 Task: Research Airbnb accommodation in VÃ¤rnamo, Sweden from 4th December, 2023 to 8th December, 2023 for 1 adult.1  bedroom having 1 bed and 1 bathroom. Booking option can be shelf check-in. Look for 4 properties as per requirement.
Action: Mouse moved to (600, 125)
Screenshot: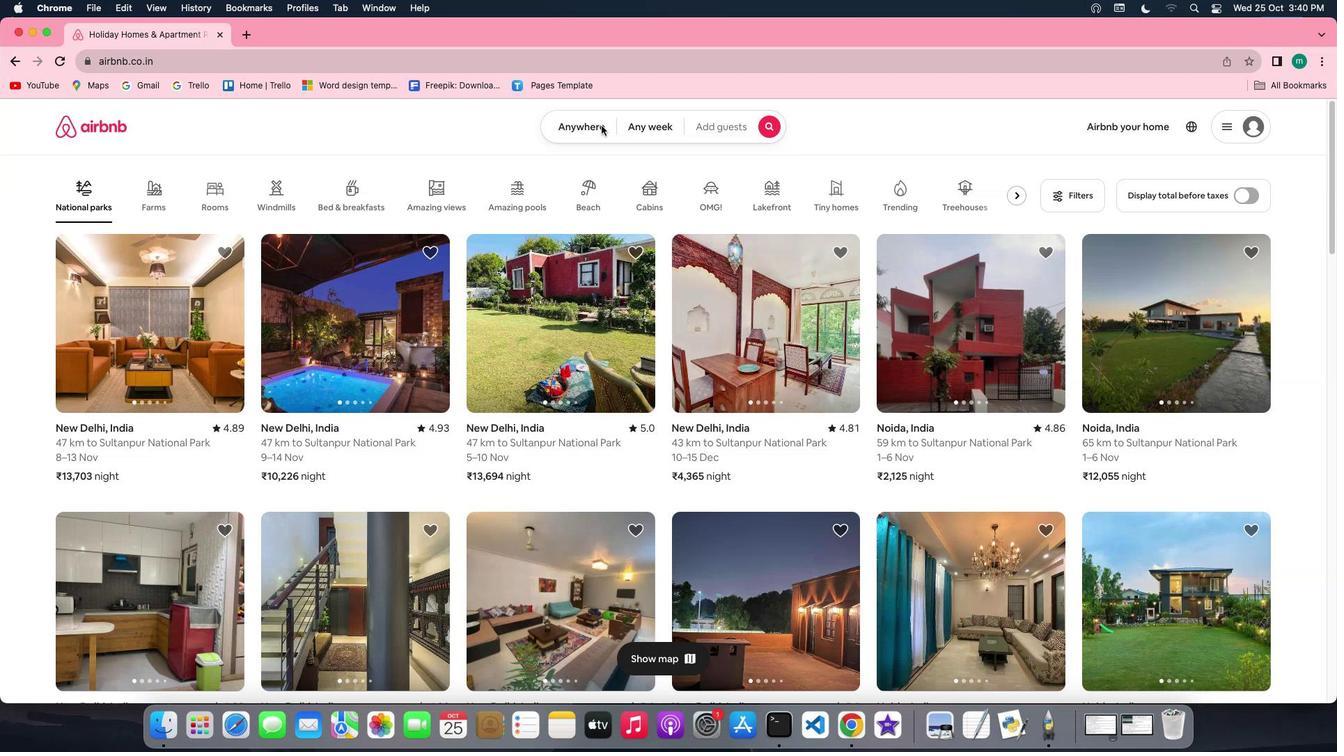 
Action: Mouse pressed left at (600, 125)
Screenshot: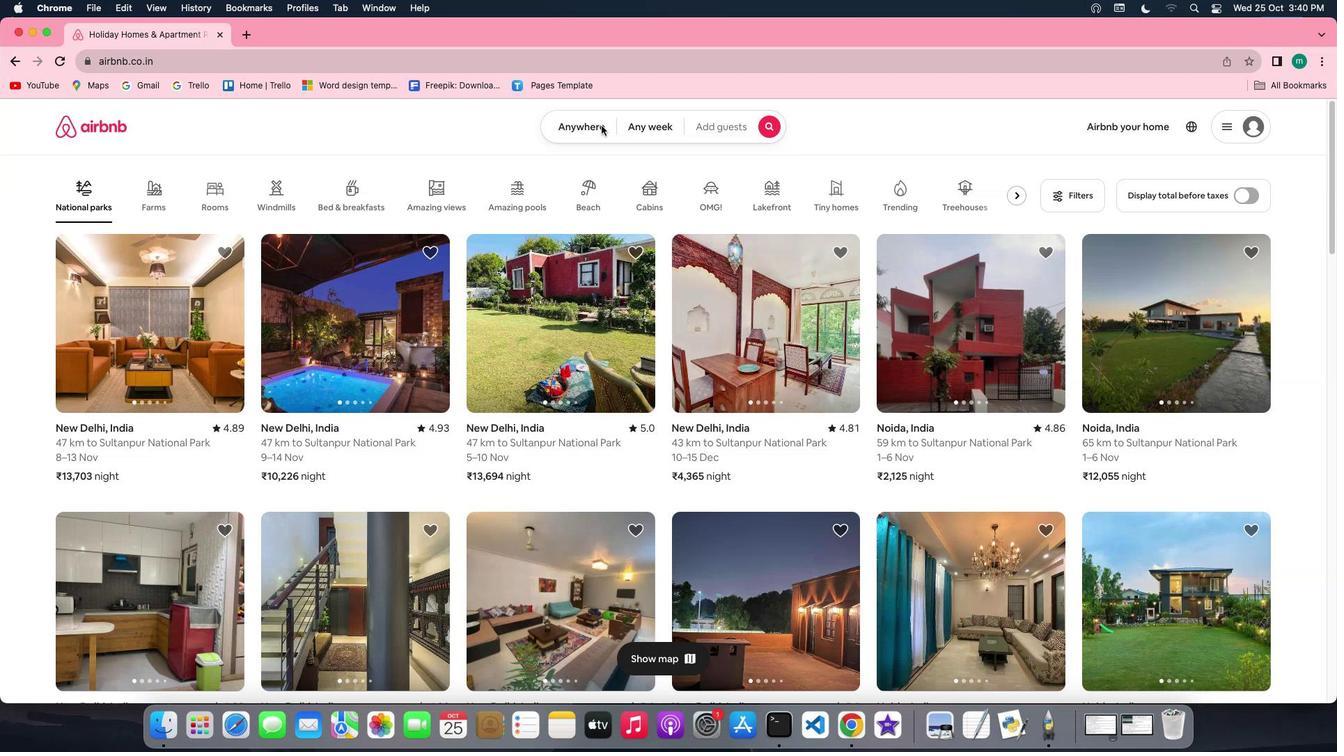 
Action: Mouse pressed left at (600, 125)
Screenshot: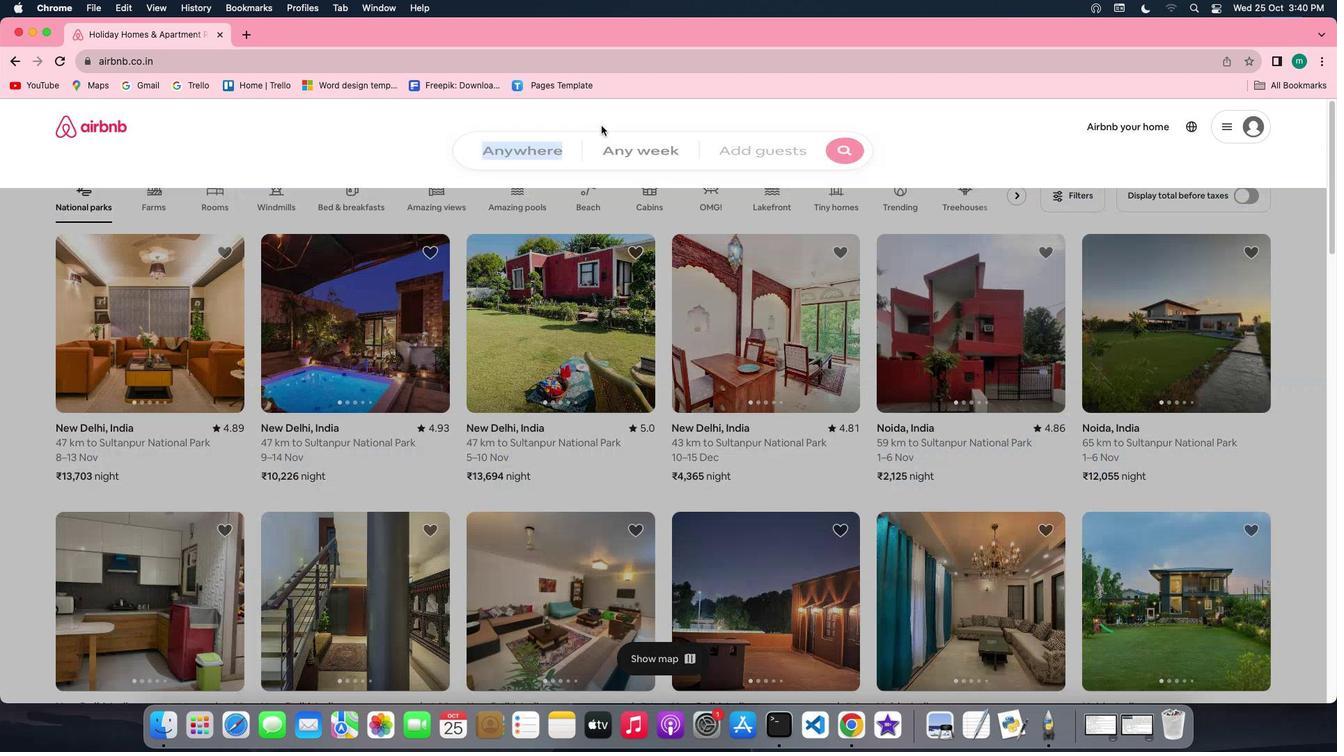 
Action: Mouse moved to (502, 176)
Screenshot: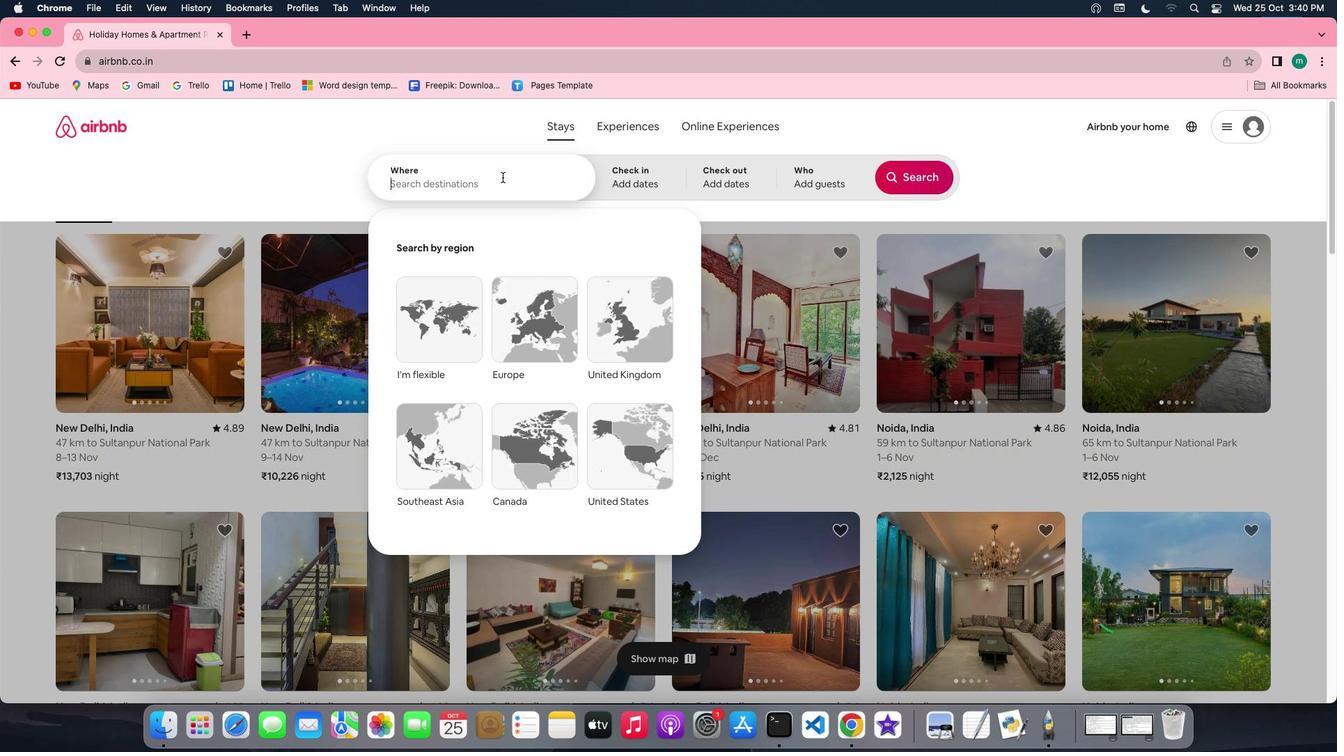 
Action: Key pressed Key.shift'V''a''r''n''a''m''o'','Key.spaceKey.shift's''w''e''d''e''n'
Screenshot: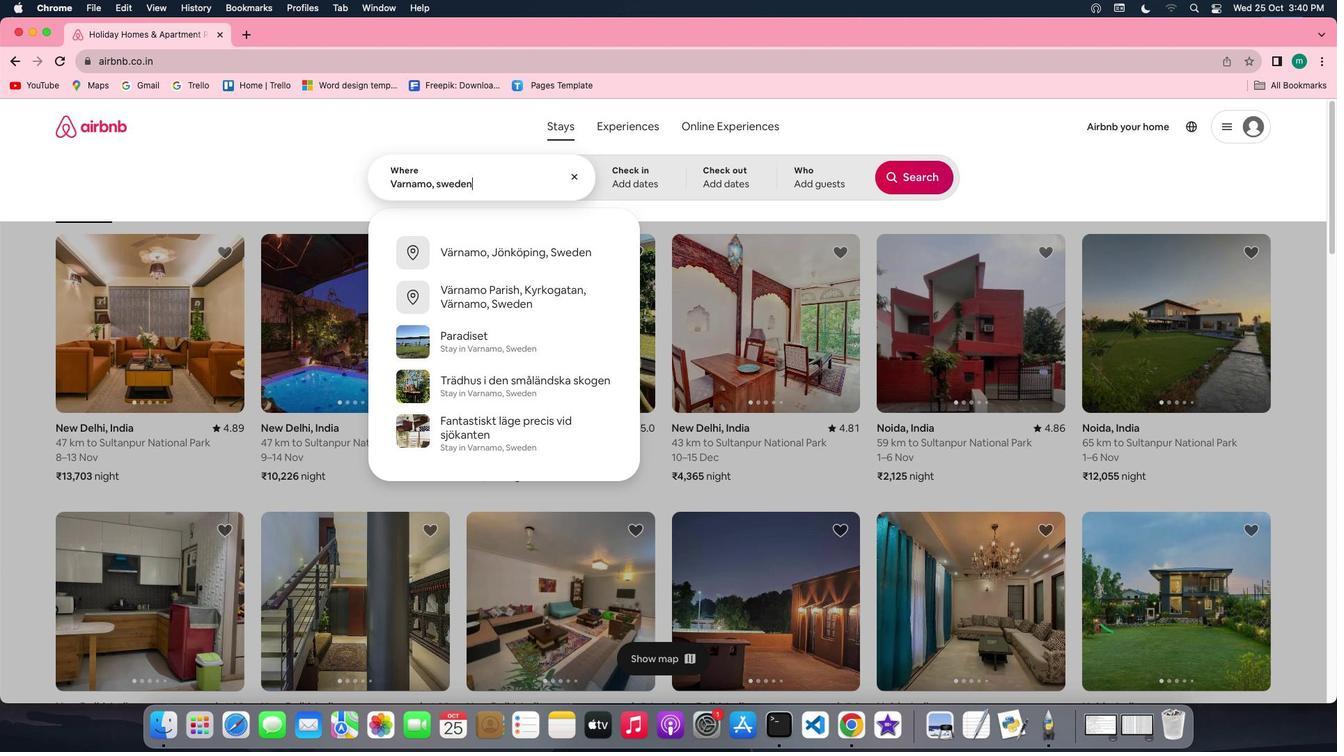 
Action: Mouse moved to (641, 178)
Screenshot: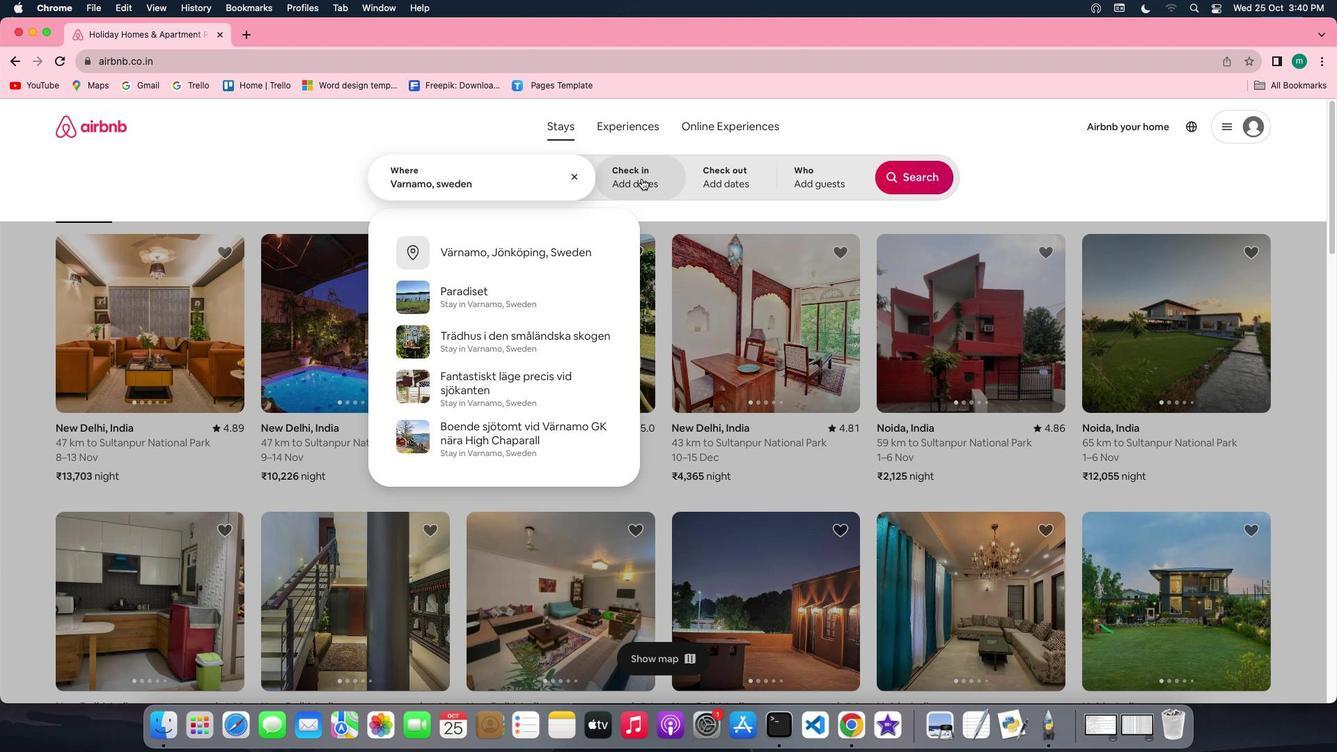 
Action: Mouse pressed left at (641, 178)
Screenshot: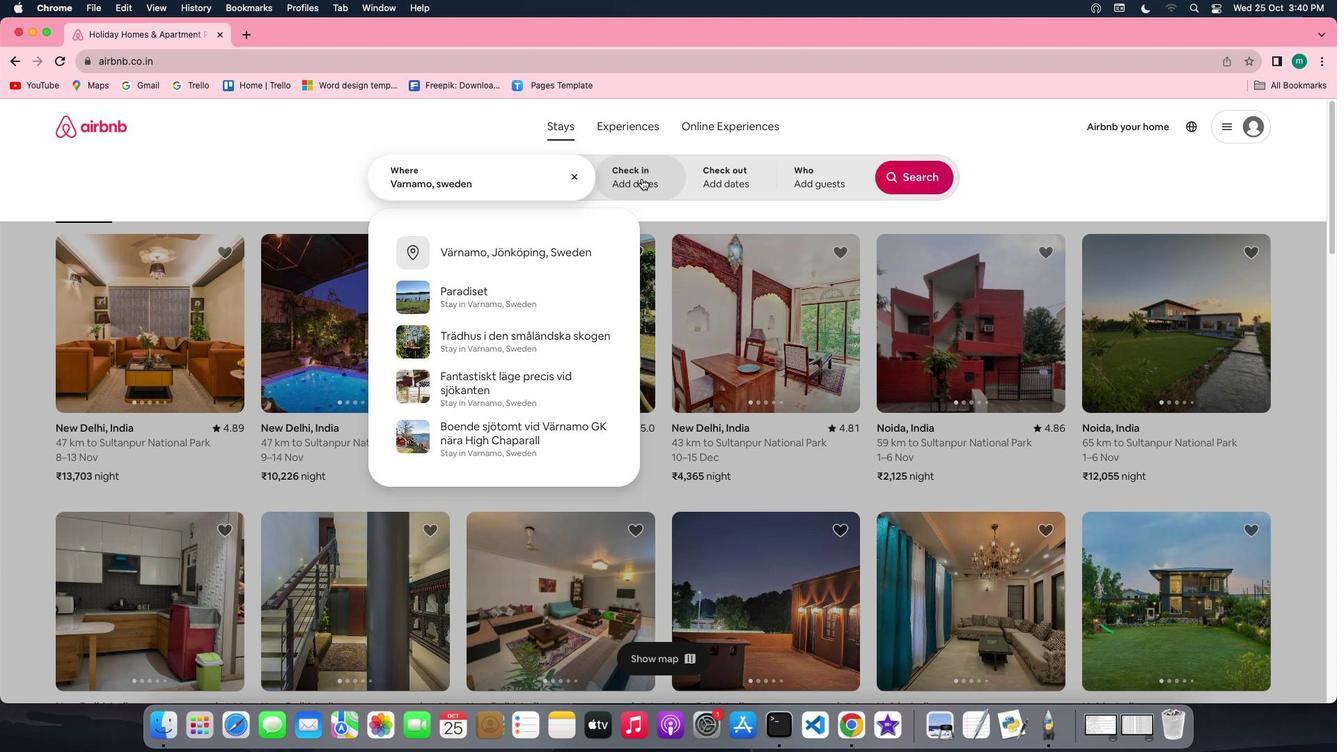 
Action: Mouse moved to (912, 297)
Screenshot: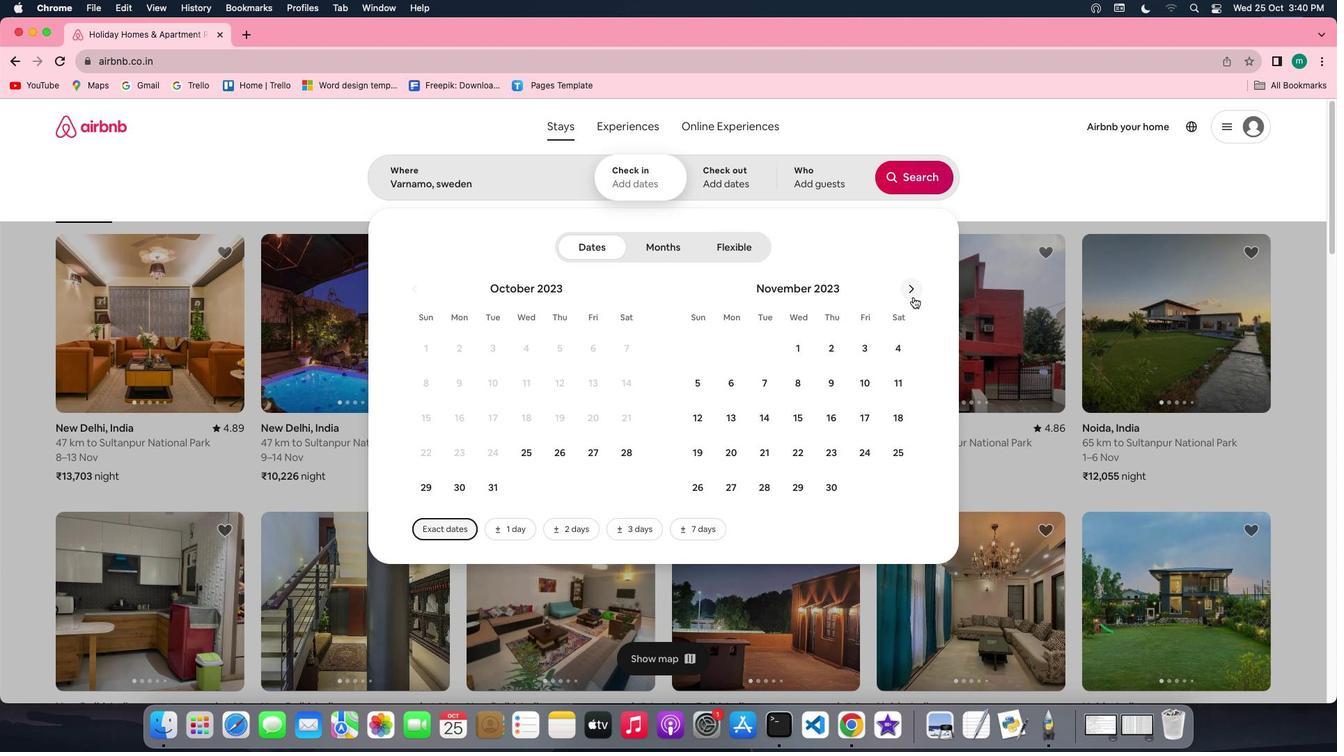 
Action: Mouse pressed left at (912, 297)
Screenshot: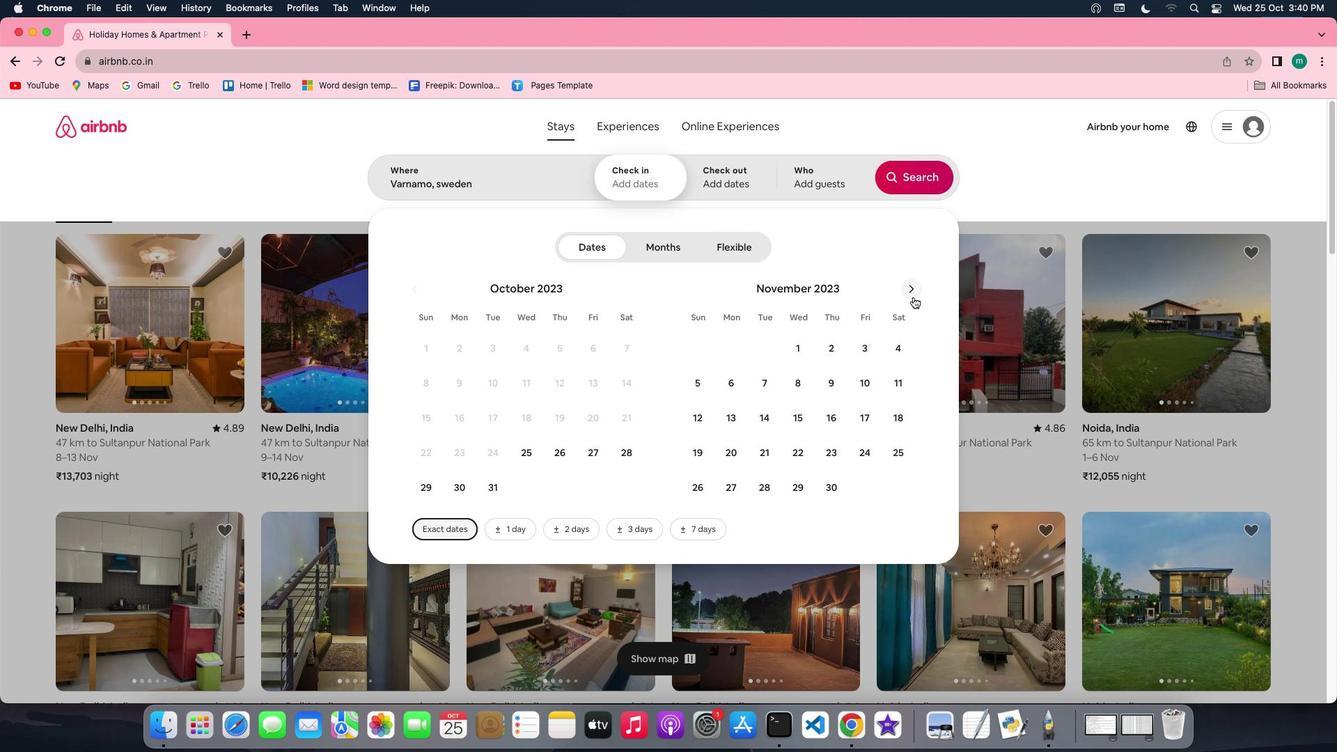 
Action: Mouse moved to (740, 393)
Screenshot: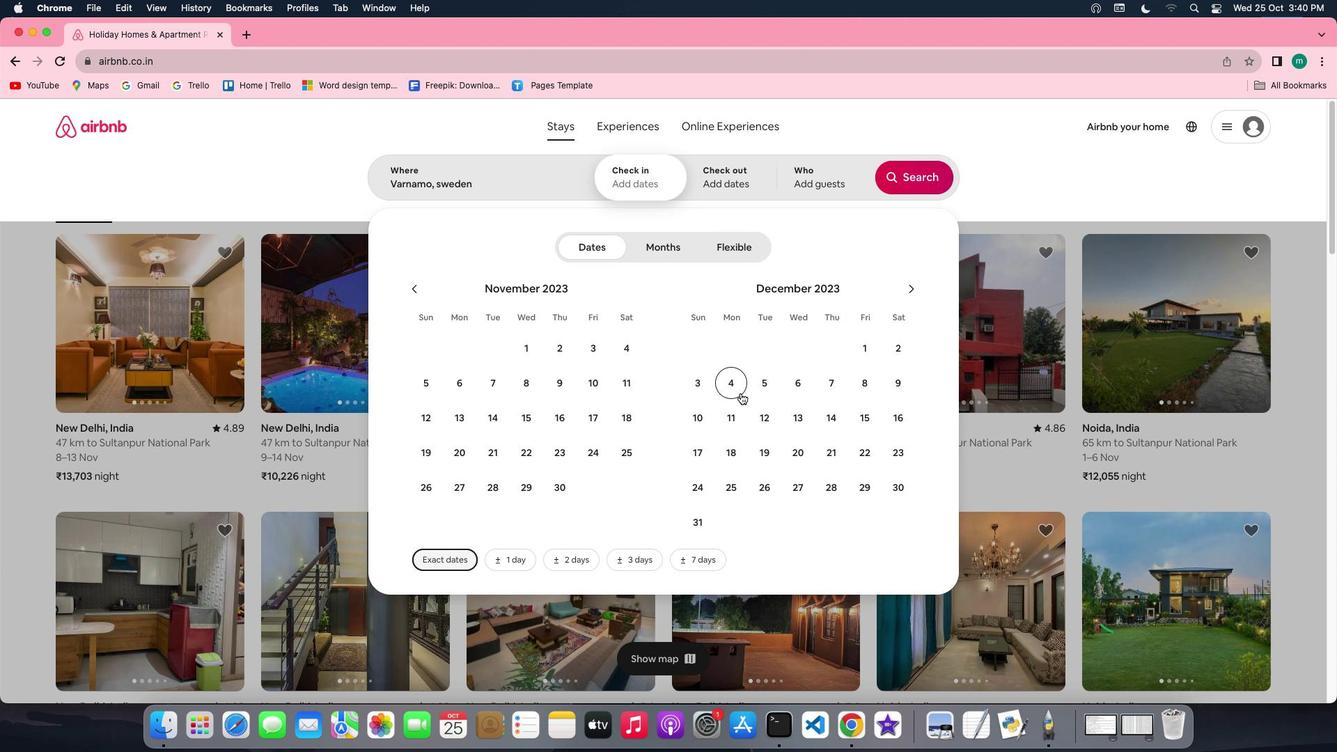 
Action: Mouse pressed left at (740, 393)
Screenshot: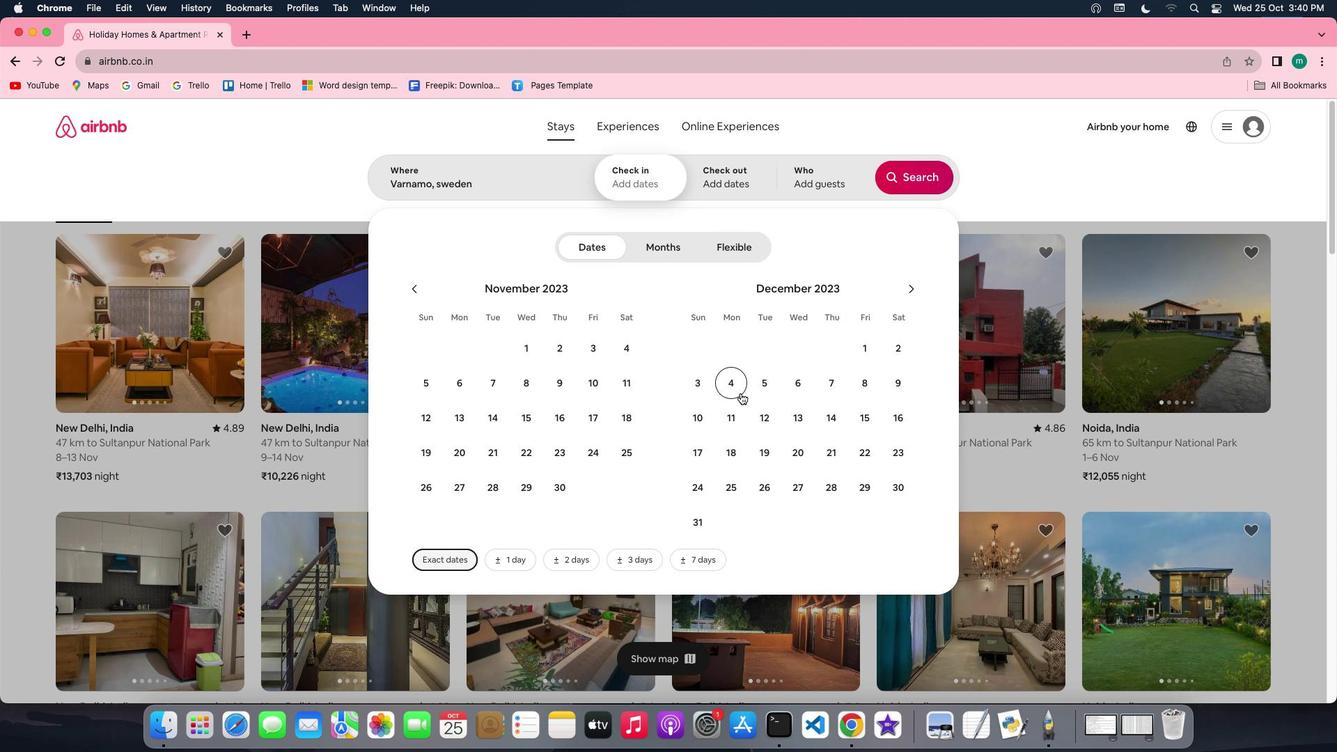 
Action: Mouse moved to (864, 381)
Screenshot: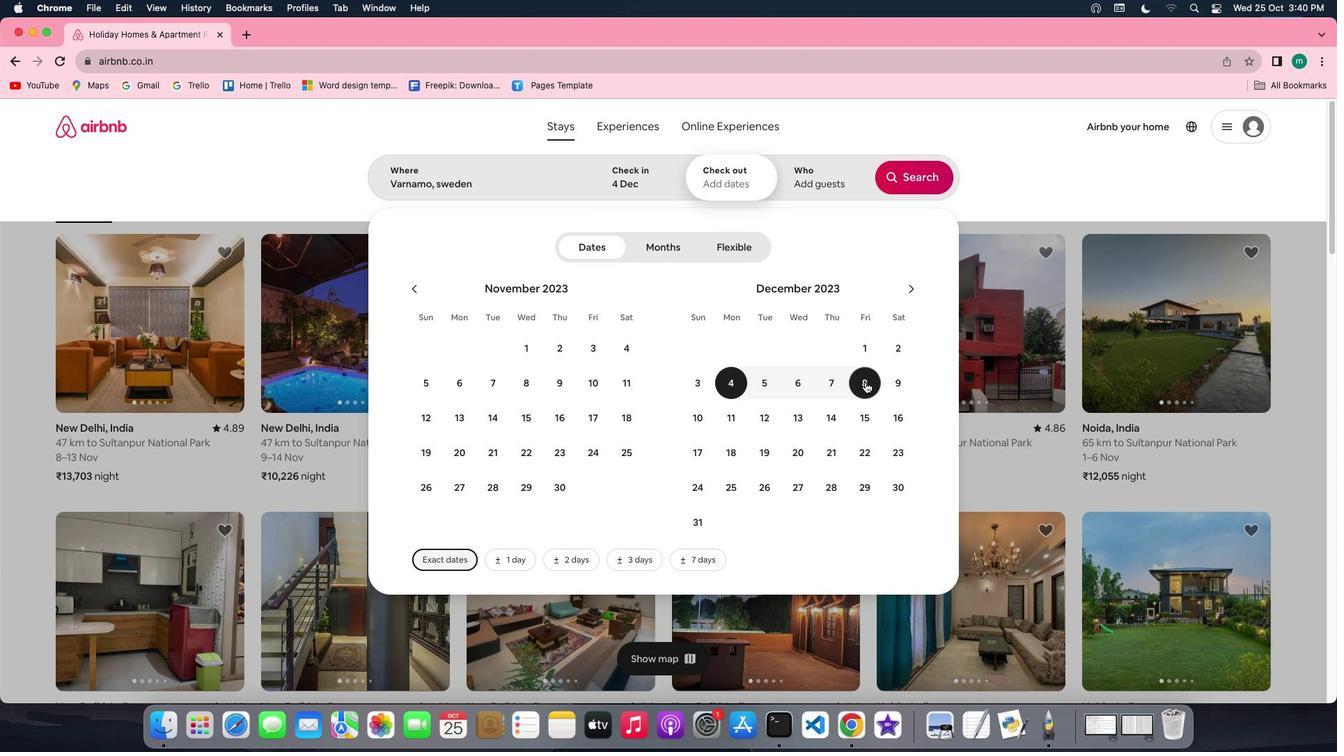 
Action: Mouse pressed left at (864, 381)
Screenshot: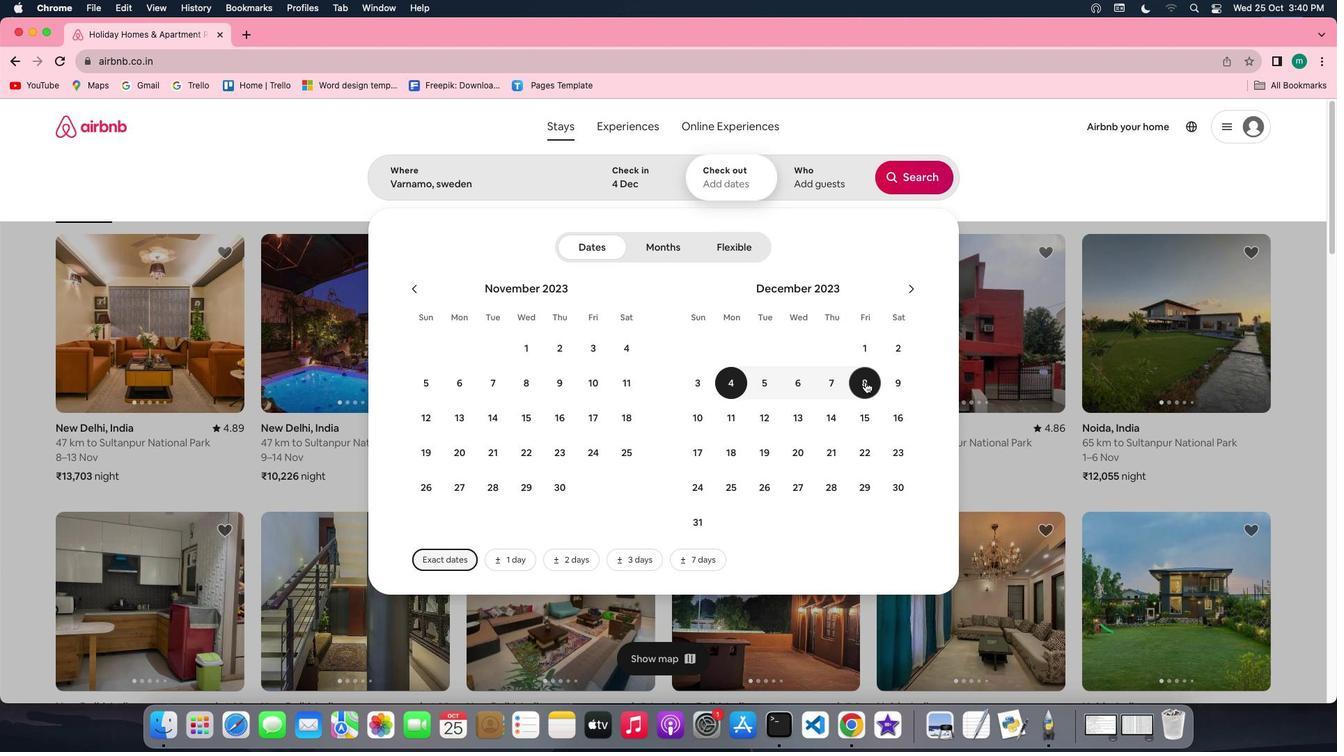 
Action: Mouse moved to (795, 179)
Screenshot: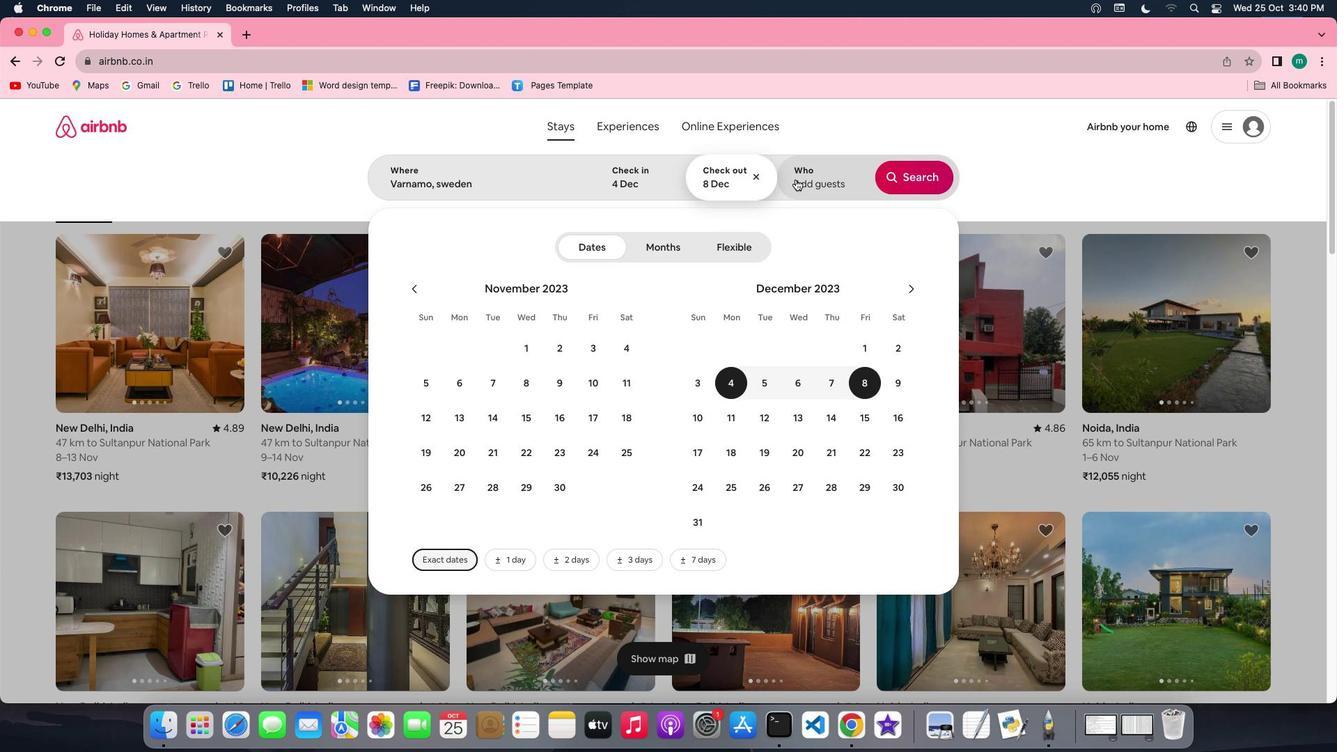 
Action: Mouse pressed left at (795, 179)
Screenshot: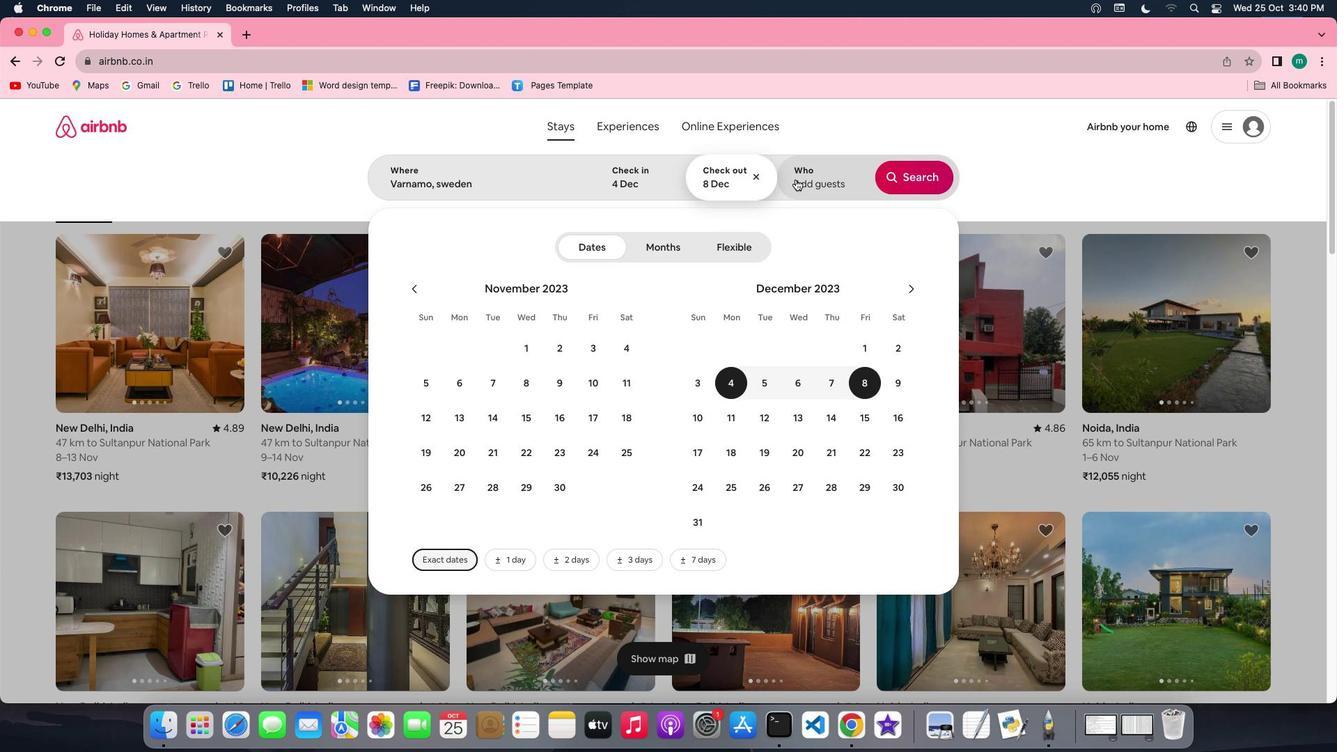 
Action: Mouse moved to (917, 251)
Screenshot: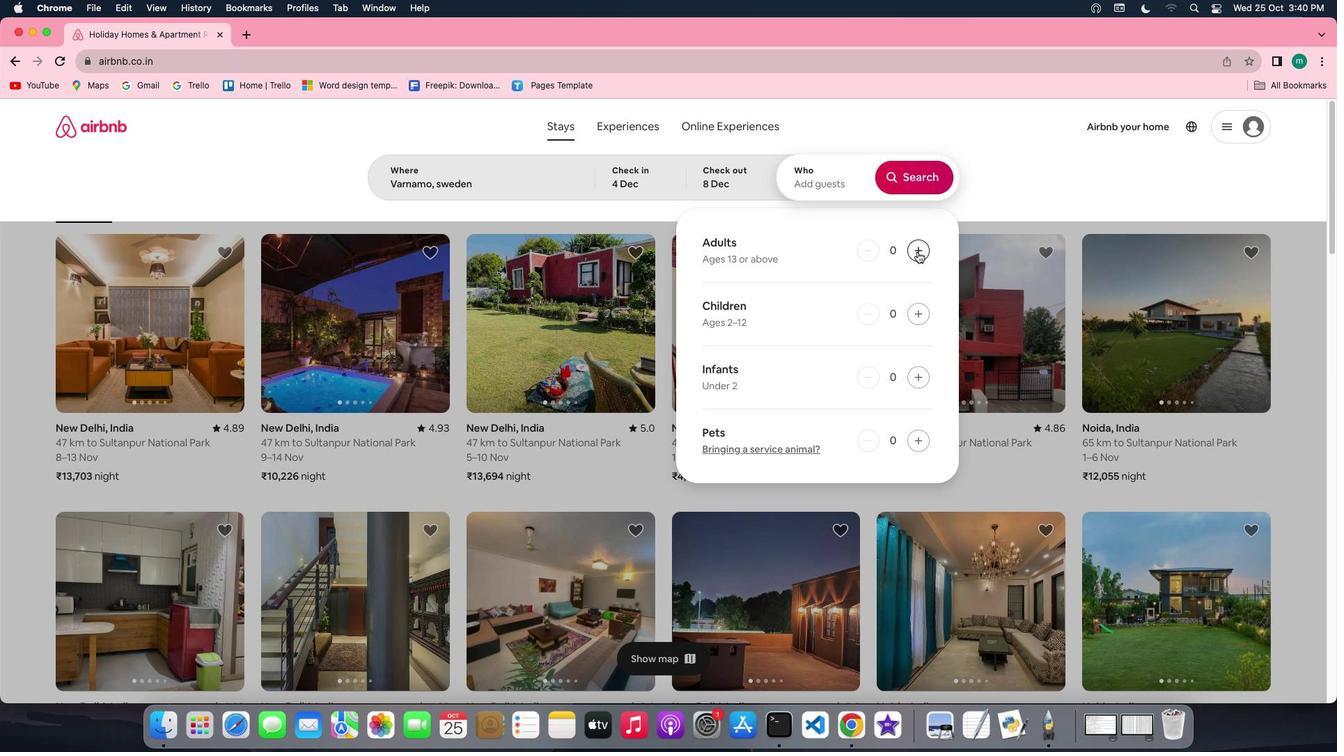 
Action: Mouse pressed left at (917, 251)
Screenshot: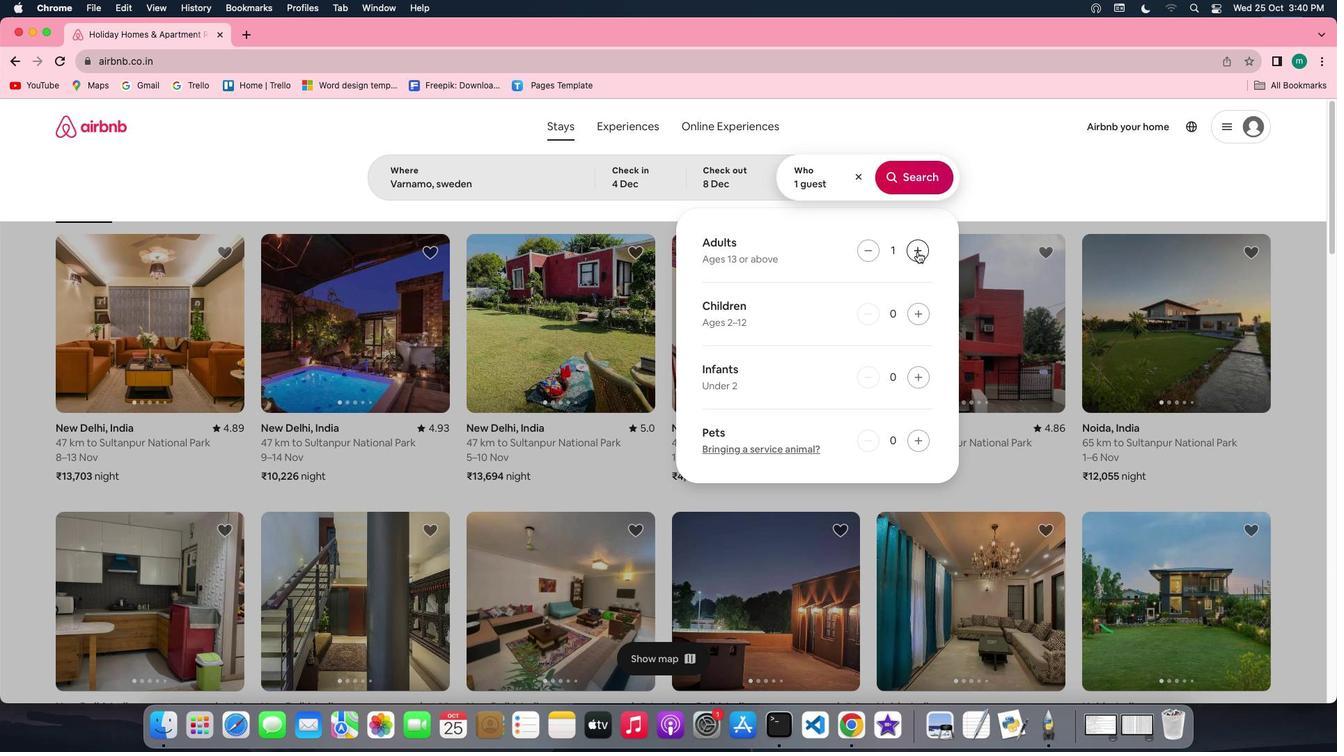 
Action: Mouse moved to (910, 181)
Screenshot: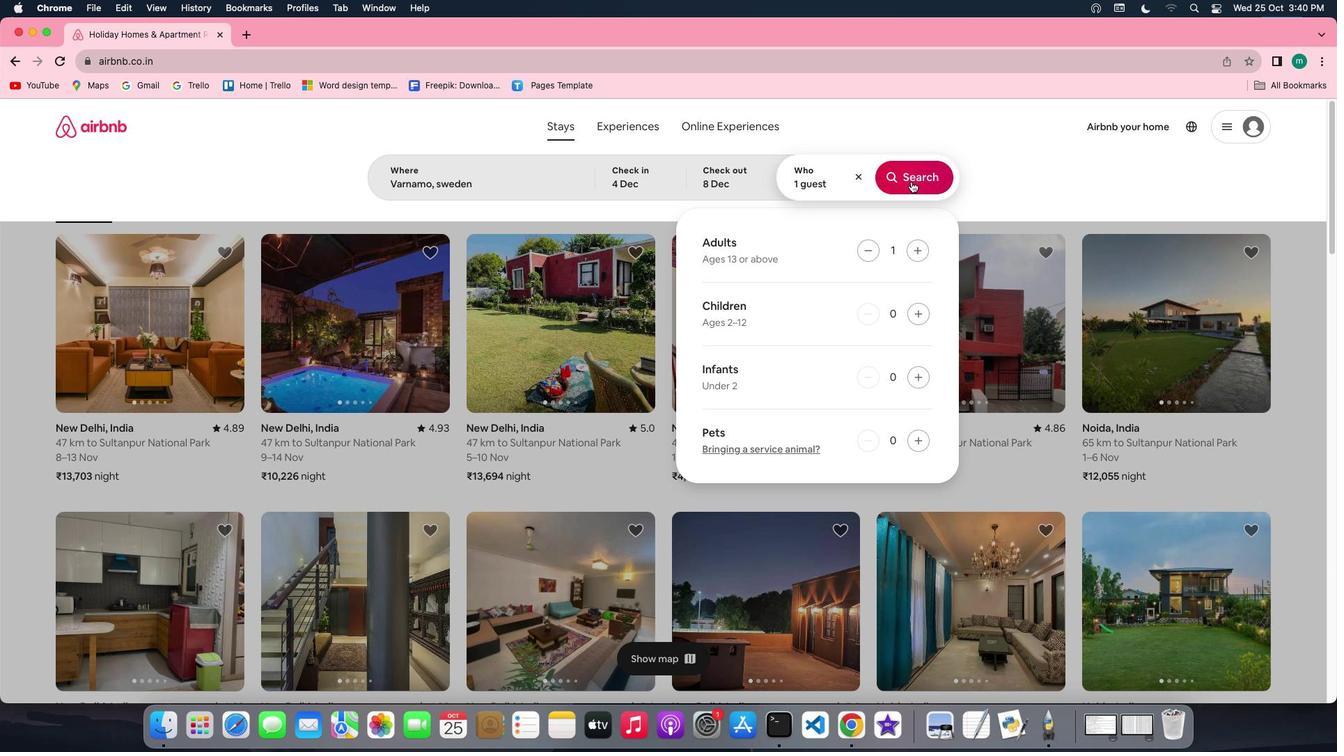 
Action: Mouse pressed left at (910, 181)
Screenshot: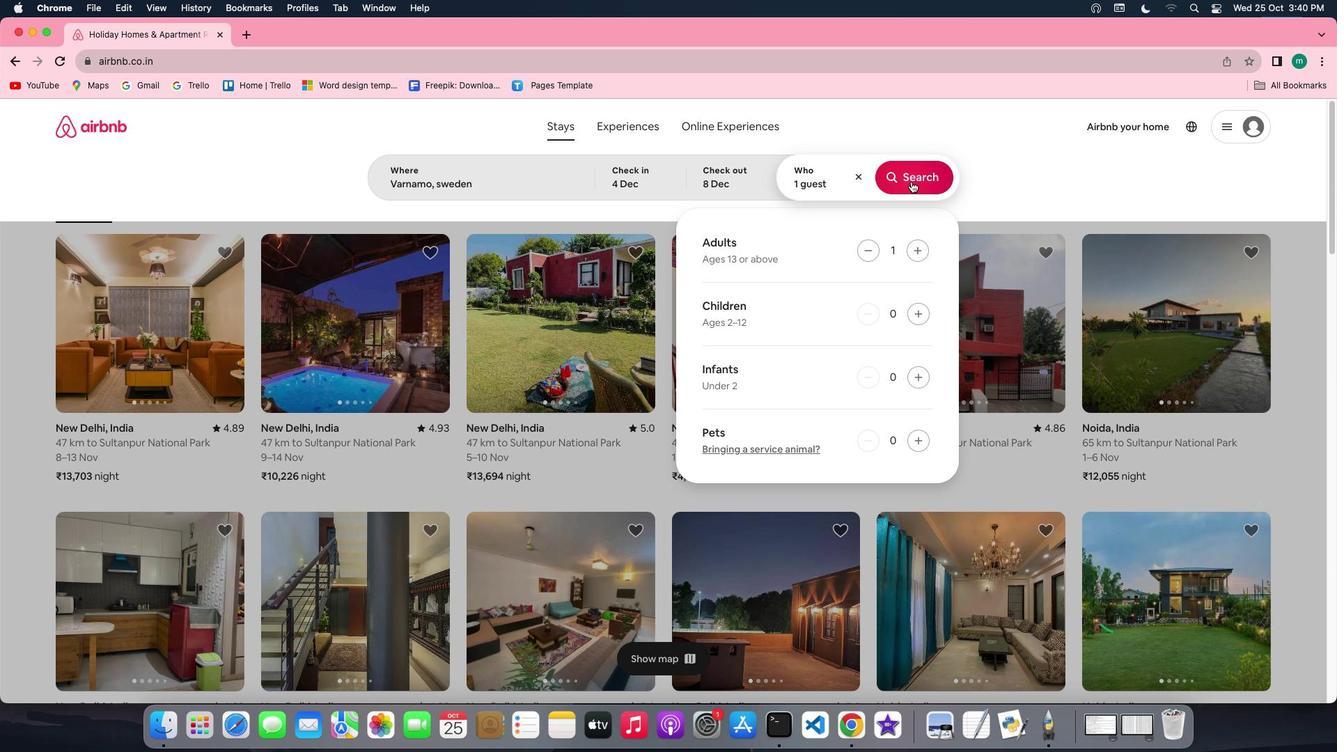 
Action: Mouse moved to (1121, 178)
Screenshot: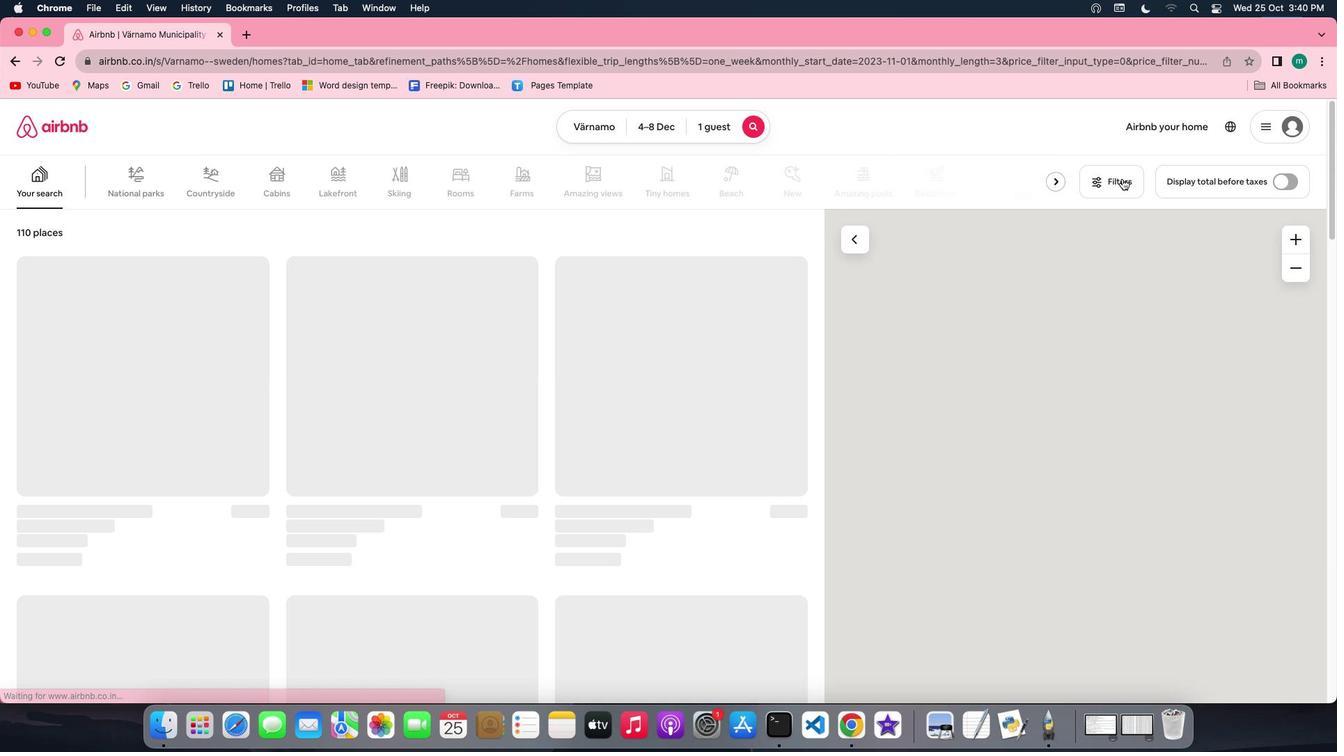 
Action: Mouse pressed left at (1121, 178)
Screenshot: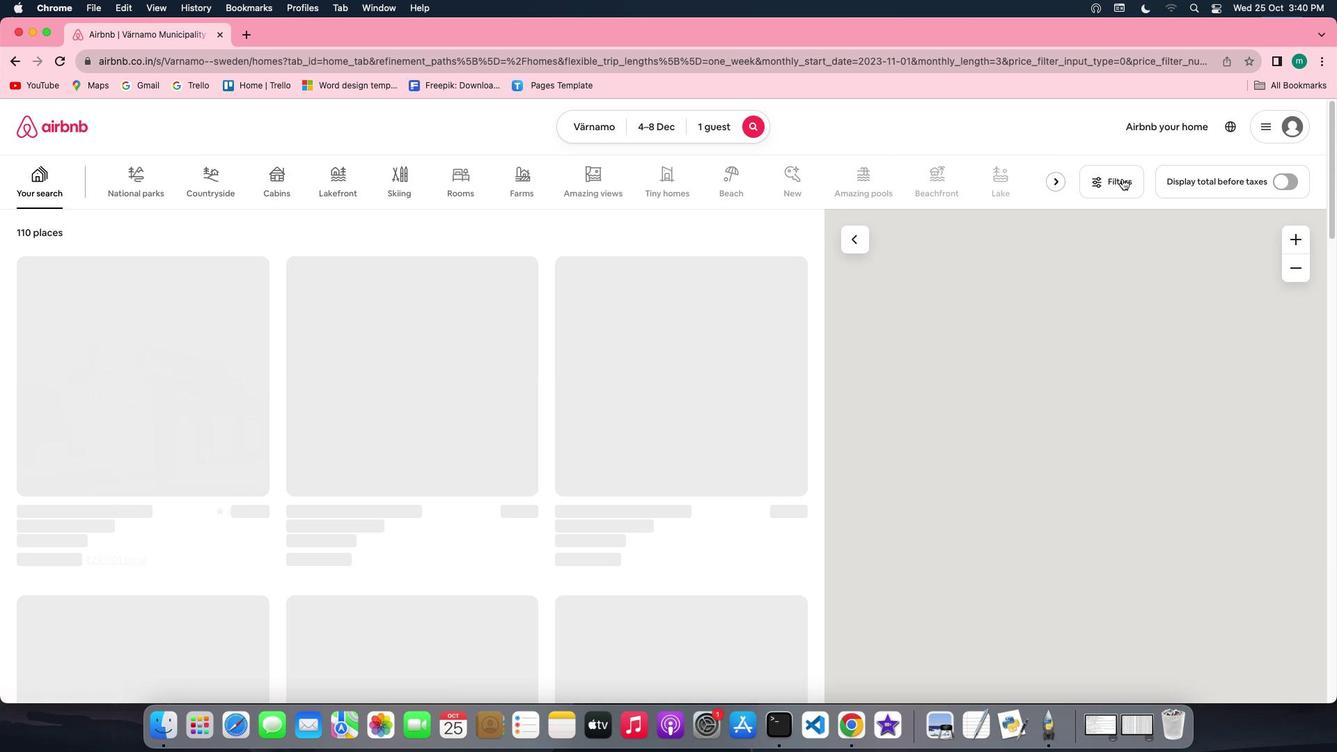 
Action: Mouse moved to (606, 391)
Screenshot: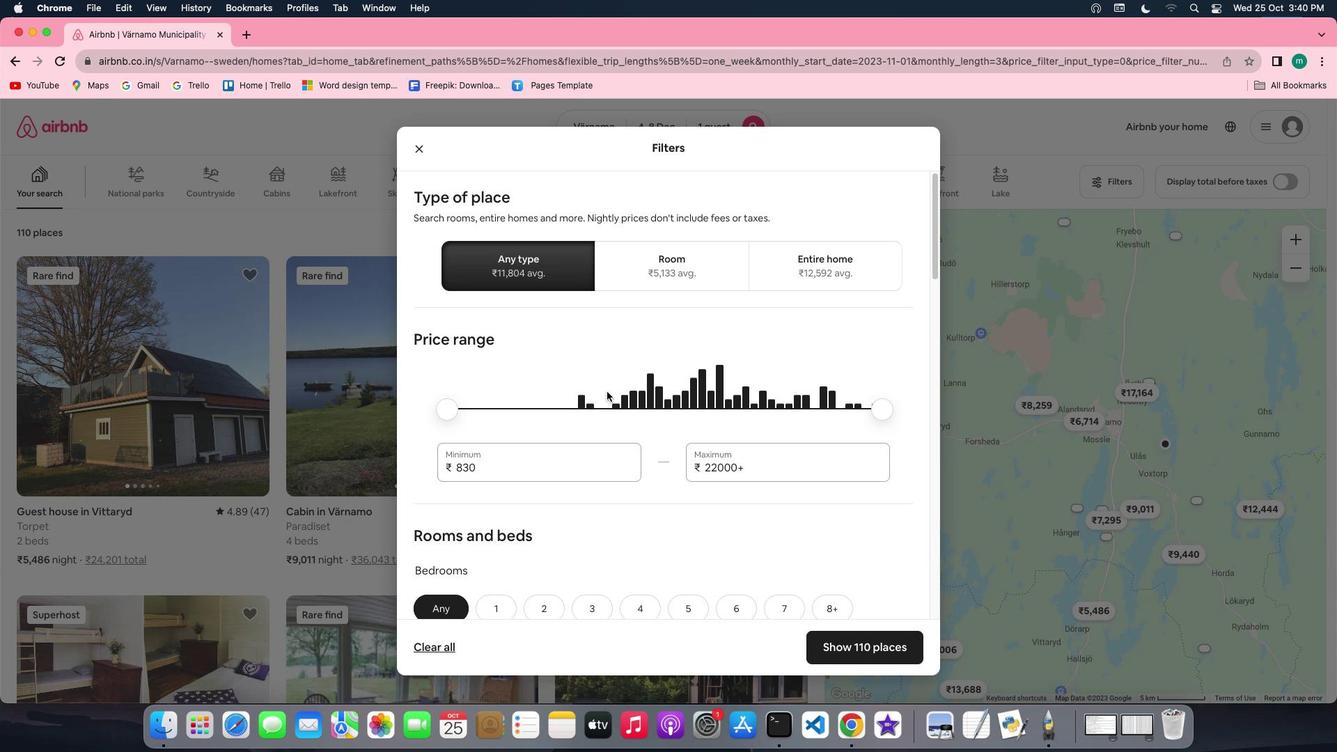 
Action: Mouse scrolled (606, 391) with delta (0, 0)
Screenshot: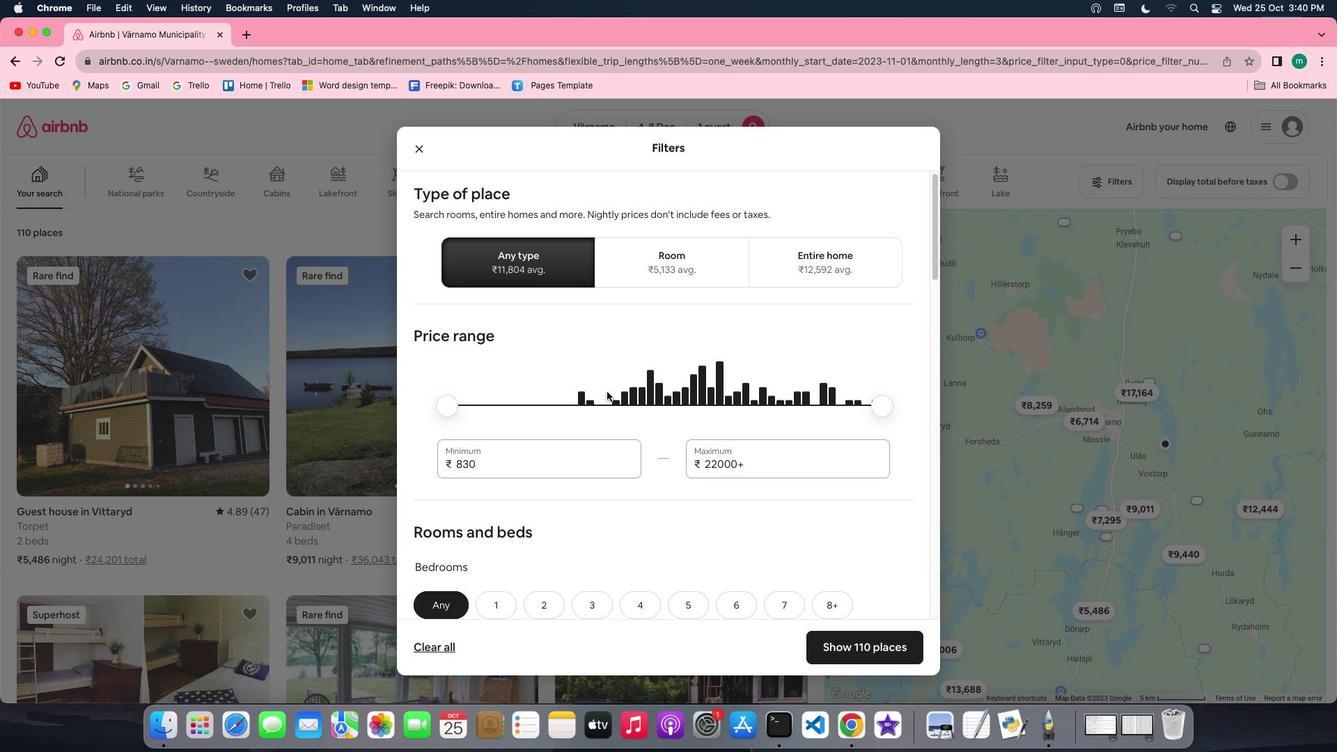 
Action: Mouse scrolled (606, 391) with delta (0, 0)
Screenshot: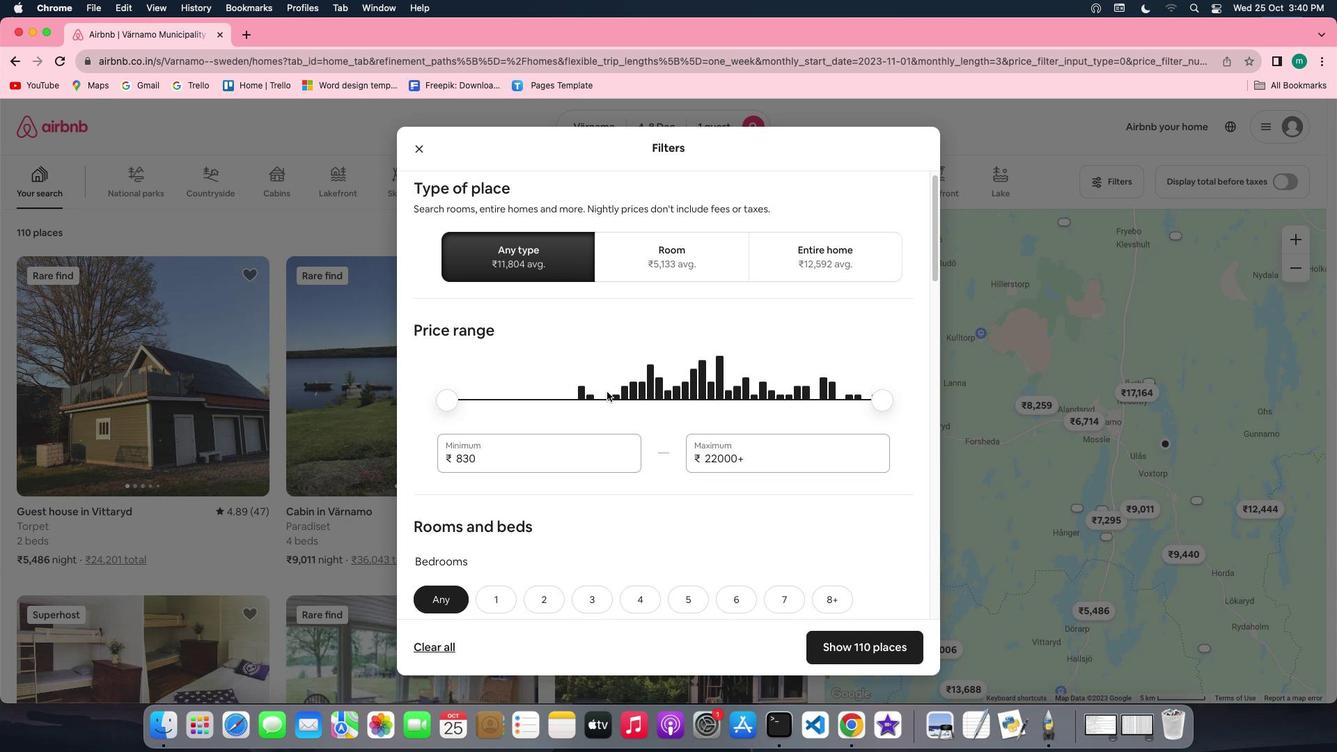 
Action: Mouse scrolled (606, 391) with delta (0, 0)
Screenshot: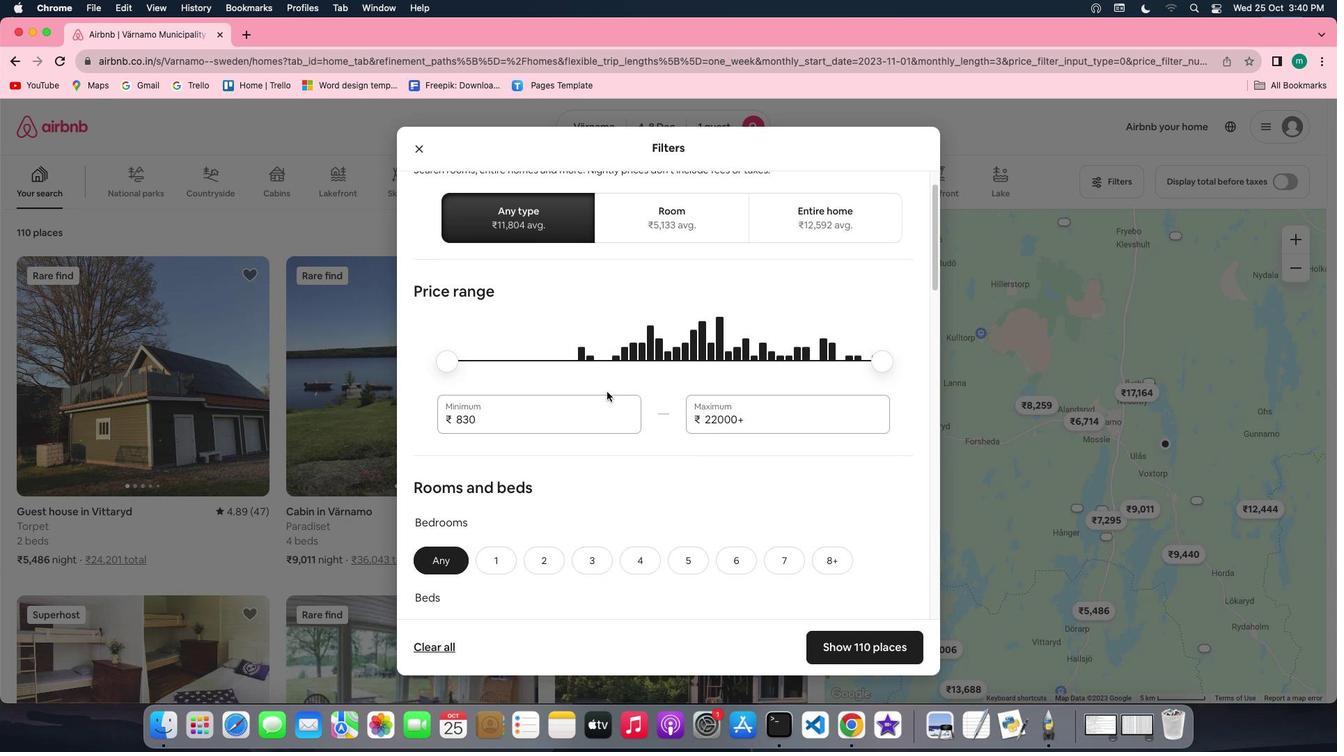 
Action: Mouse scrolled (606, 391) with delta (0, -1)
Screenshot: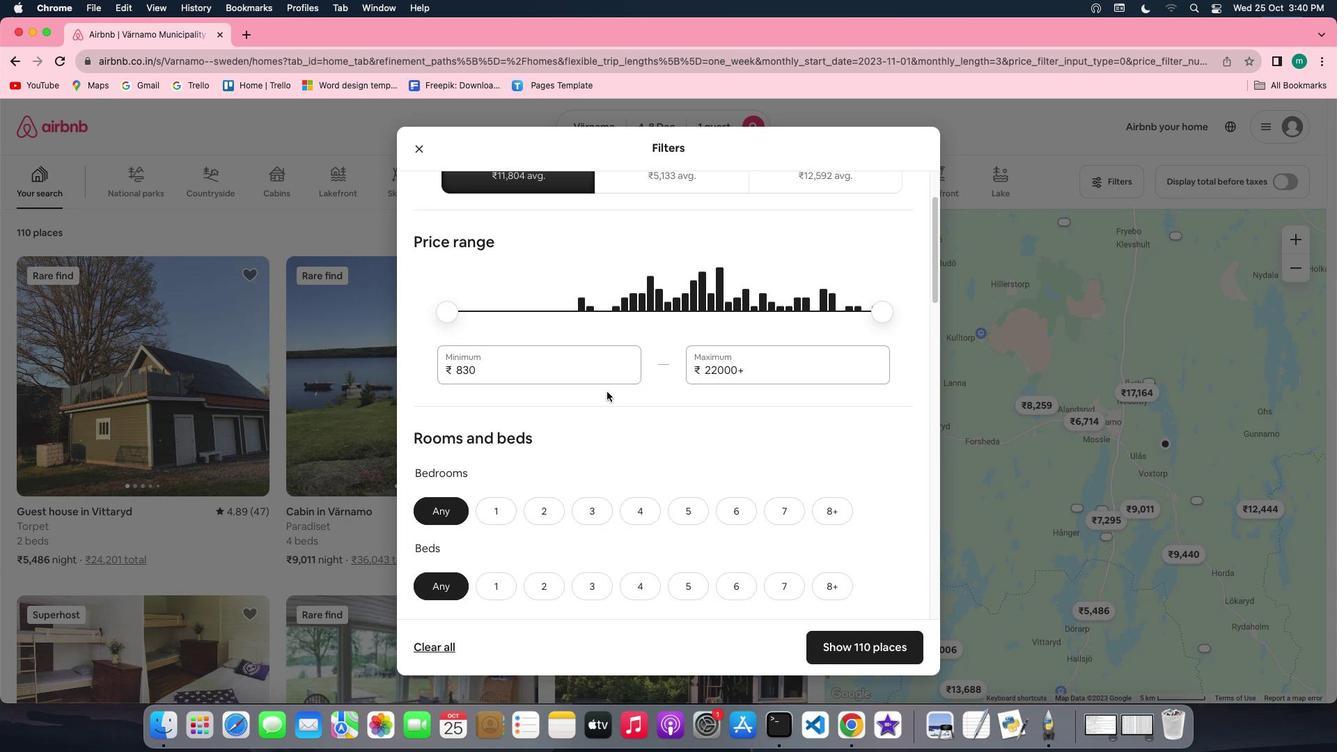 
Action: Mouse scrolled (606, 391) with delta (0, 0)
Screenshot: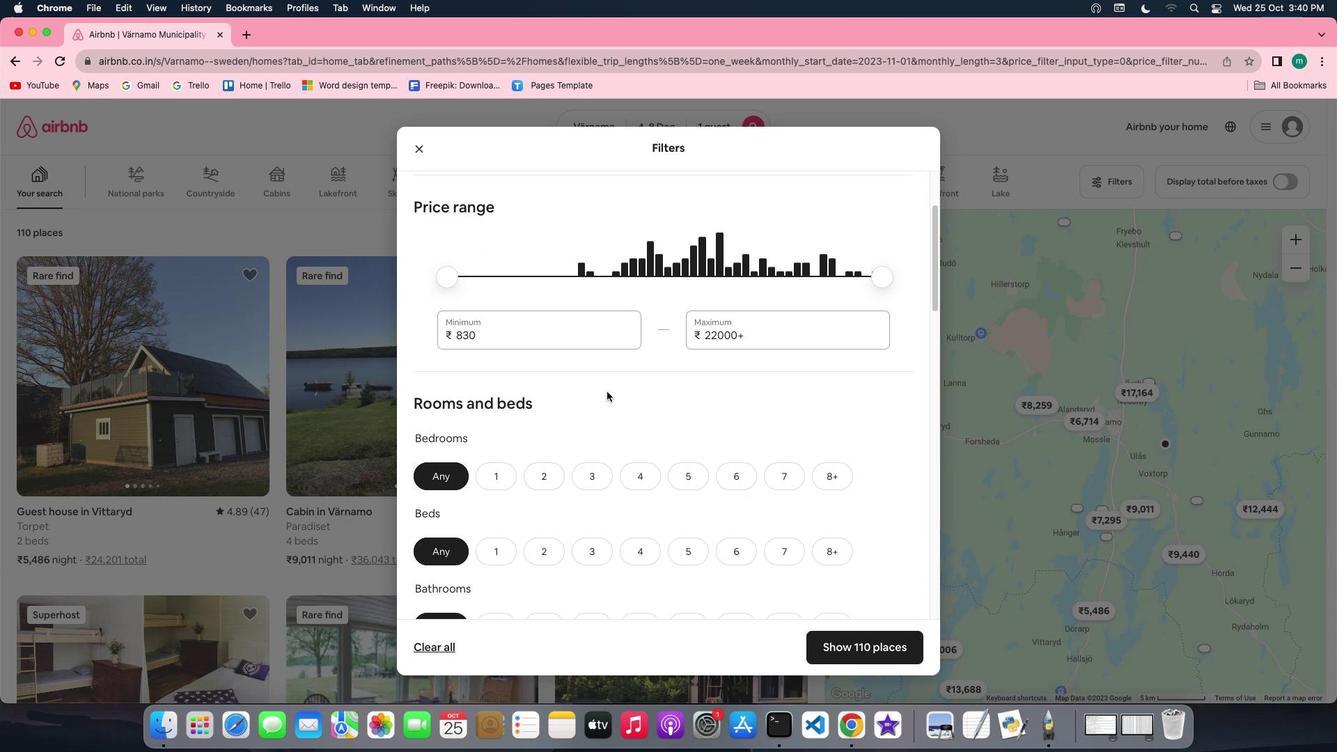 
Action: Mouse scrolled (606, 391) with delta (0, 0)
Screenshot: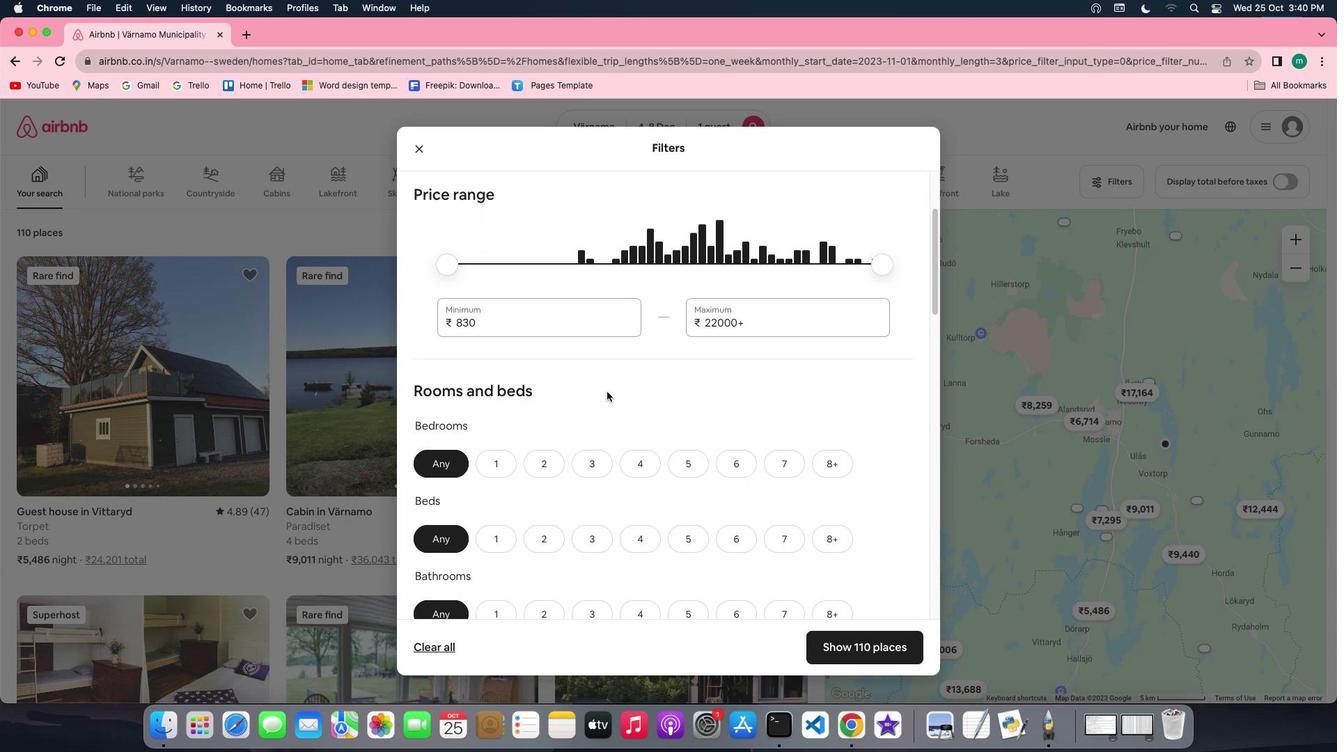 
Action: Mouse scrolled (606, 391) with delta (0, 0)
Screenshot: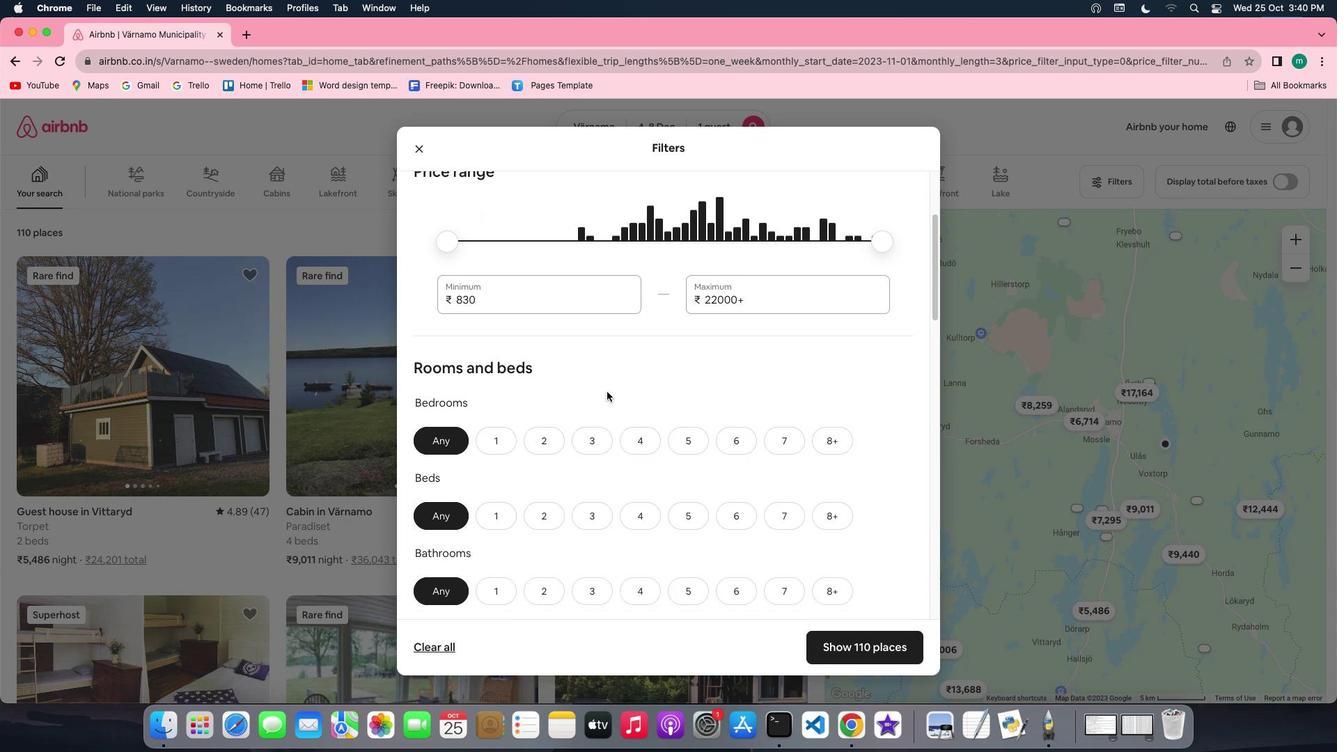 
Action: Mouse scrolled (606, 391) with delta (0, 0)
Screenshot: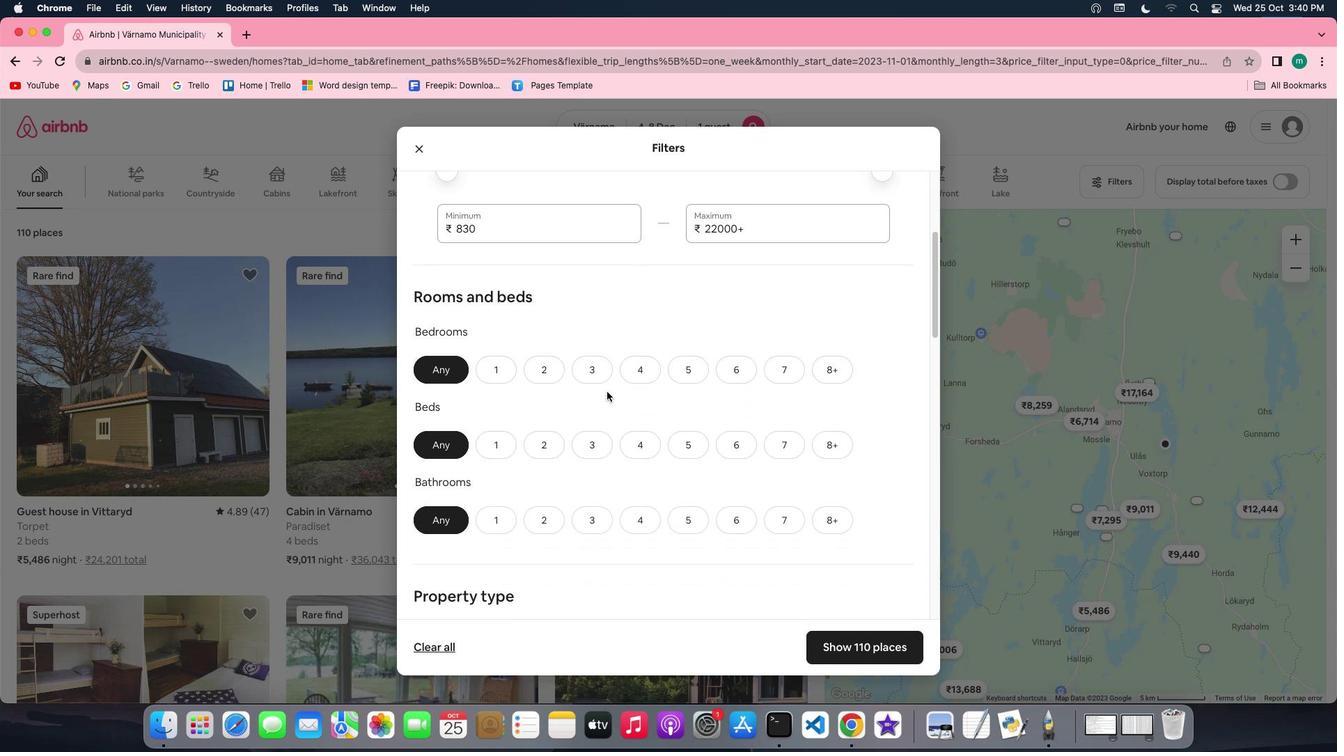 
Action: Mouse moved to (496, 348)
Screenshot: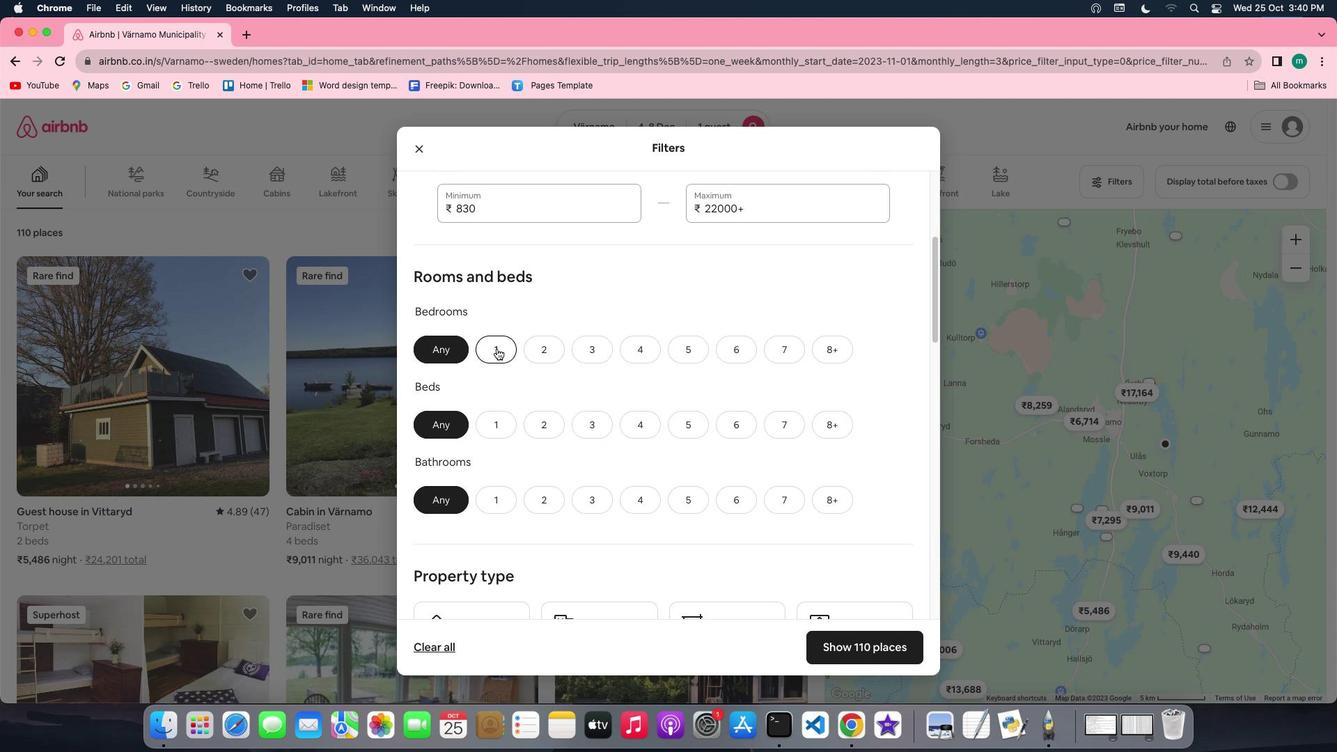 
Action: Mouse pressed left at (496, 348)
Screenshot: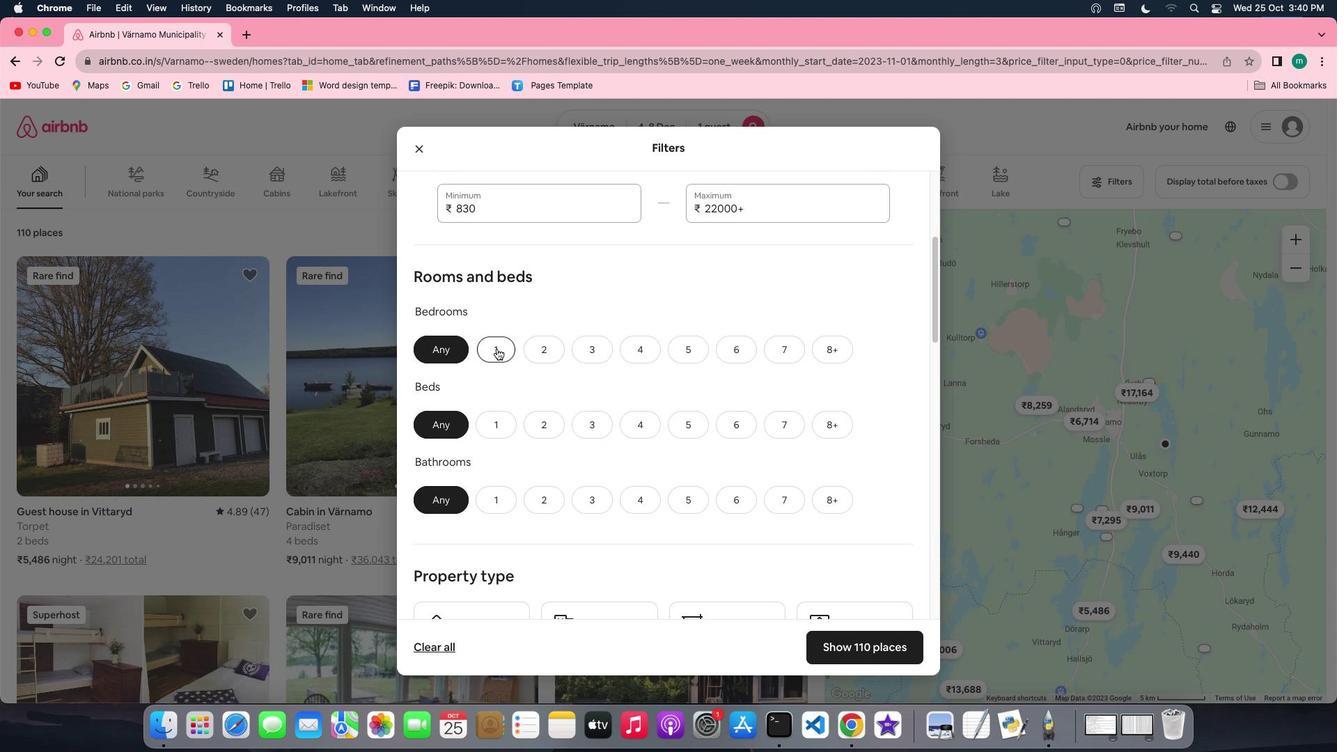 
Action: Mouse moved to (495, 430)
Screenshot: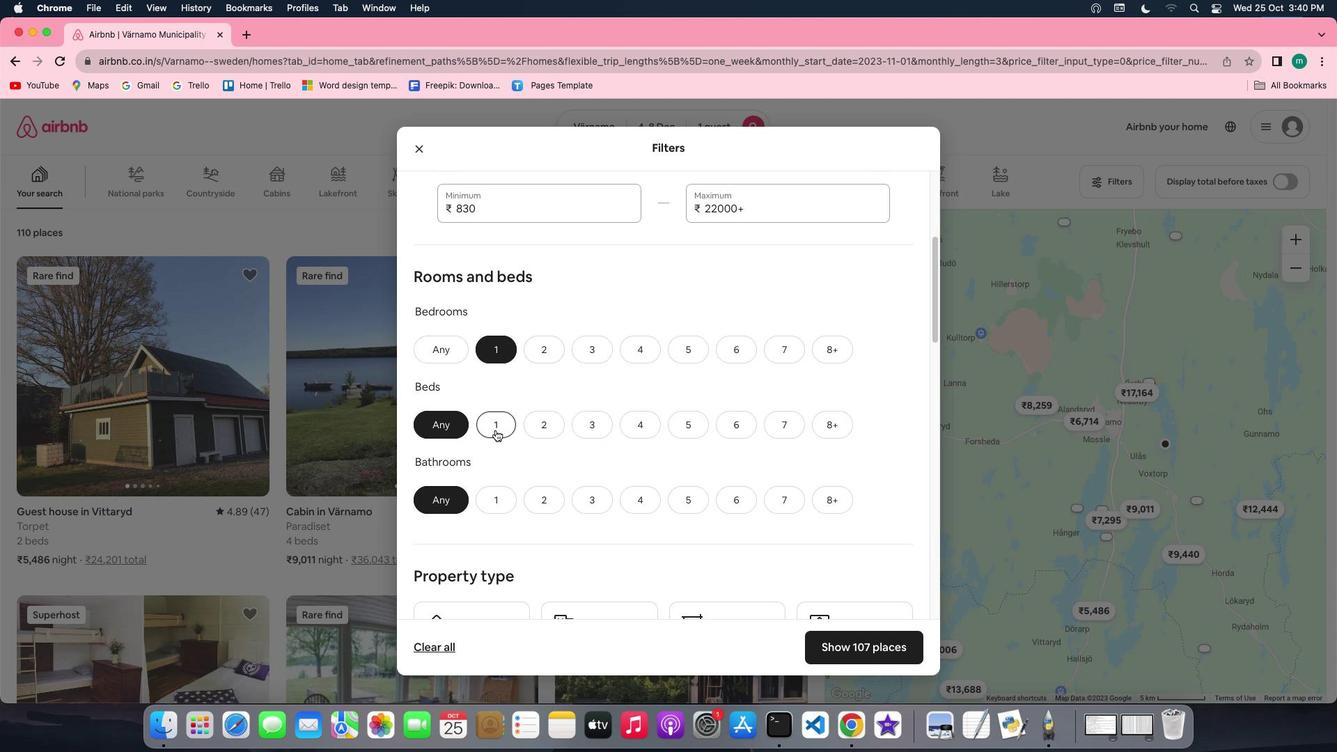 
Action: Mouse pressed left at (495, 430)
Screenshot: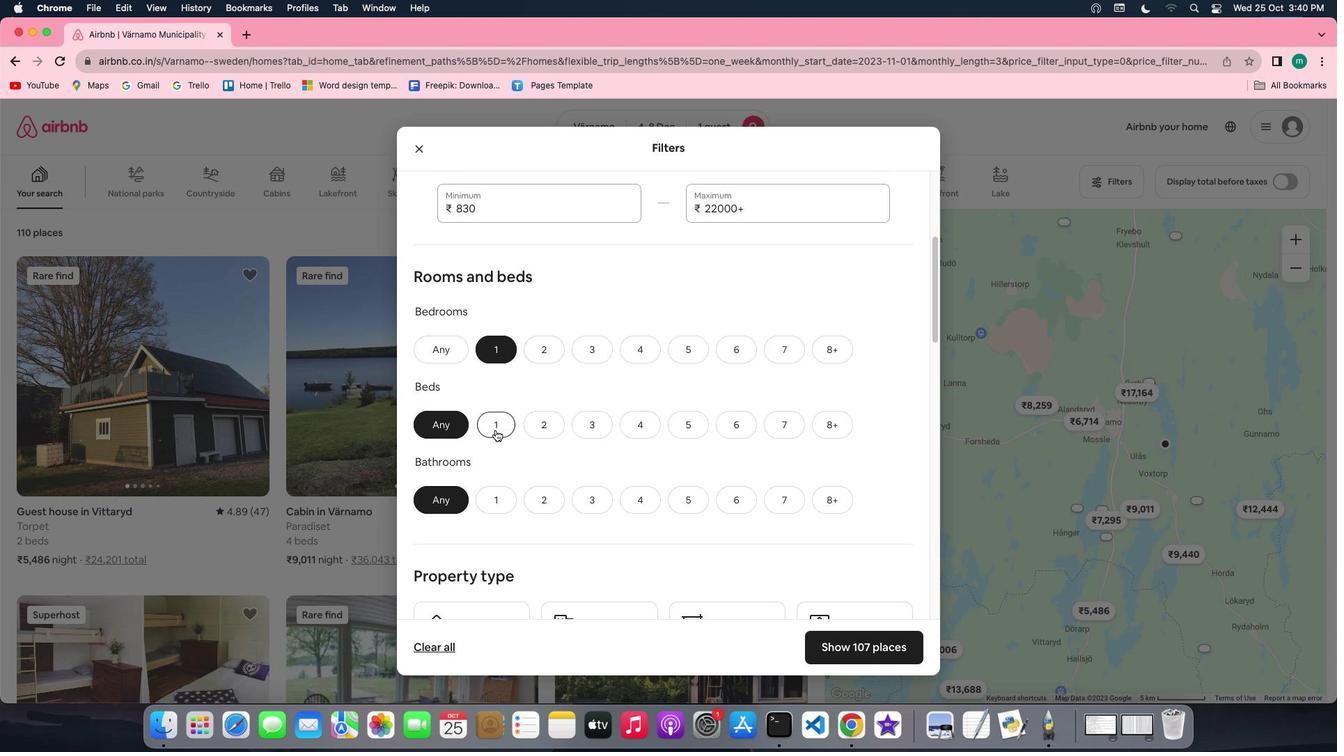 
Action: Mouse moved to (486, 492)
Screenshot: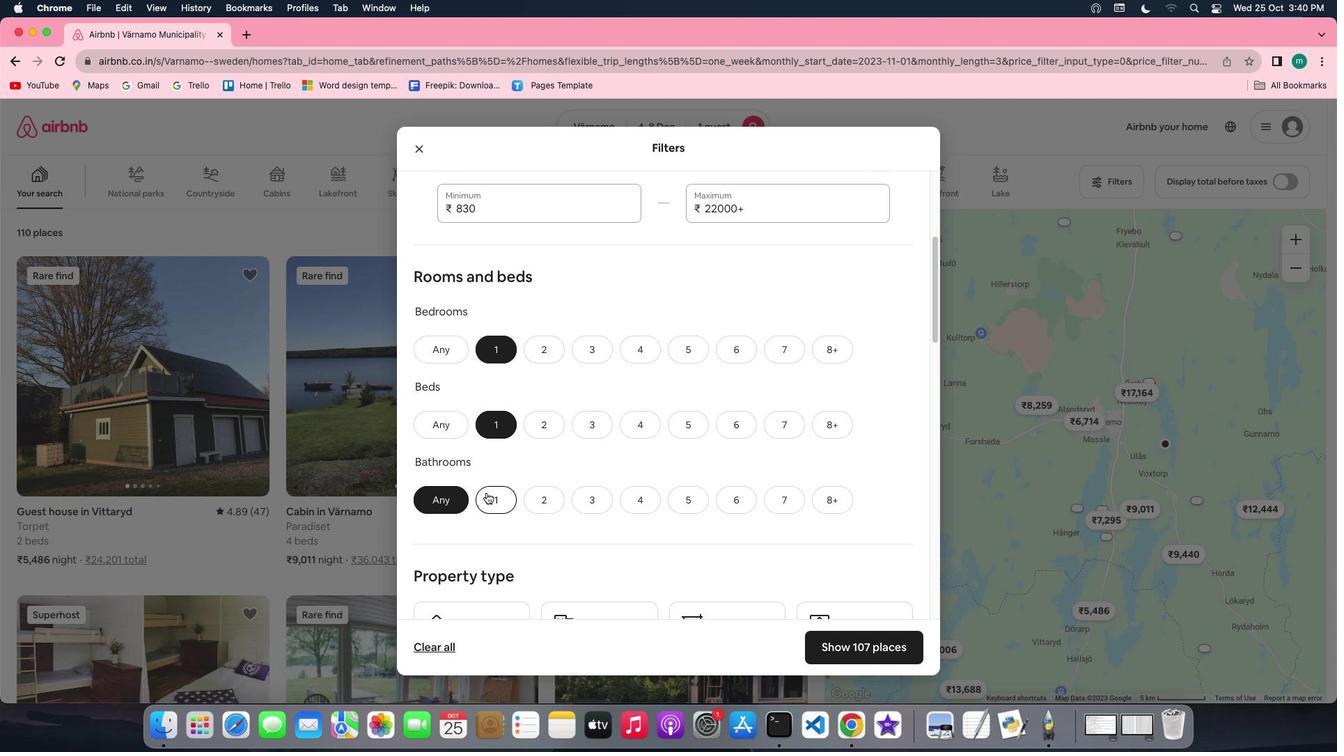 
Action: Mouse pressed left at (486, 492)
Screenshot: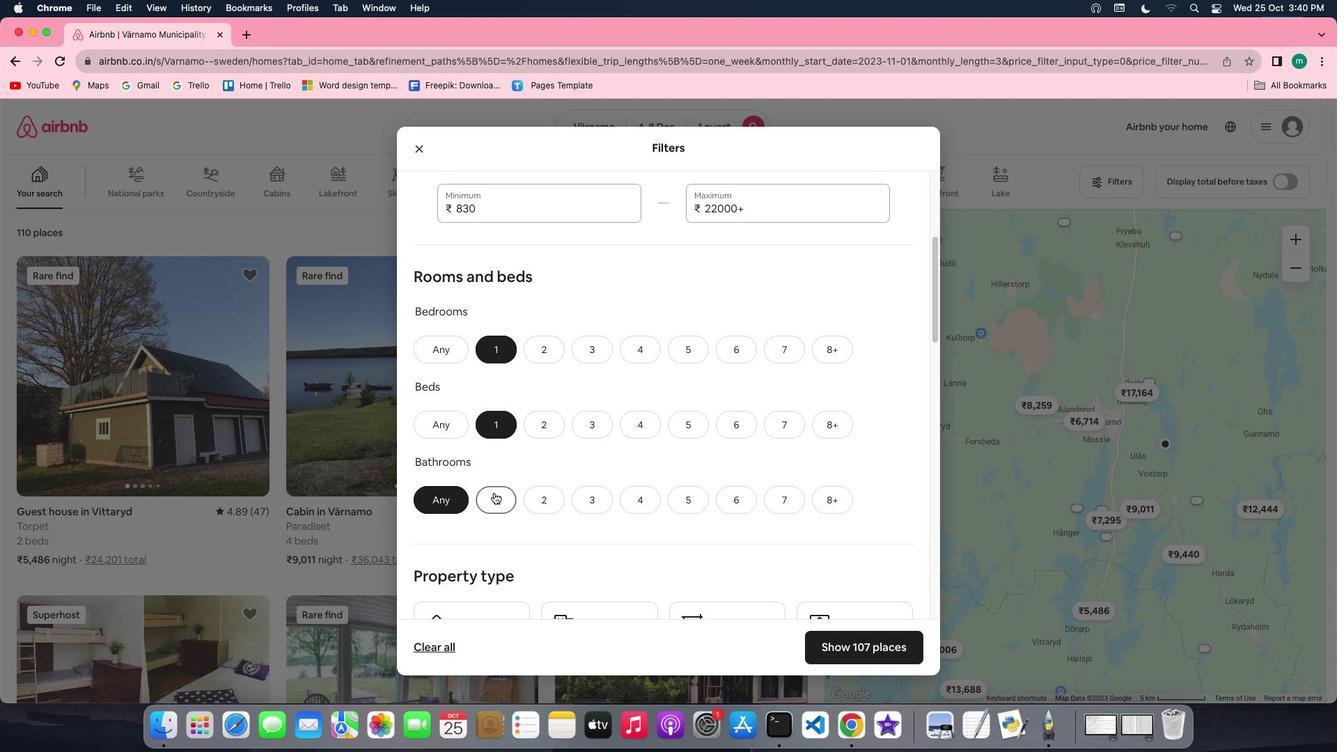 
Action: Mouse moved to (730, 496)
Screenshot: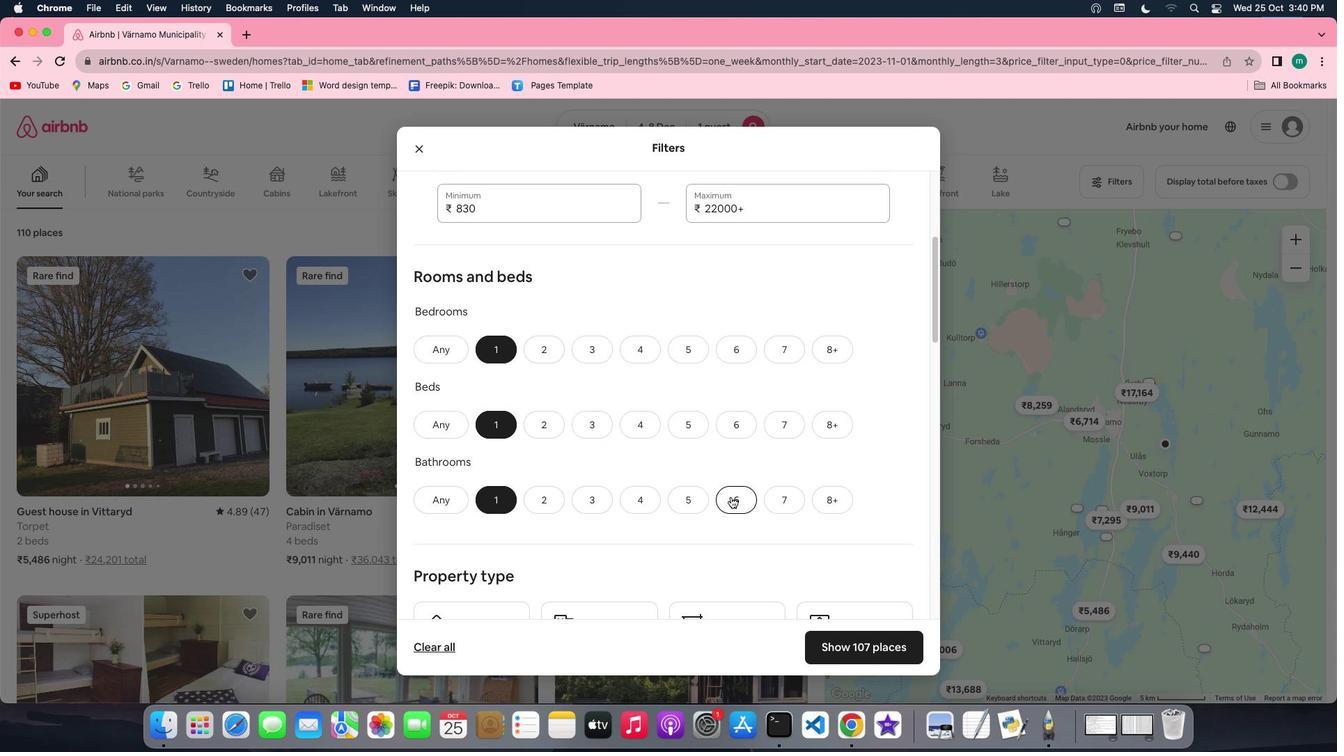 
Action: Mouse scrolled (730, 496) with delta (0, 0)
Screenshot: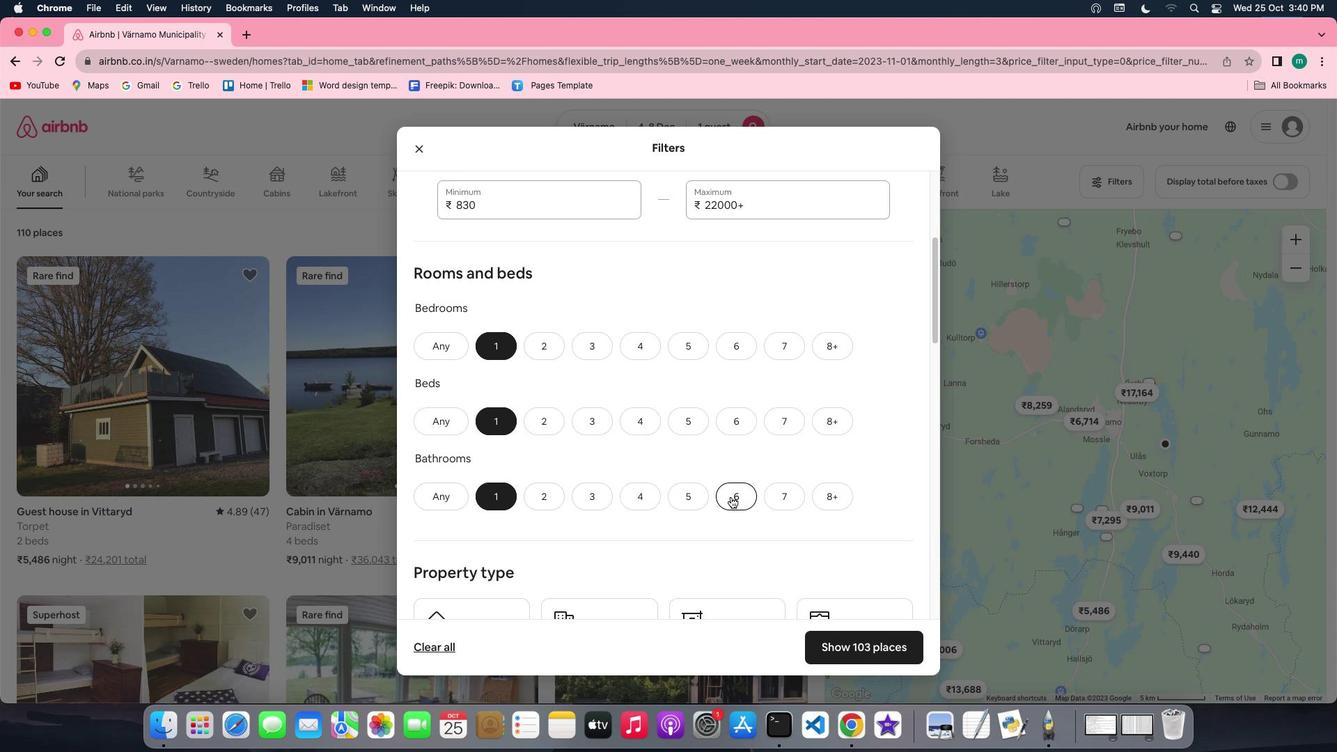 
Action: Mouse scrolled (730, 496) with delta (0, 0)
Screenshot: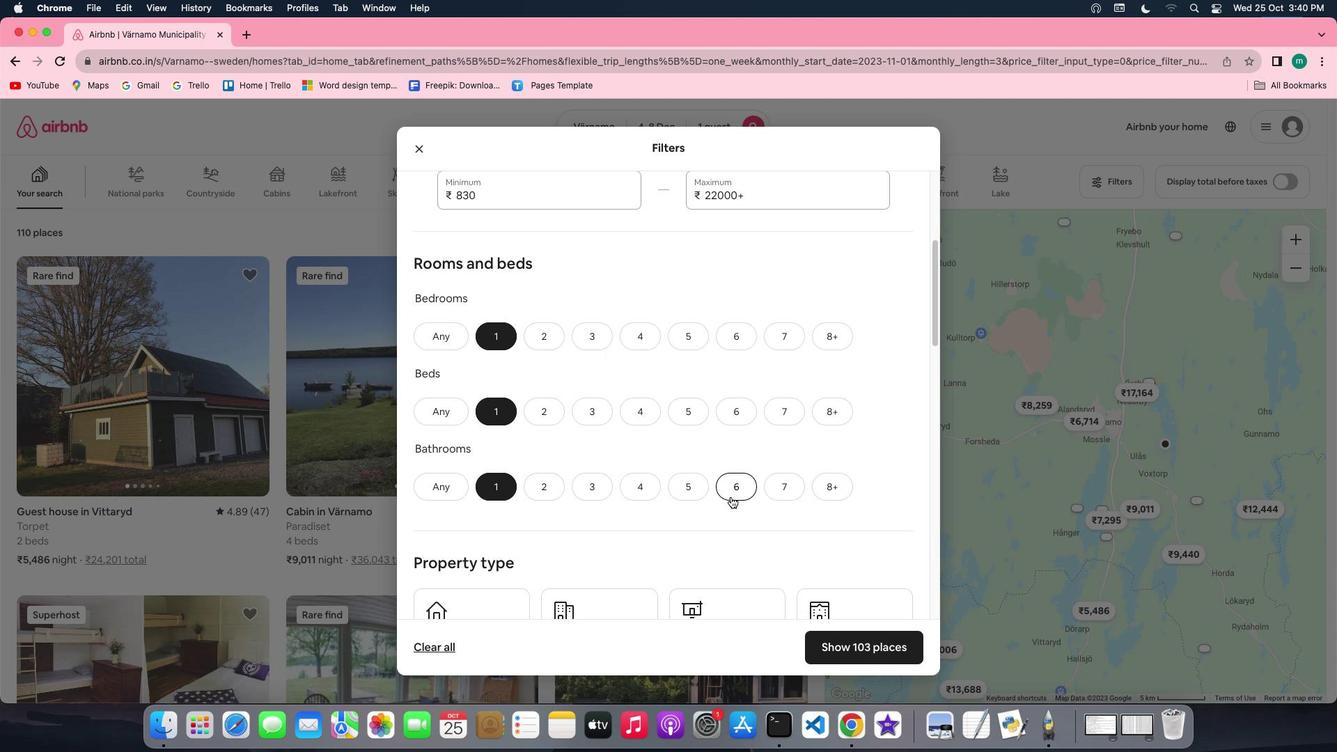 
Action: Mouse scrolled (730, 496) with delta (0, 0)
Screenshot: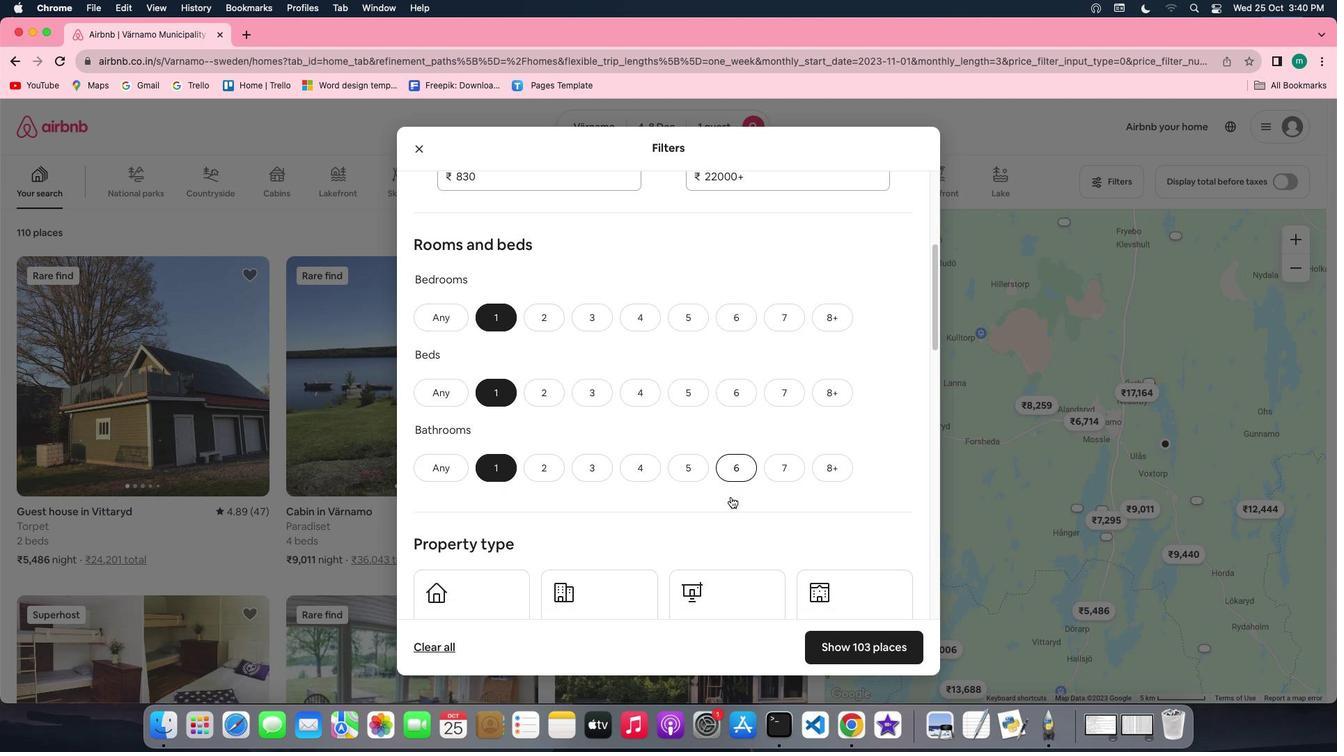 
Action: Mouse scrolled (730, 496) with delta (0, 0)
Screenshot: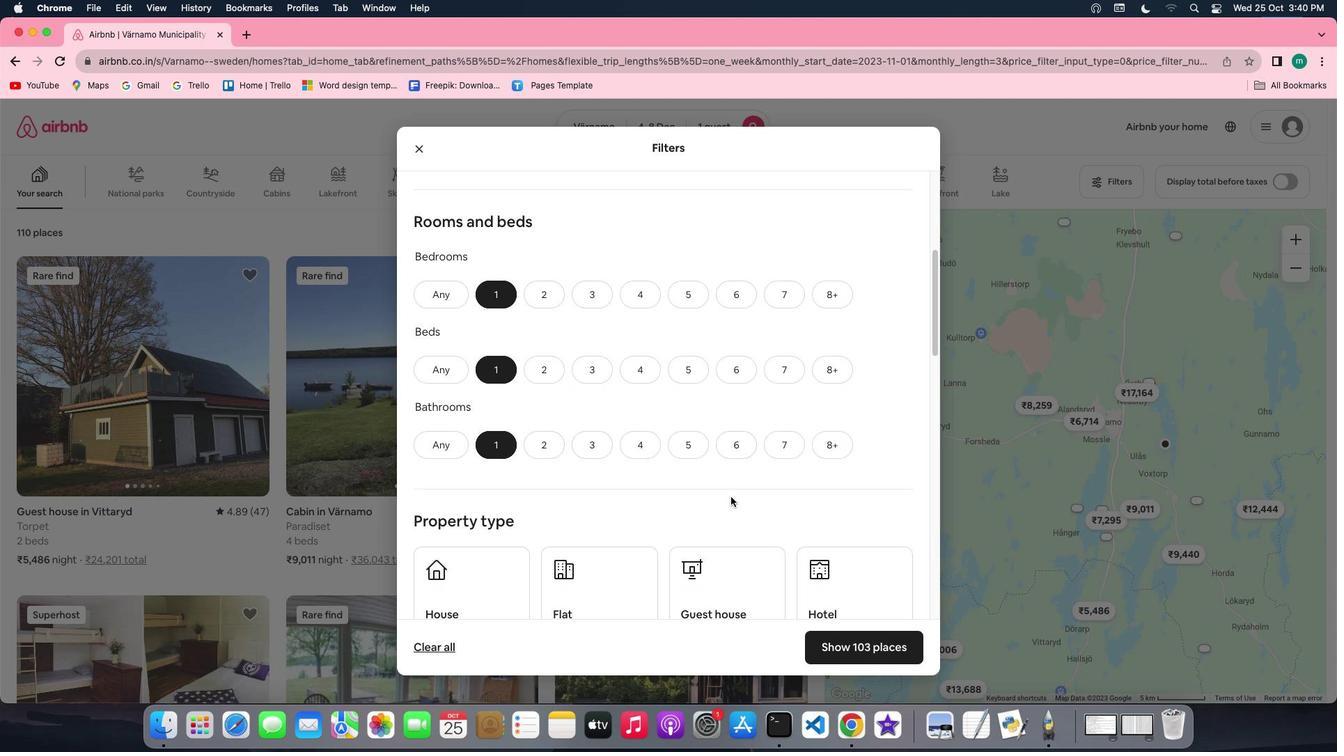 
Action: Mouse scrolled (730, 496) with delta (0, 0)
Screenshot: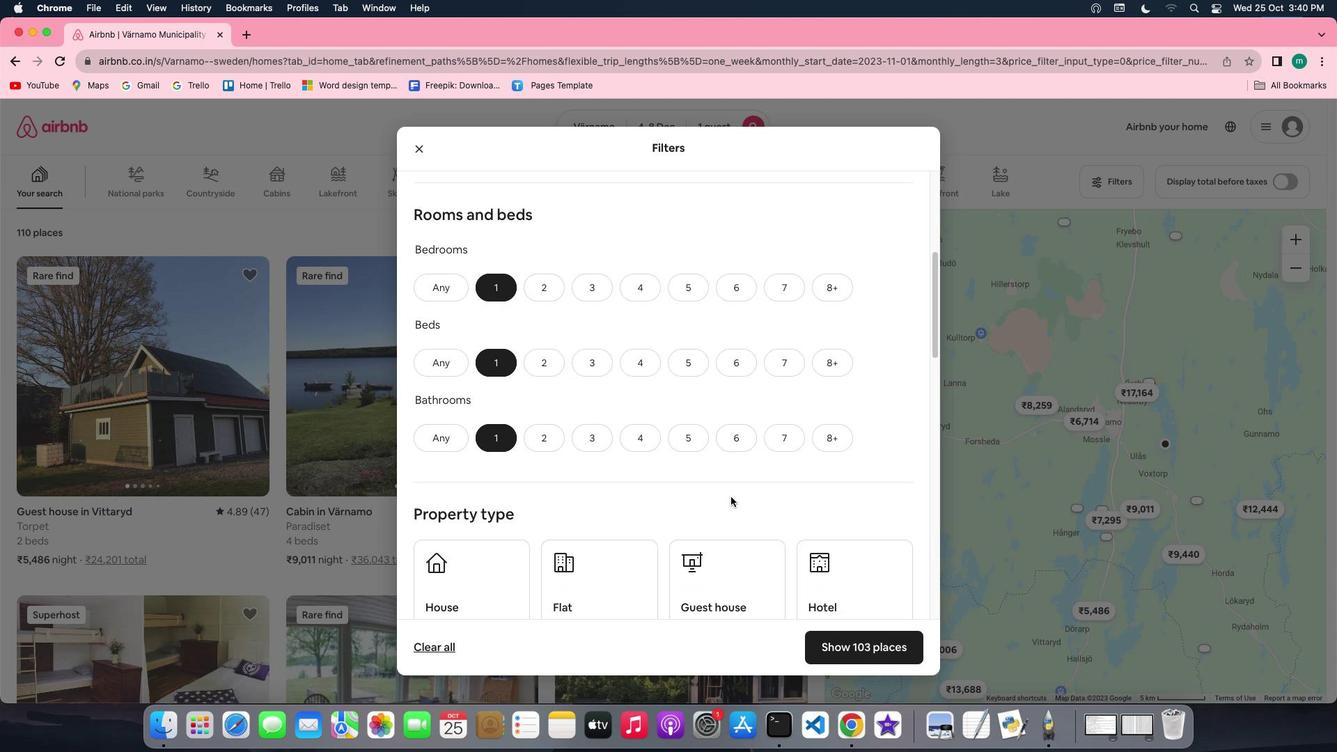 
Action: Mouse scrolled (730, 496) with delta (0, 0)
Screenshot: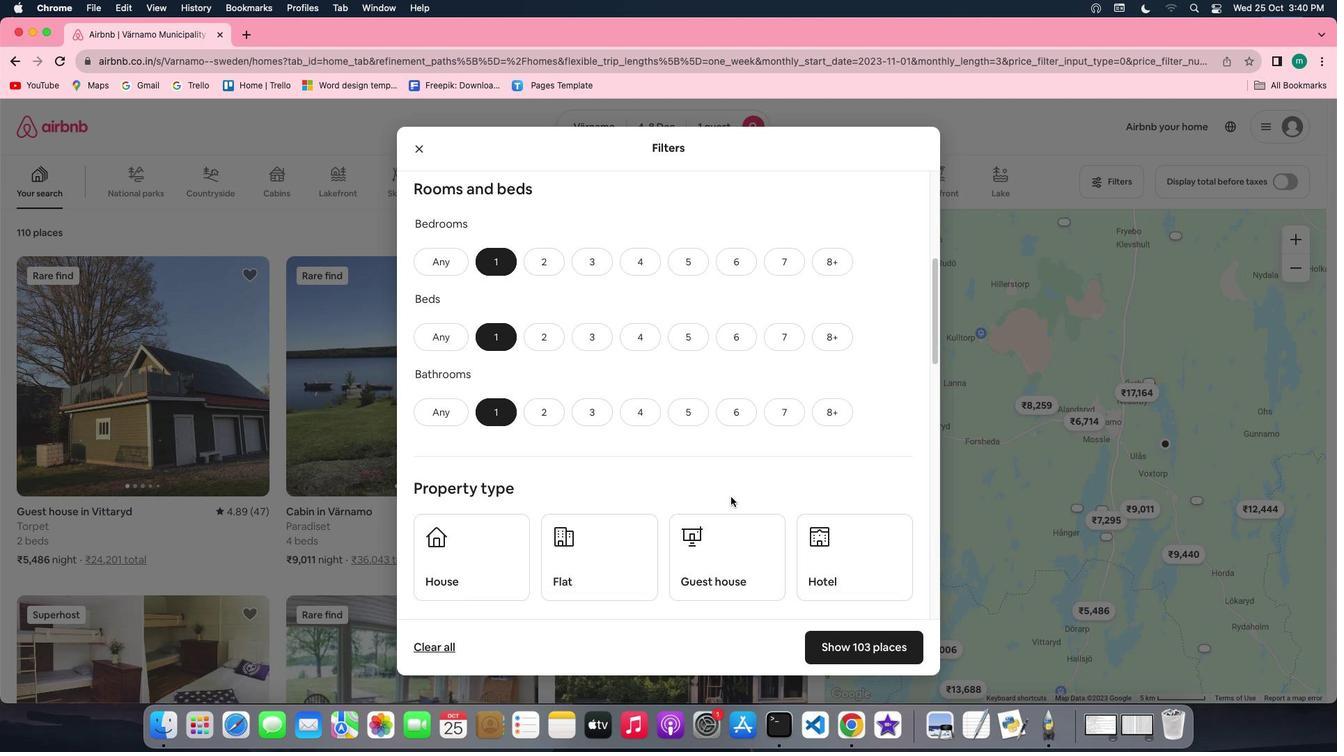 
Action: Mouse scrolled (730, 496) with delta (0, 0)
Screenshot: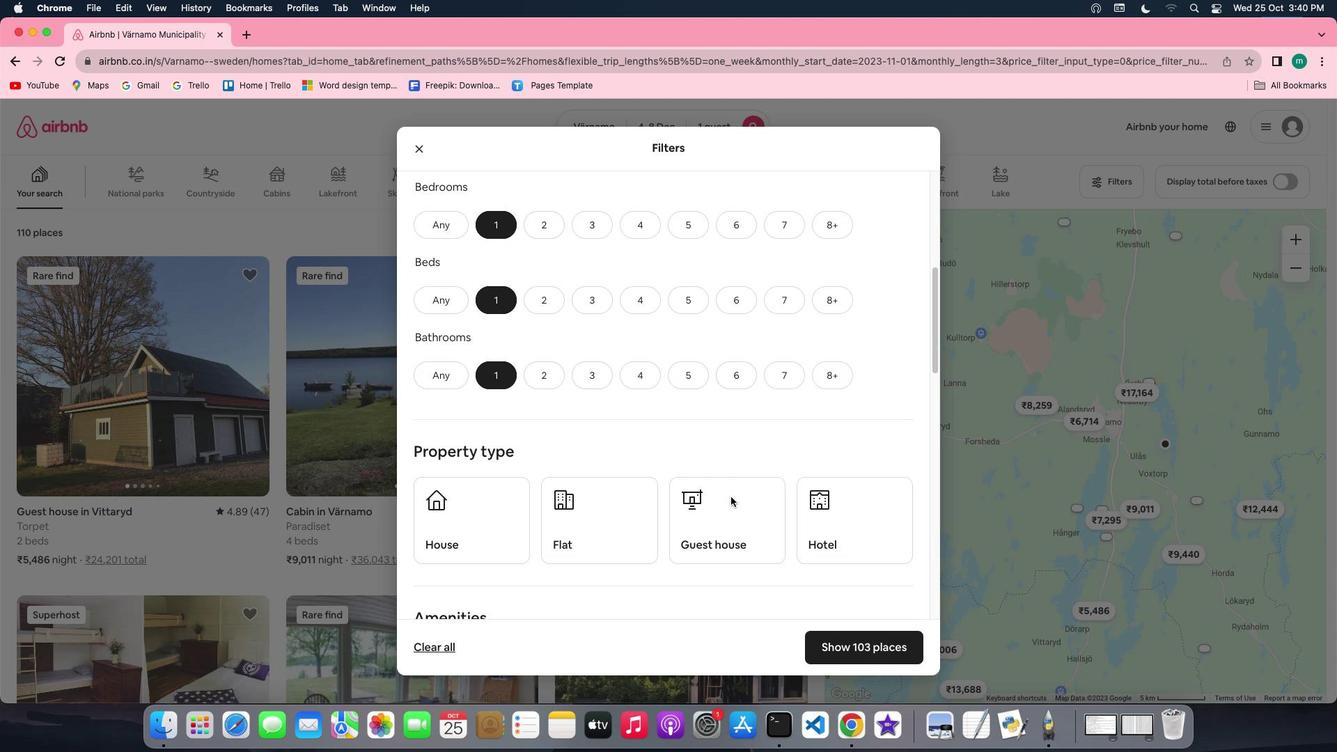 
Action: Mouse scrolled (730, 496) with delta (0, 0)
Screenshot: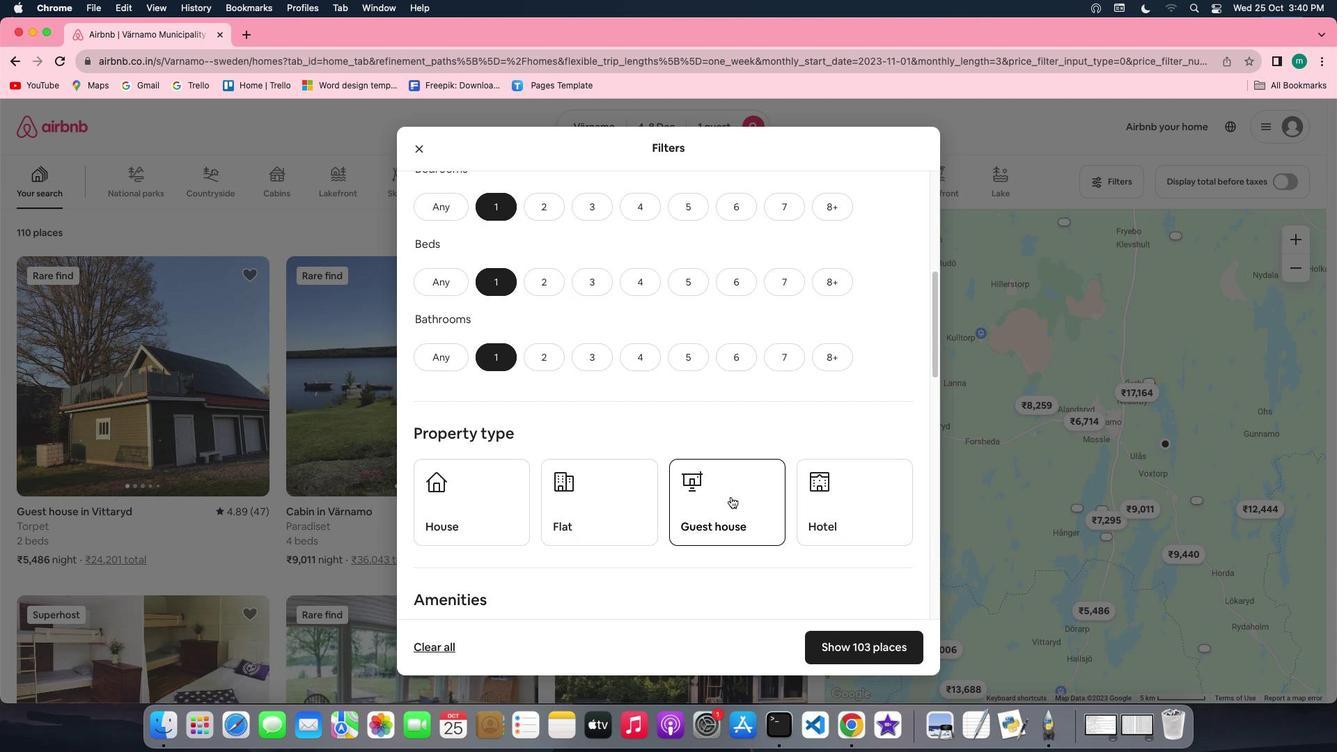 
Action: Mouse scrolled (730, 496) with delta (0, 0)
Screenshot: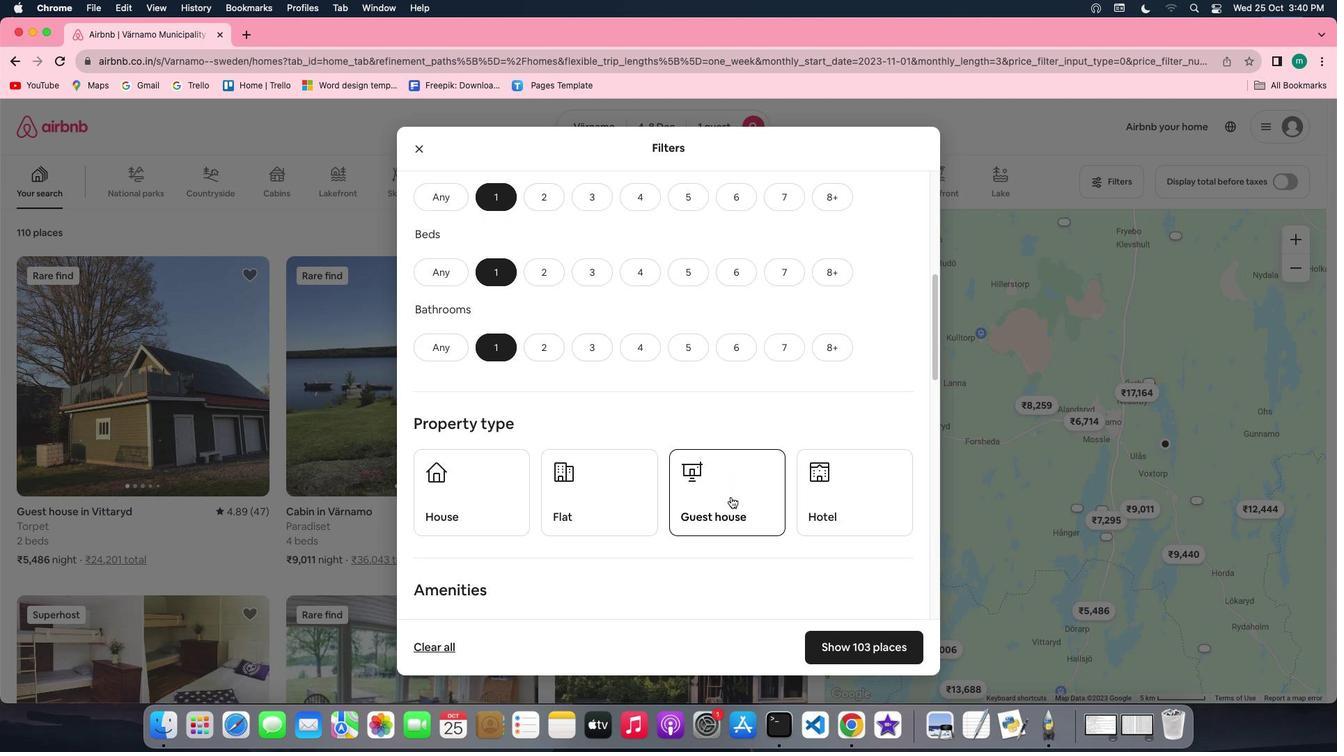 
Action: Mouse scrolled (730, 496) with delta (0, 0)
Screenshot: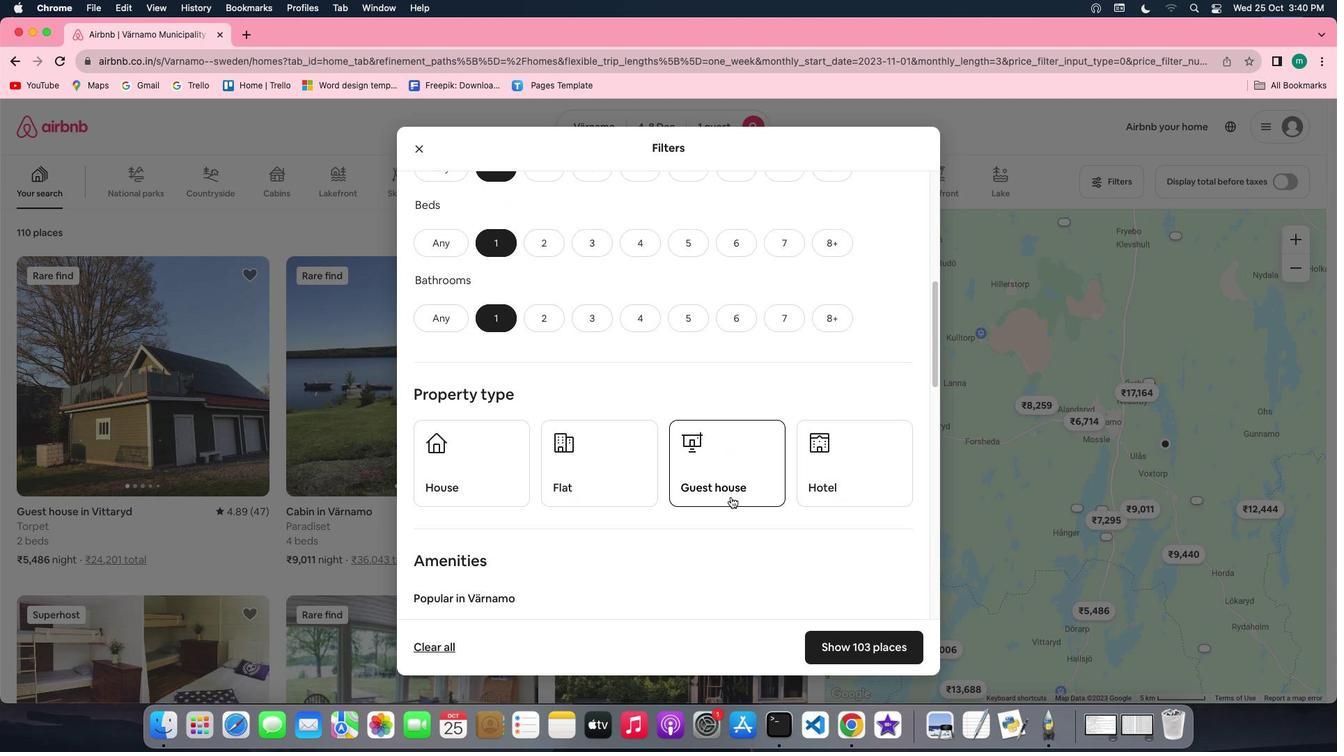 
Action: Mouse scrolled (730, 496) with delta (0, 0)
Screenshot: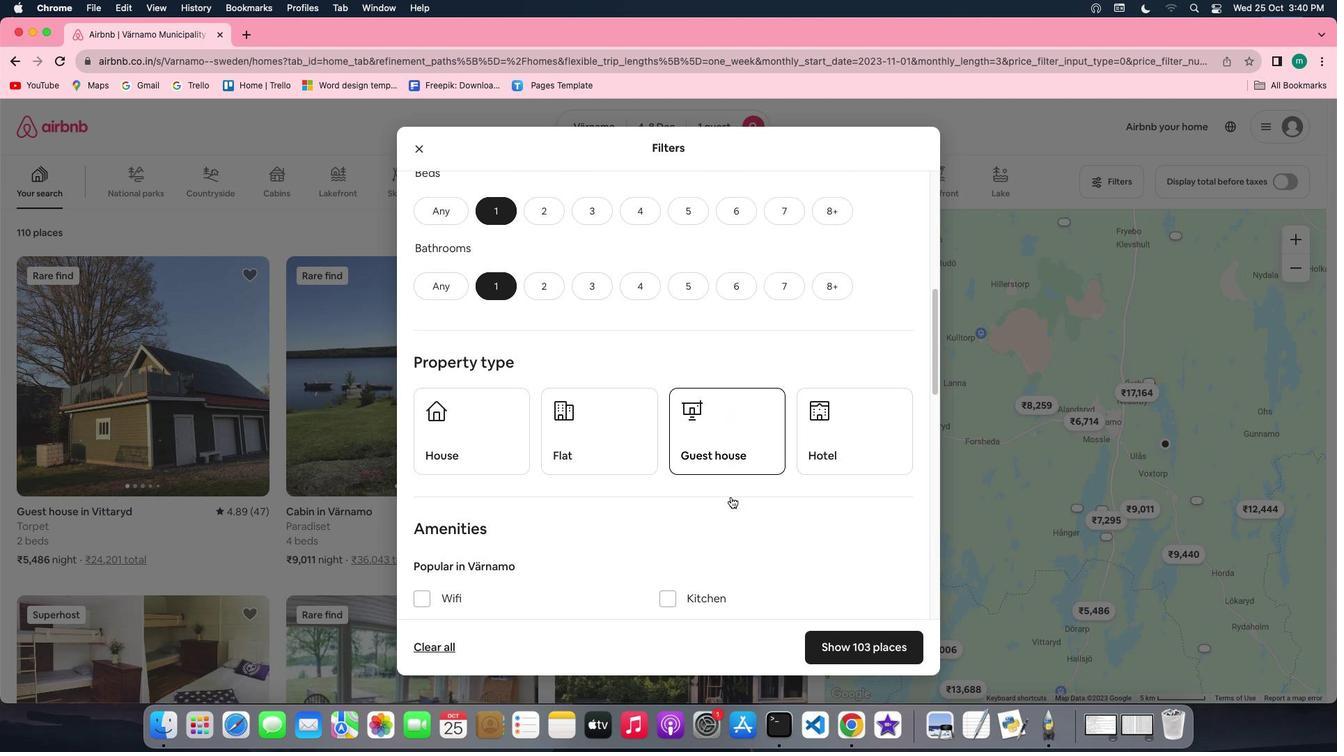 
Action: Mouse scrolled (730, 496) with delta (0, 0)
Screenshot: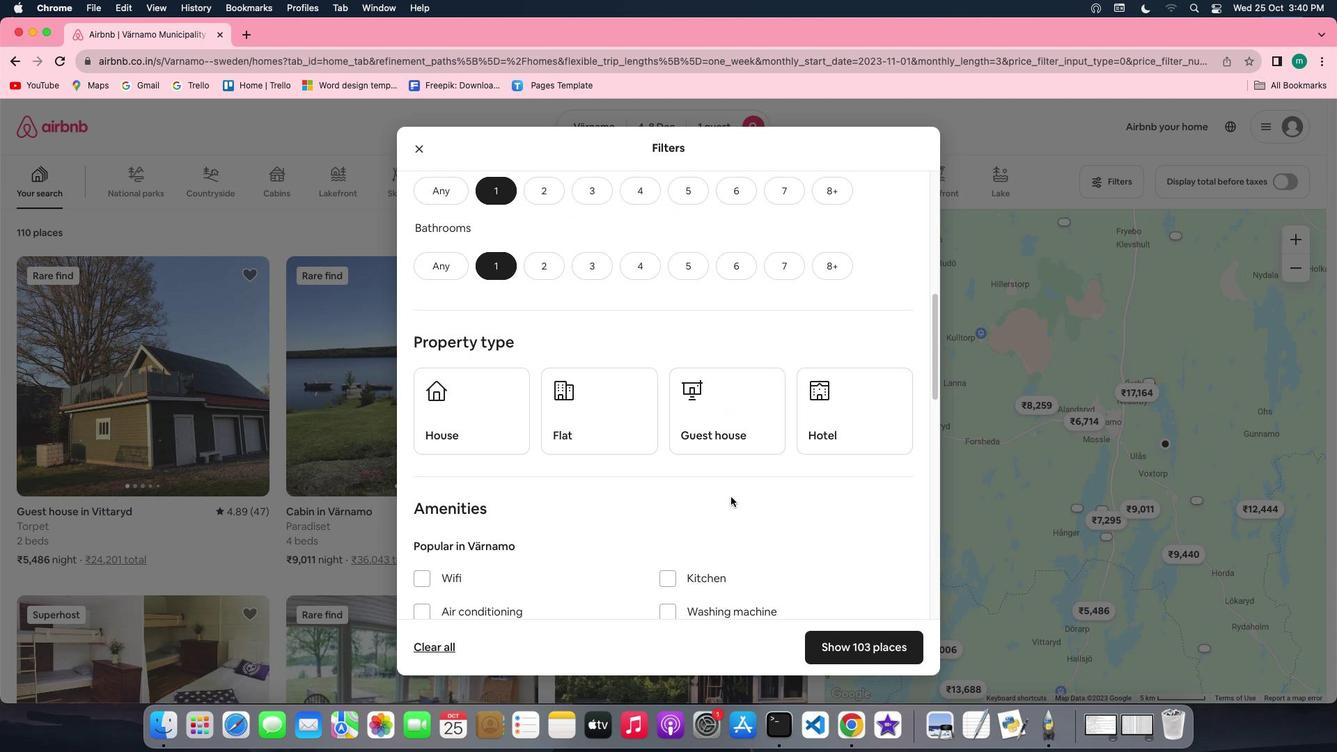 
Action: Mouse scrolled (730, 496) with delta (0, 0)
Screenshot: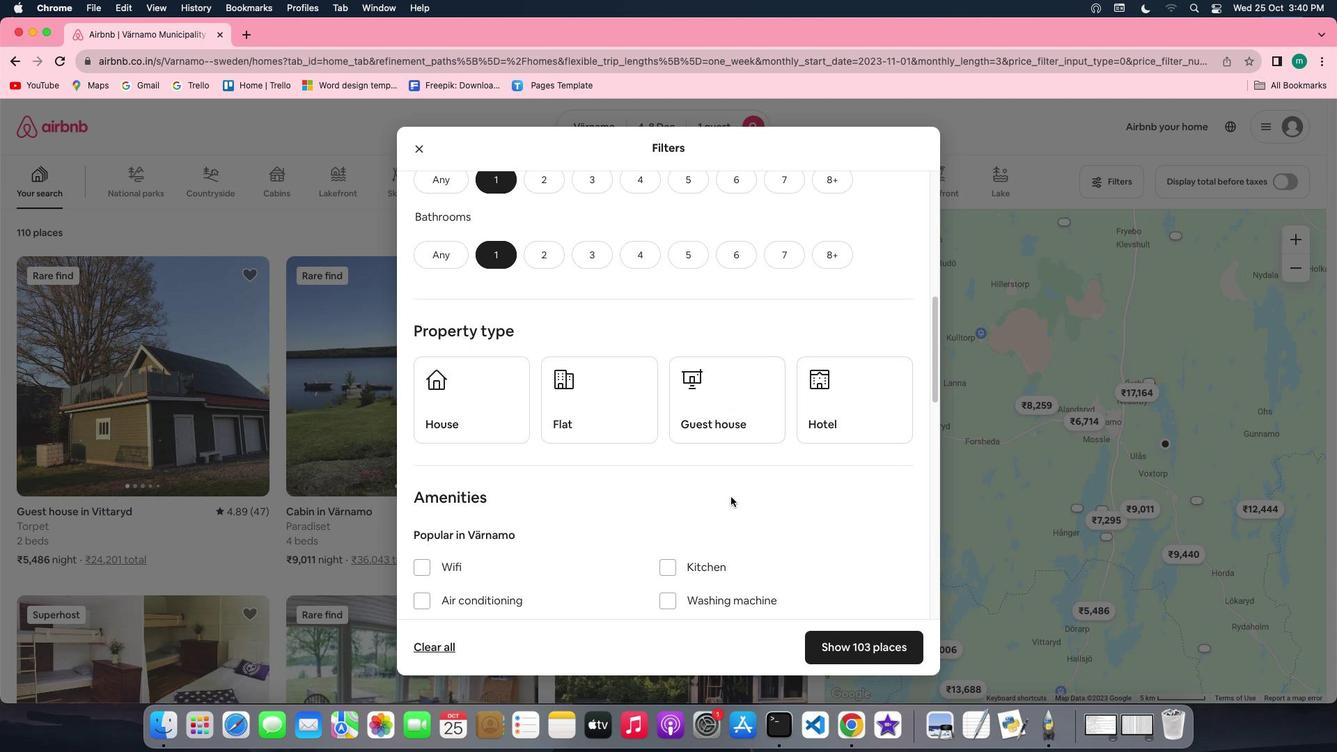 
Action: Mouse scrolled (730, 496) with delta (0, 0)
Screenshot: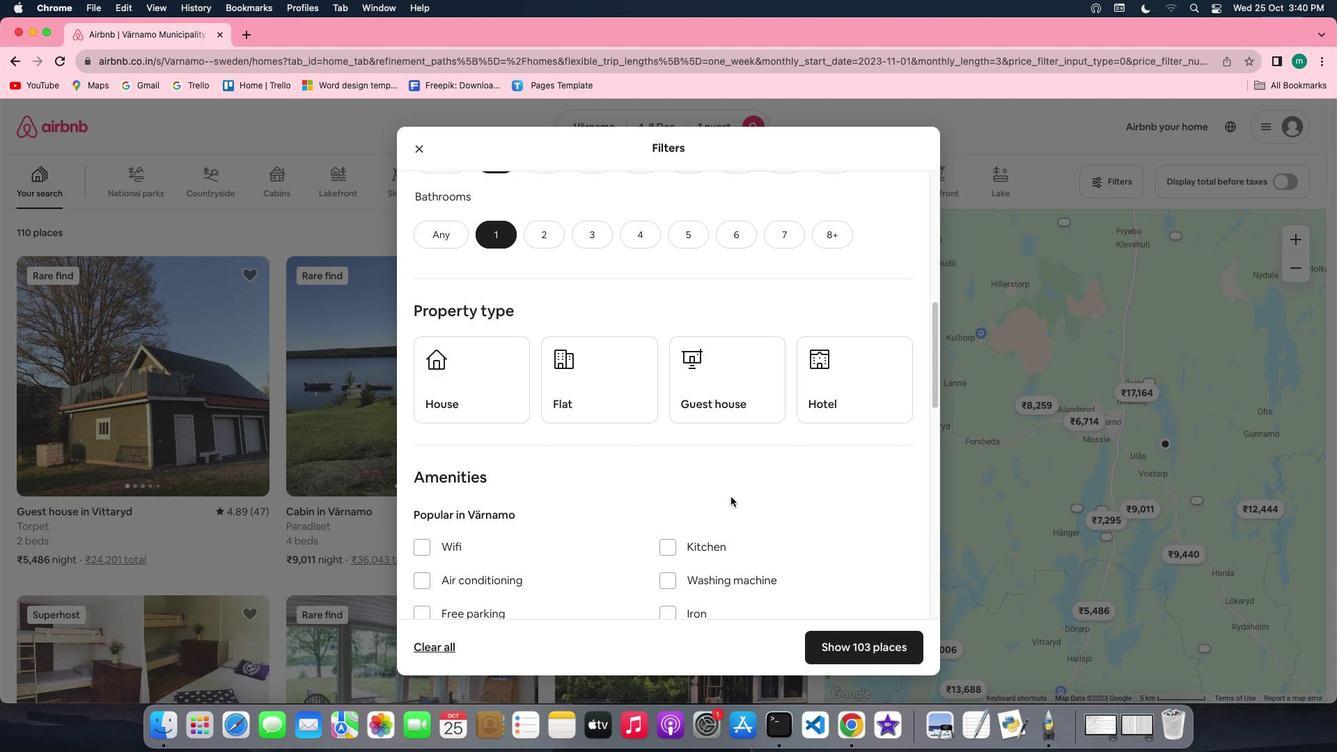 
Action: Mouse scrolled (730, 496) with delta (0, 0)
Screenshot: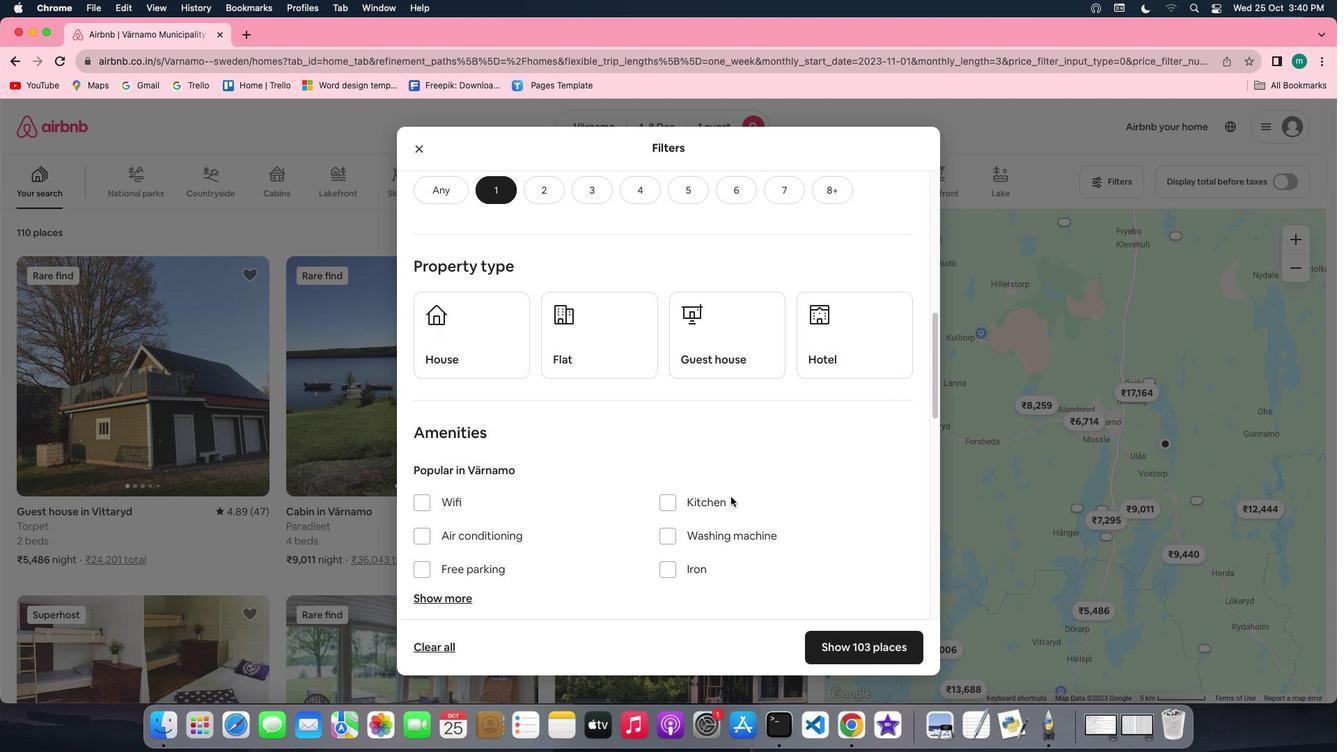 
Action: Mouse scrolled (730, 496) with delta (0, 0)
Screenshot: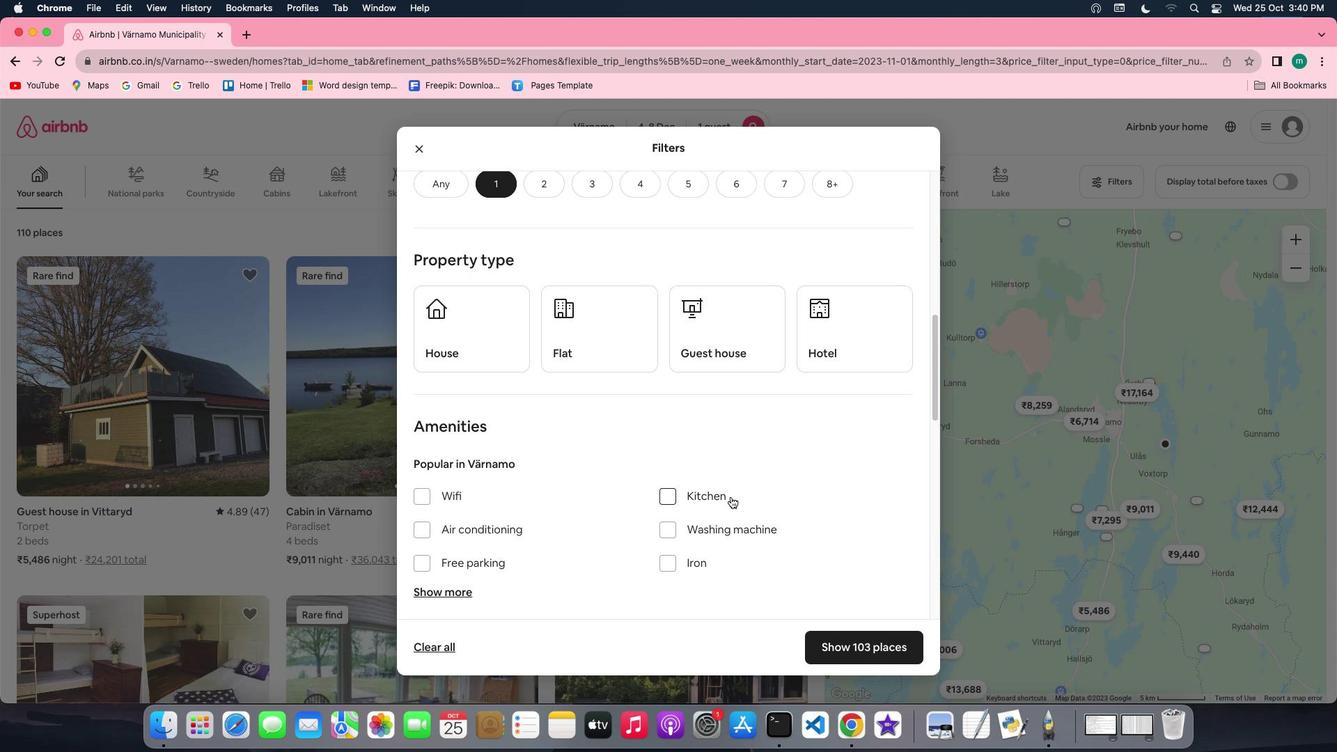 
Action: Mouse scrolled (730, 496) with delta (0, 0)
Screenshot: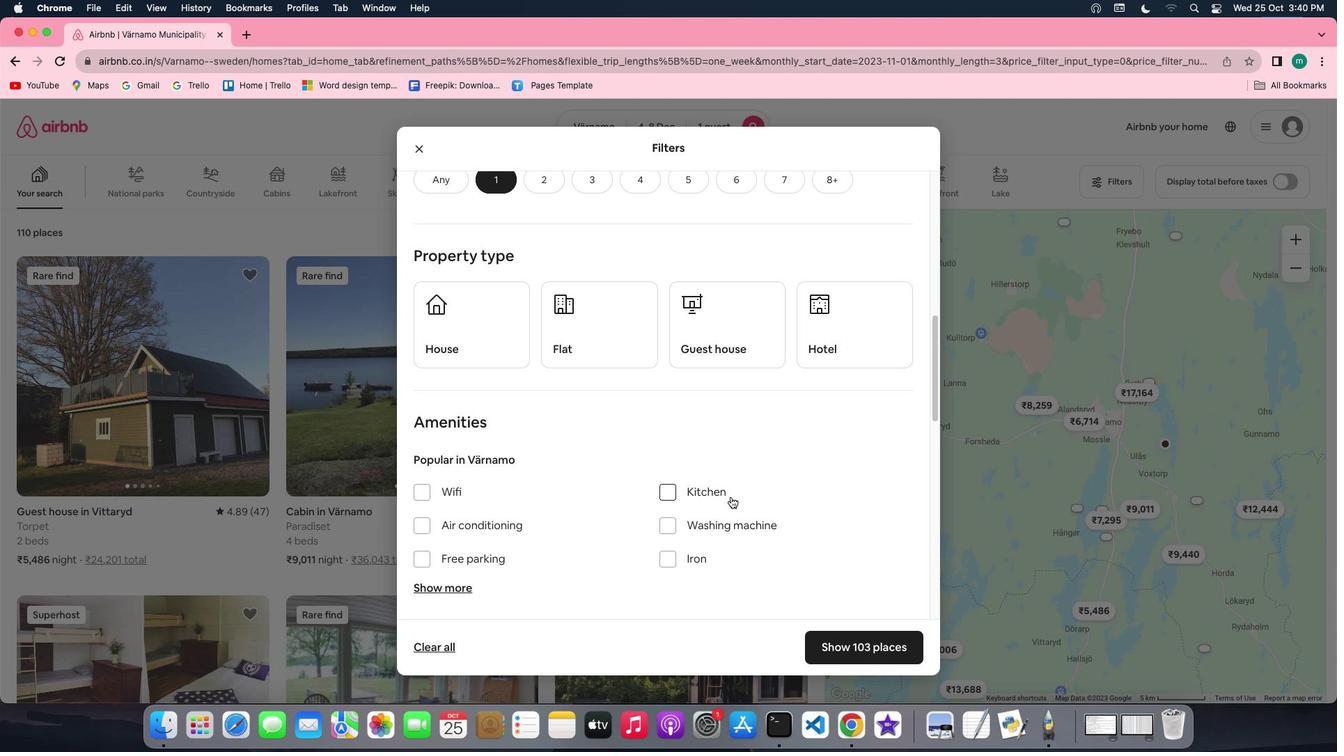 
Action: Mouse scrolled (730, 496) with delta (0, 0)
Screenshot: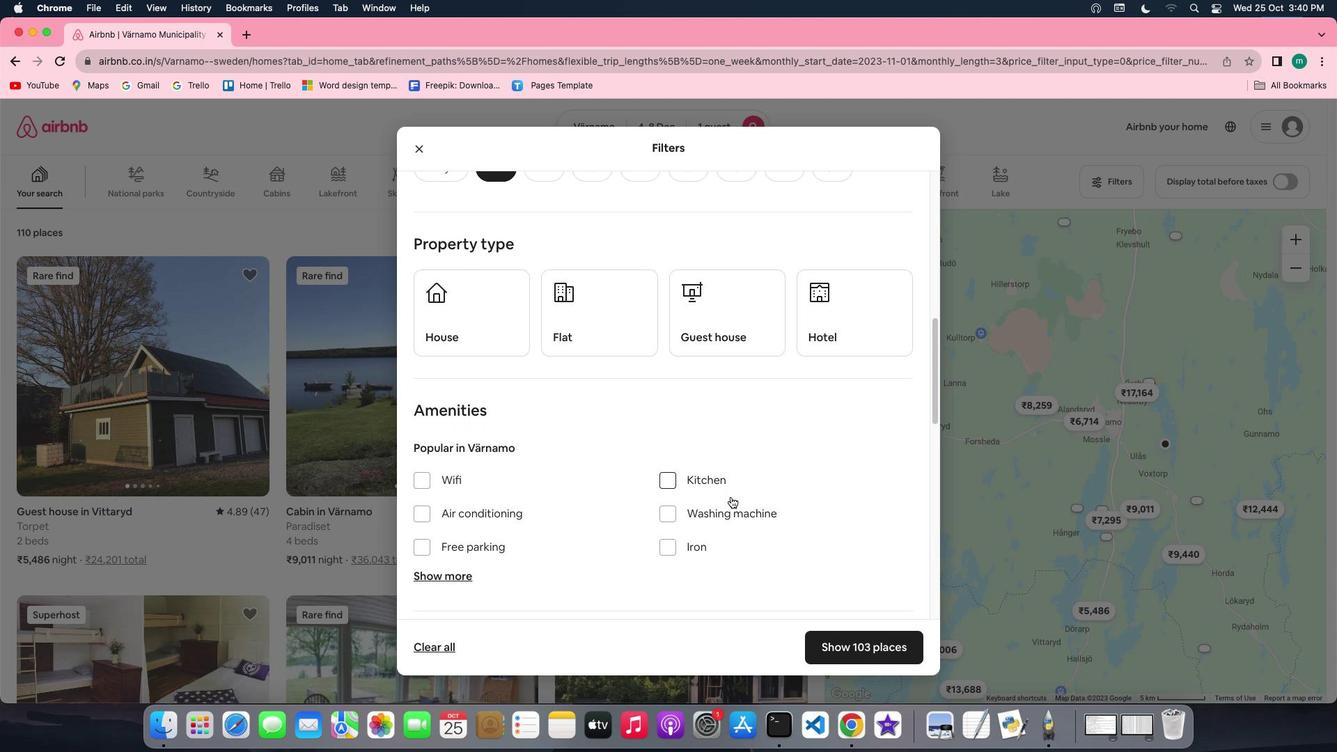 
Action: Mouse scrolled (730, 496) with delta (0, 0)
Screenshot: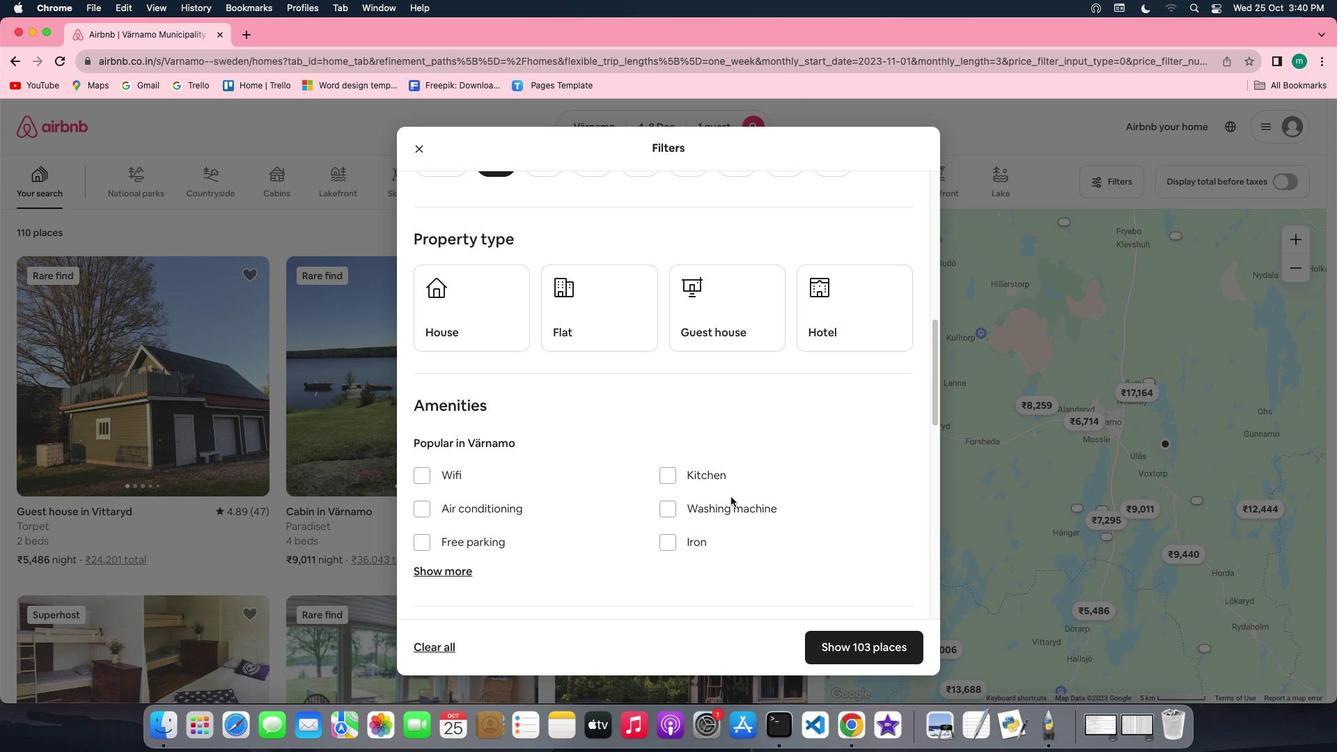 
Action: Mouse scrolled (730, 496) with delta (0, 0)
Screenshot: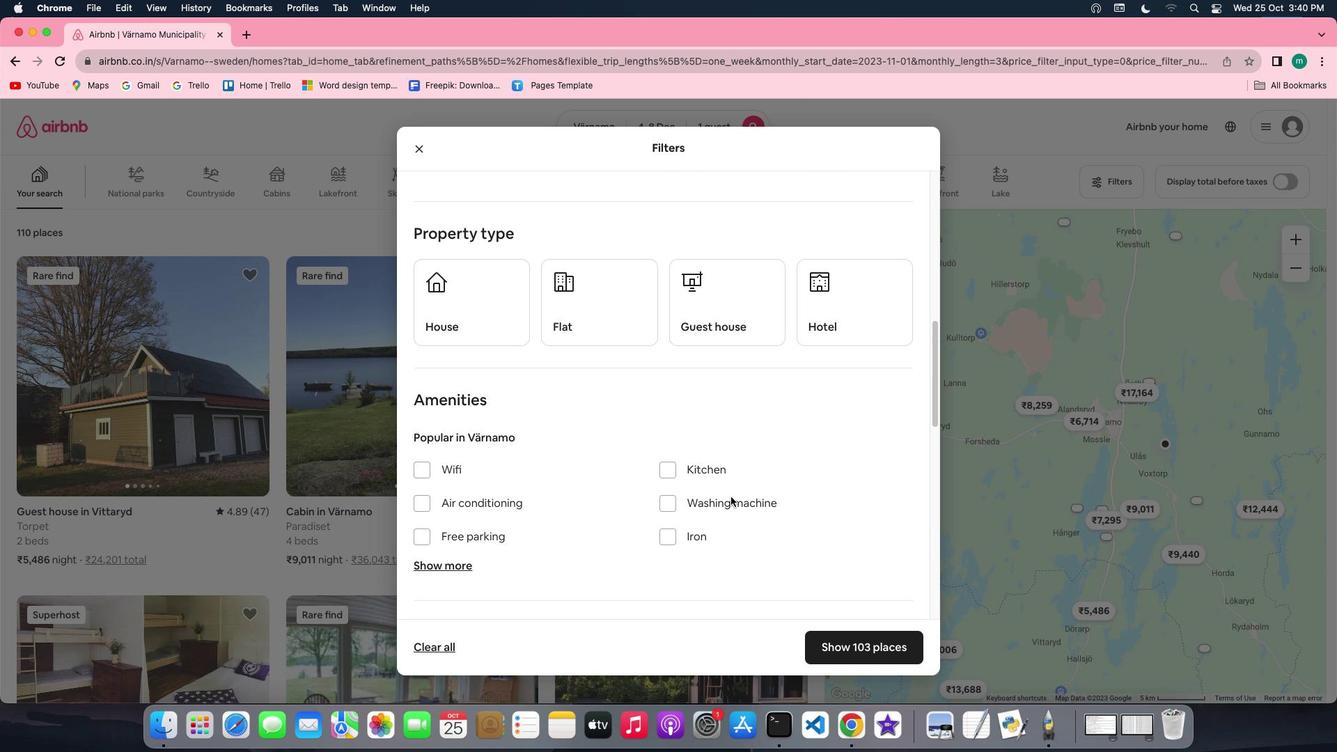
Action: Mouse scrolled (730, 496) with delta (0, 0)
Screenshot: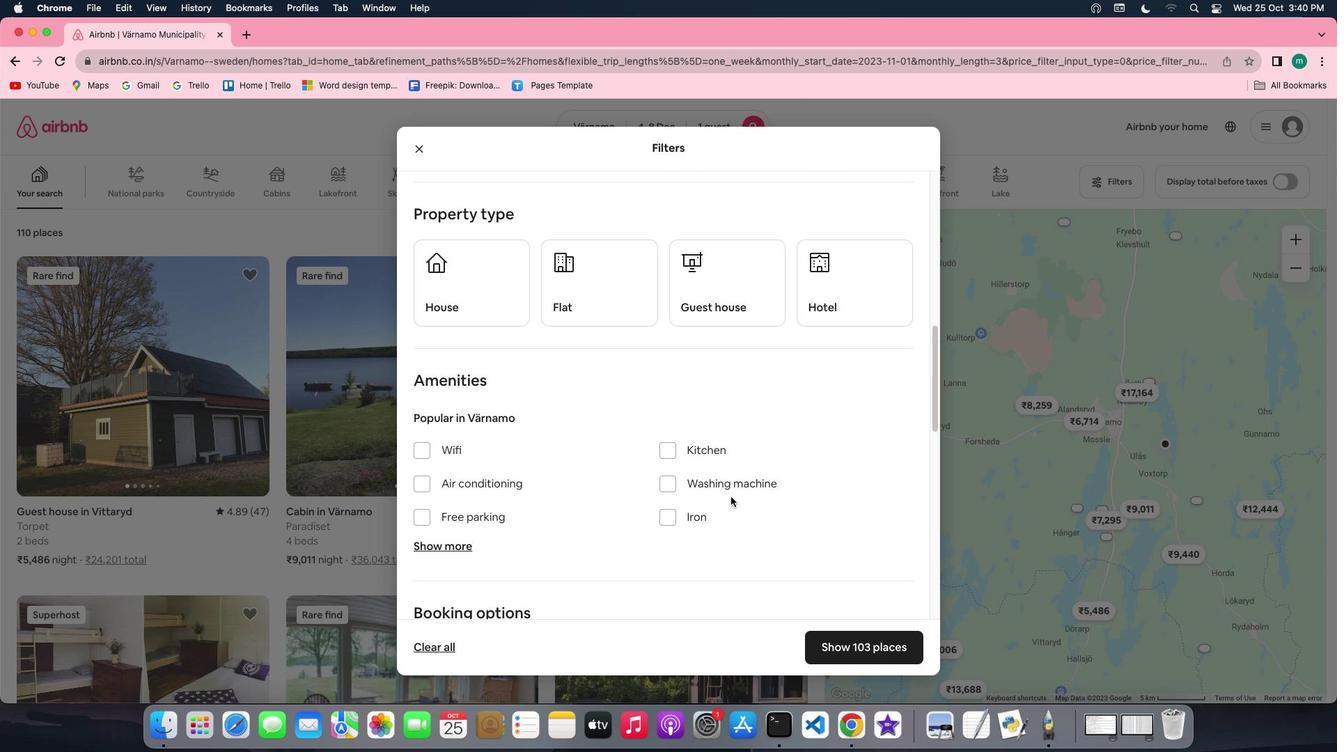 
Action: Mouse scrolled (730, 496) with delta (0, 0)
Screenshot: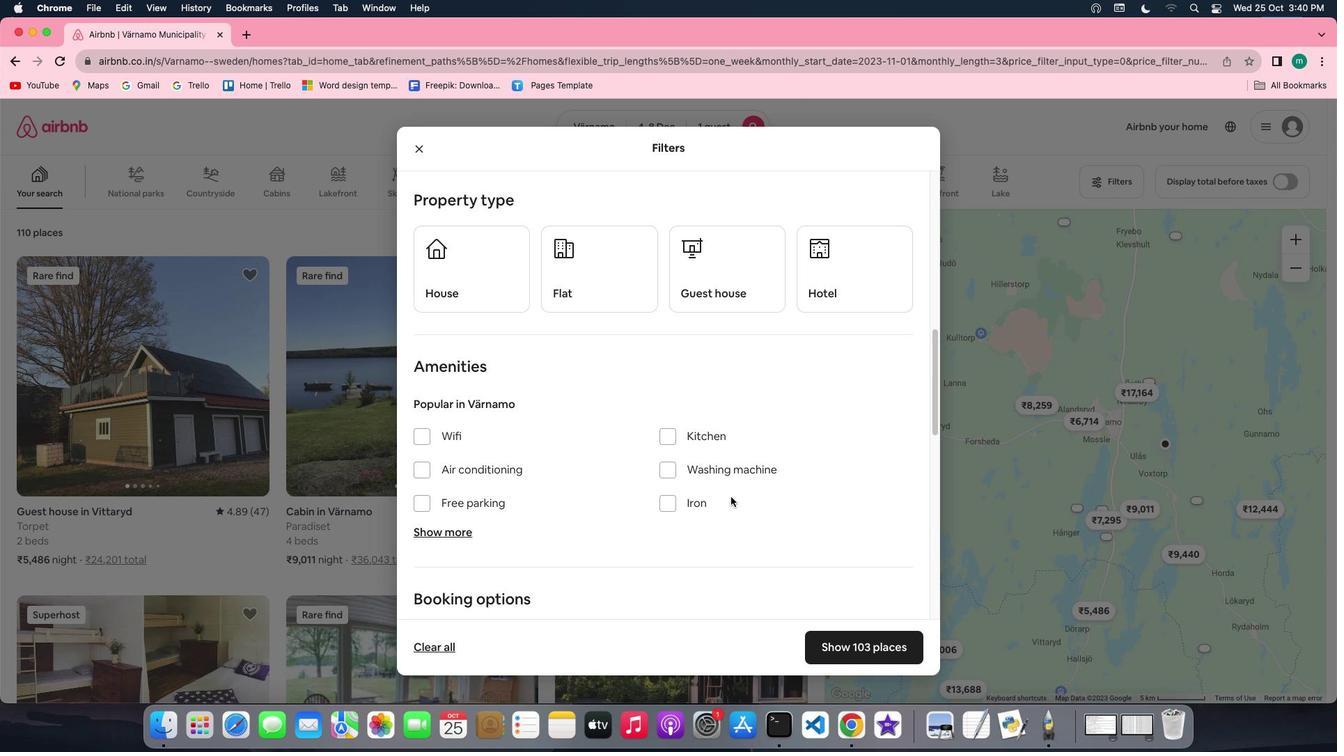 
Action: Mouse scrolled (730, 496) with delta (0, 0)
Screenshot: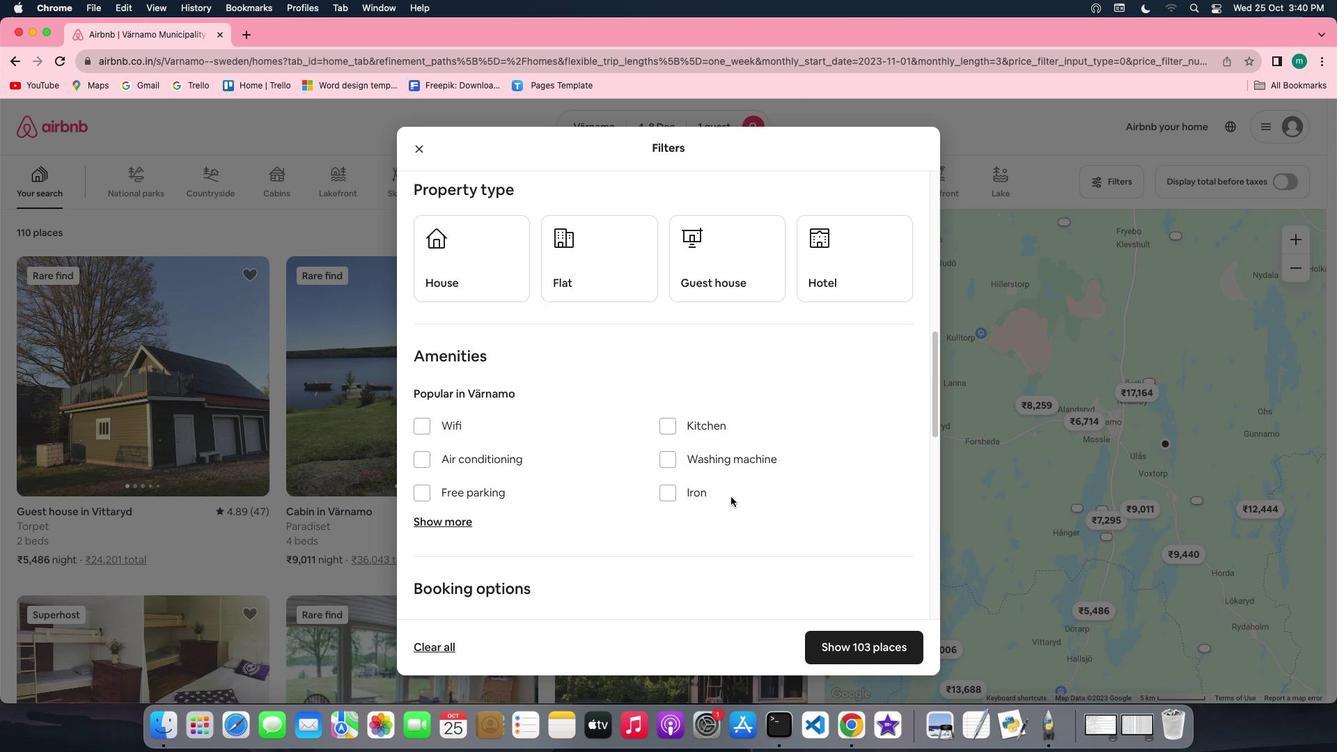 
Action: Mouse scrolled (730, 496) with delta (0, 0)
Screenshot: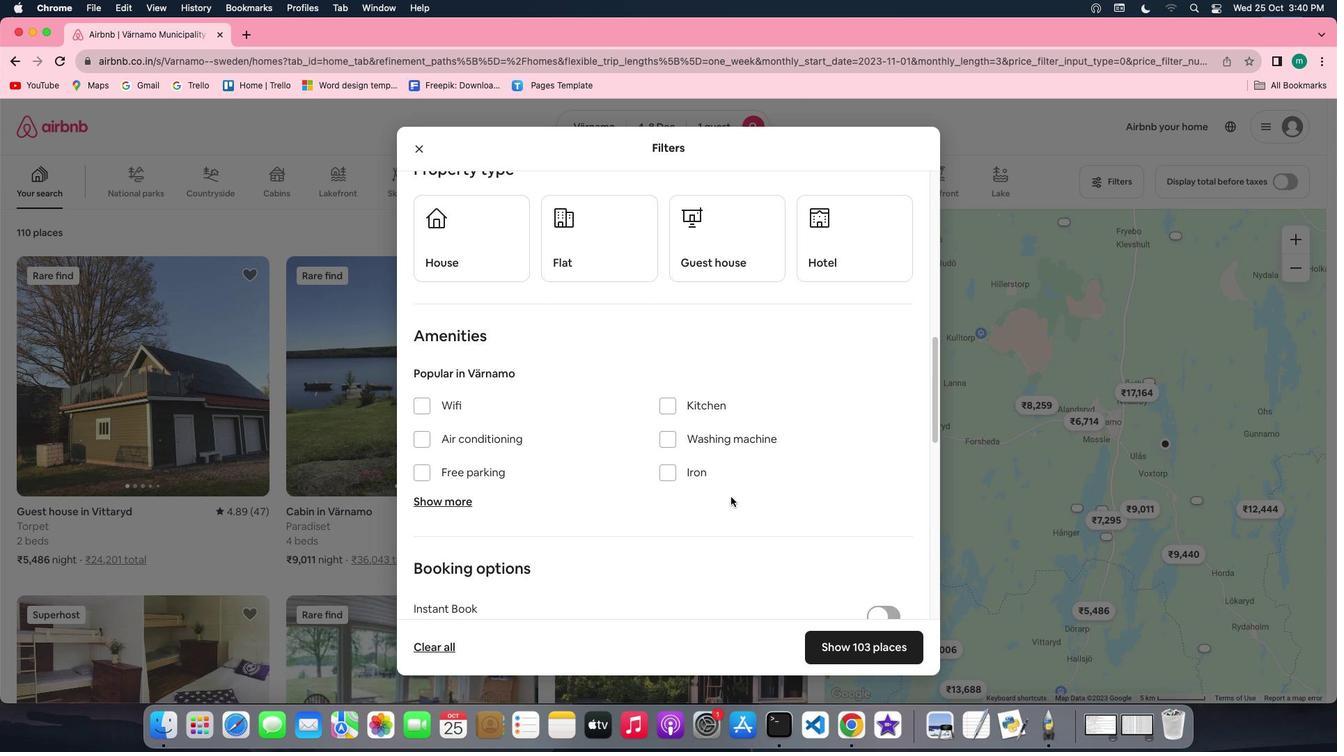 
Action: Mouse scrolled (730, 496) with delta (0, 0)
Screenshot: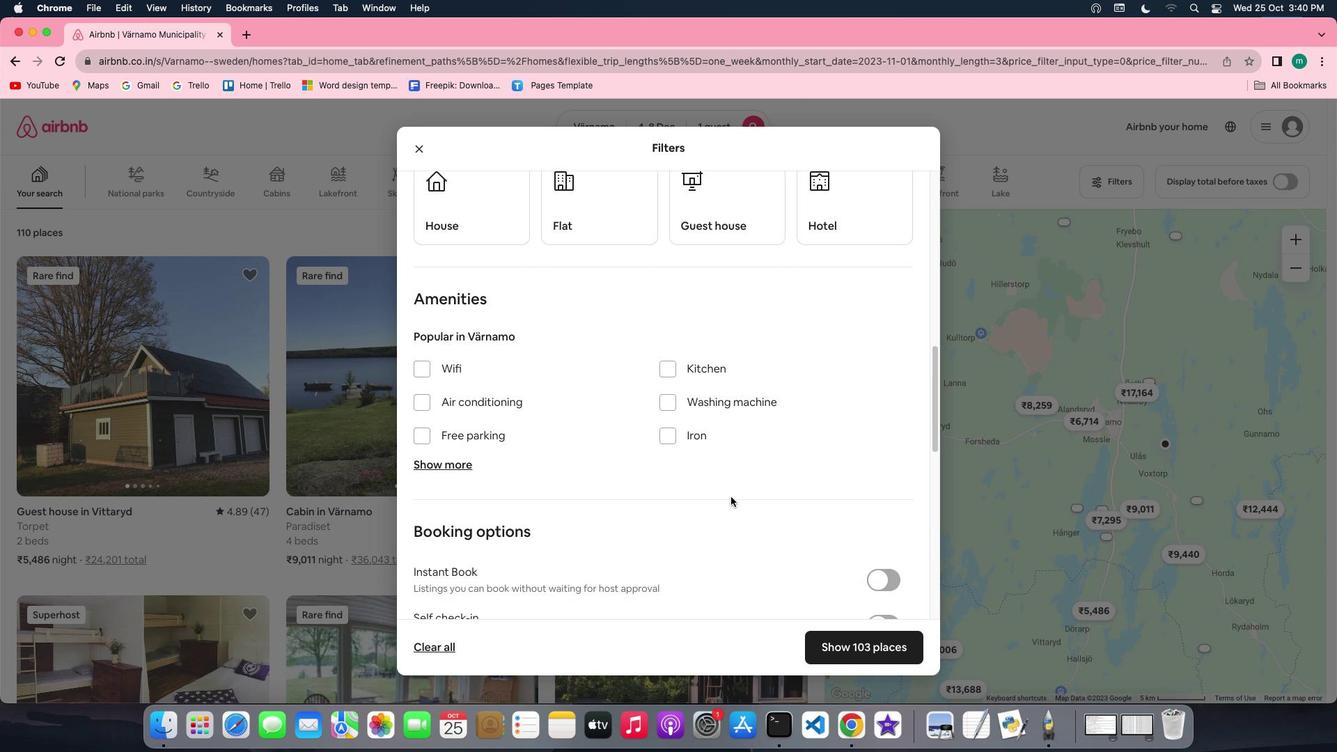 
Action: Mouse scrolled (730, 496) with delta (0, 0)
Screenshot: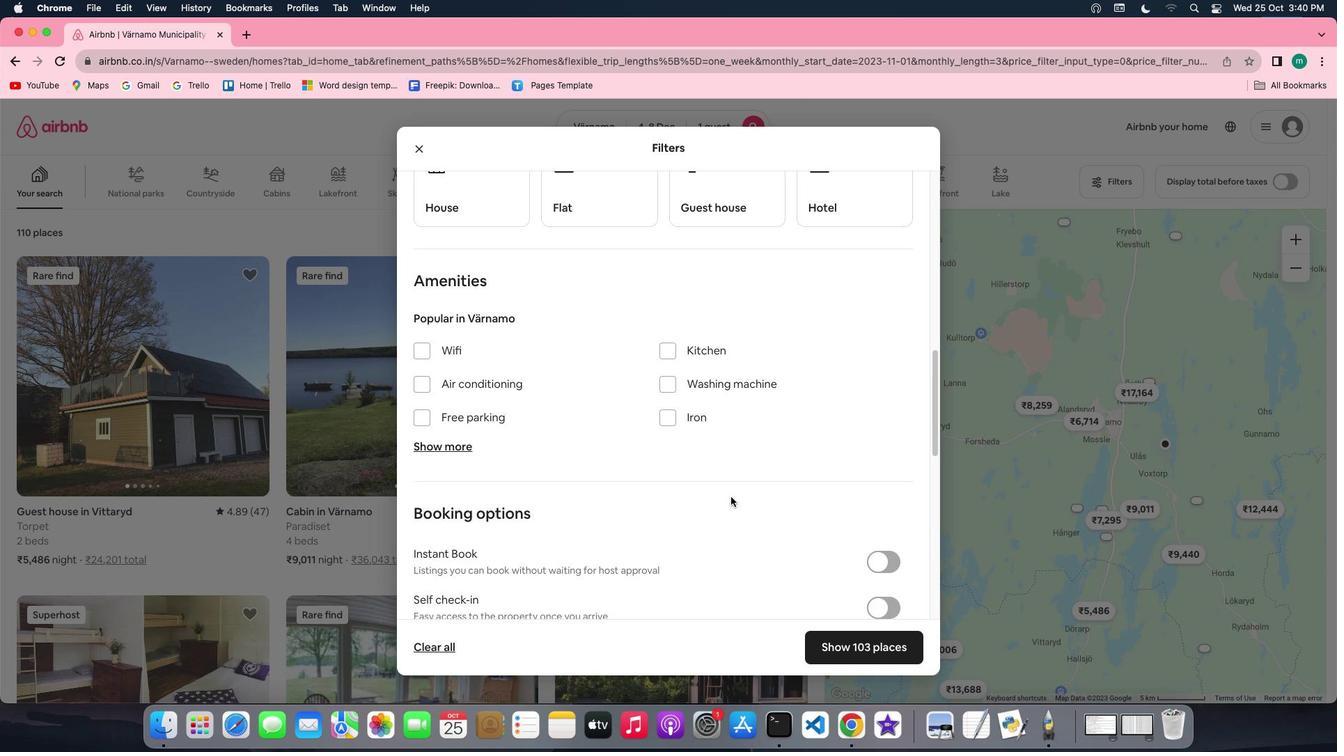 
Action: Mouse scrolled (730, 496) with delta (0, 0)
Screenshot: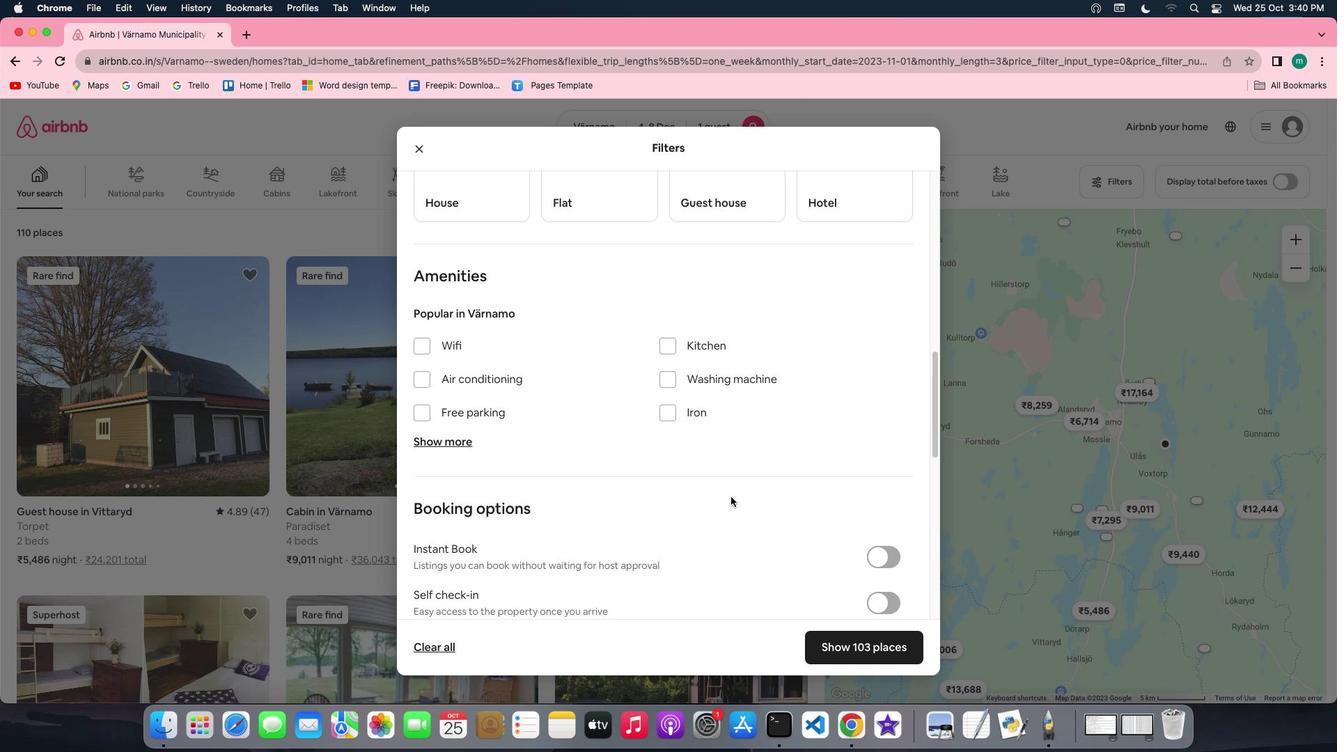 
Action: Mouse scrolled (730, 496) with delta (0, -1)
Screenshot: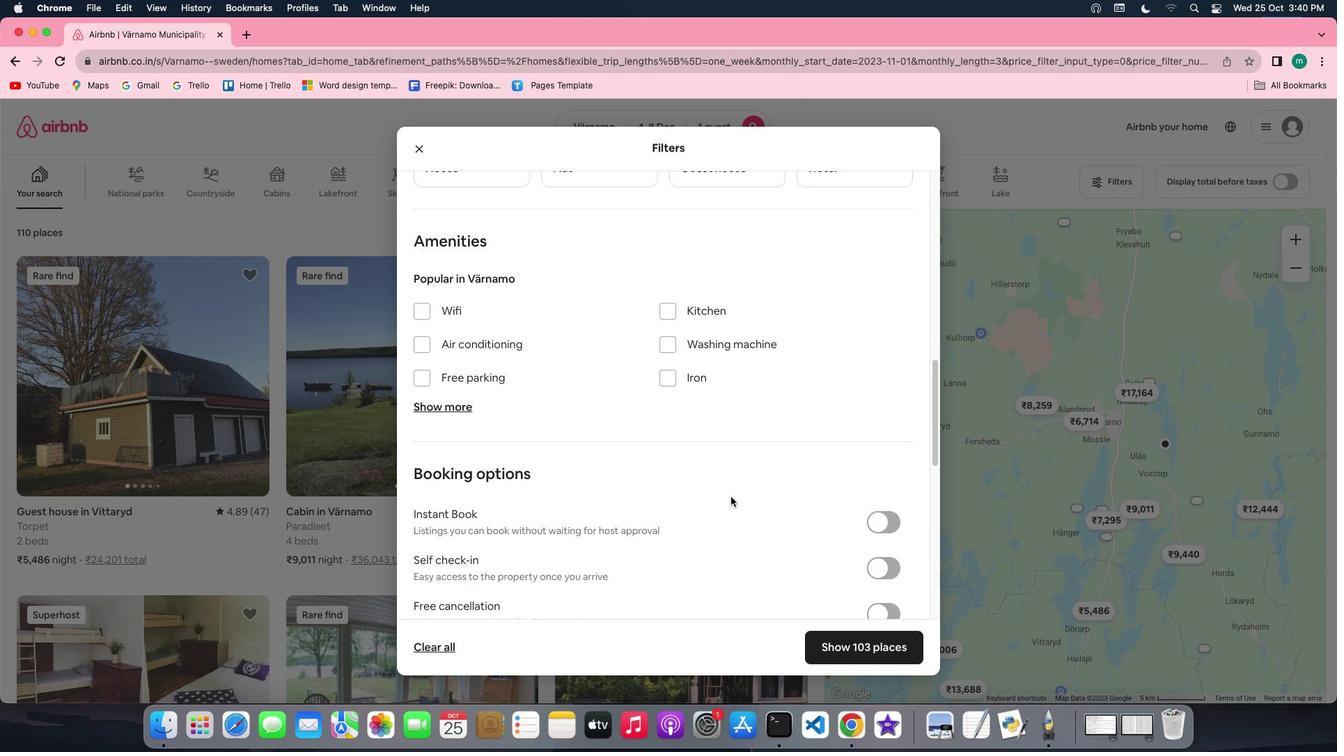 
Action: Mouse scrolled (730, 496) with delta (0, 0)
Screenshot: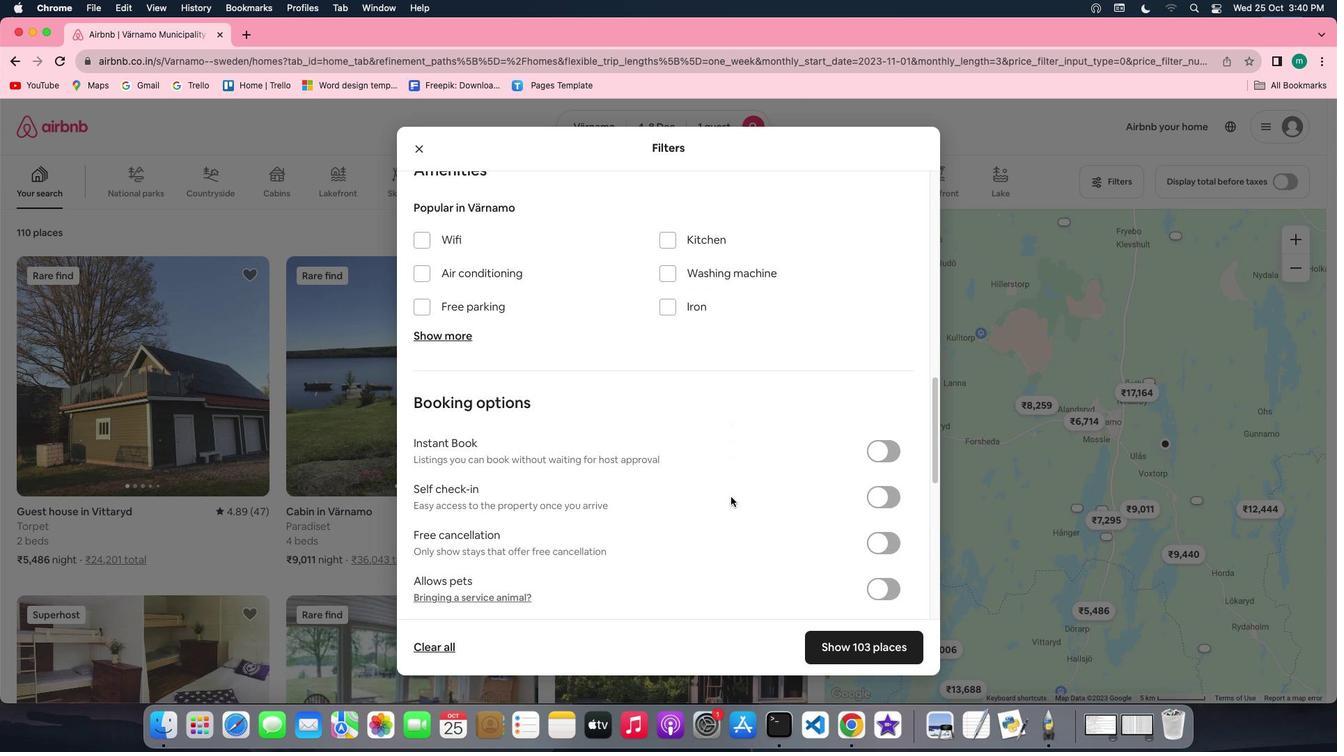
Action: Mouse moved to (873, 485)
Screenshot: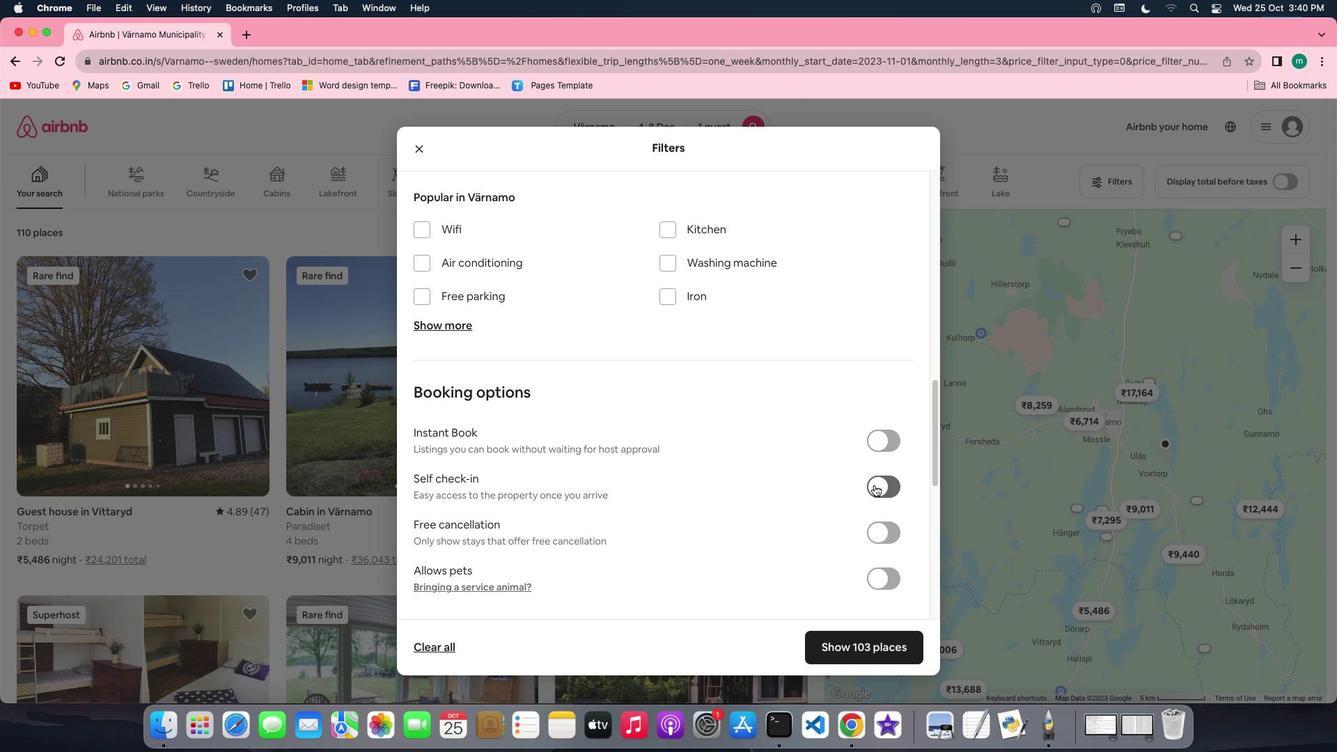 
Action: Mouse pressed left at (873, 485)
Screenshot: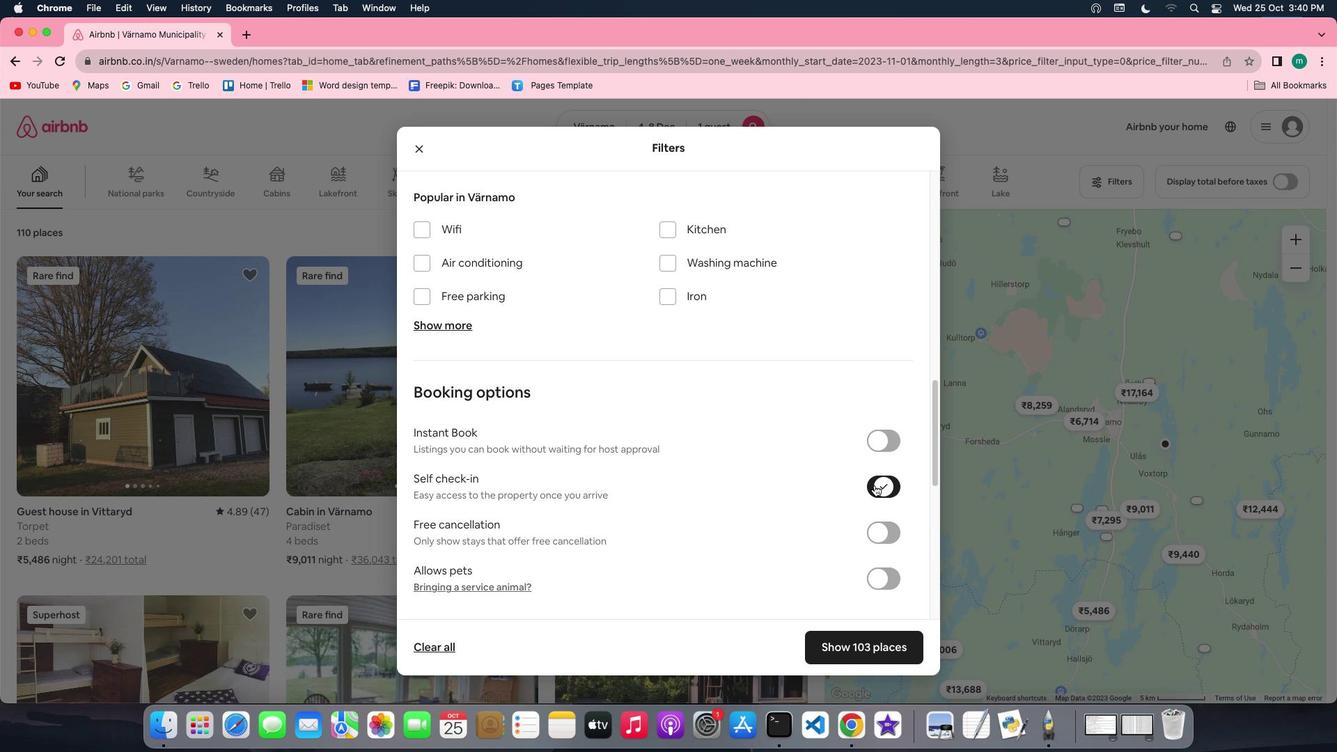 
Action: Mouse moved to (823, 541)
Screenshot: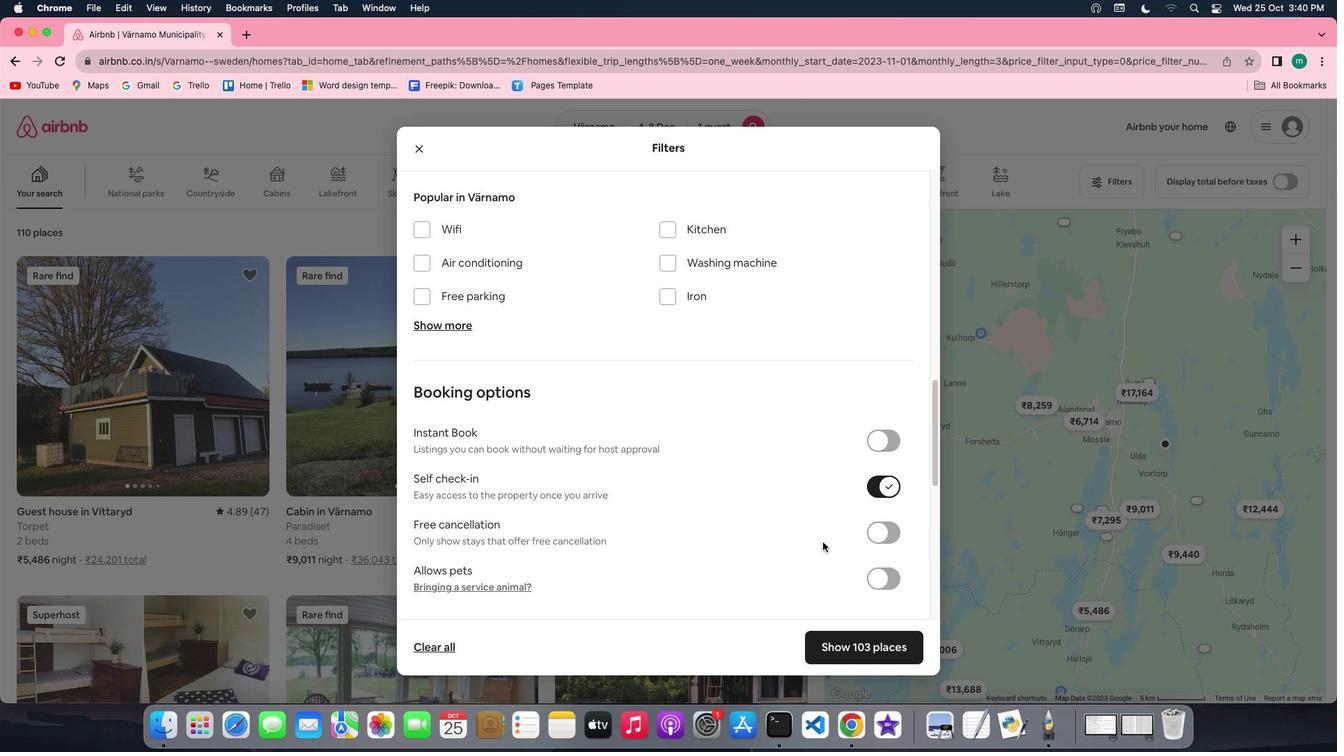 
Action: Mouse scrolled (823, 541) with delta (0, 0)
Screenshot: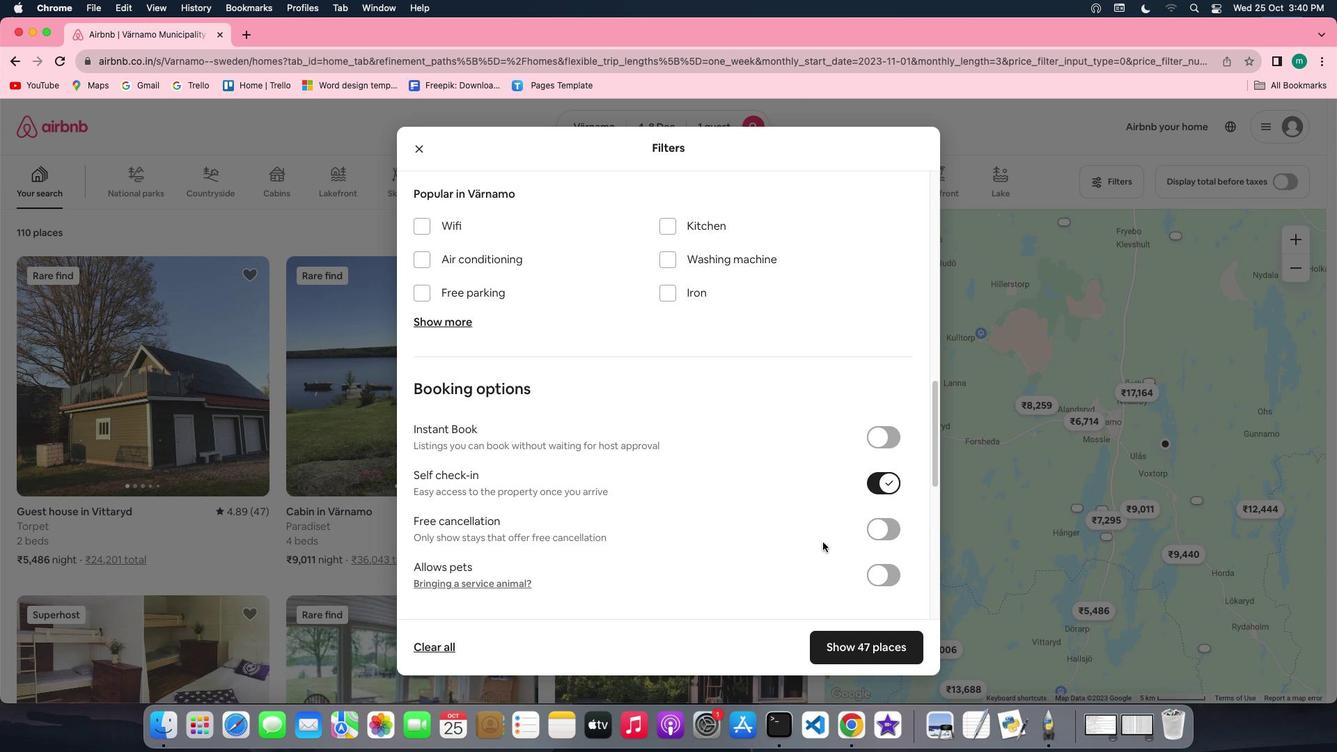 
Action: Mouse scrolled (823, 541) with delta (0, 0)
Screenshot: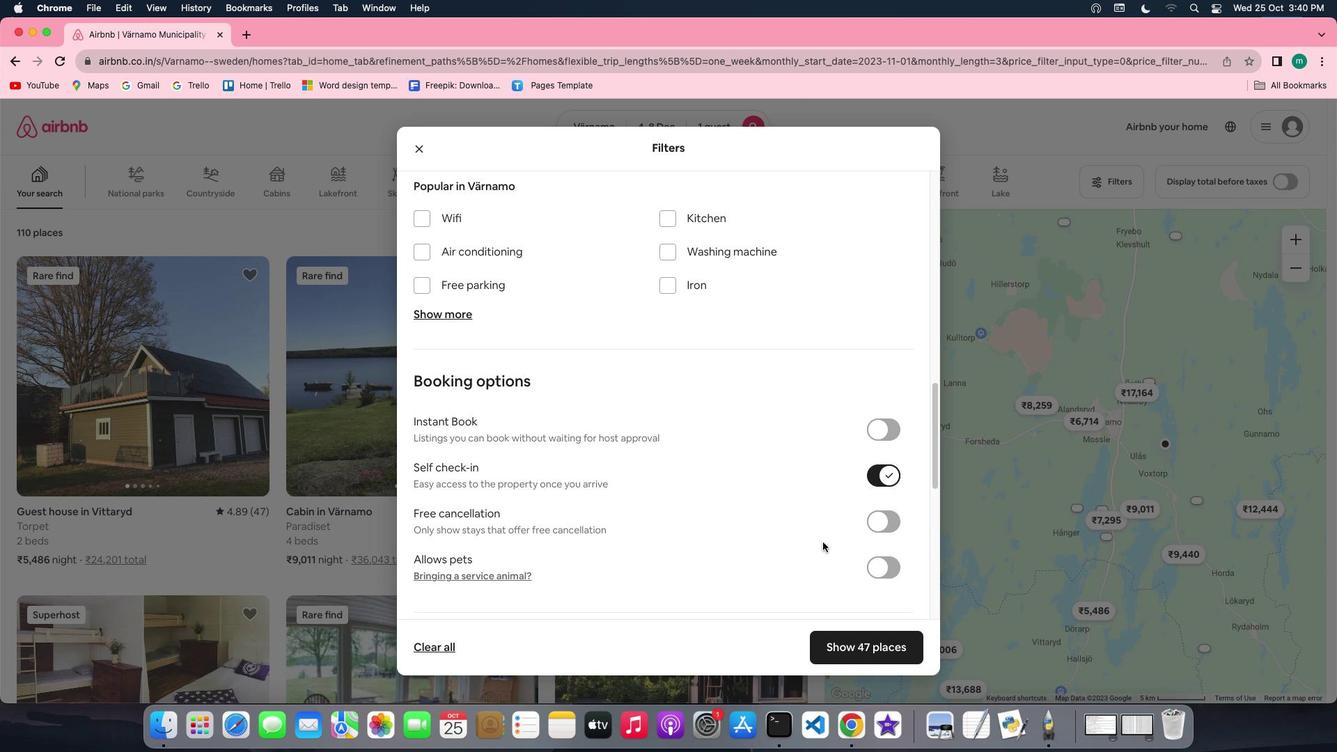 
Action: Mouse scrolled (823, 541) with delta (0, 0)
Screenshot: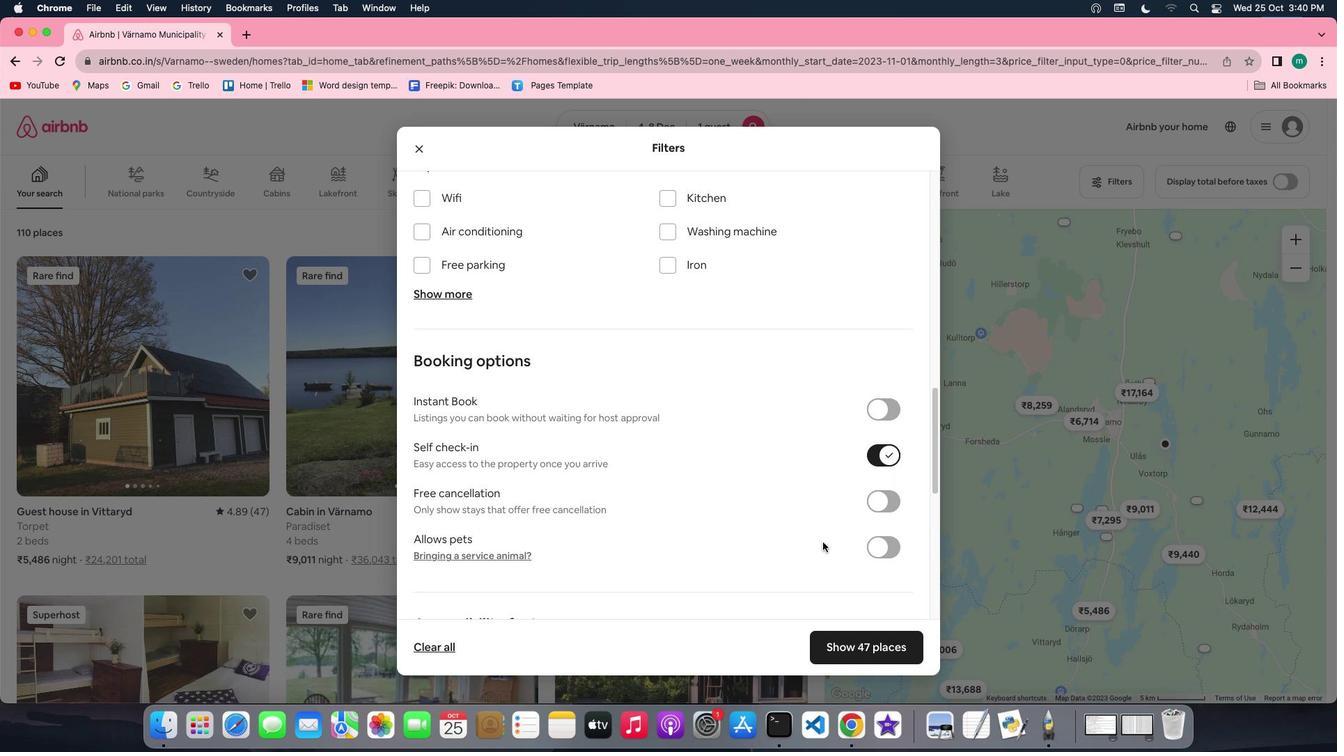 
Action: Mouse scrolled (823, 541) with delta (0, 0)
Screenshot: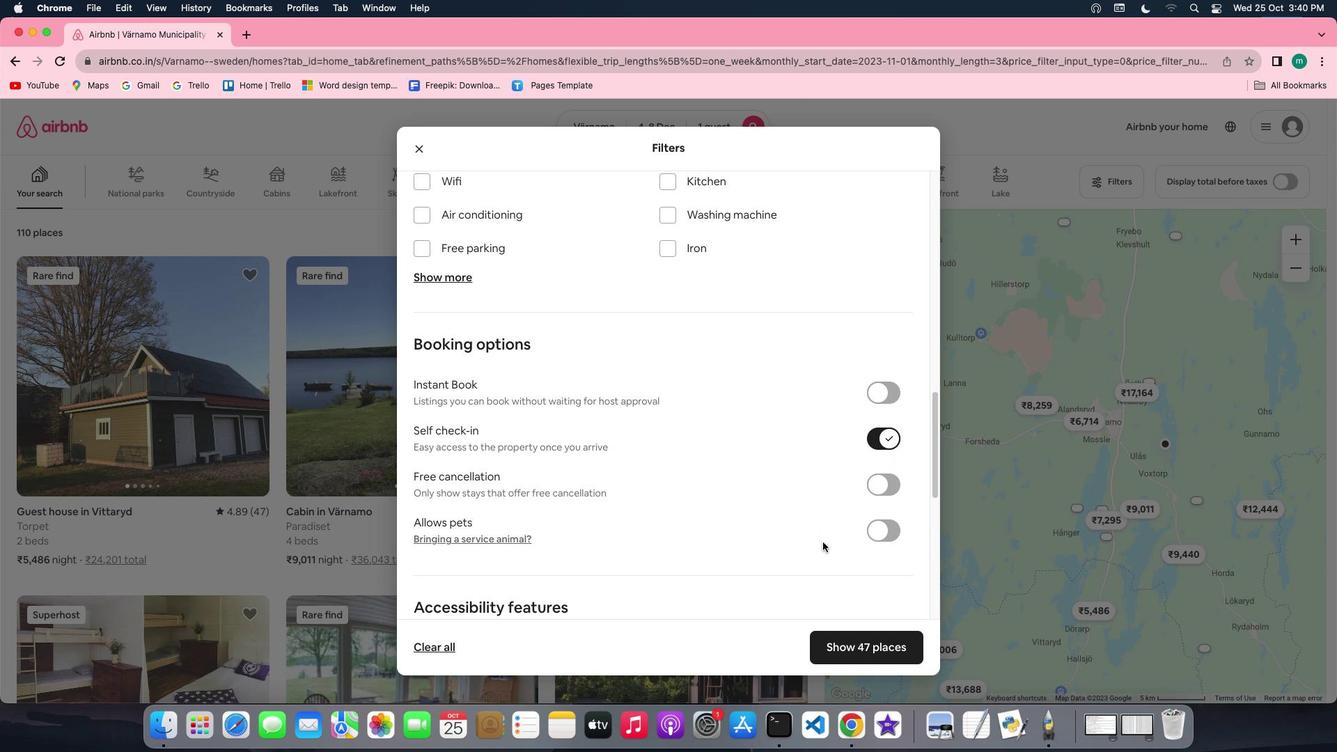 
Action: Mouse scrolled (823, 541) with delta (0, 0)
Screenshot: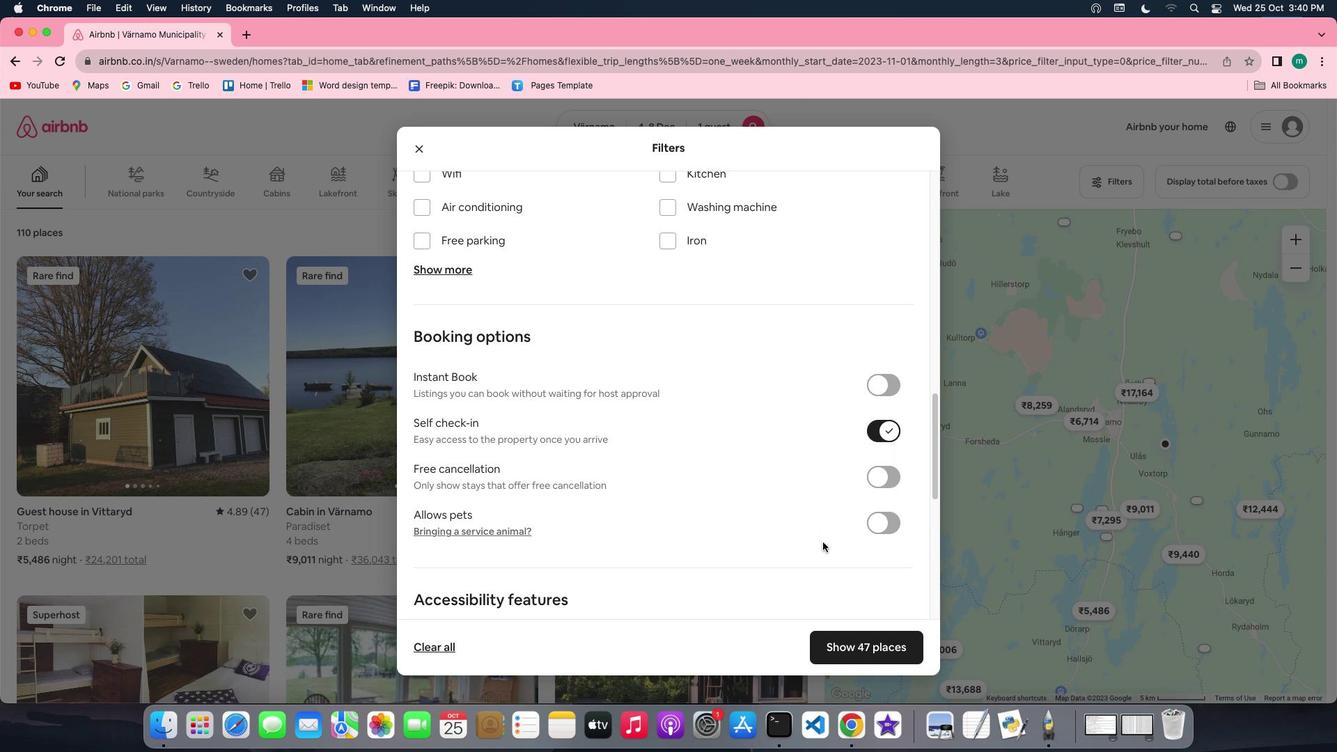 
Action: Mouse scrolled (823, 541) with delta (0, 0)
Screenshot: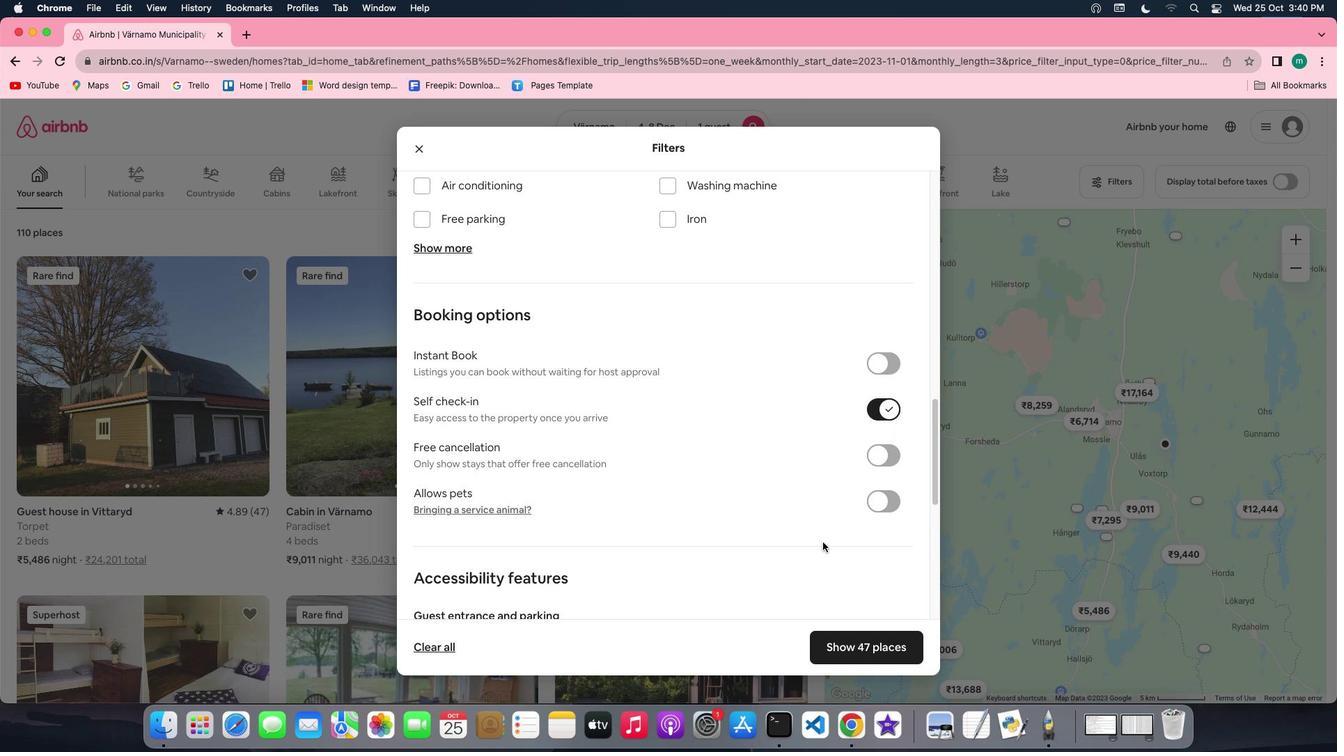 
Action: Mouse scrolled (823, 541) with delta (0, -1)
Screenshot: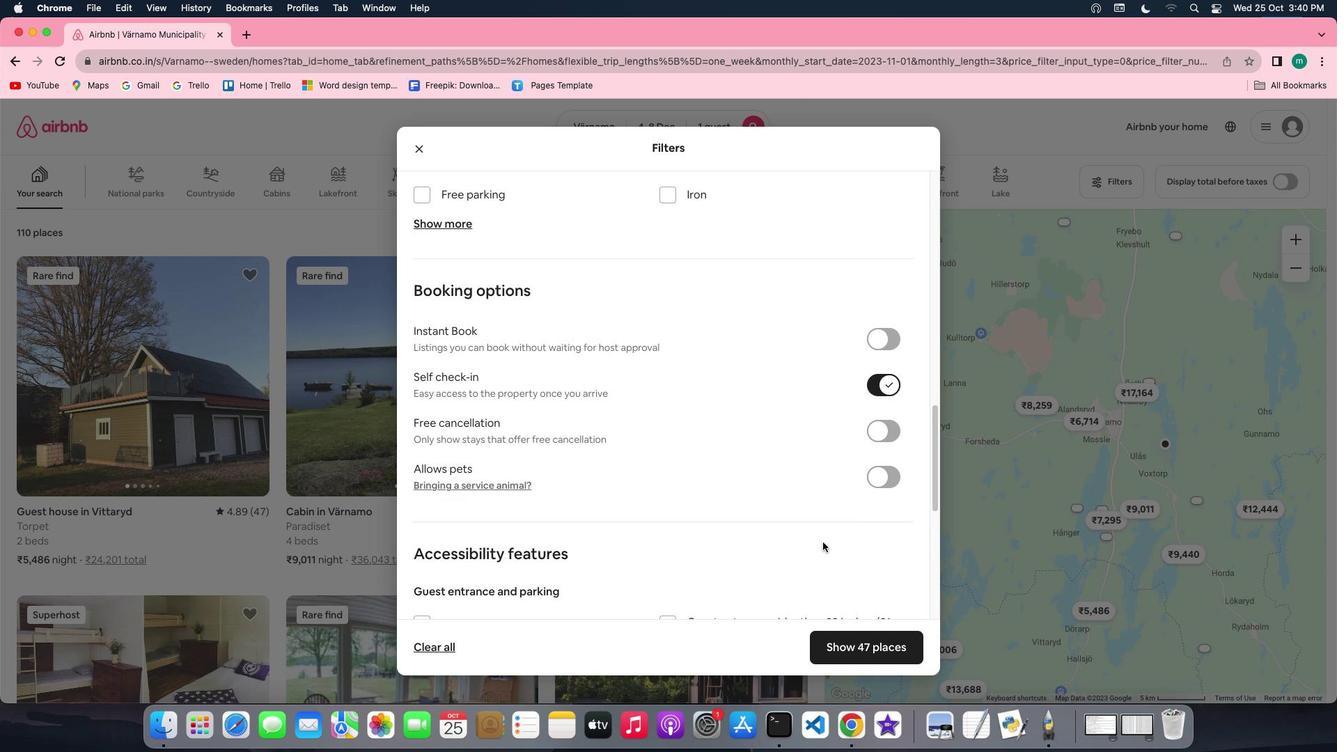 
Action: Mouse scrolled (823, 541) with delta (0, -2)
Screenshot: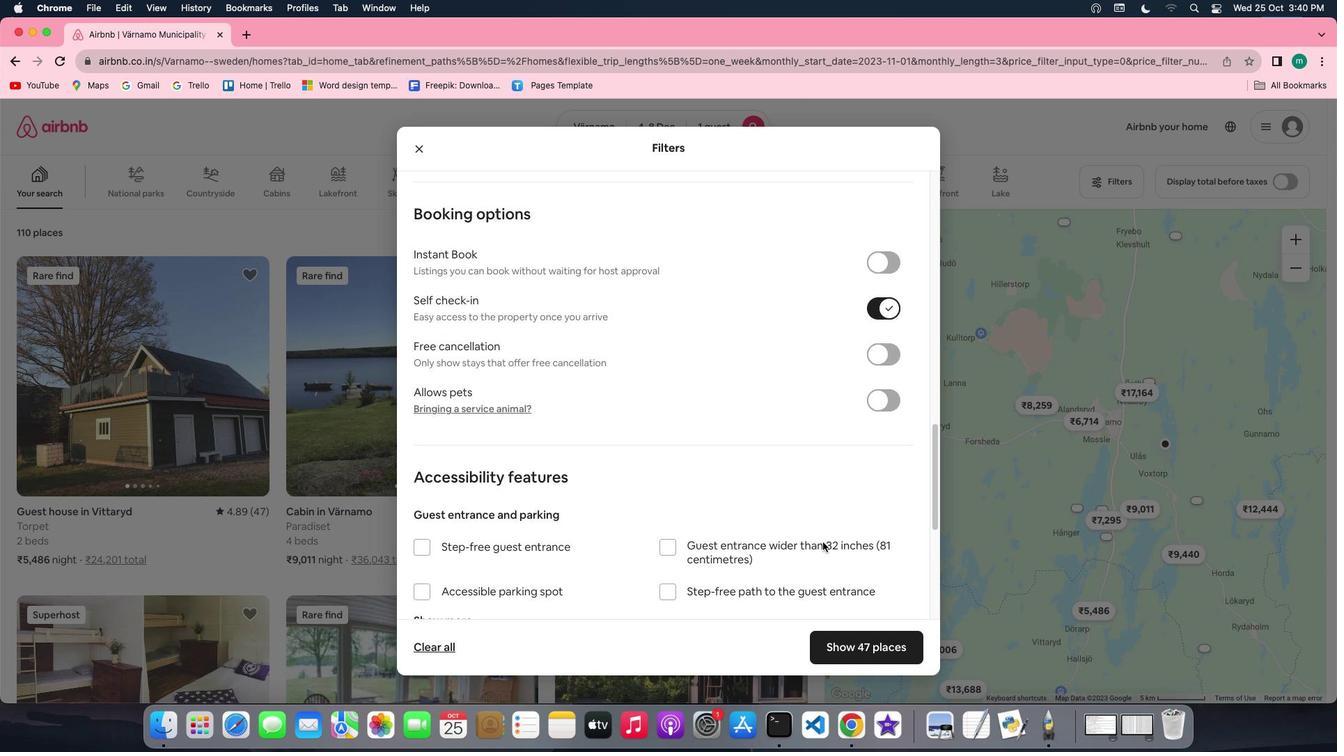 
Action: Mouse scrolled (823, 541) with delta (0, -2)
Screenshot: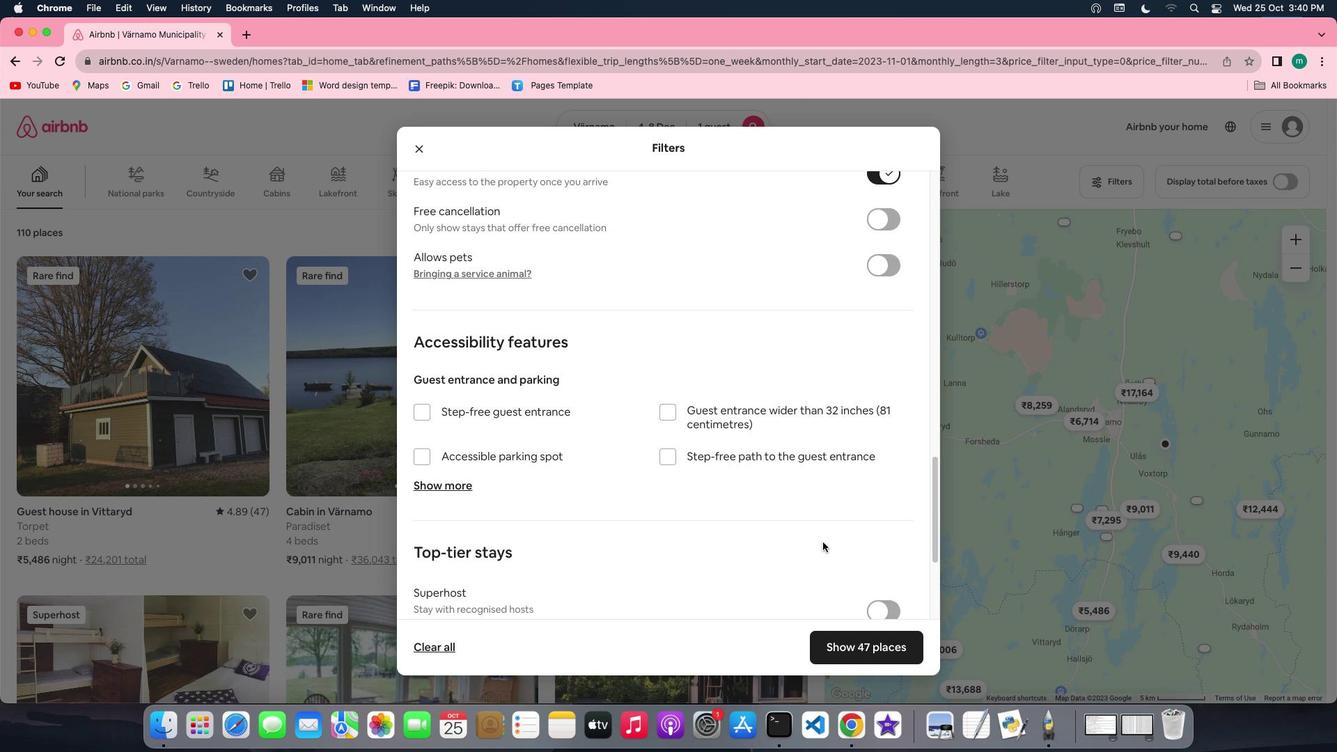 
Action: Mouse scrolled (823, 541) with delta (0, 0)
Screenshot: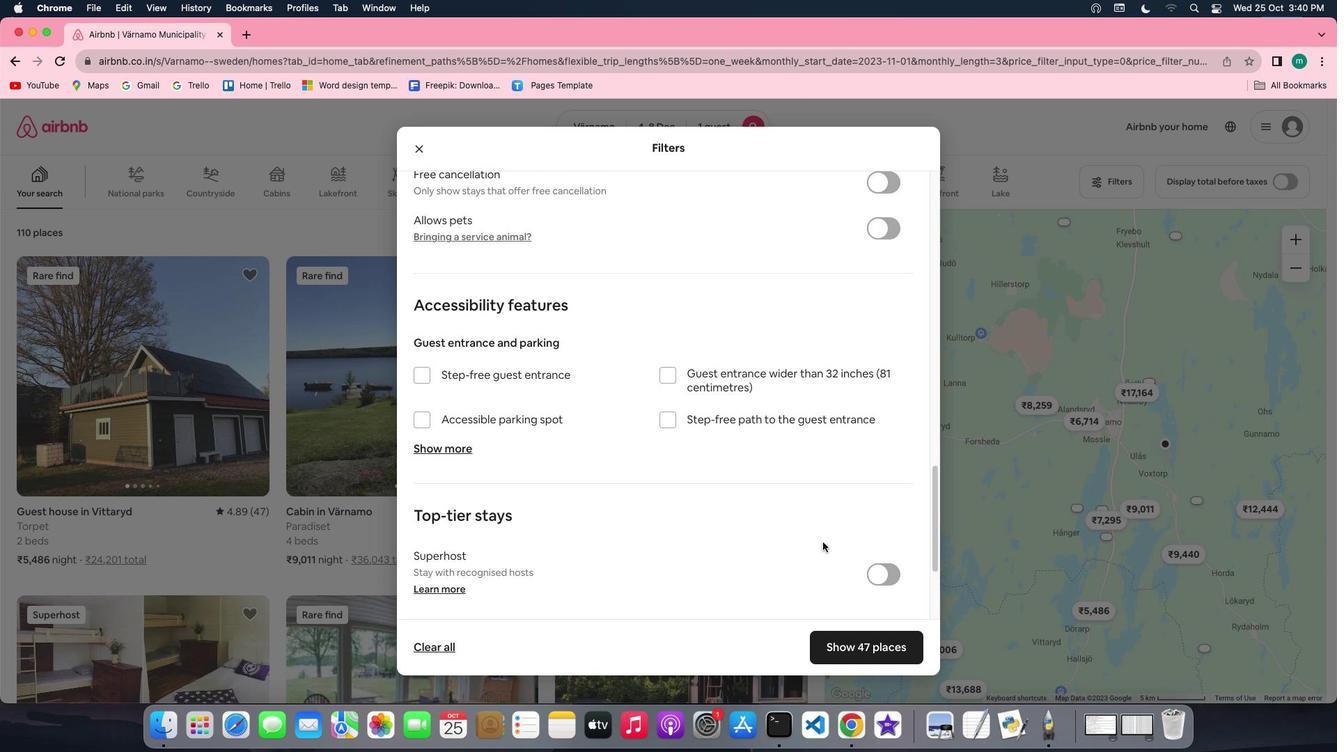 
Action: Mouse scrolled (823, 541) with delta (0, 0)
Screenshot: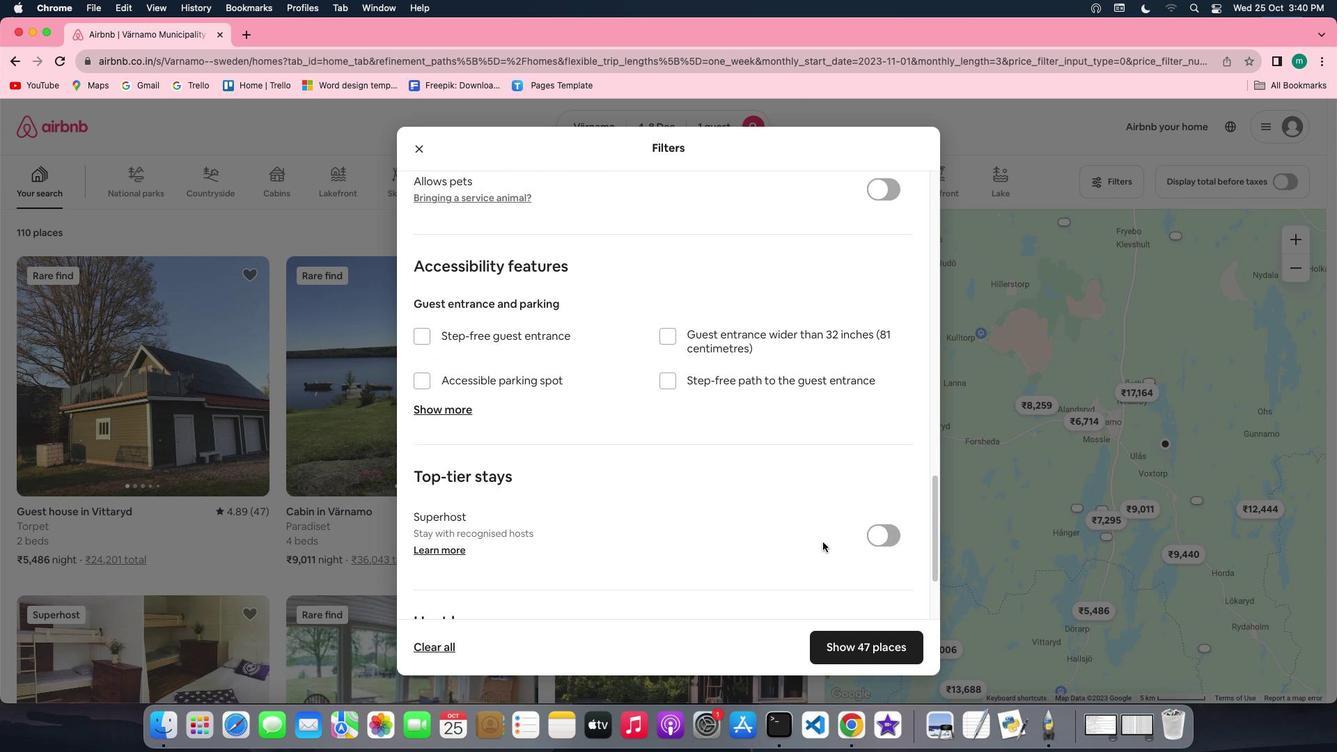 
Action: Mouse scrolled (823, 541) with delta (0, -2)
Screenshot: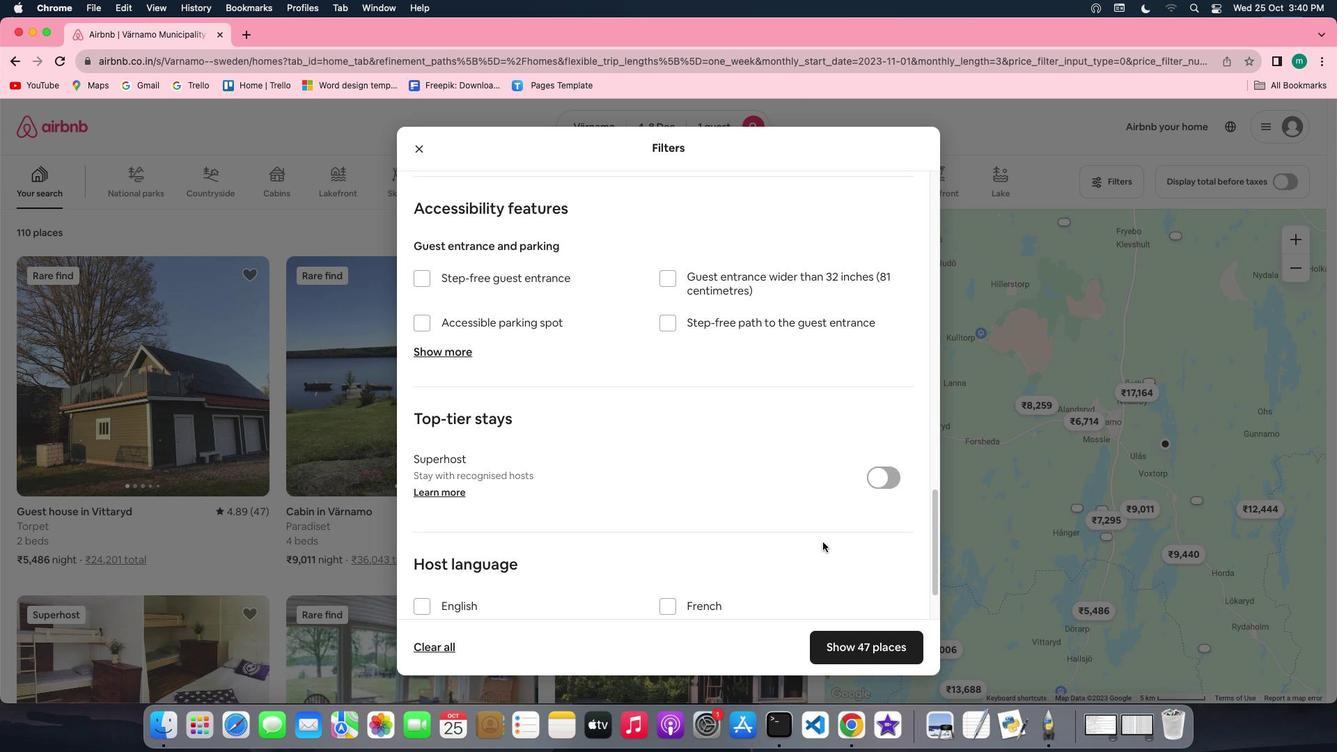 
Action: Mouse scrolled (823, 541) with delta (0, -2)
Screenshot: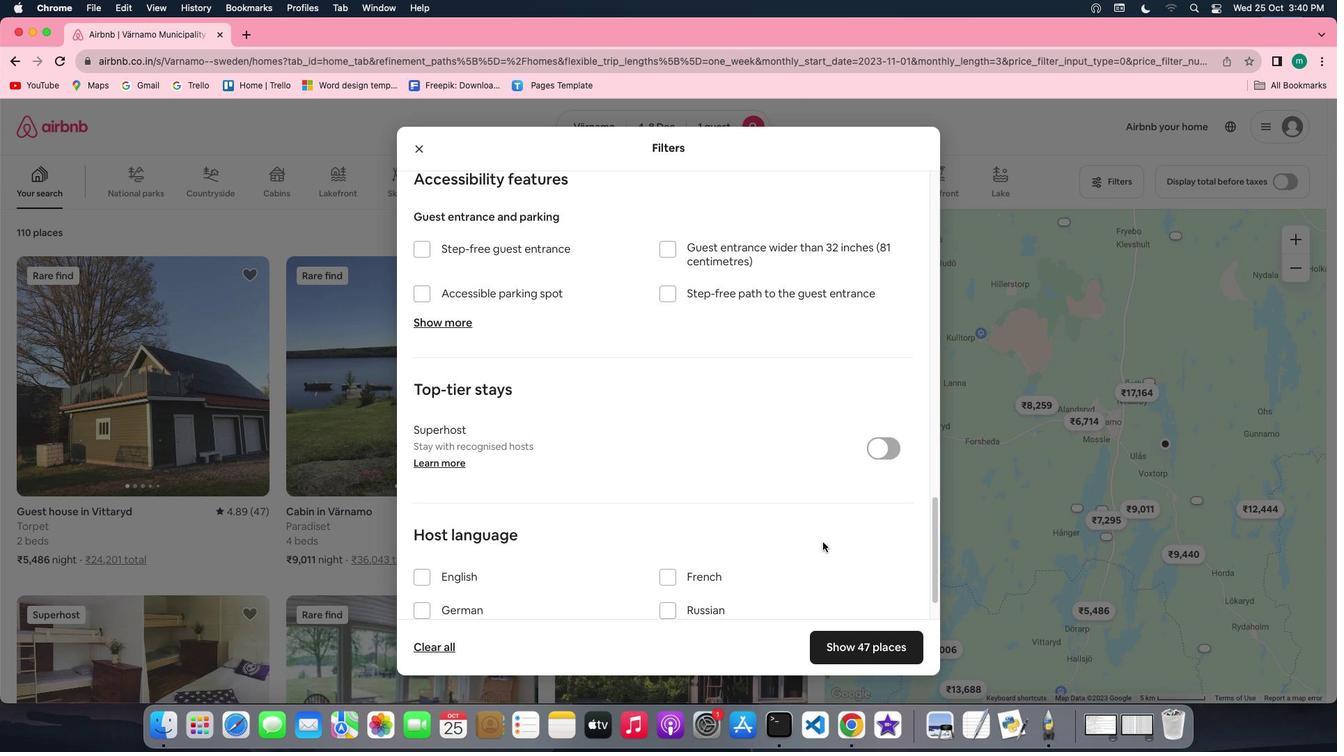 
Action: Mouse scrolled (823, 541) with delta (0, -3)
Screenshot: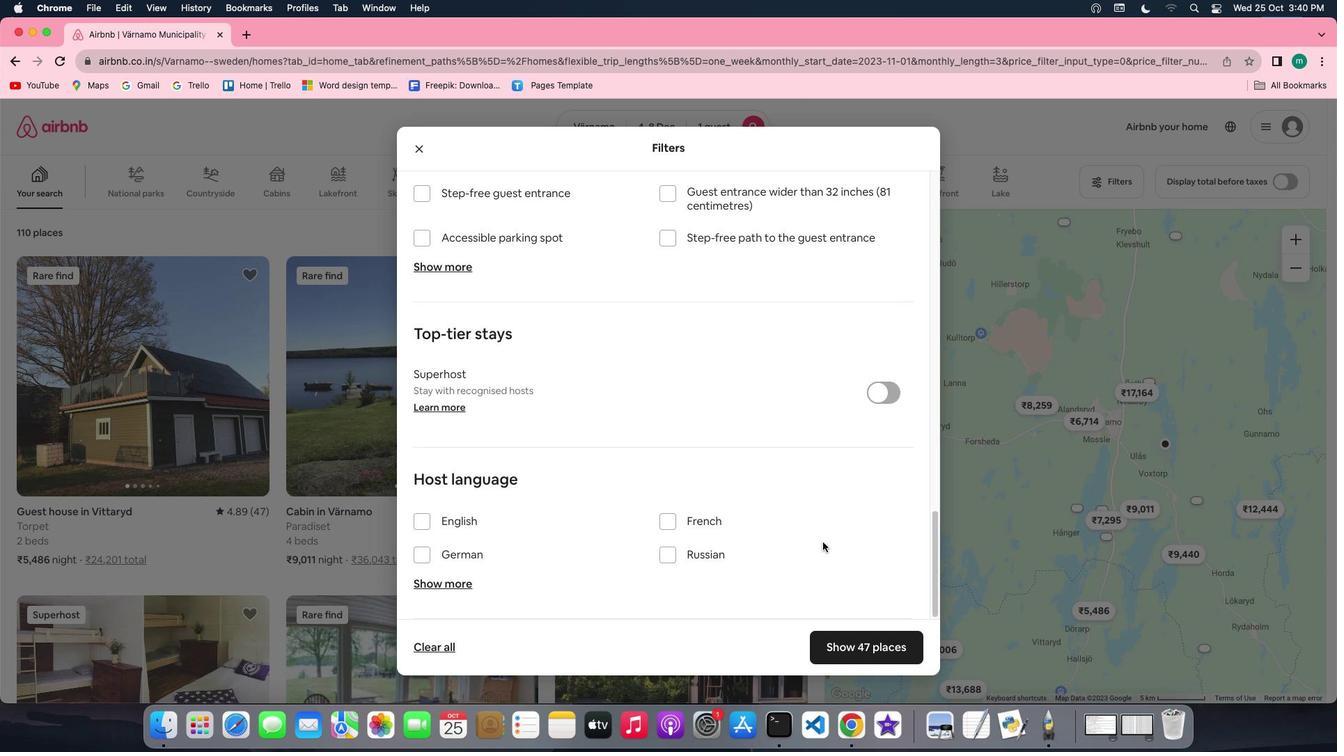 
Action: Mouse scrolled (823, 541) with delta (0, 0)
Screenshot: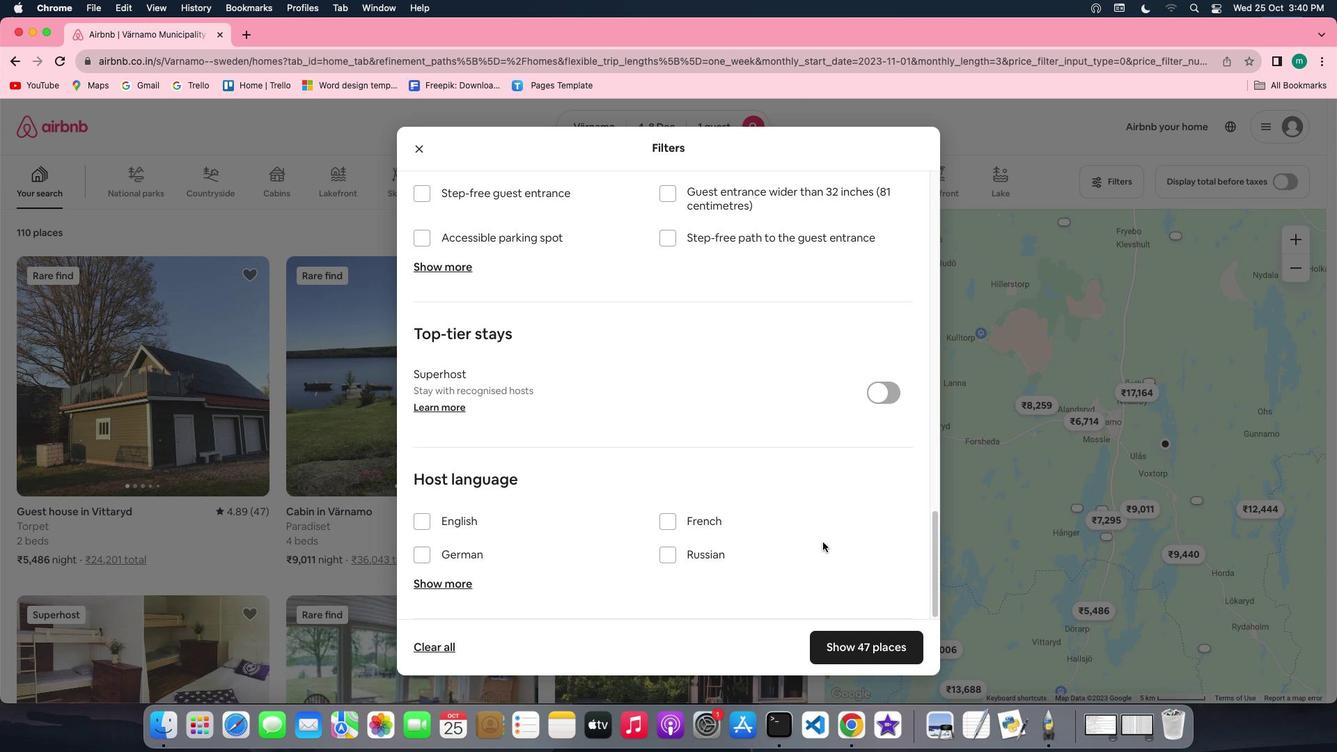 
Action: Mouse scrolled (823, 541) with delta (0, 0)
Screenshot: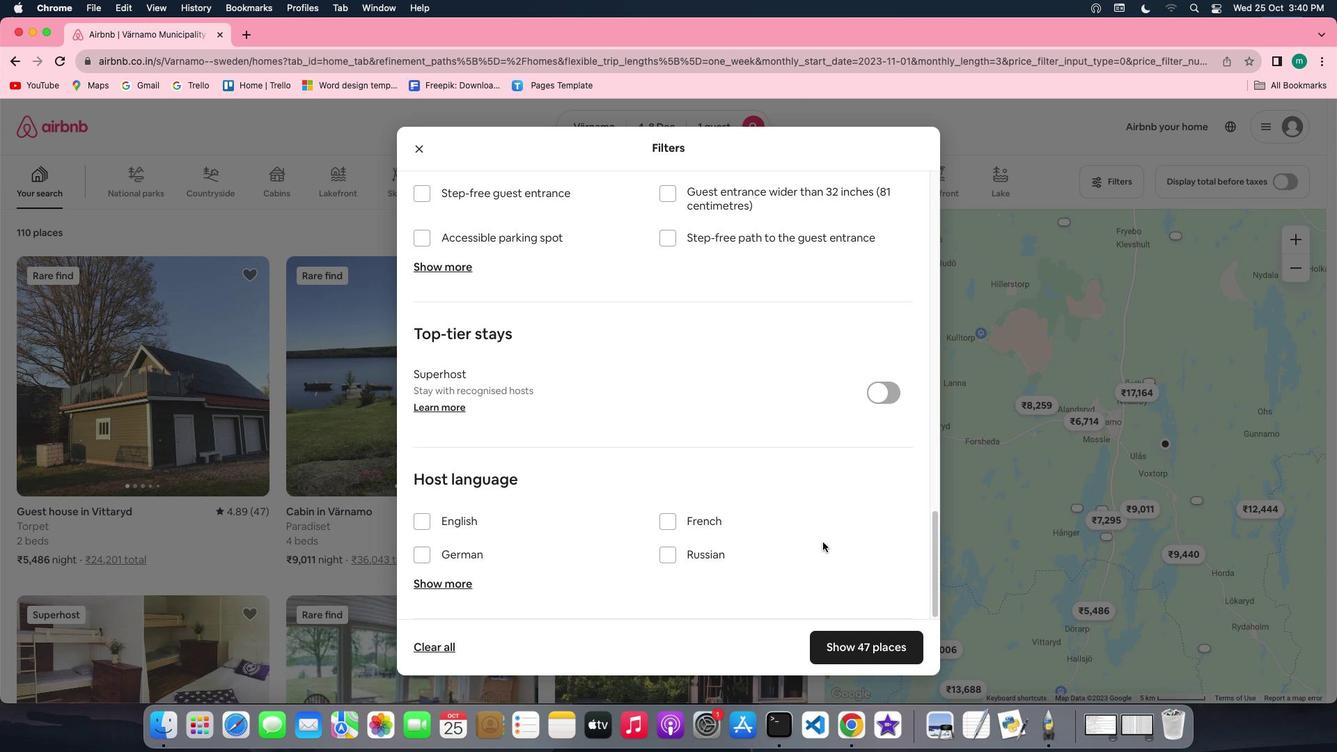 
Action: Mouse scrolled (823, 541) with delta (0, -2)
Screenshot: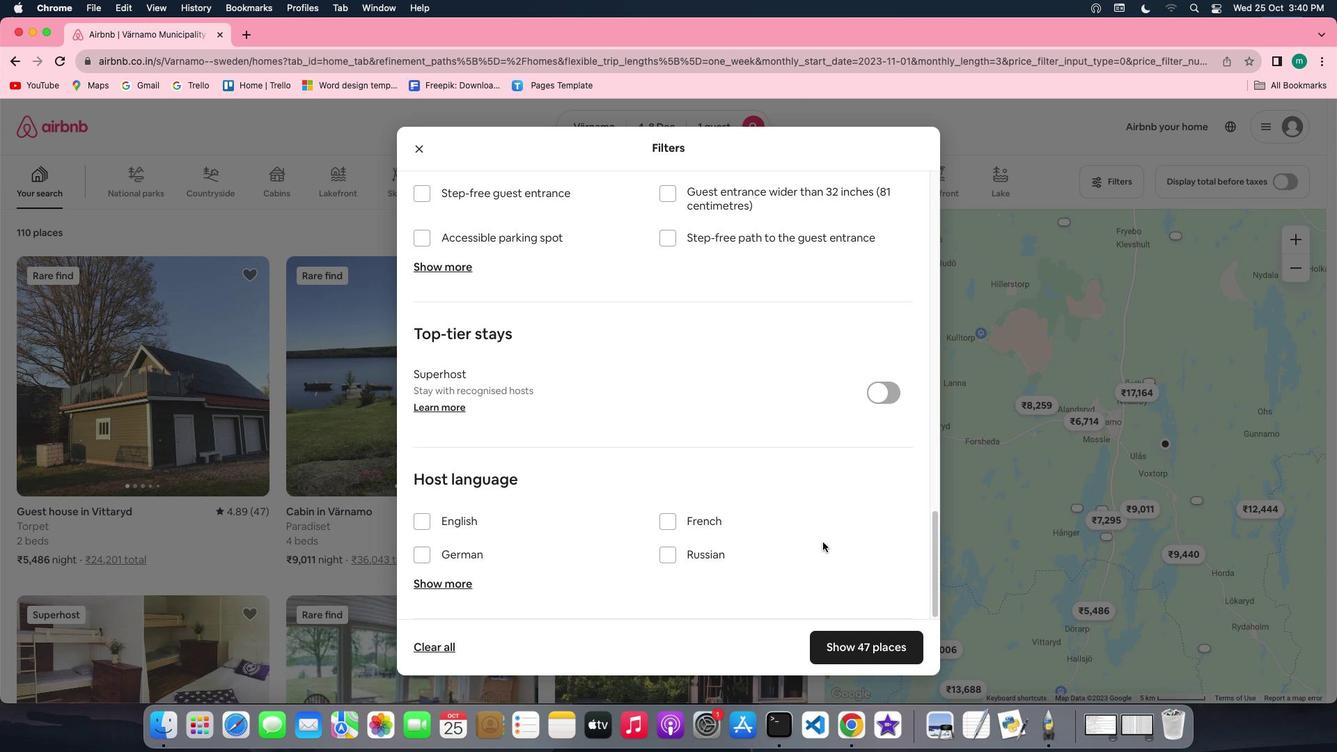 
Action: Mouse scrolled (823, 541) with delta (0, -3)
Screenshot: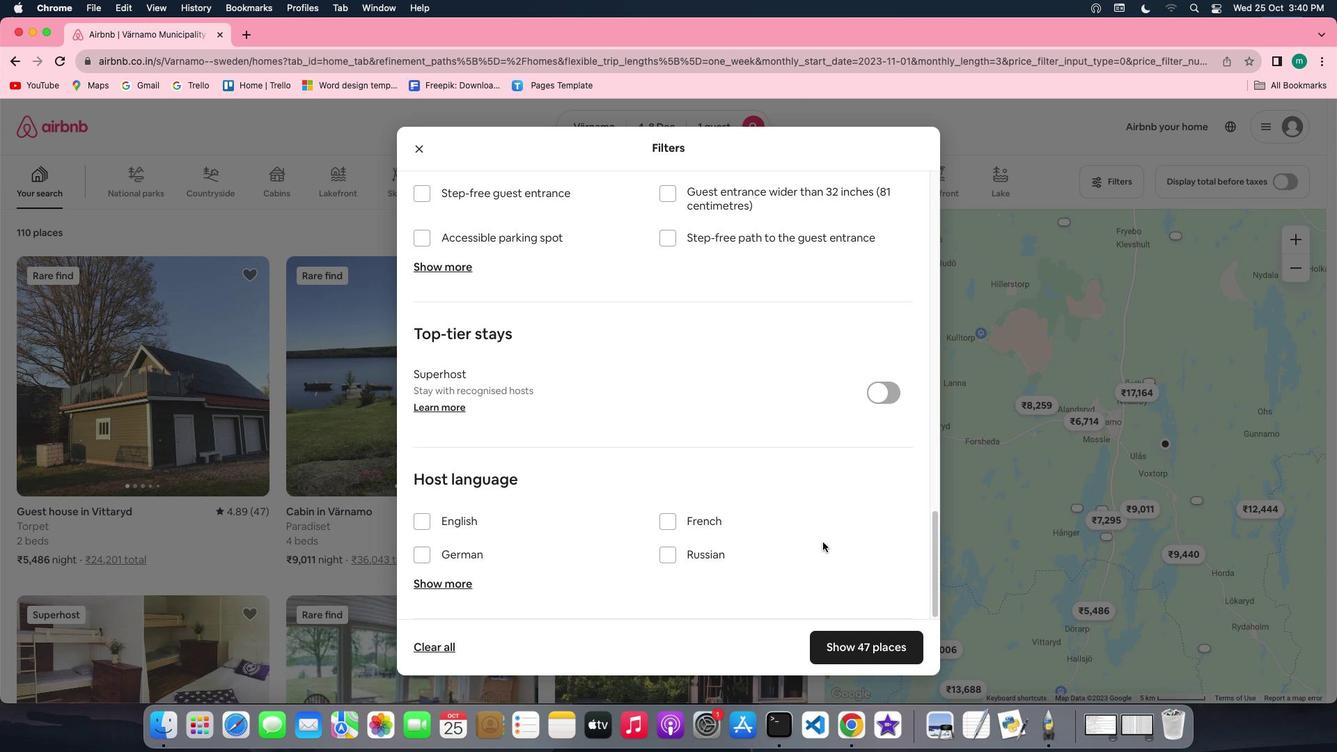 
Action: Mouse scrolled (823, 541) with delta (0, -3)
Screenshot: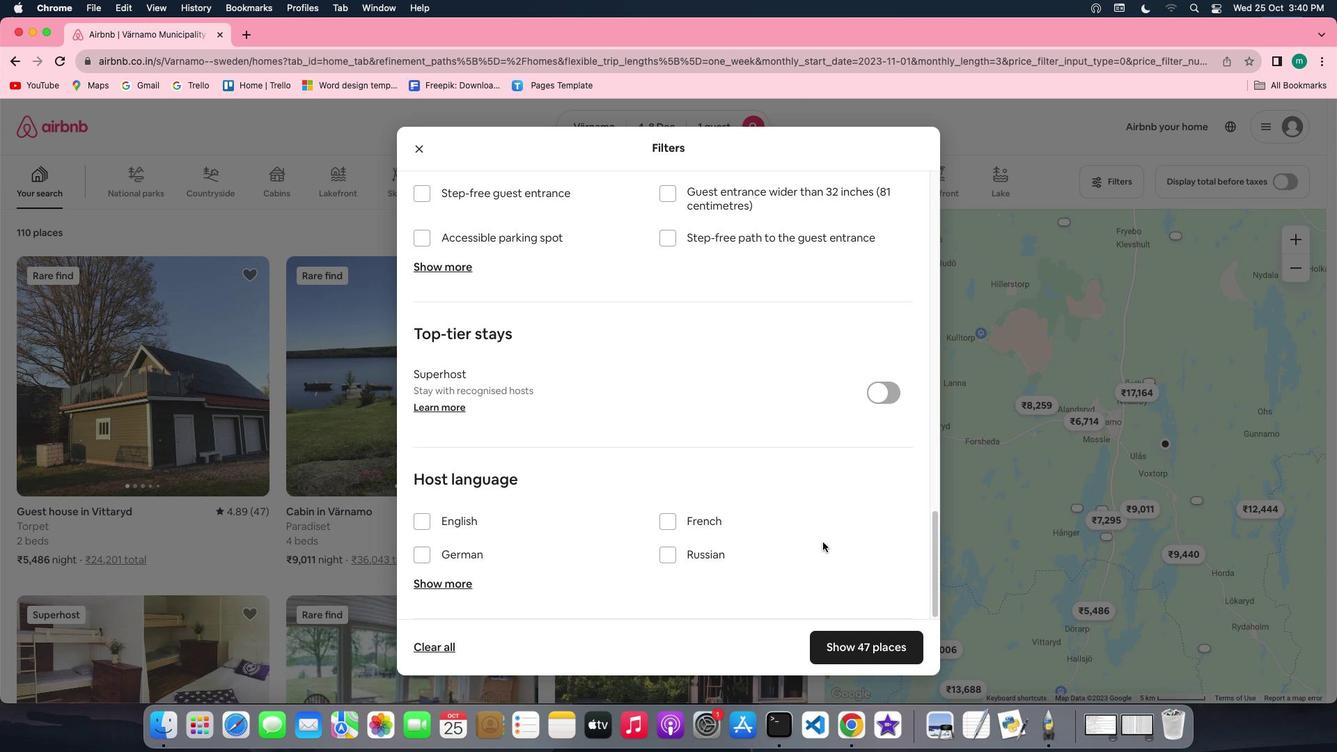 
Action: Mouse moved to (885, 639)
Screenshot: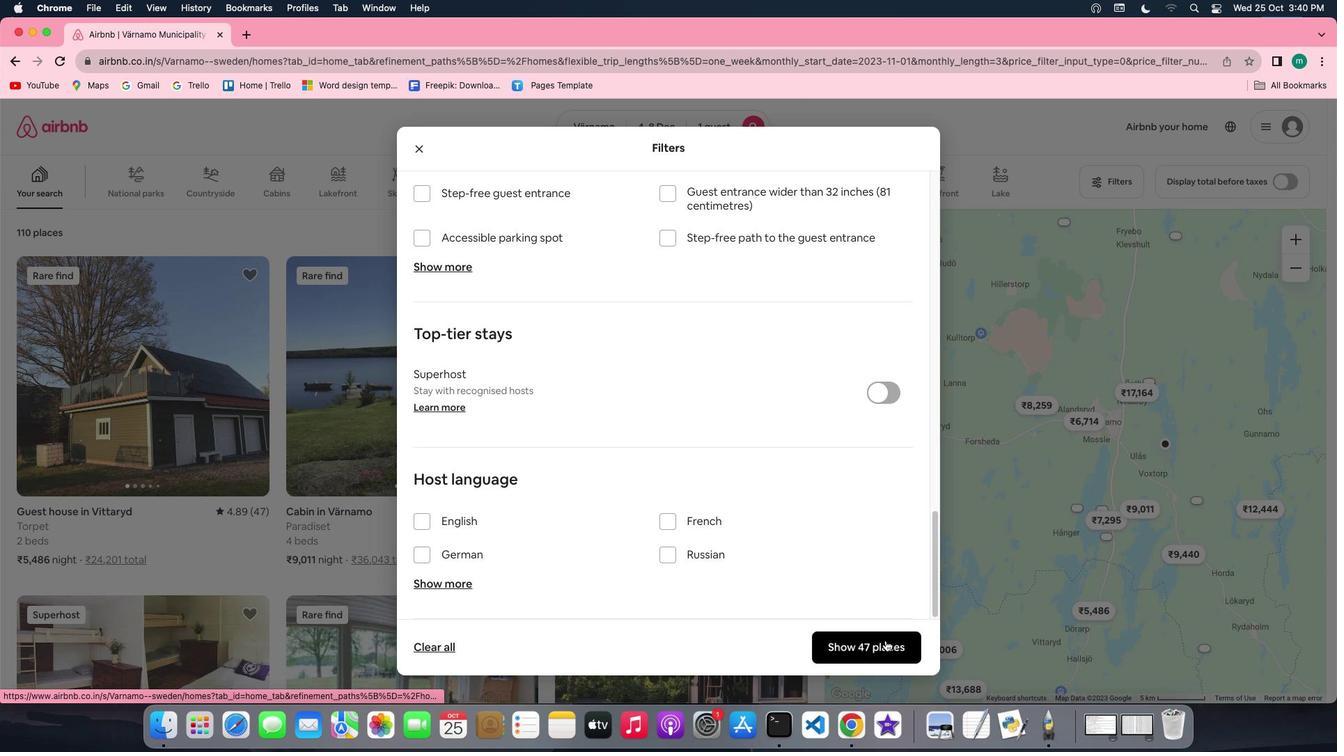 
Action: Mouse pressed left at (885, 639)
Screenshot: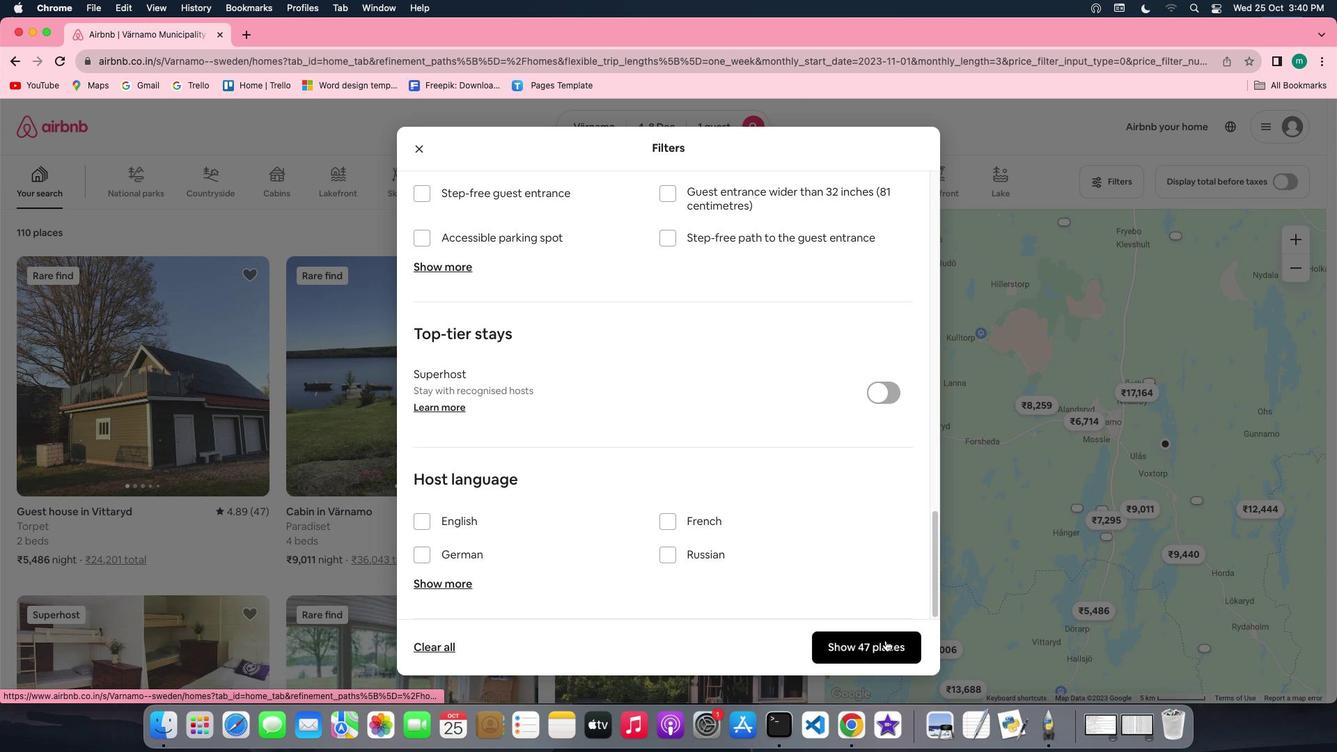 
Action: Mouse moved to (66, 452)
Screenshot: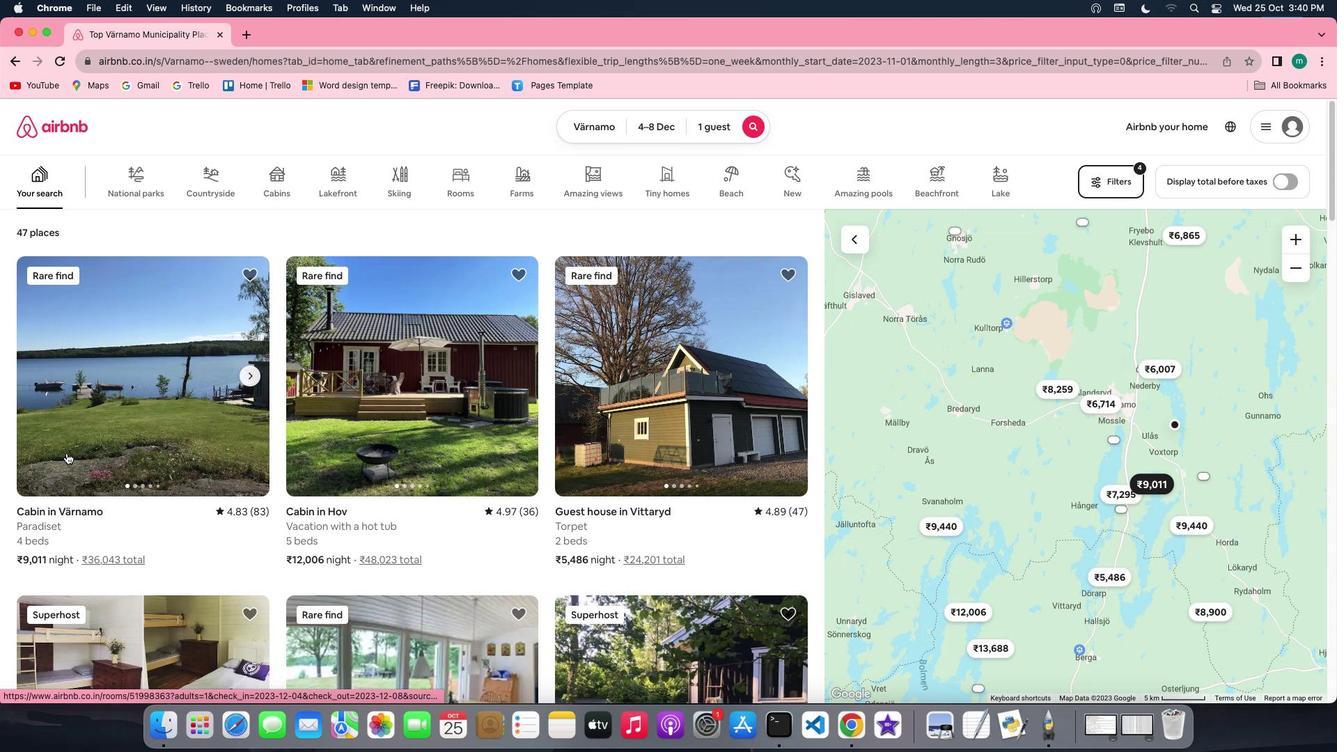 
Action: Mouse pressed left at (66, 452)
Screenshot: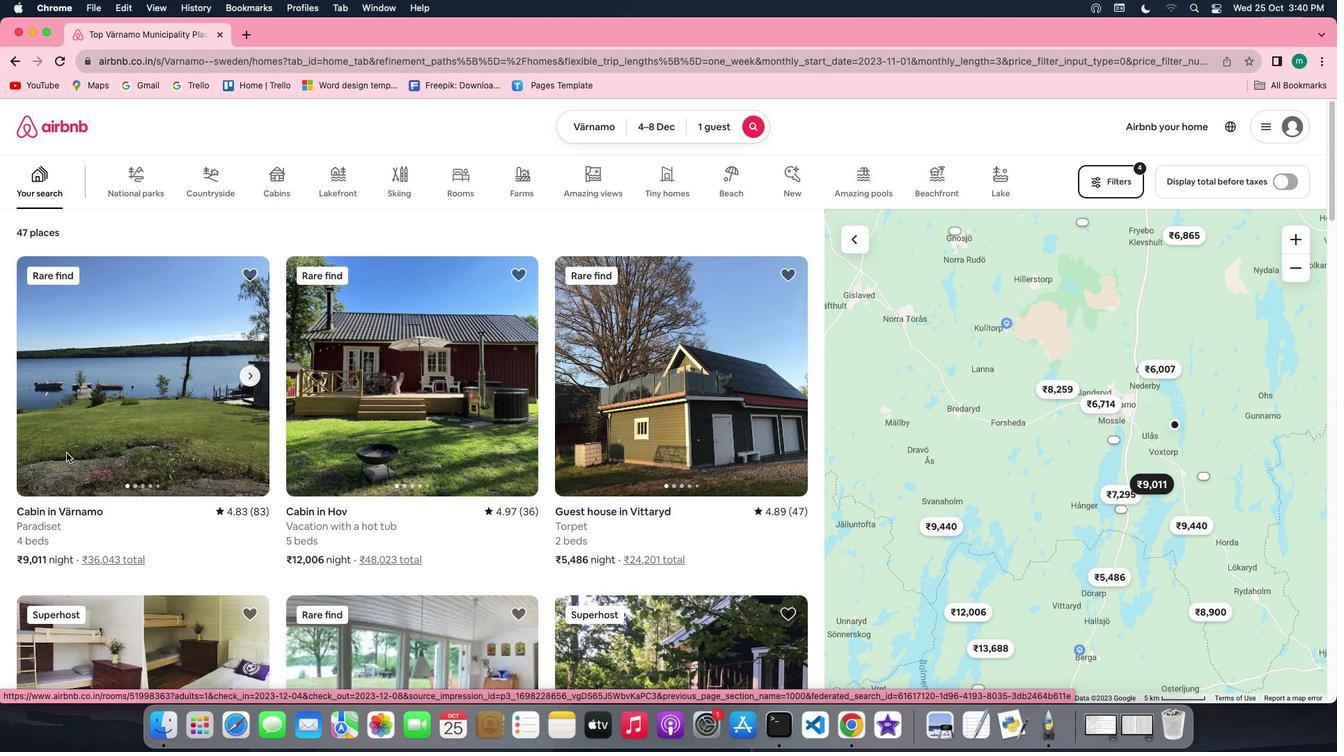 
Action: Mouse moved to (1004, 520)
Screenshot: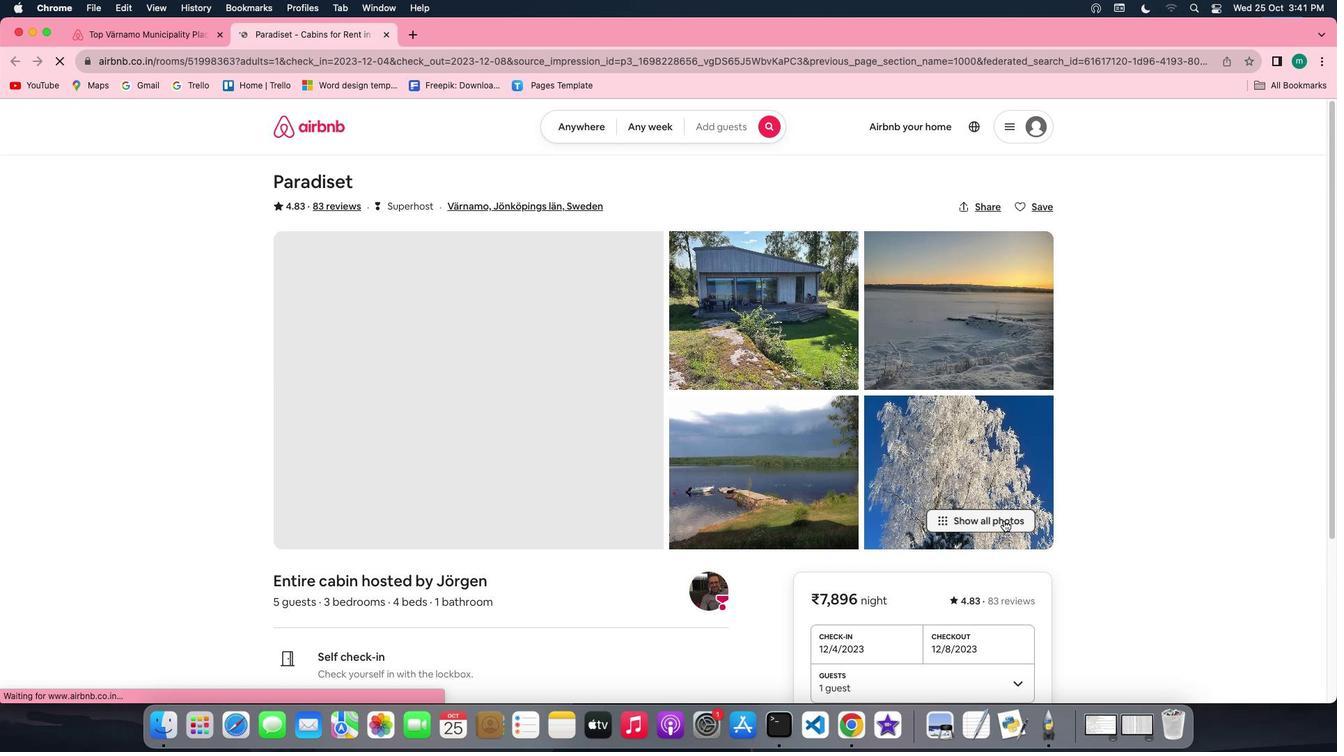 
Action: Mouse pressed left at (1004, 520)
Screenshot: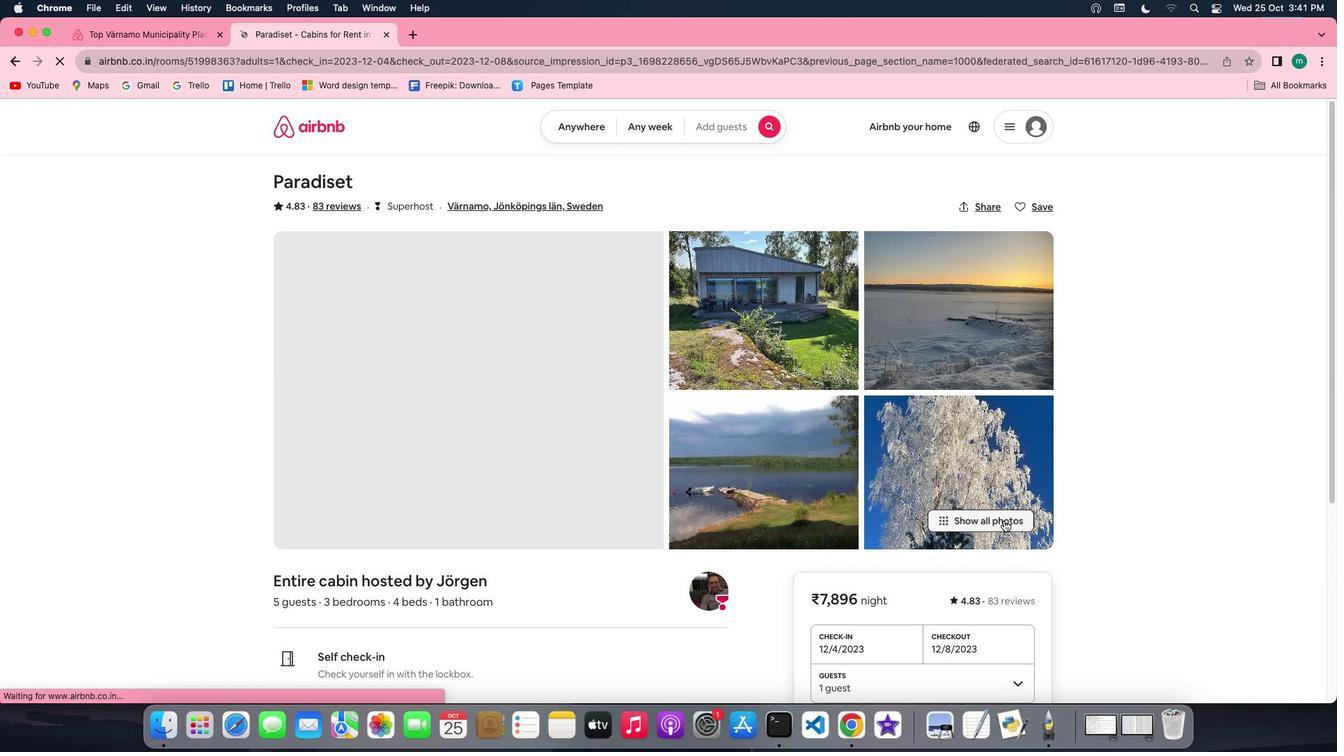 
Action: Mouse moved to (720, 546)
Screenshot: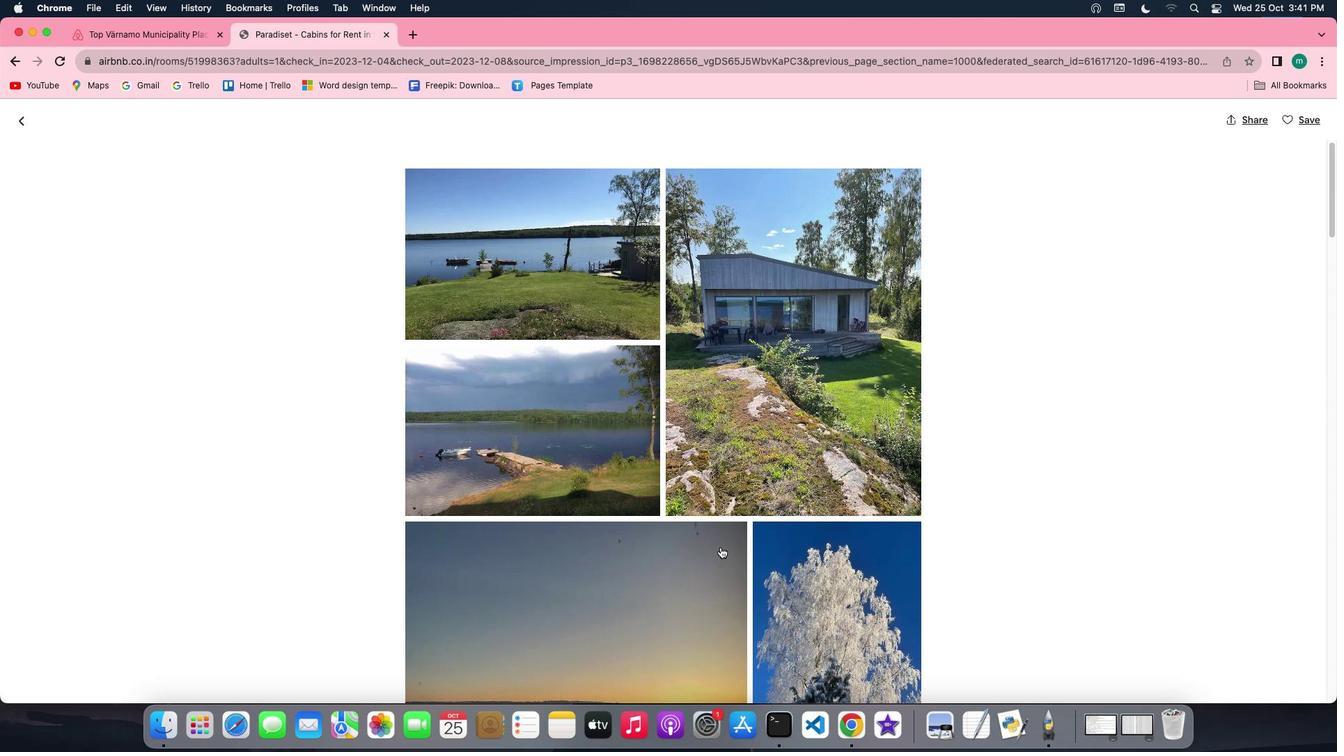 
Action: Mouse scrolled (720, 546) with delta (0, 0)
Screenshot: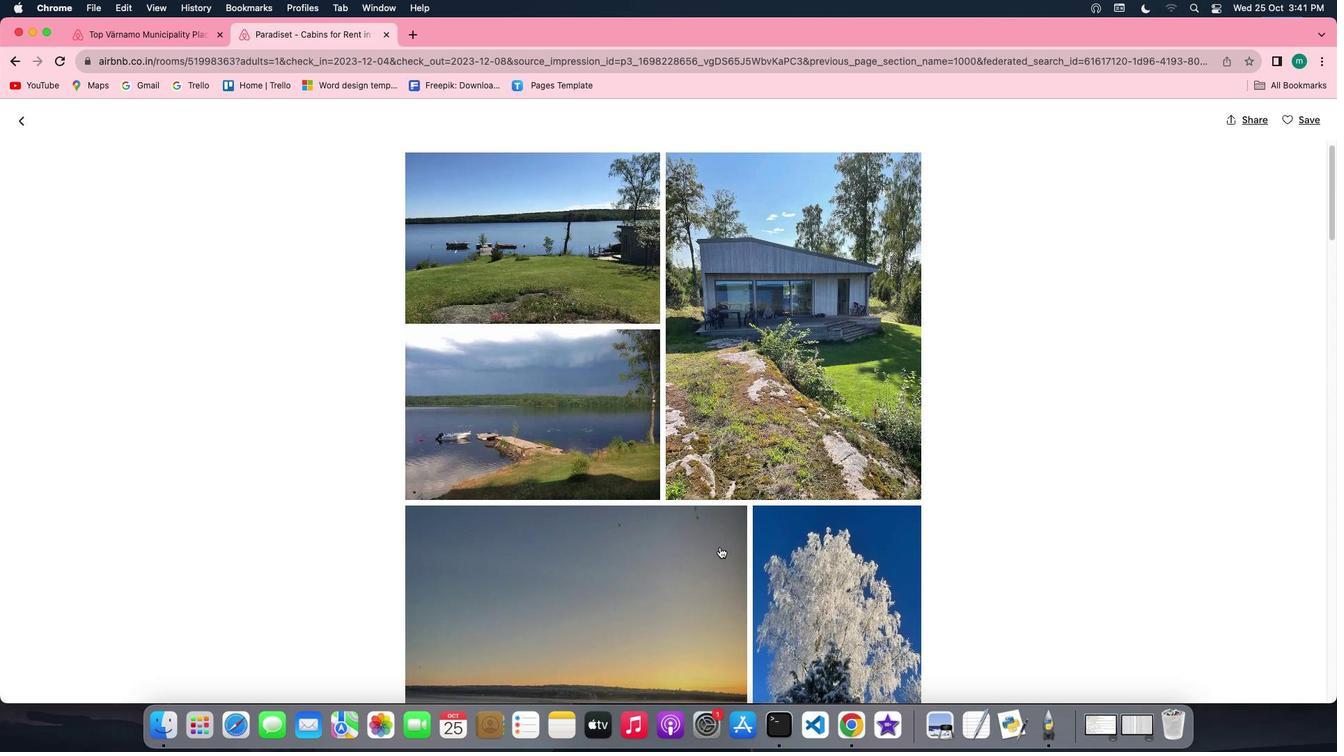
Action: Mouse moved to (720, 547)
Screenshot: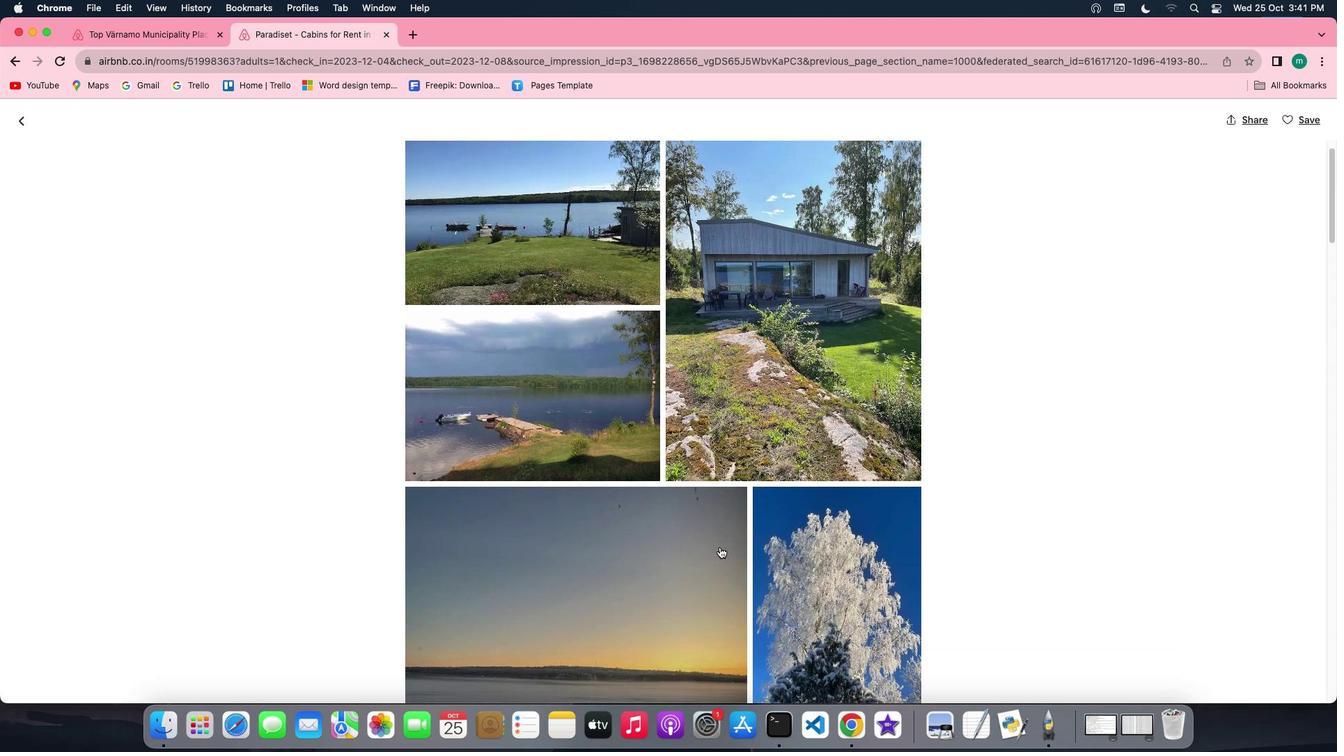 
Action: Mouse scrolled (720, 547) with delta (0, 0)
Screenshot: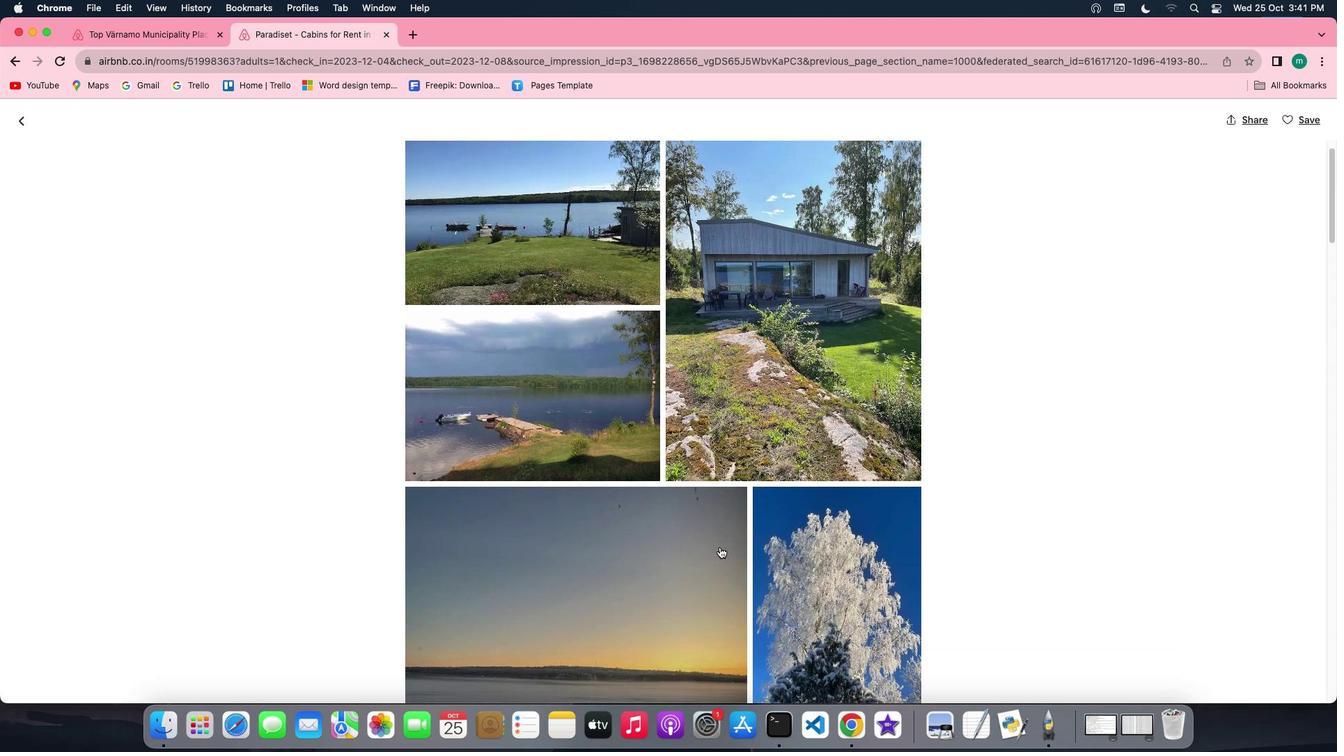 
Action: Mouse scrolled (720, 547) with delta (0, -1)
Screenshot: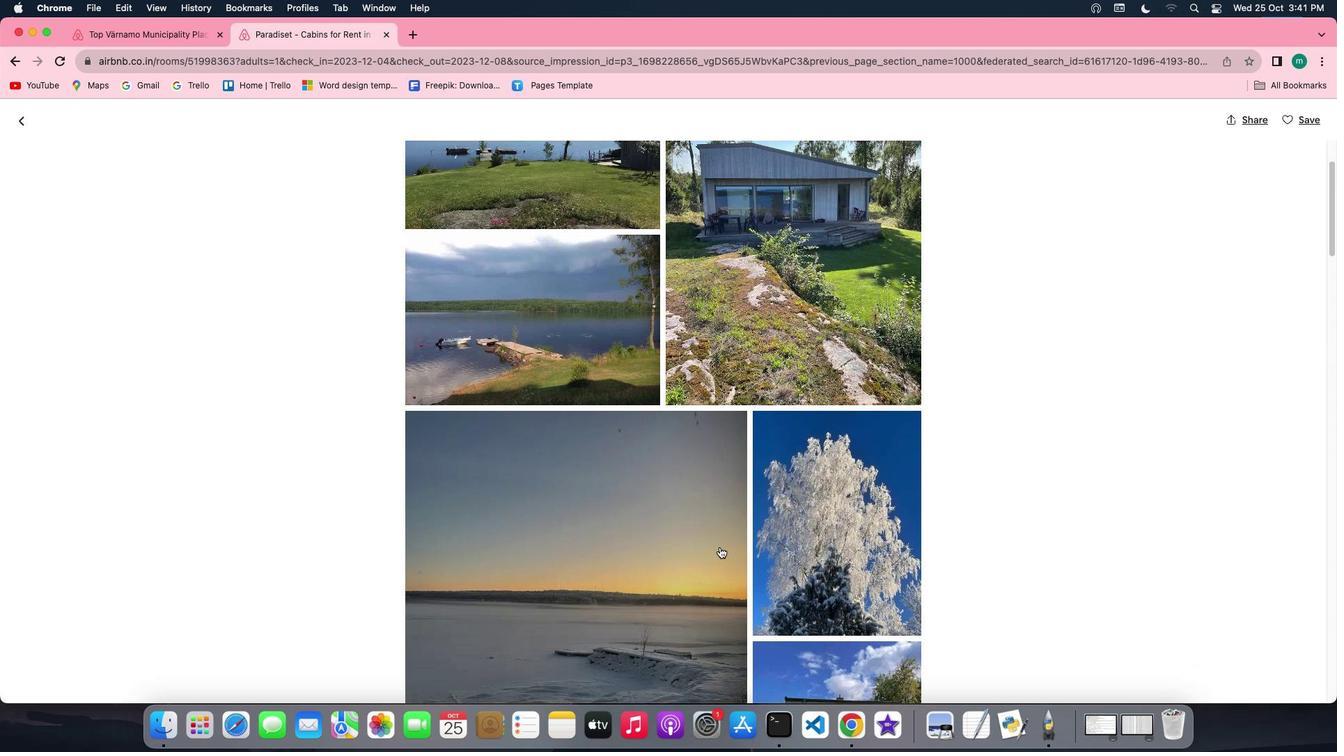 
Action: Mouse scrolled (720, 547) with delta (0, -2)
Screenshot: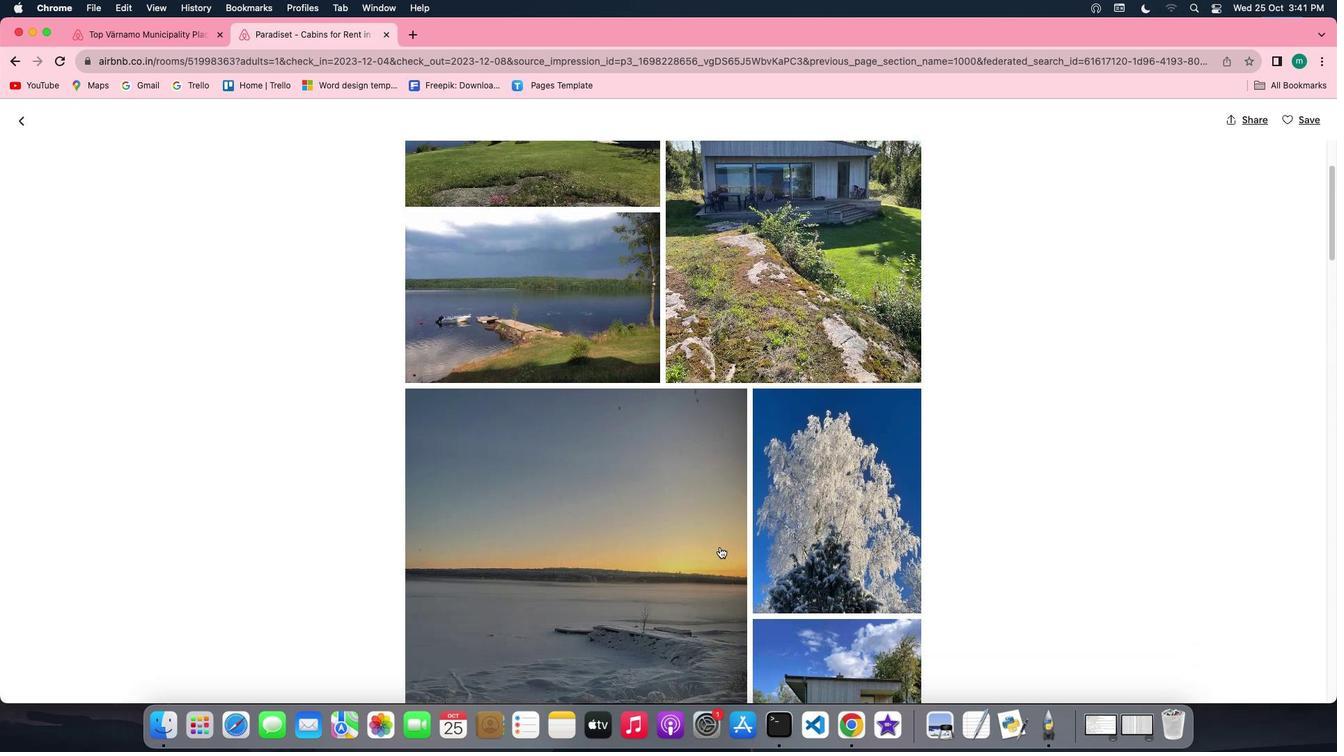 
Action: Mouse scrolled (720, 547) with delta (0, 0)
Screenshot: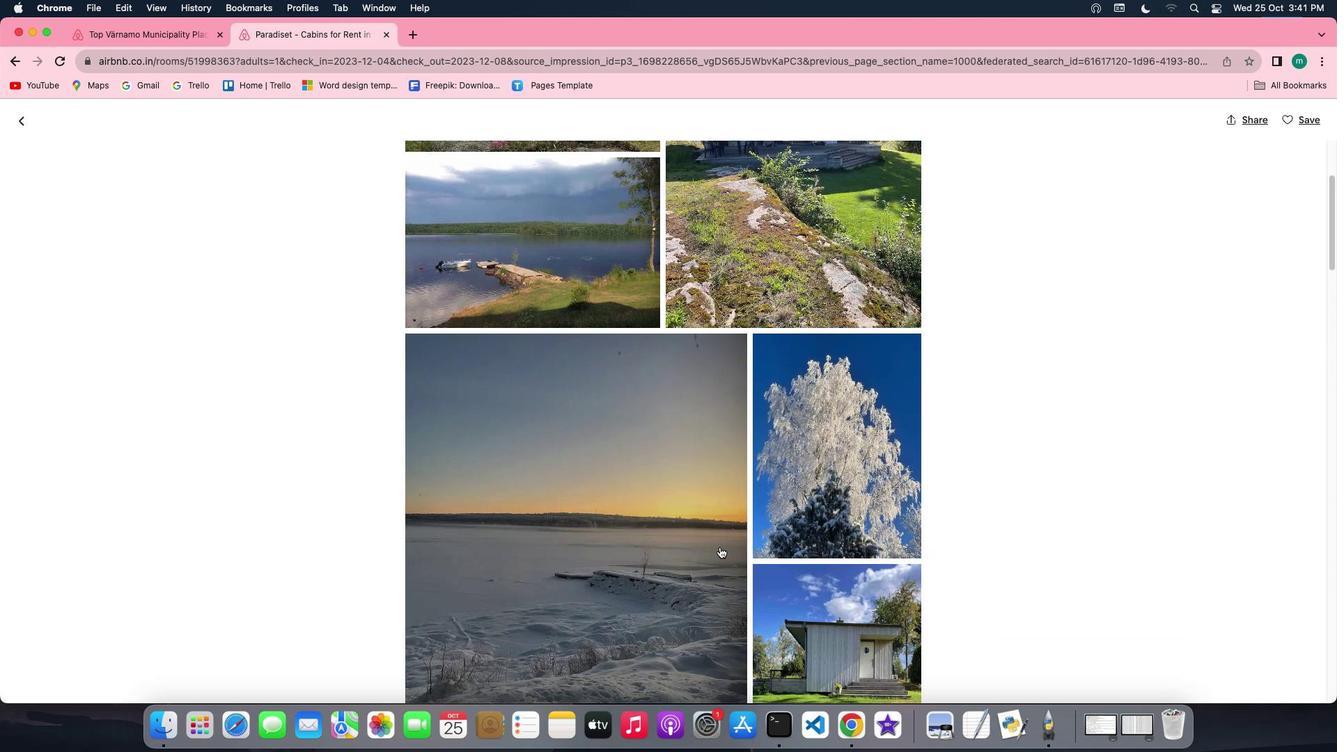 
Action: Mouse scrolled (720, 547) with delta (0, 0)
Screenshot: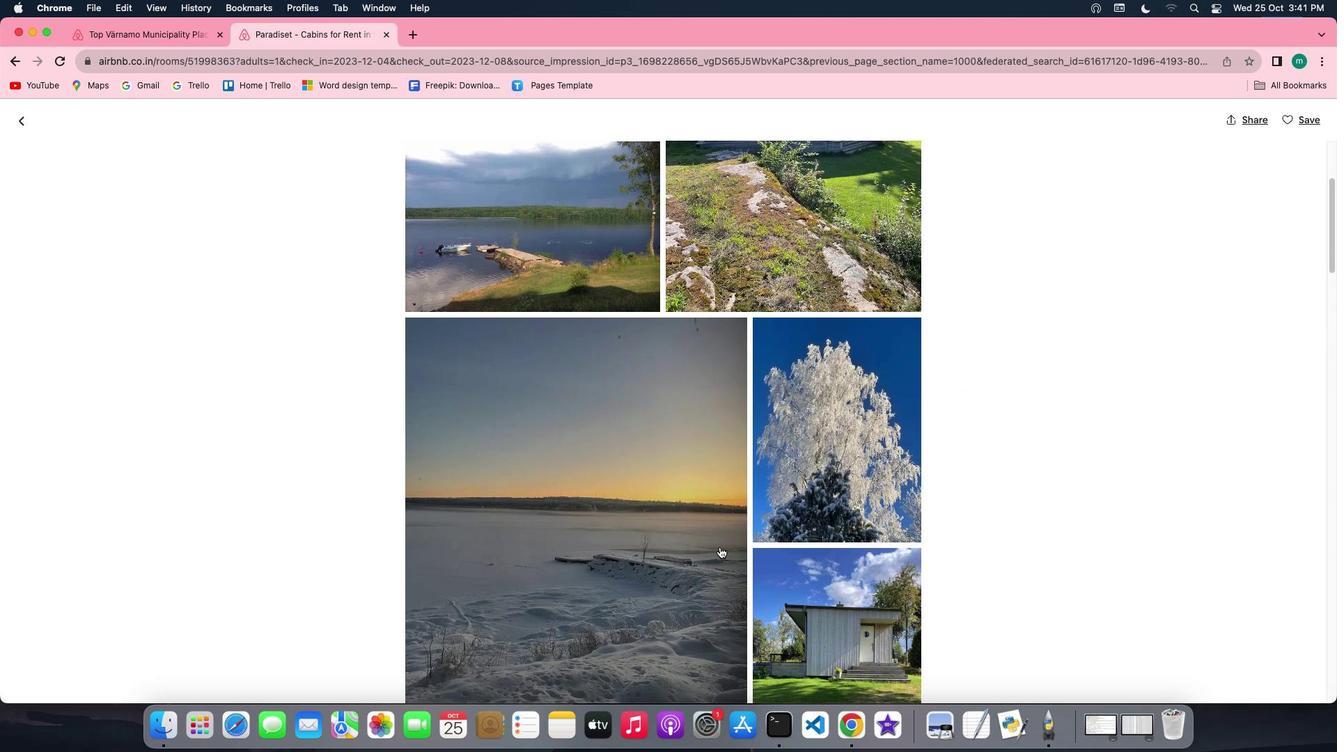 
Action: Mouse scrolled (720, 547) with delta (0, 0)
Screenshot: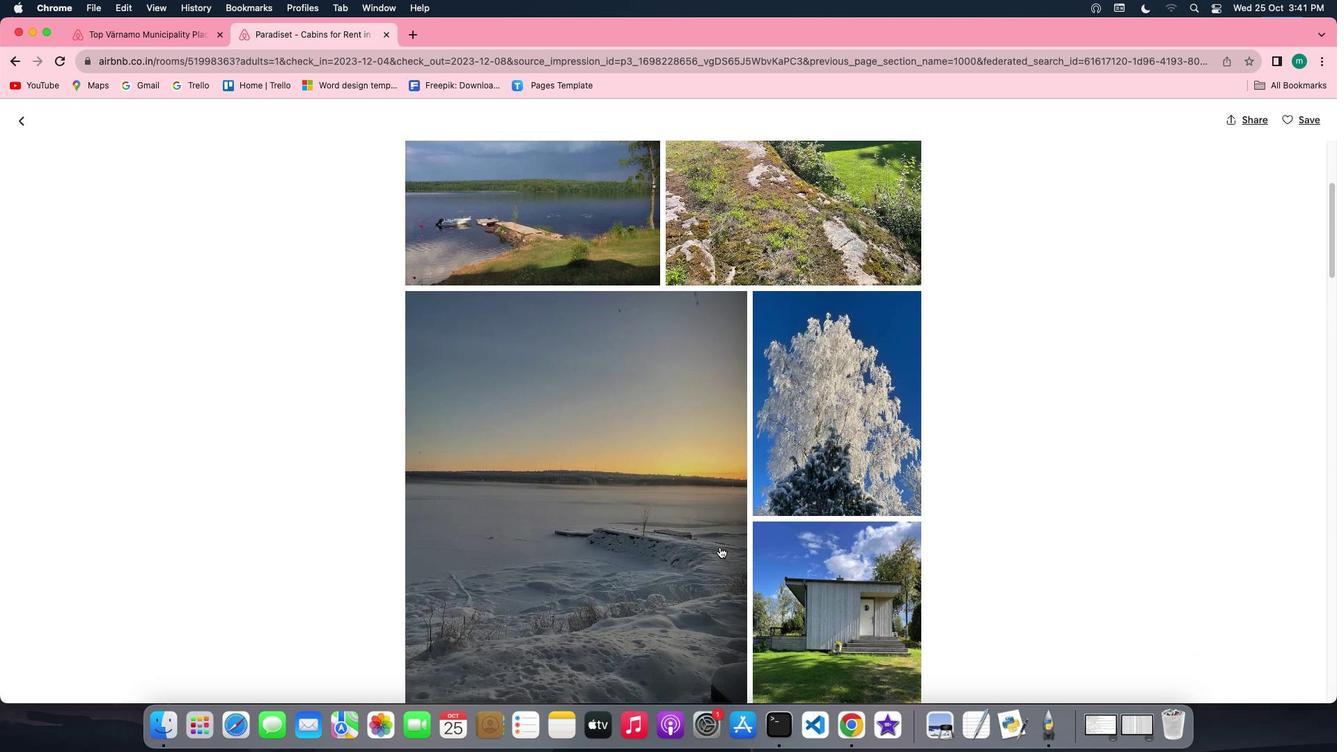 
Action: Mouse scrolled (720, 547) with delta (0, -1)
Screenshot: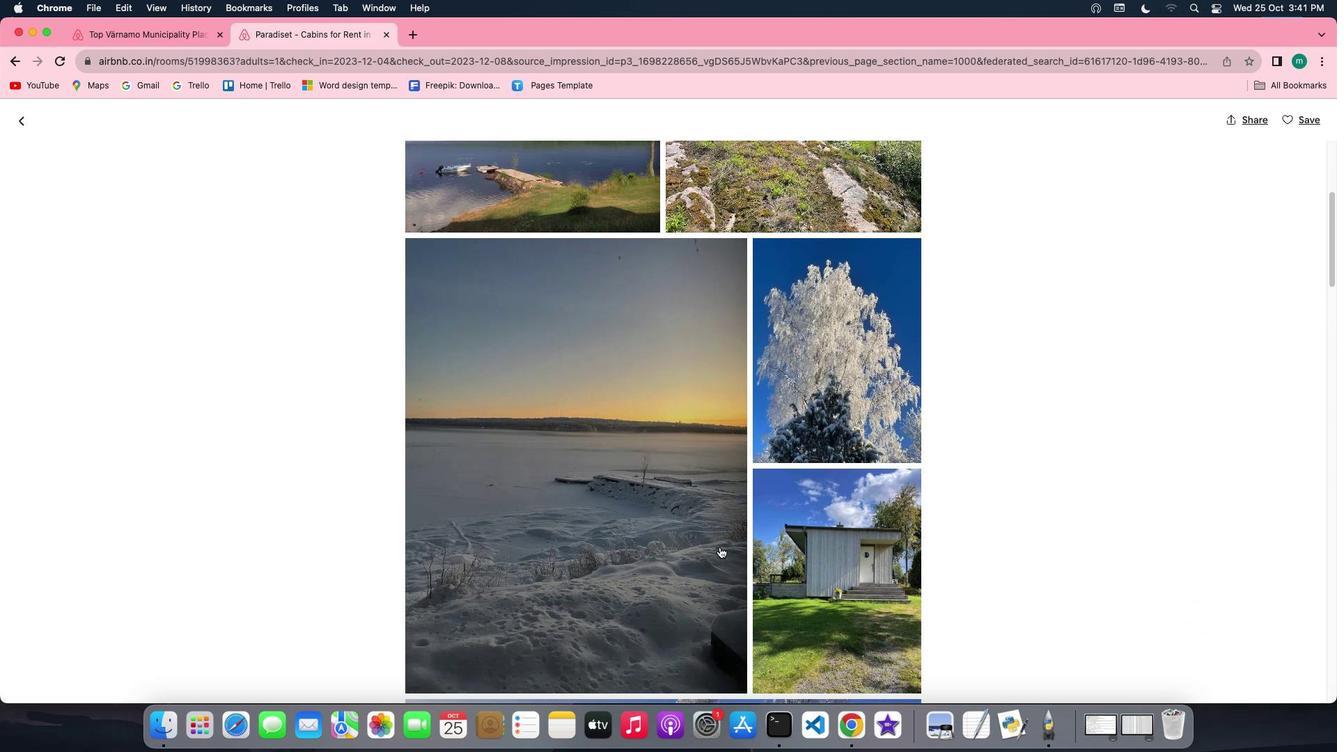 
Action: Mouse scrolled (720, 547) with delta (0, -2)
Screenshot: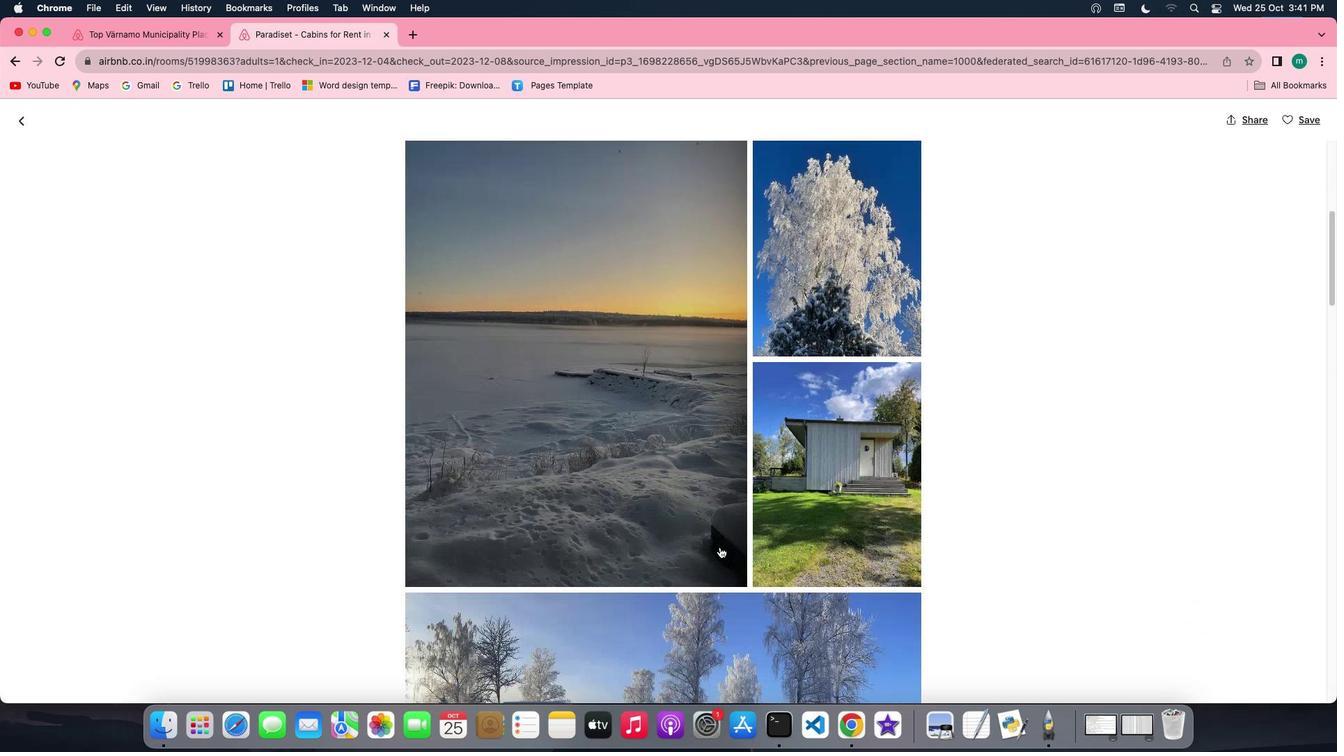 
Action: Mouse scrolled (720, 547) with delta (0, -2)
Screenshot: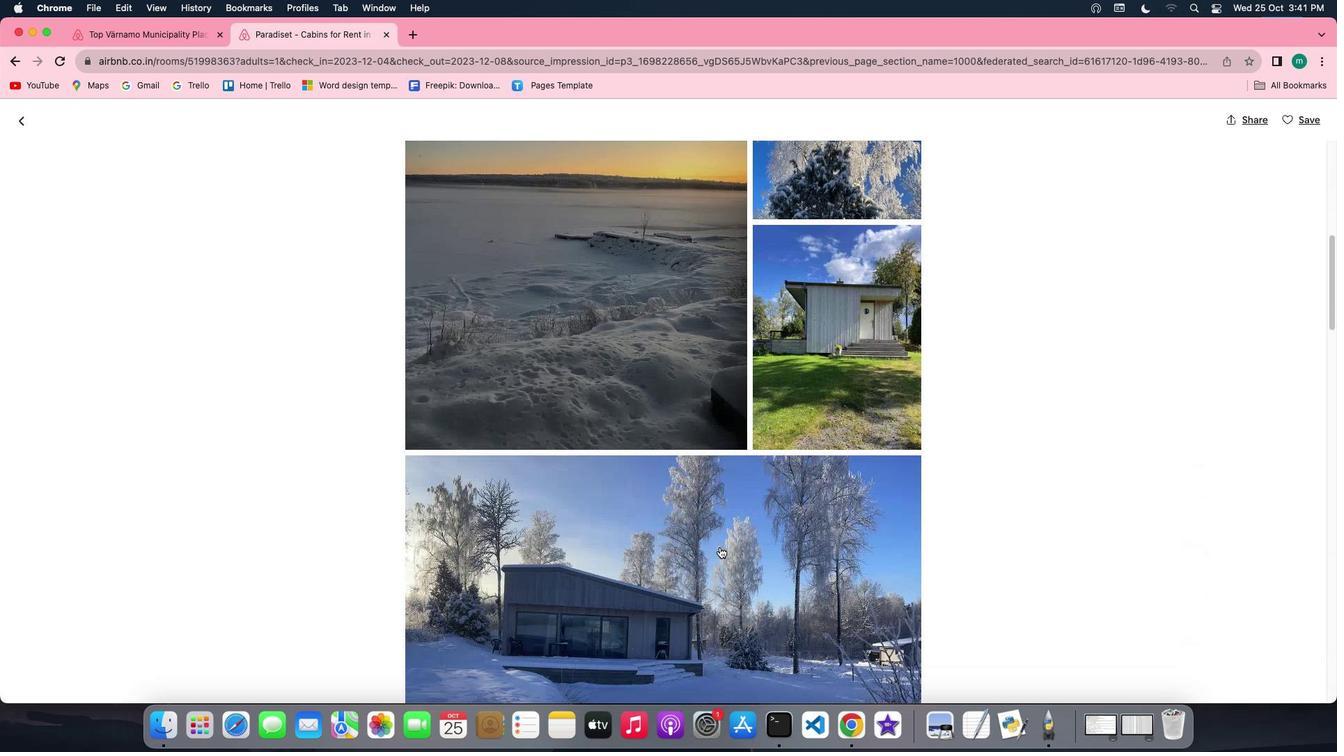 
Action: Mouse scrolled (720, 547) with delta (0, 0)
Screenshot: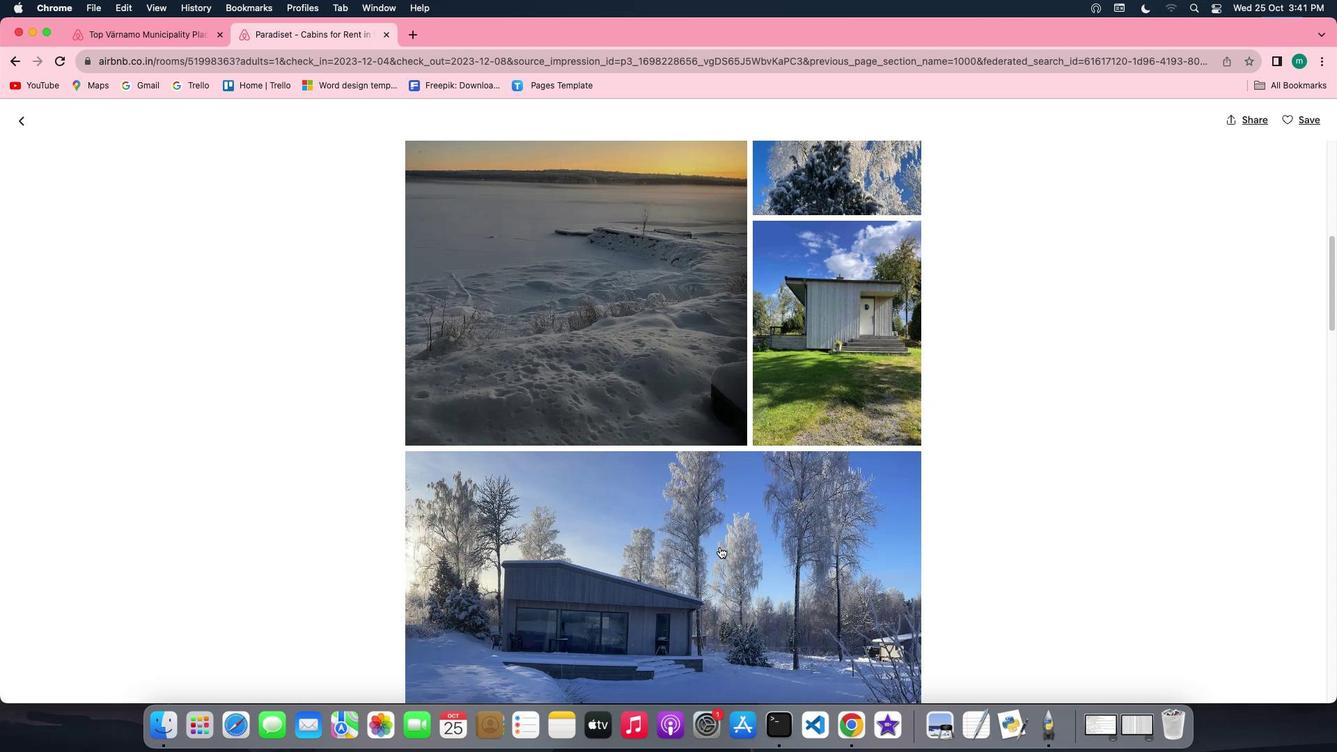 
Action: Mouse scrolled (720, 547) with delta (0, 0)
Screenshot: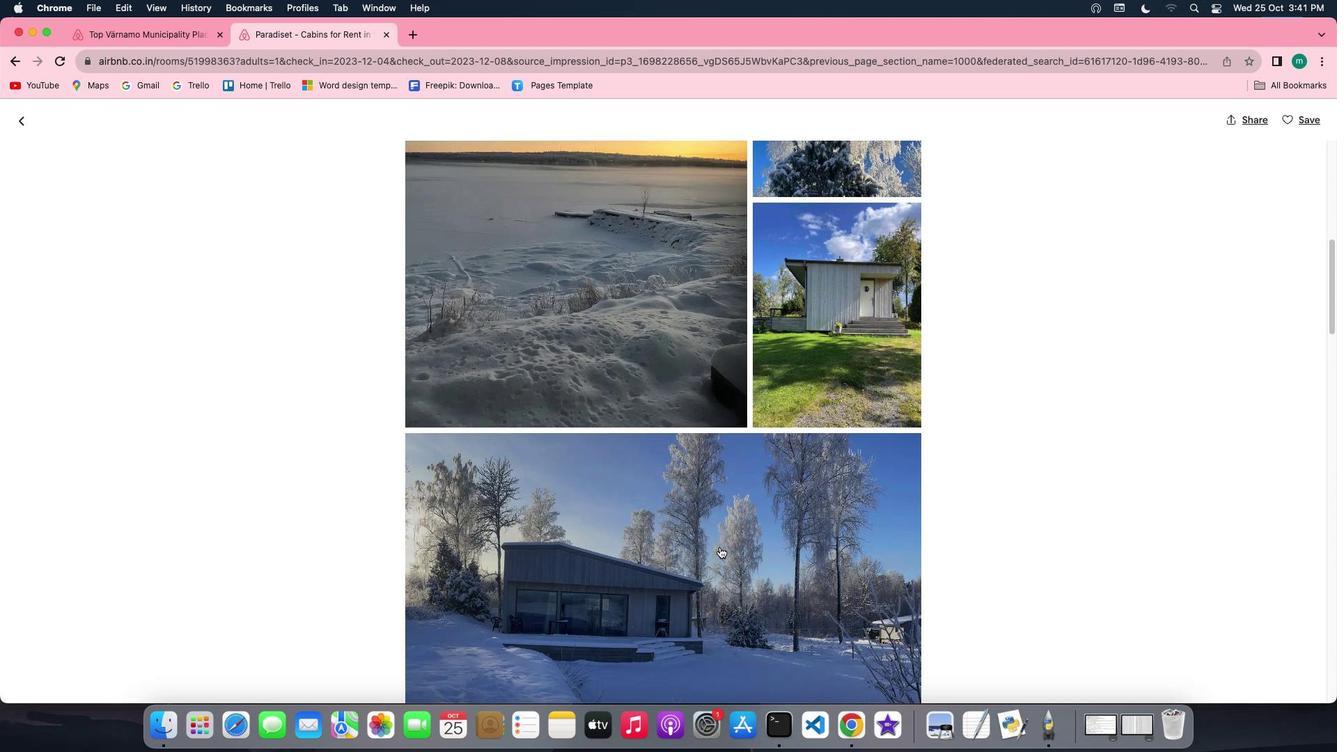 
Action: Mouse scrolled (720, 547) with delta (0, 0)
Screenshot: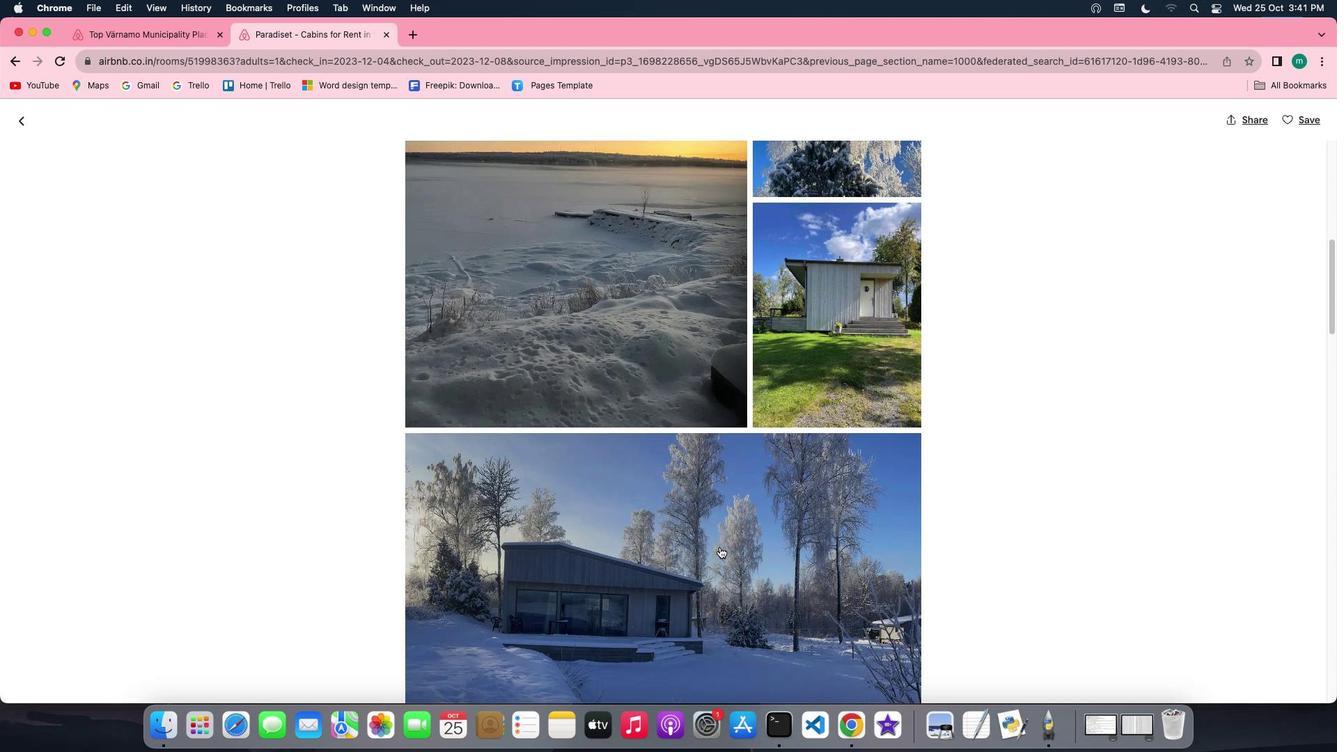 
Action: Mouse scrolled (720, 547) with delta (0, -2)
Screenshot: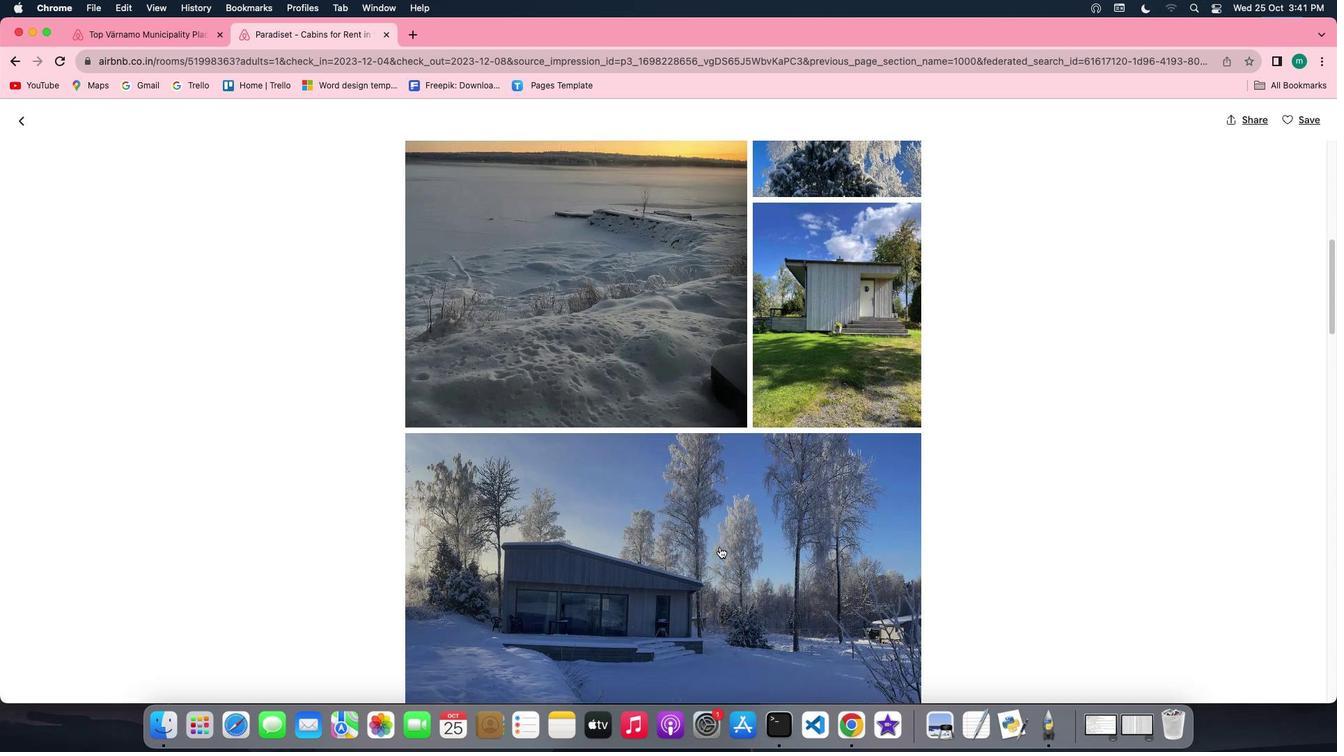
Action: Mouse scrolled (720, 547) with delta (0, -2)
Screenshot: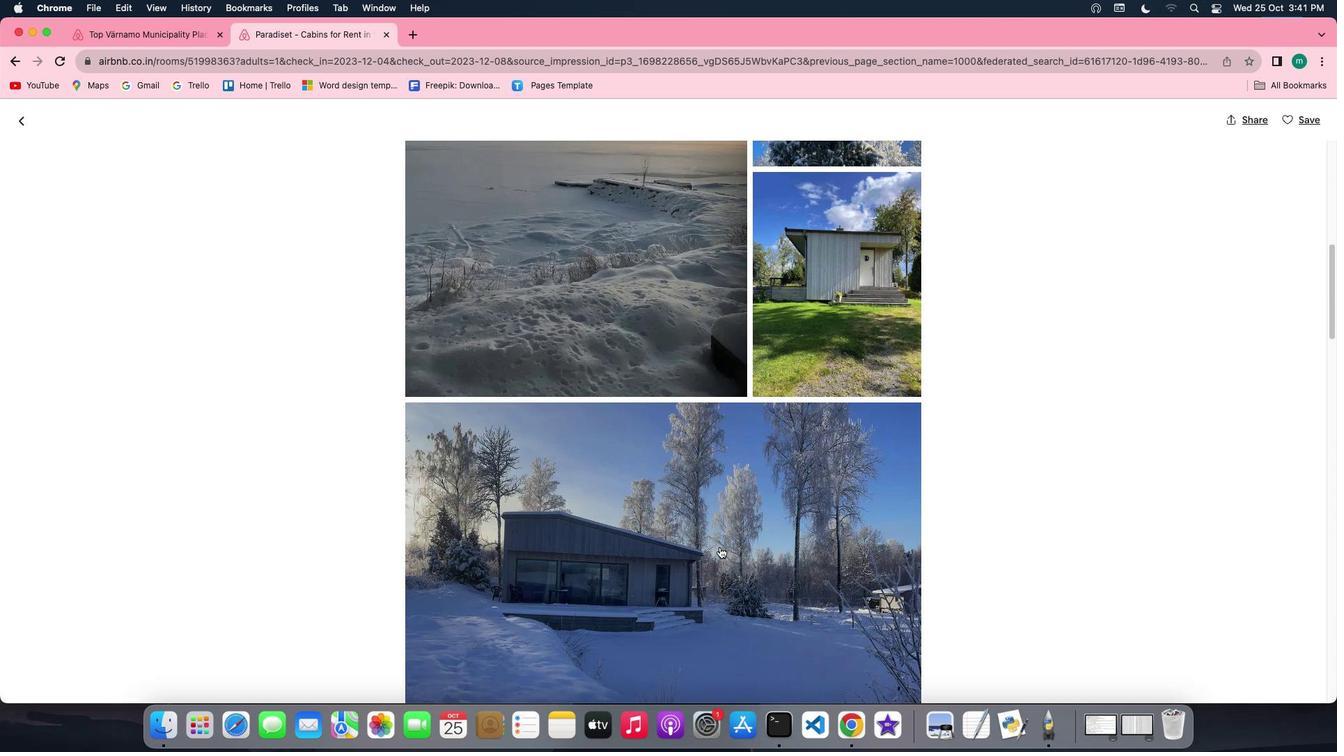 
Action: Mouse scrolled (720, 547) with delta (0, -2)
Screenshot: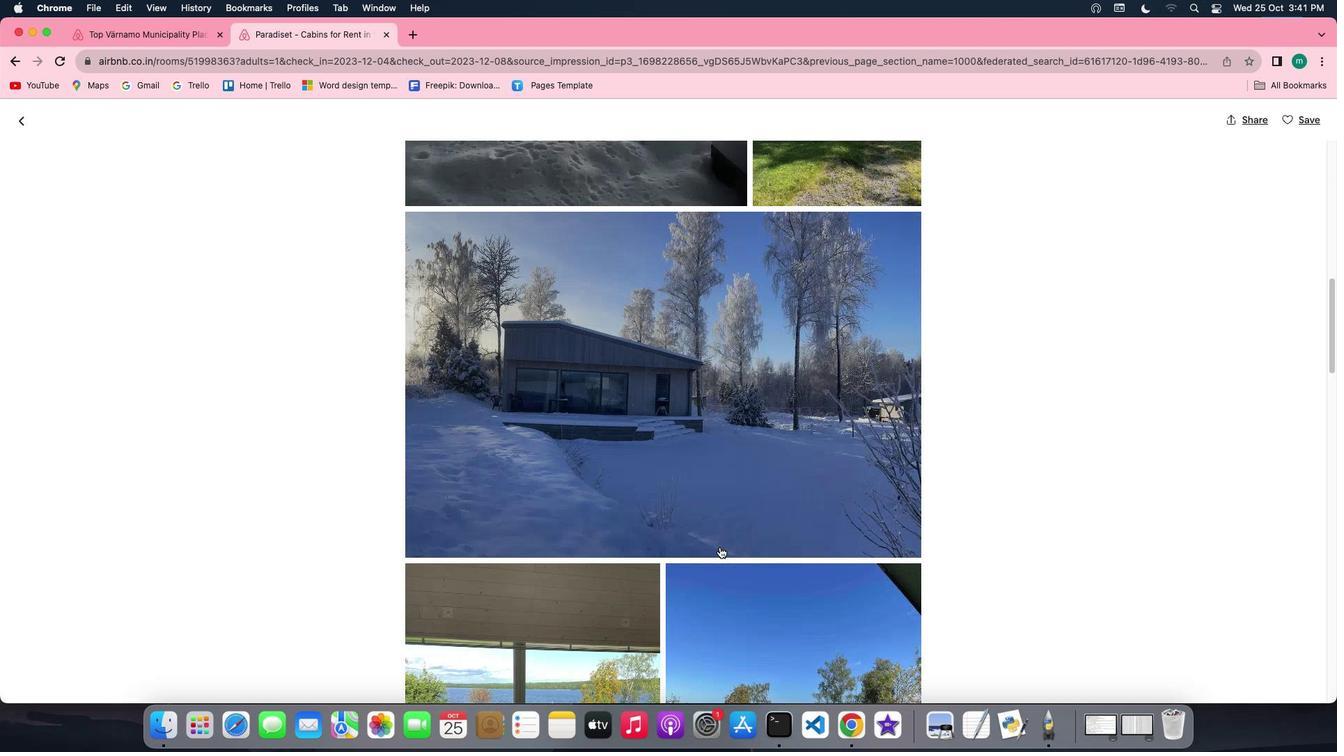 
Action: Mouse scrolled (720, 547) with delta (0, 0)
Screenshot: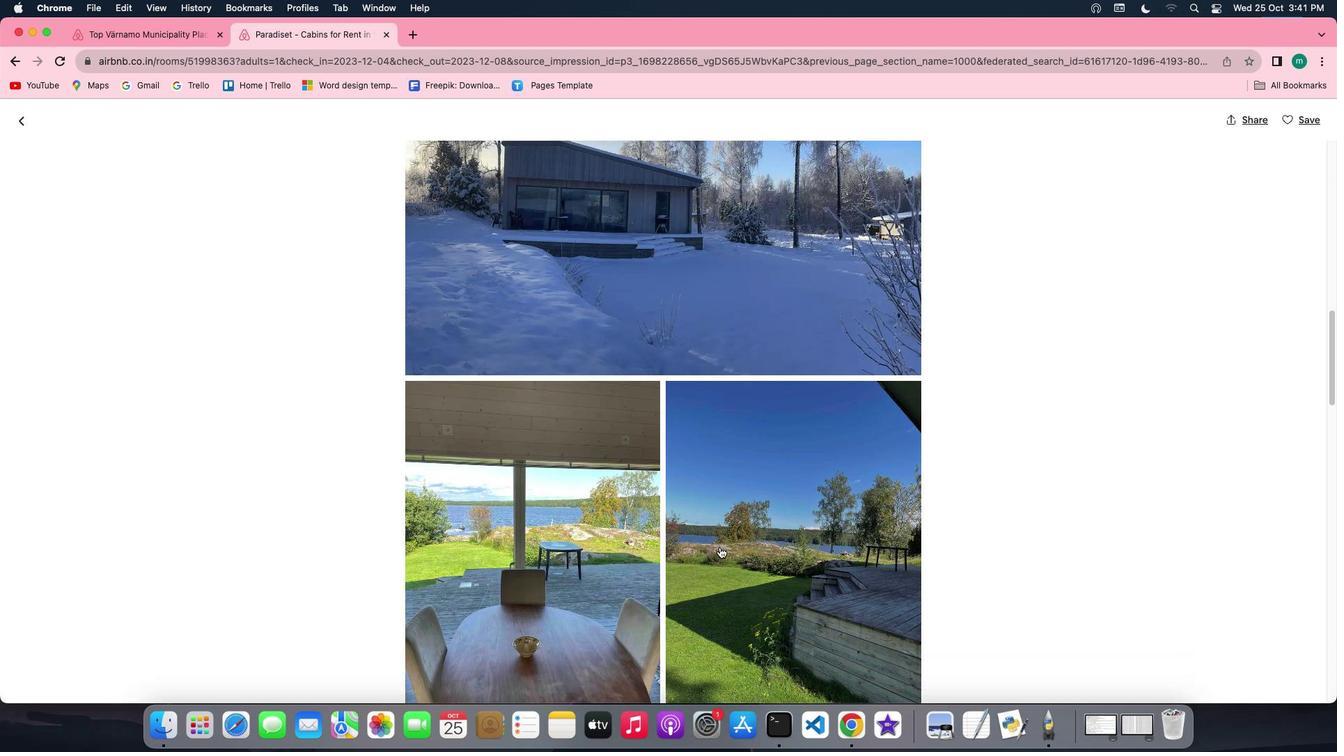 
Action: Mouse scrolled (720, 547) with delta (0, 0)
Screenshot: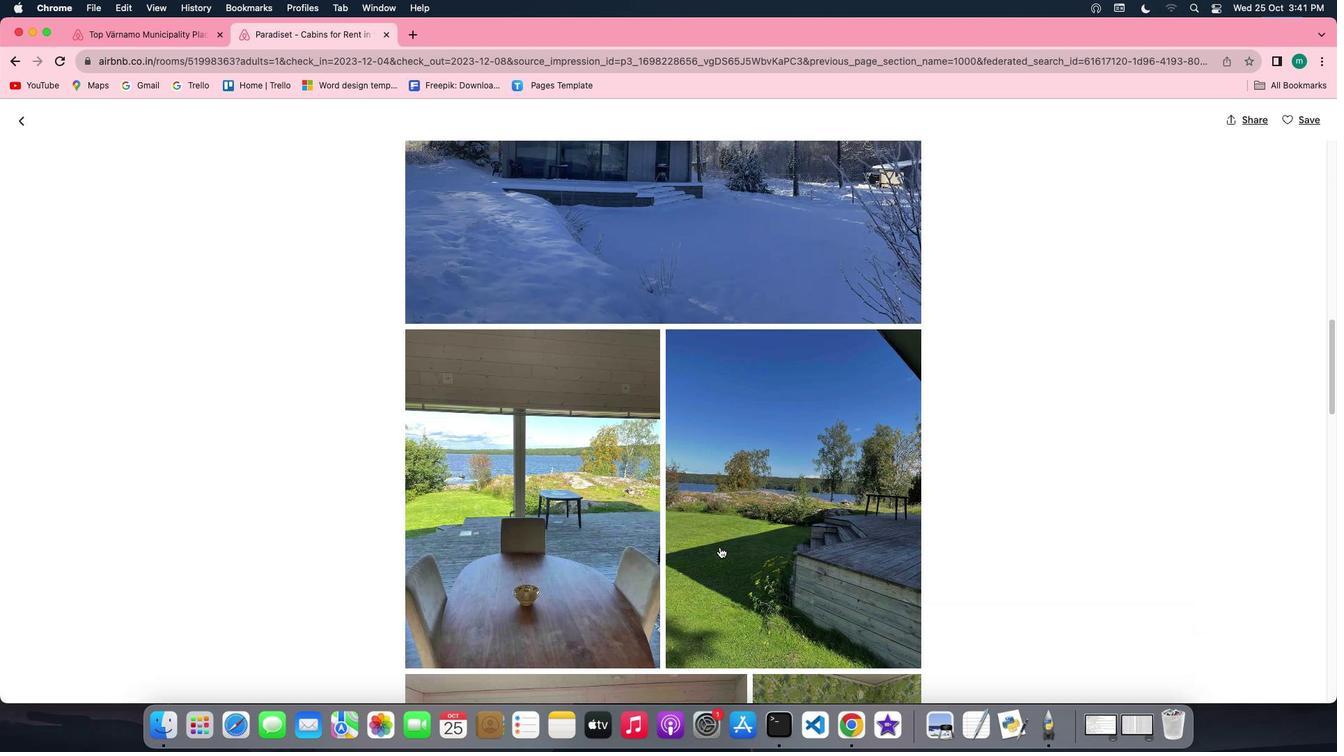 
Action: Mouse scrolled (720, 547) with delta (0, -2)
Screenshot: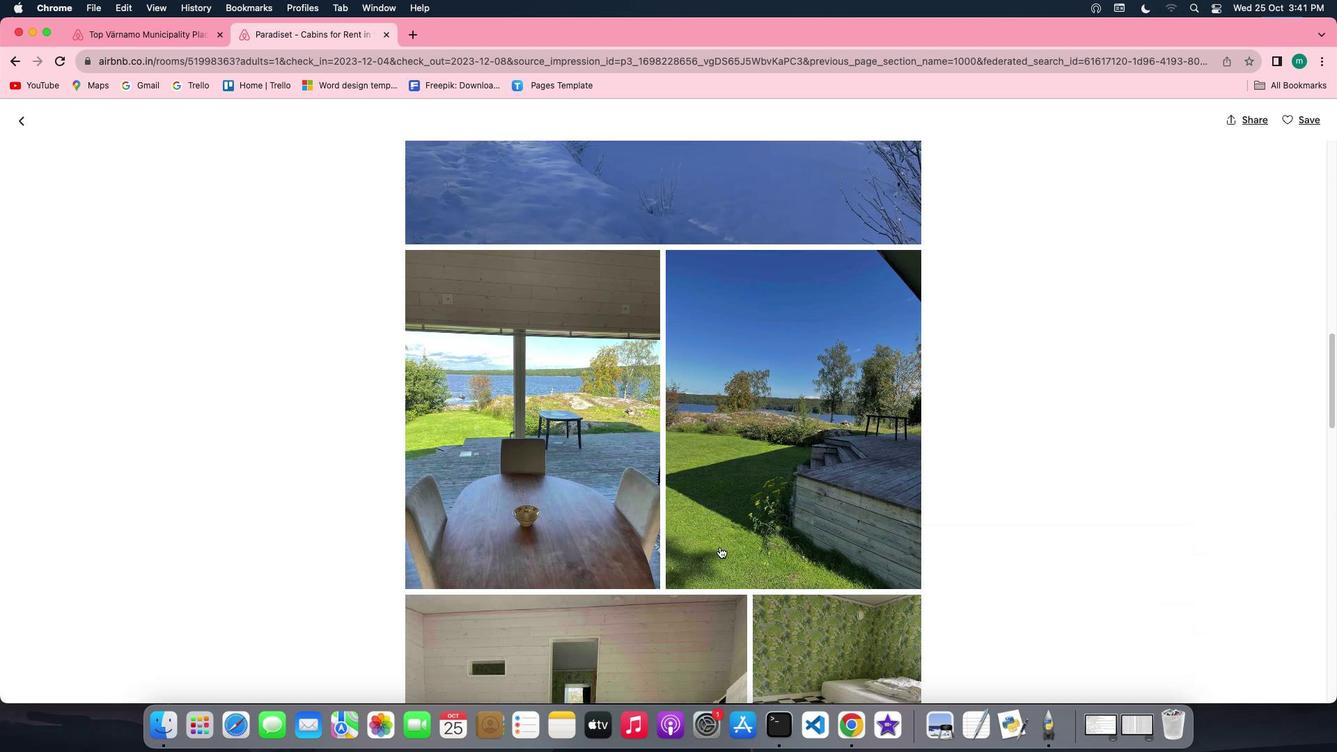 
Action: Mouse scrolled (720, 547) with delta (0, -2)
Screenshot: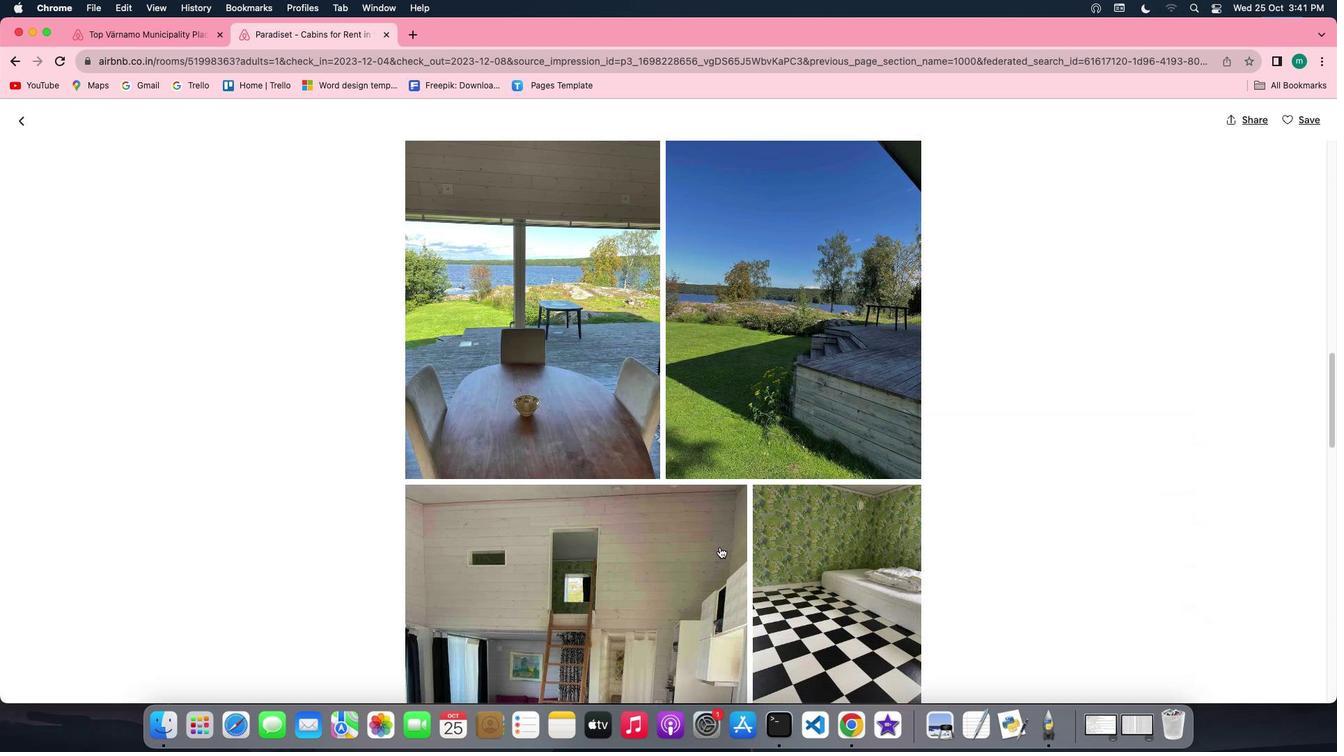
Action: Mouse scrolled (720, 547) with delta (0, -2)
Screenshot: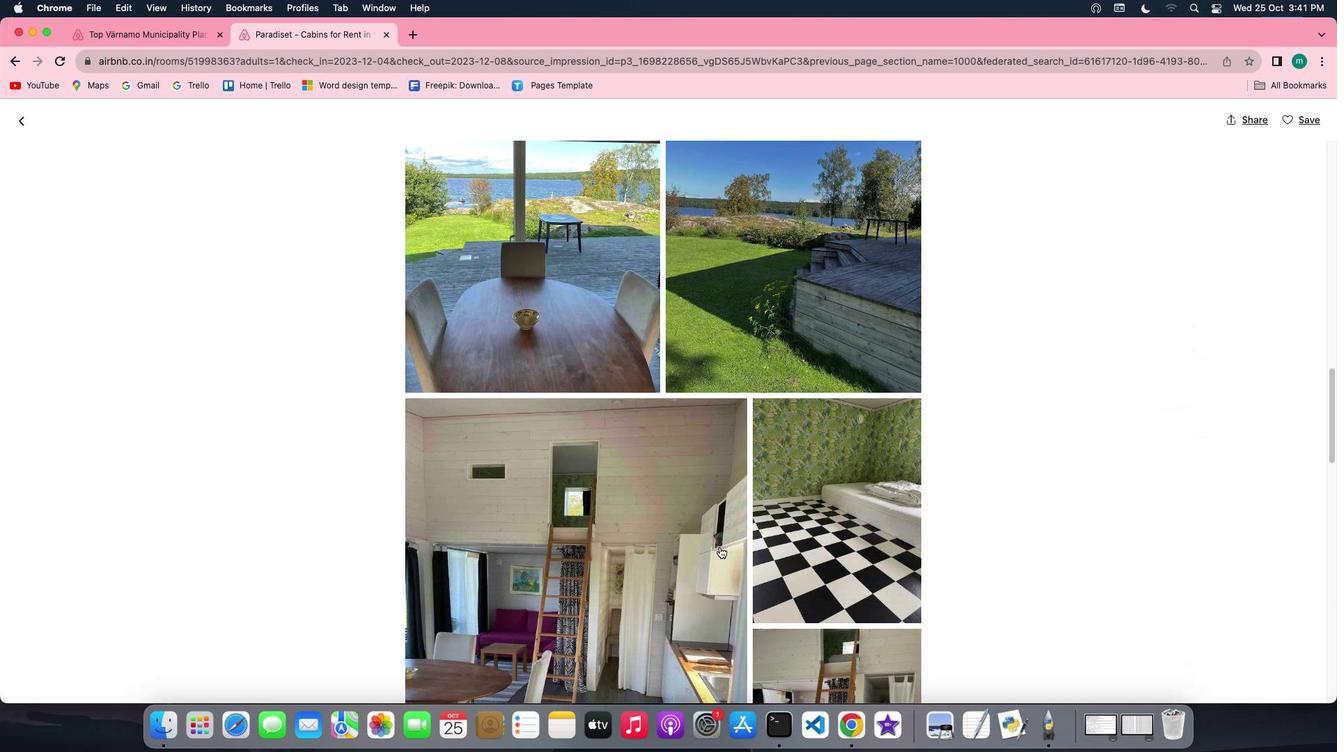 
Action: Mouse scrolled (720, 547) with delta (0, 0)
Screenshot: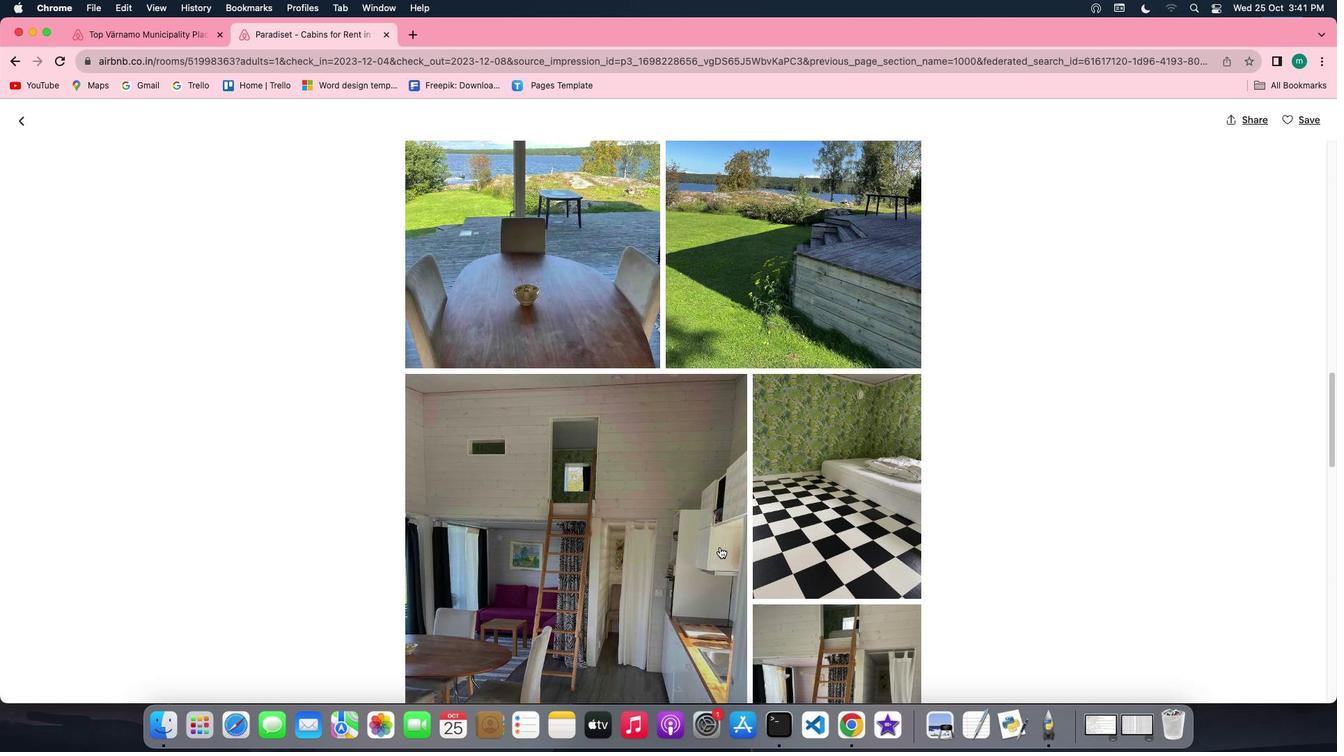 
Action: Mouse scrolled (720, 547) with delta (0, 0)
Screenshot: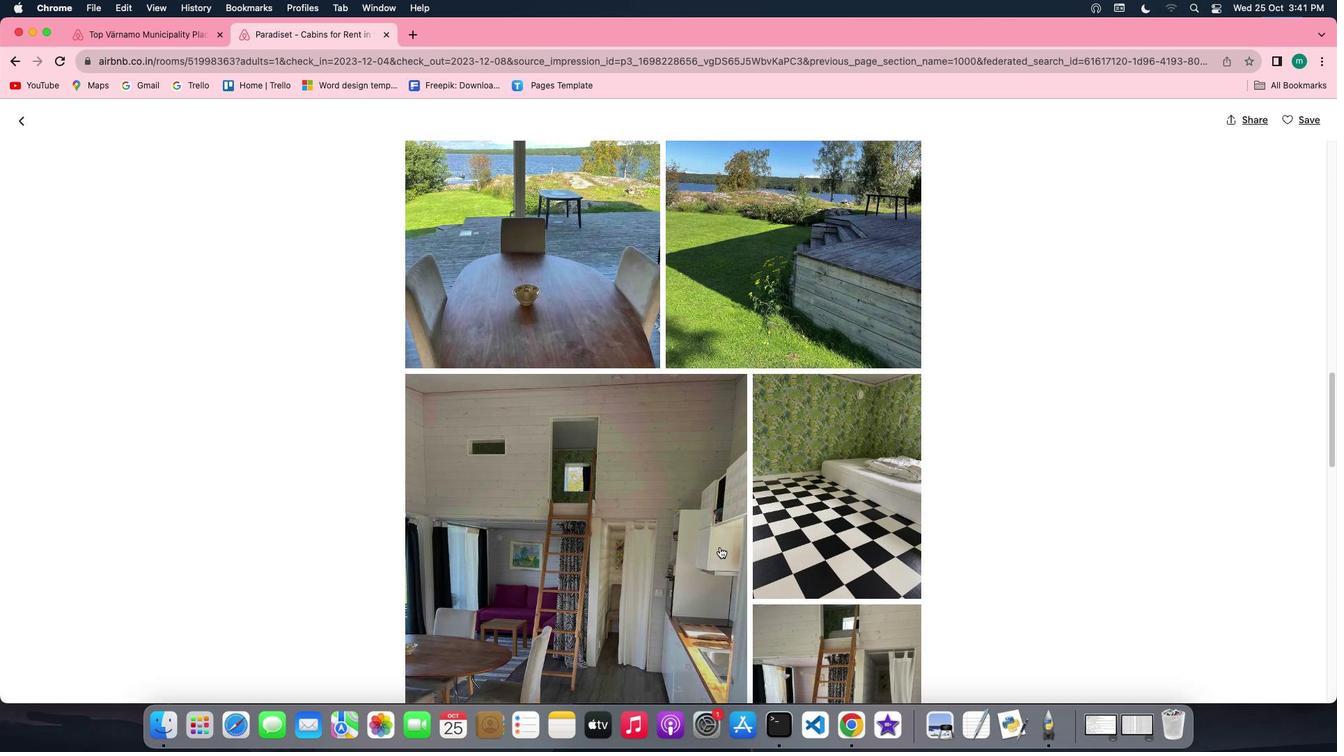
Action: Mouse scrolled (720, 547) with delta (0, 0)
Screenshot: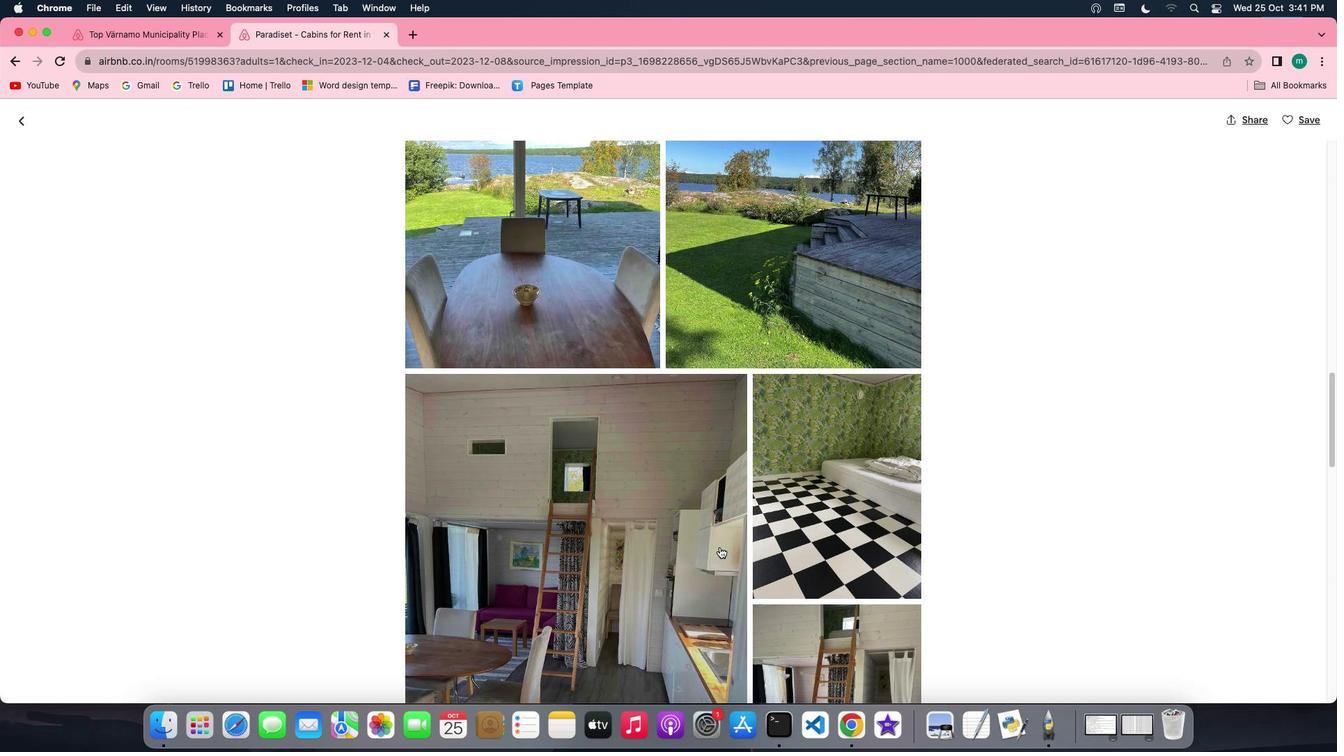 
Action: Mouse scrolled (720, 547) with delta (0, -1)
Screenshot: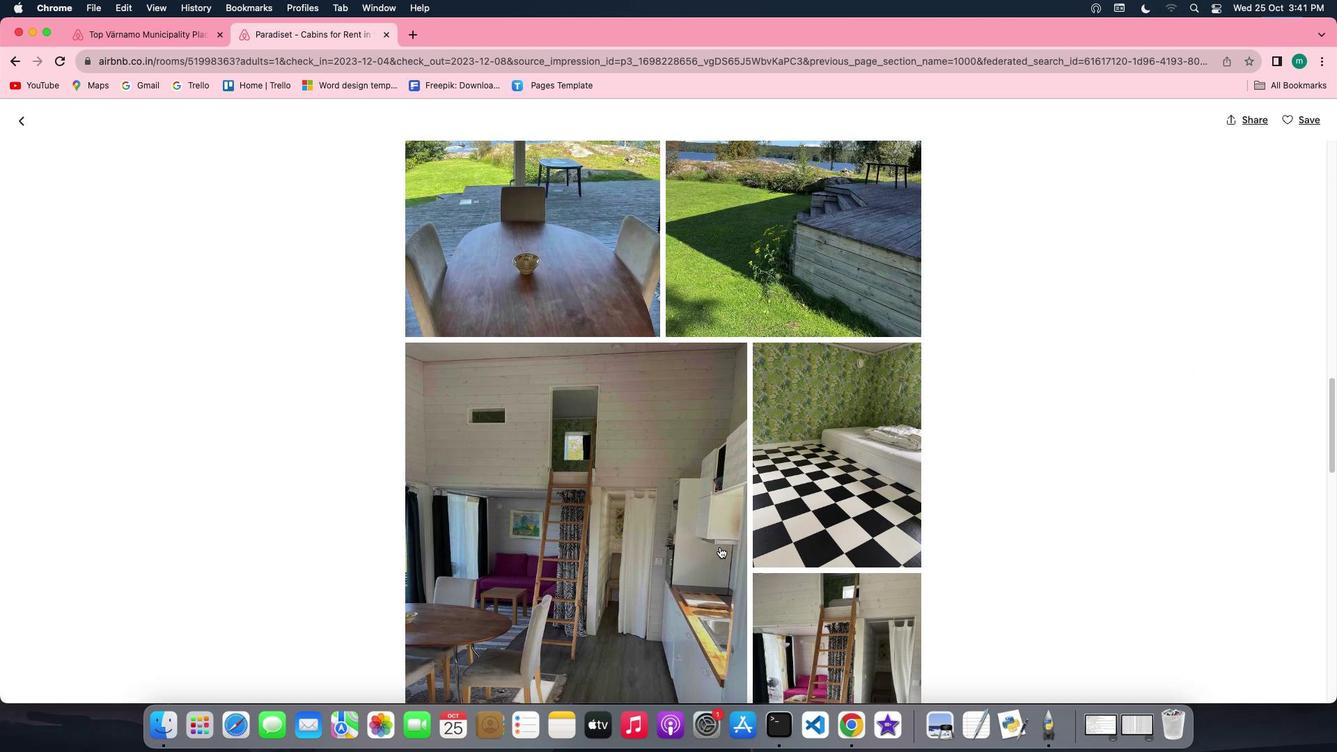 
Action: Mouse scrolled (720, 547) with delta (0, -1)
Screenshot: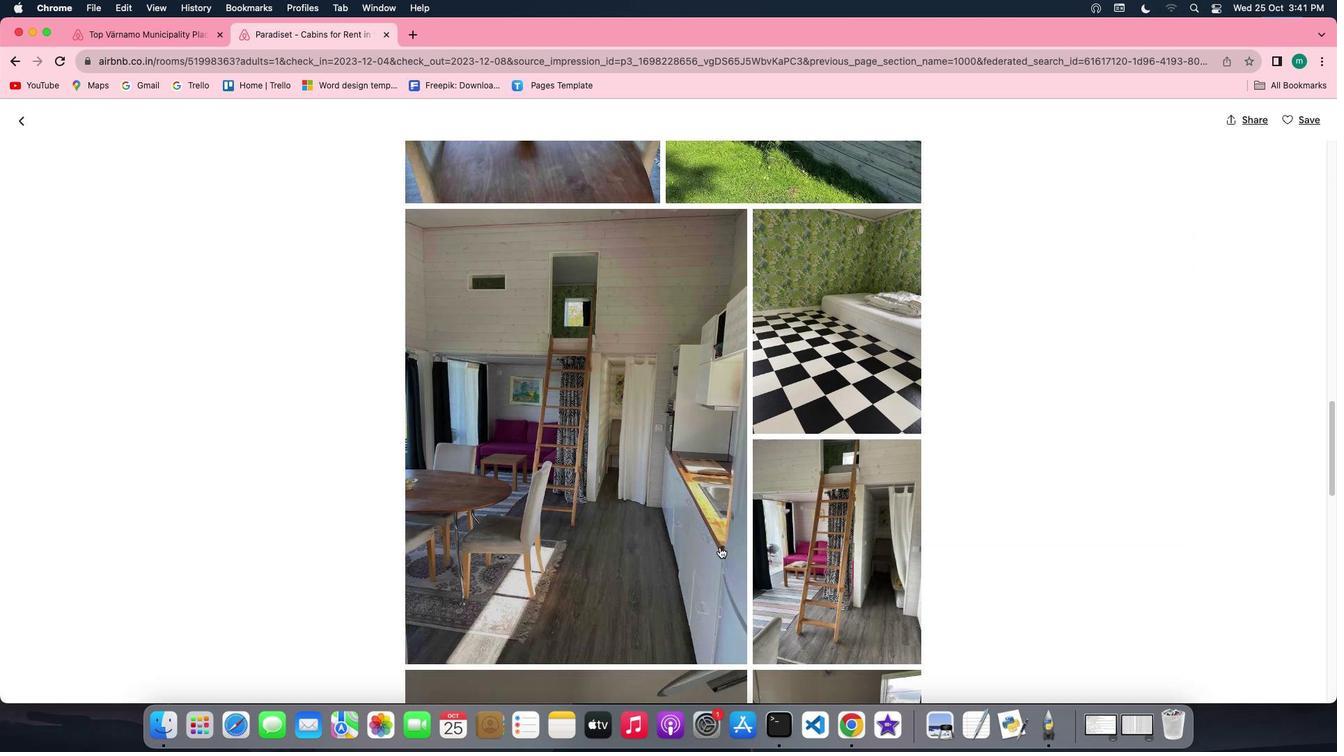 
Action: Mouse scrolled (720, 547) with delta (0, 0)
Screenshot: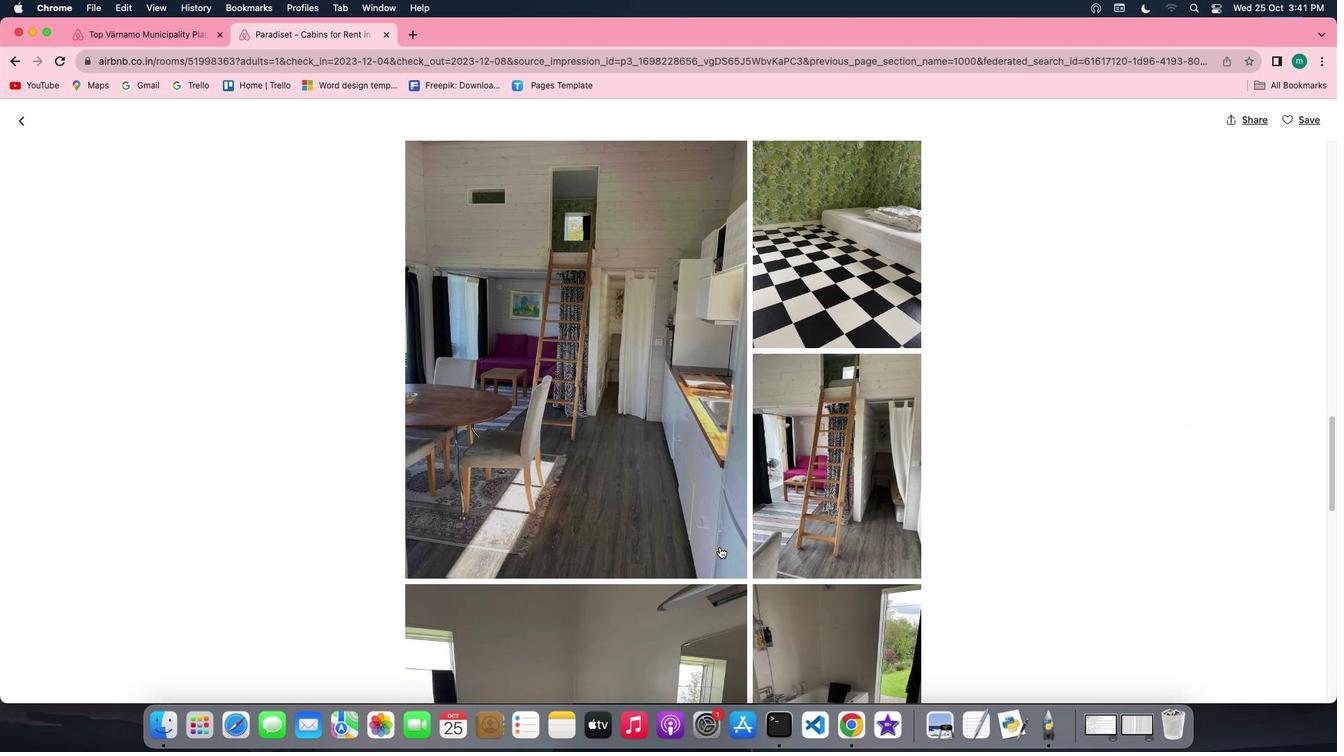 
Action: Mouse scrolled (720, 547) with delta (0, 0)
Screenshot: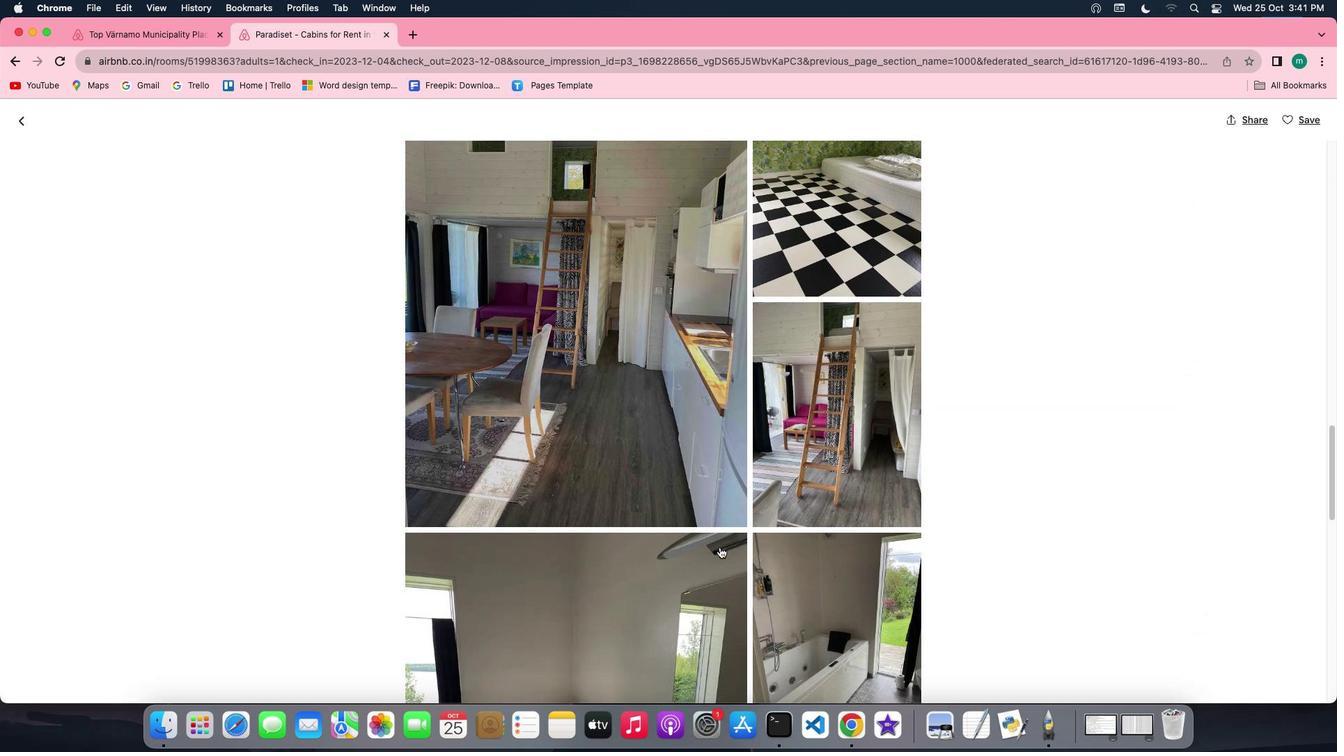 
Action: Mouse scrolled (720, 547) with delta (0, -1)
Screenshot: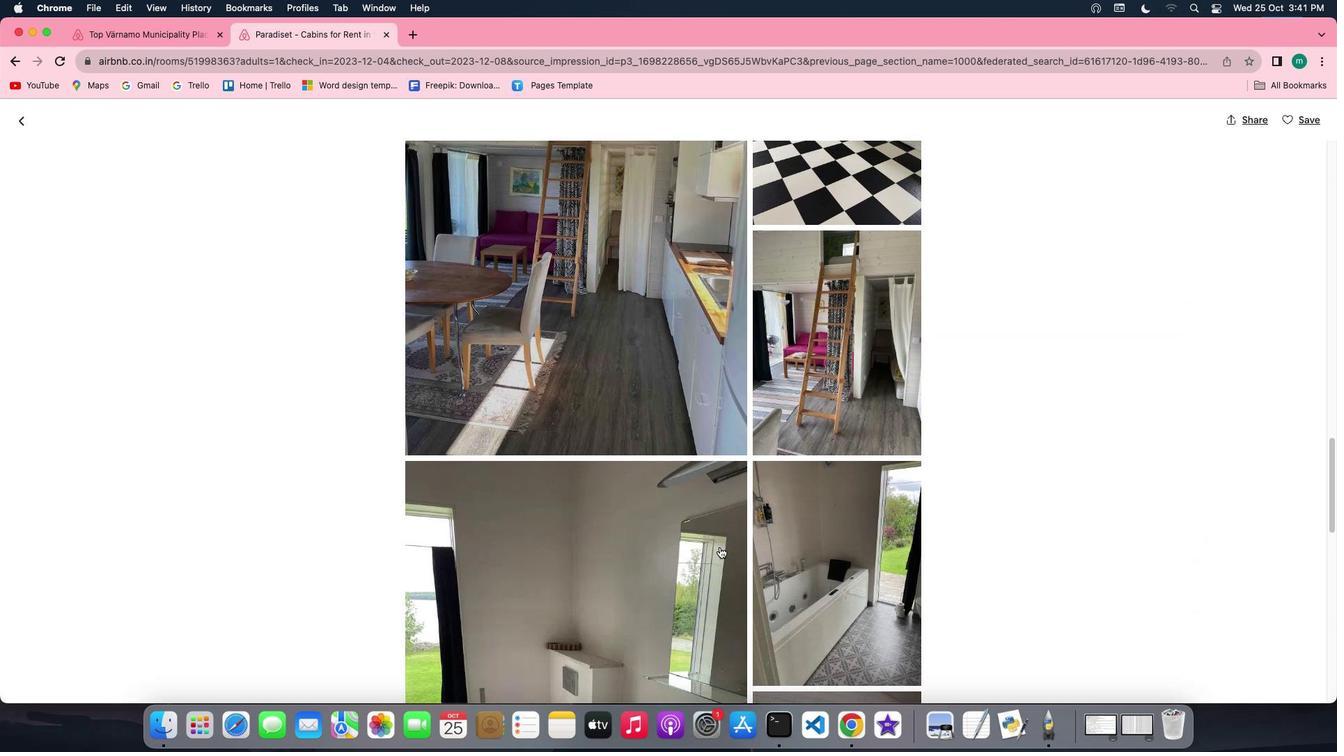 
Action: Mouse scrolled (720, 547) with delta (0, -2)
Screenshot: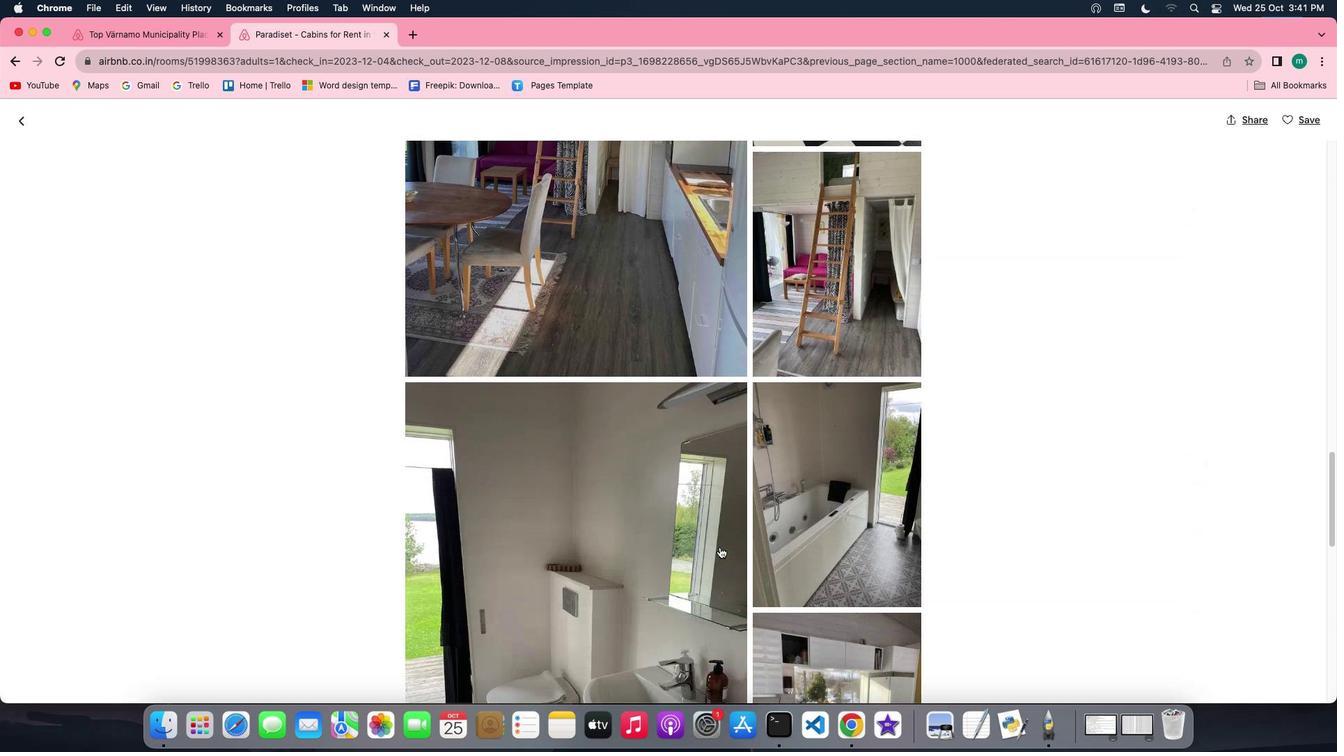 
Action: Mouse scrolled (720, 547) with delta (0, -2)
Screenshot: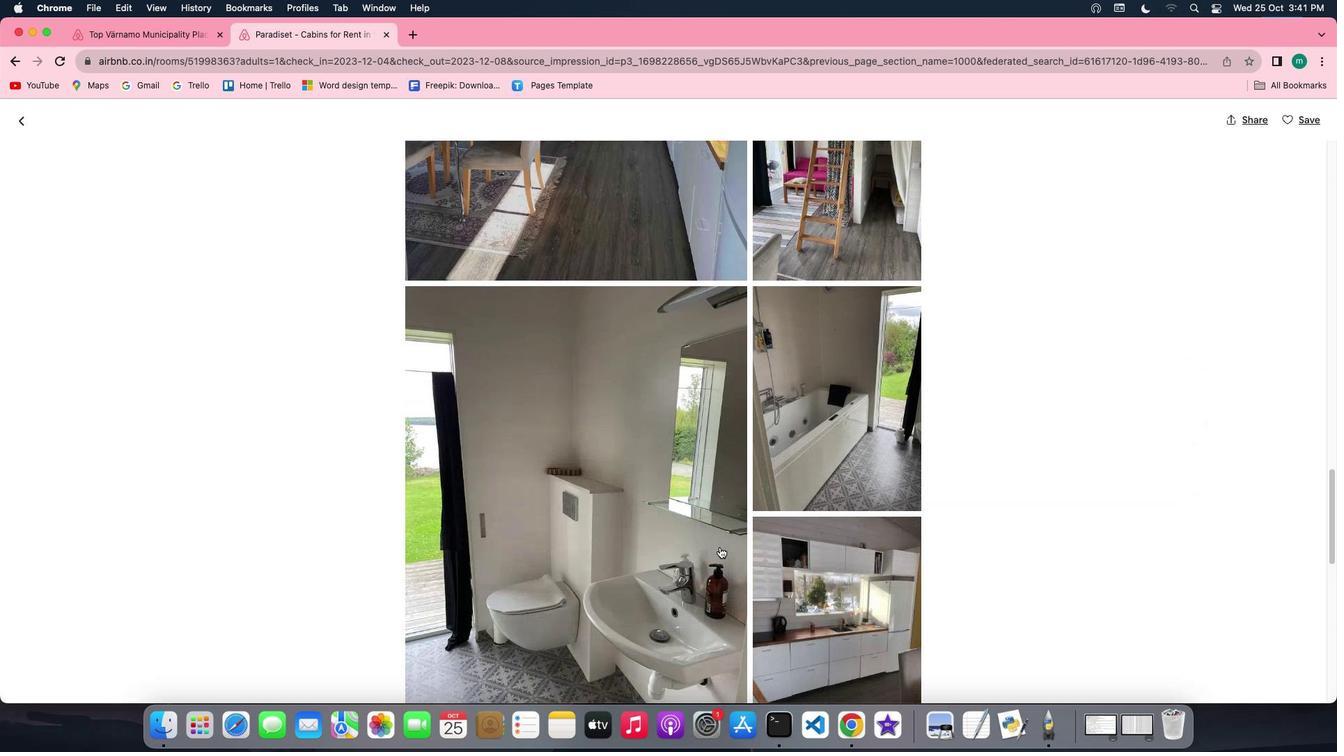 
Action: Mouse scrolled (720, 547) with delta (0, 0)
Screenshot: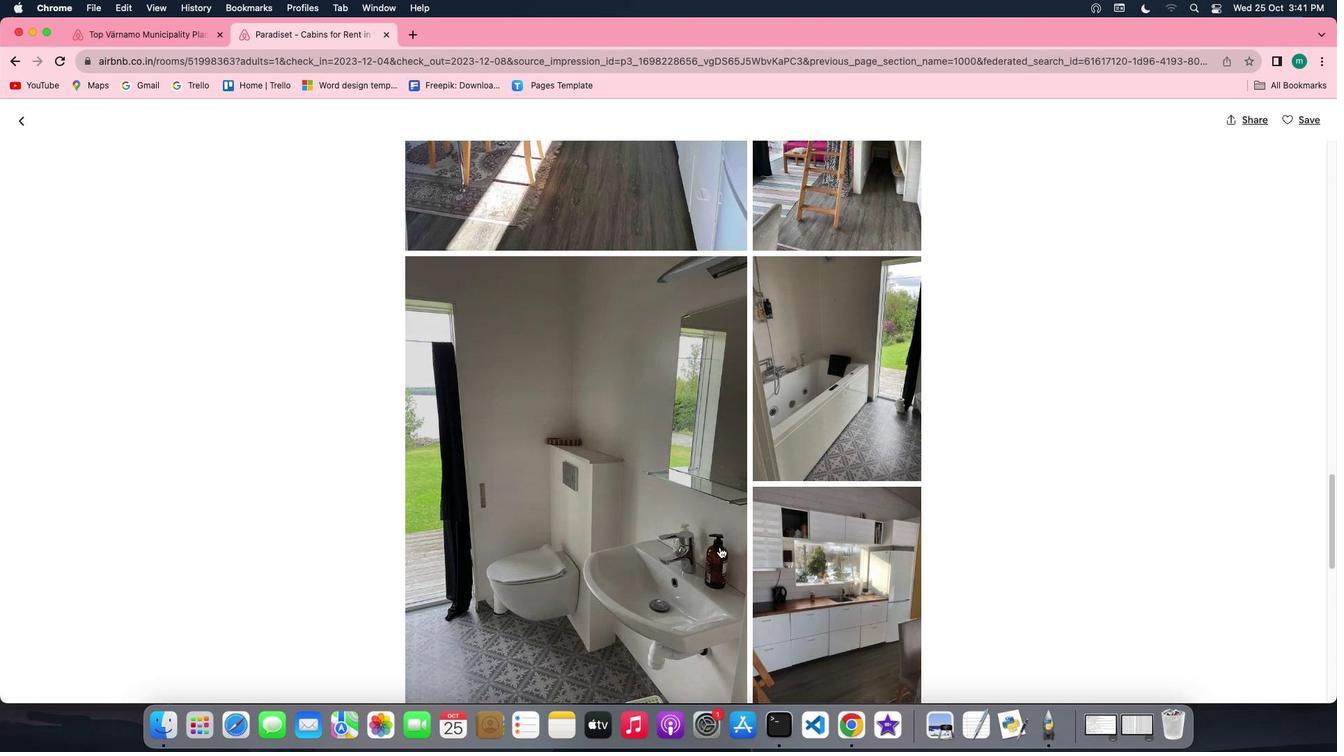 
Action: Mouse scrolled (720, 547) with delta (0, 0)
Screenshot: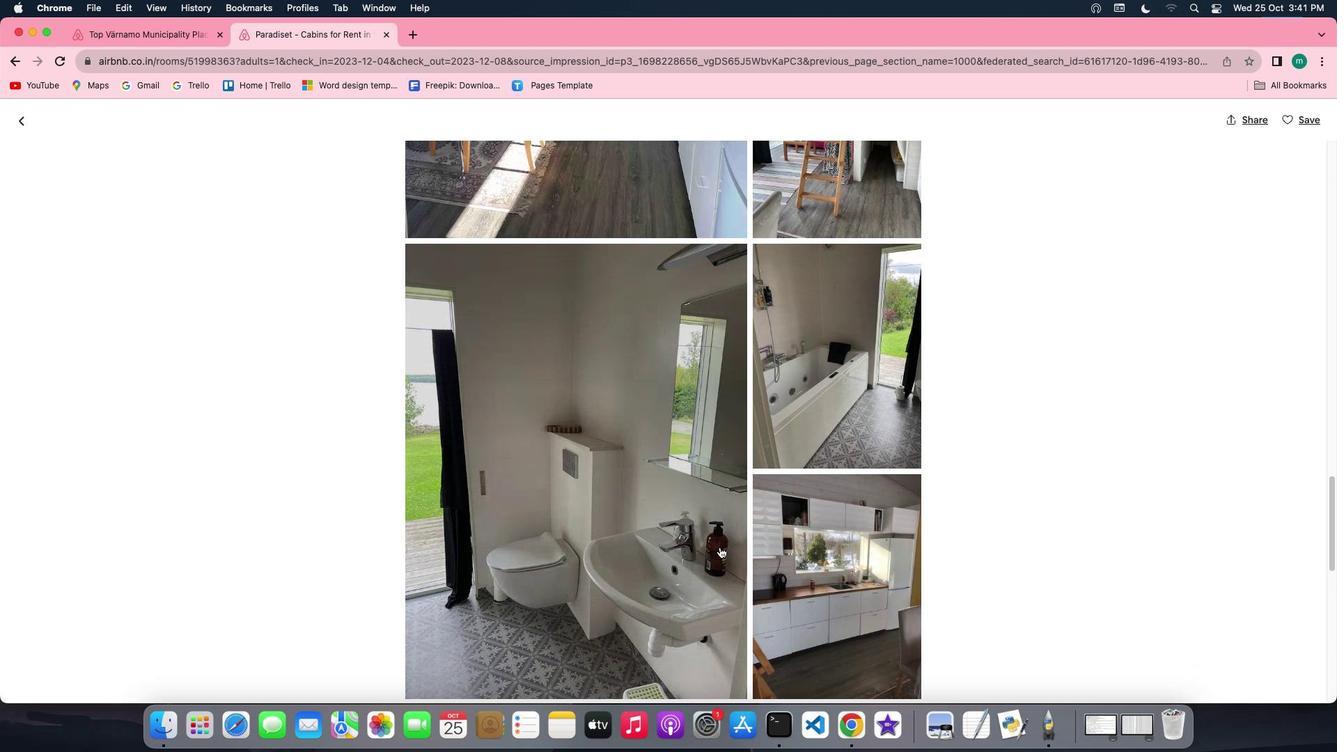 
Action: Mouse scrolled (720, 547) with delta (0, -1)
Screenshot: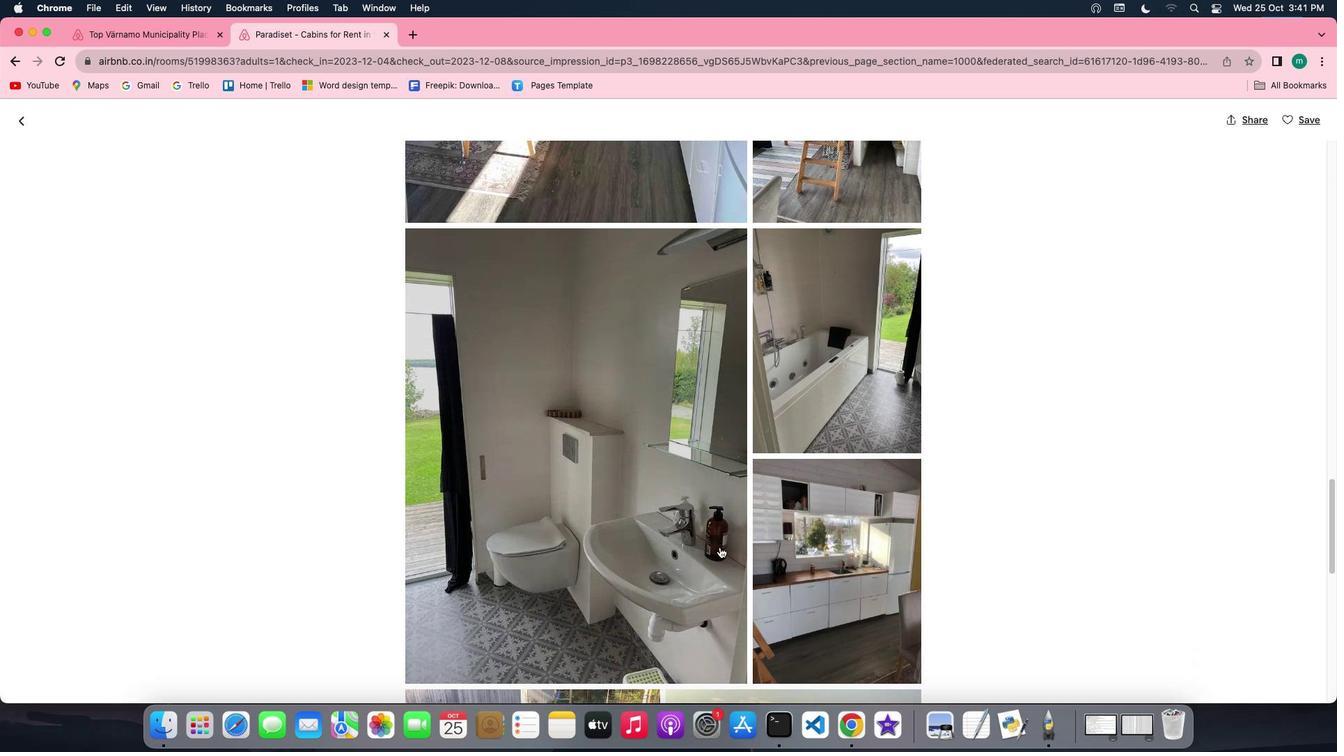 
Action: Mouse scrolled (720, 547) with delta (0, -2)
Screenshot: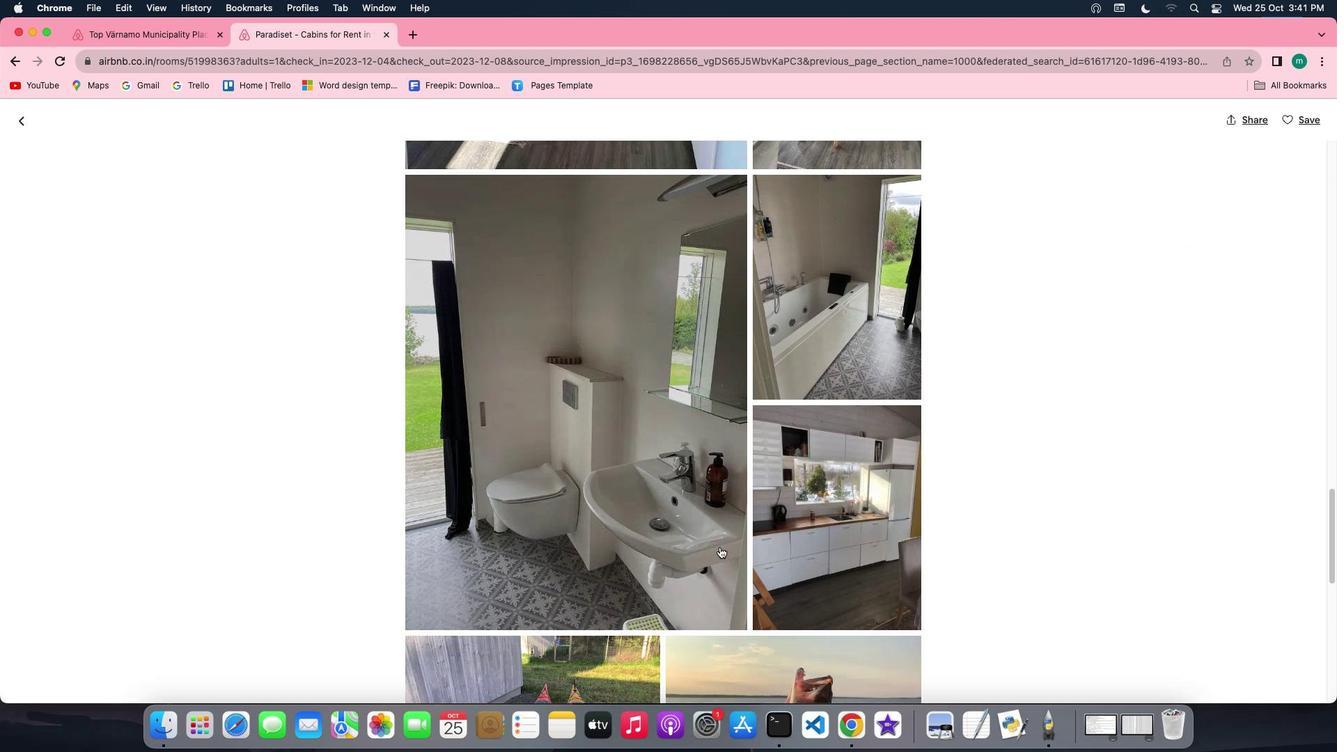 
Action: Mouse scrolled (720, 547) with delta (0, -2)
Screenshot: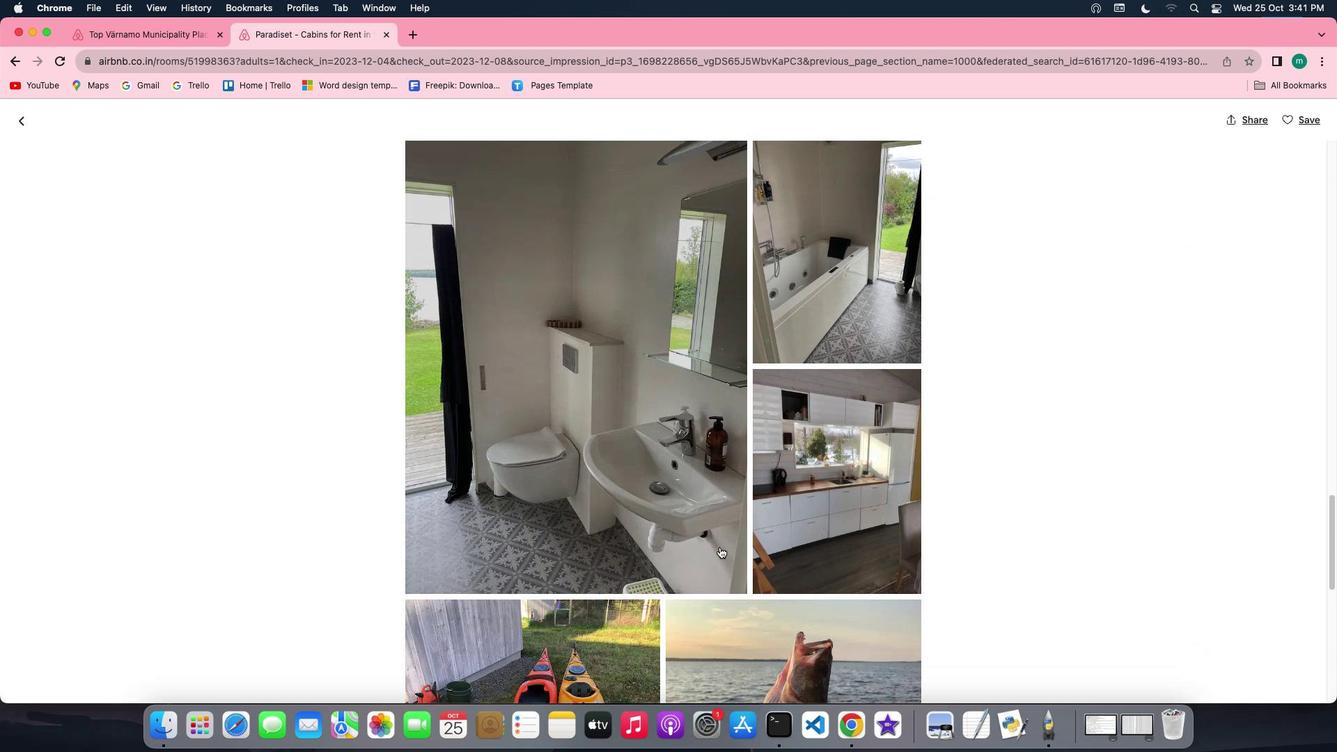 
Action: Mouse scrolled (720, 547) with delta (0, 0)
Screenshot: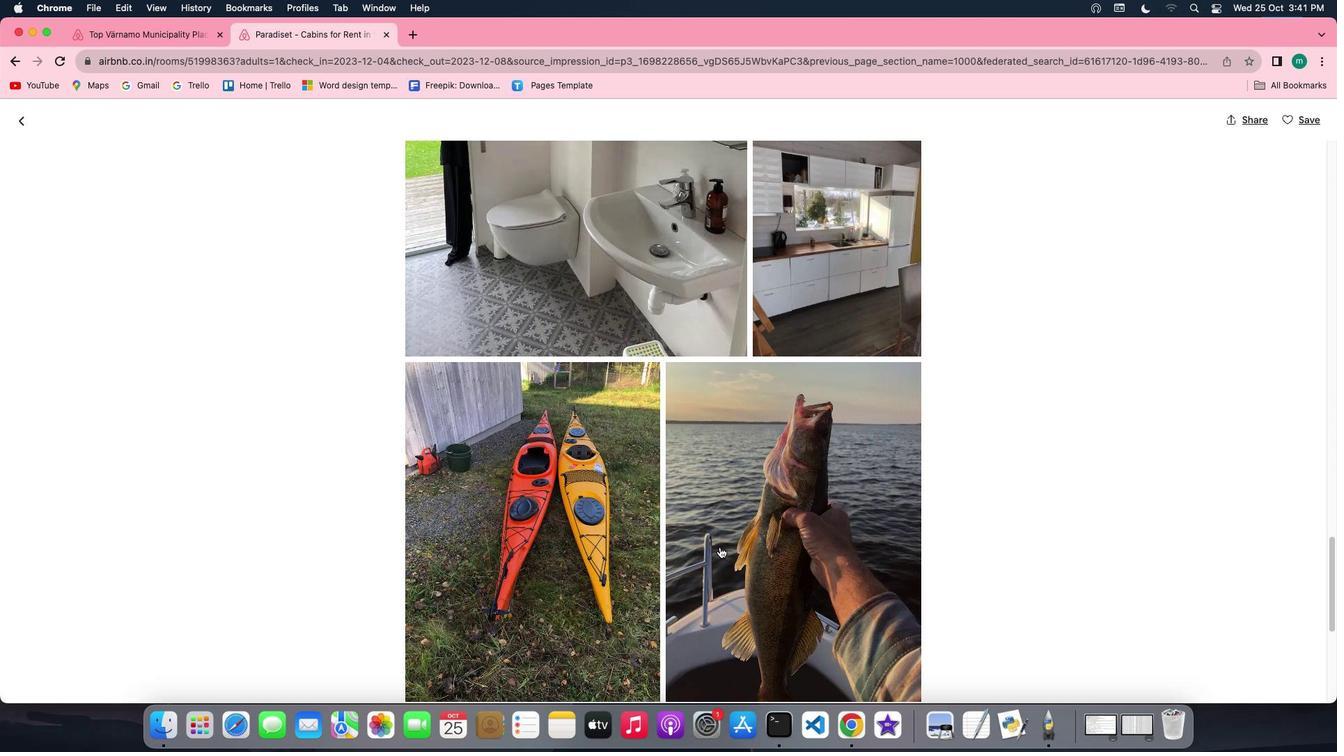 
Action: Mouse scrolled (720, 547) with delta (0, 0)
Screenshot: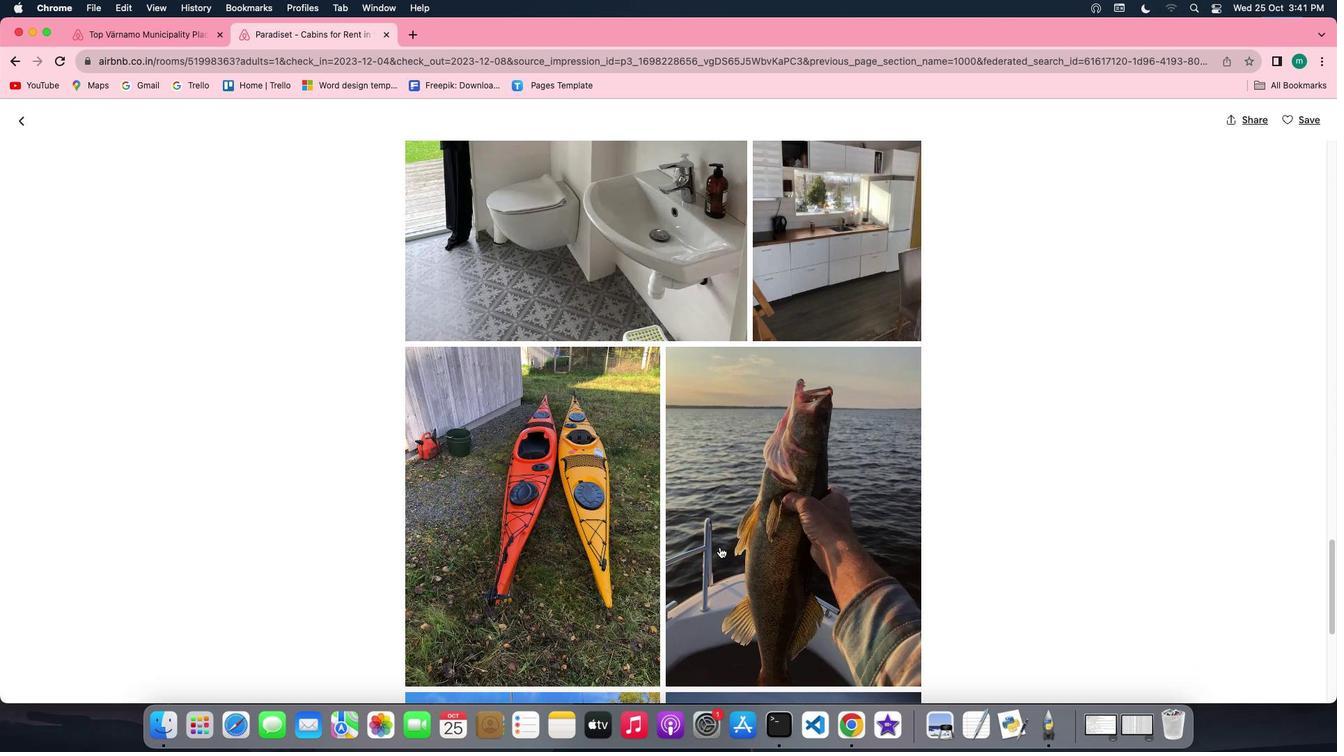 
Action: Mouse scrolled (720, 547) with delta (0, -1)
Screenshot: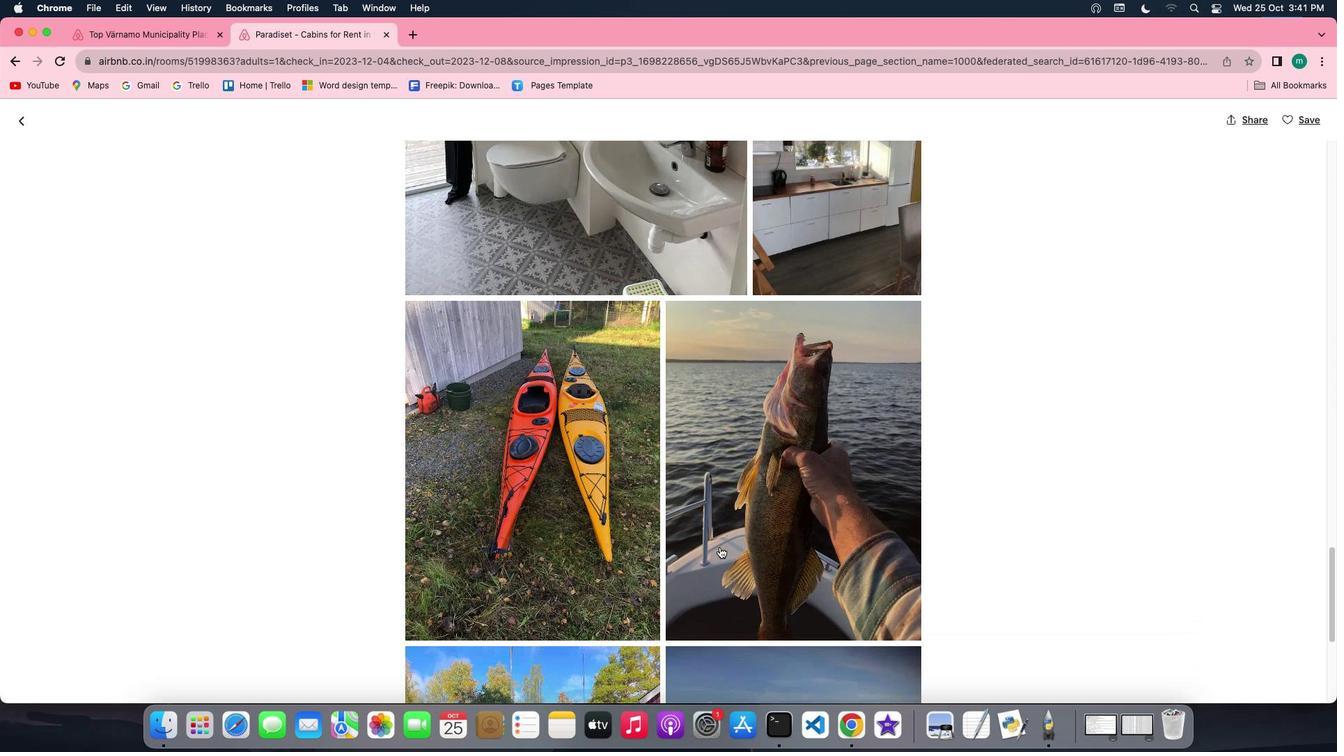 
Action: Mouse scrolled (720, 547) with delta (0, -2)
Screenshot: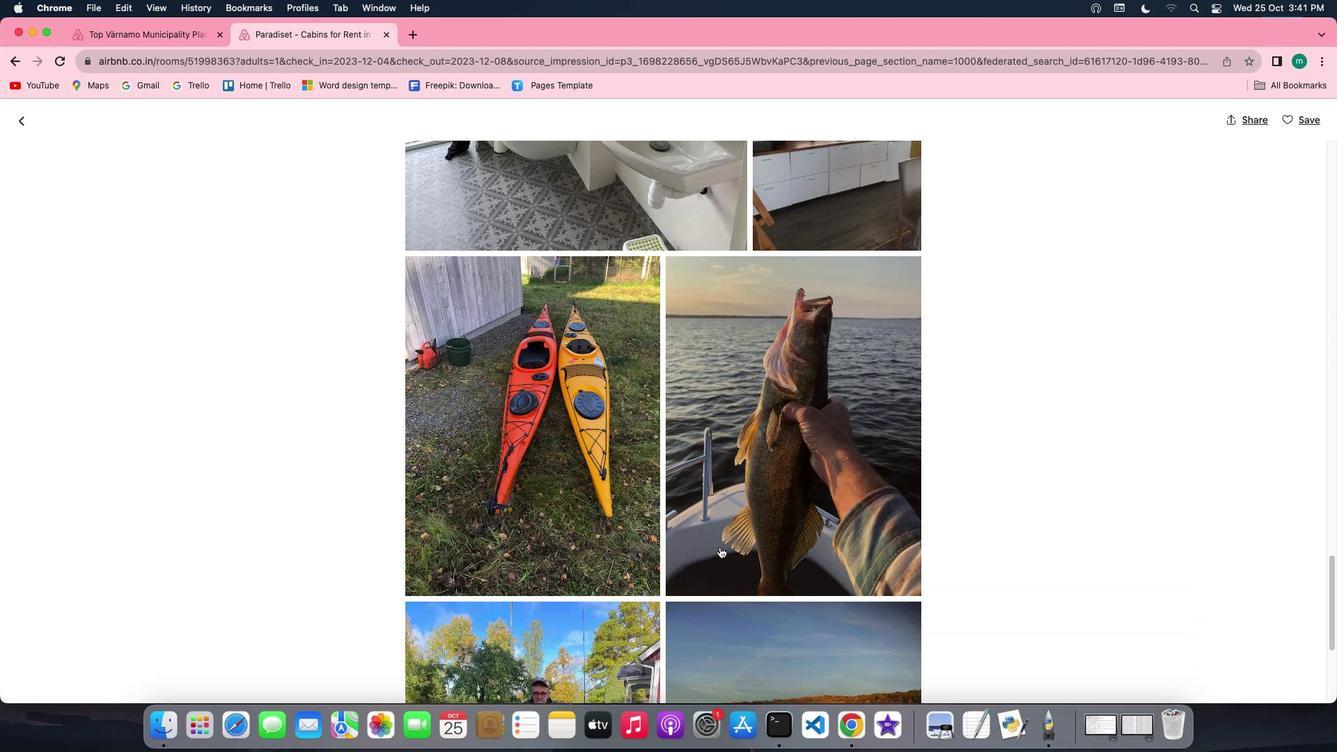 
Action: Mouse scrolled (720, 547) with delta (0, -3)
Screenshot: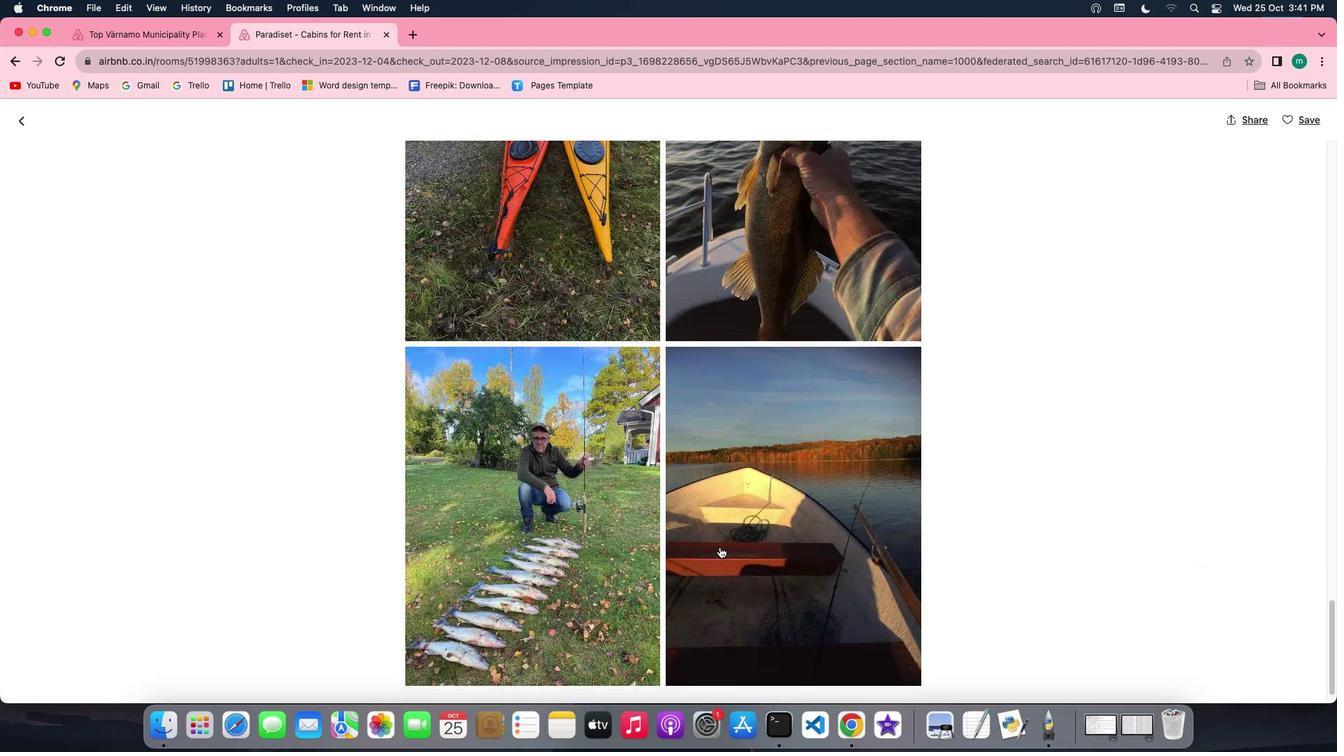 
Action: Mouse scrolled (720, 547) with delta (0, -3)
Screenshot: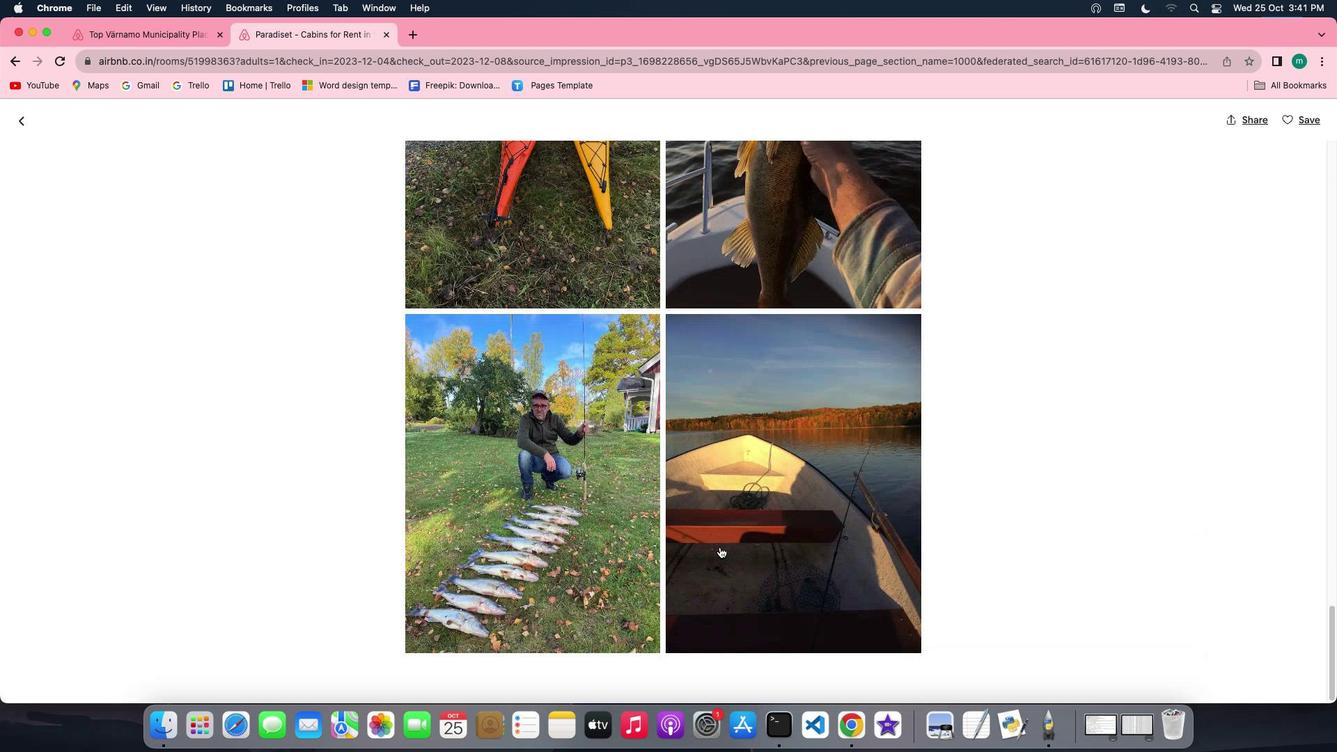 
Action: Mouse scrolled (720, 547) with delta (0, 0)
Screenshot: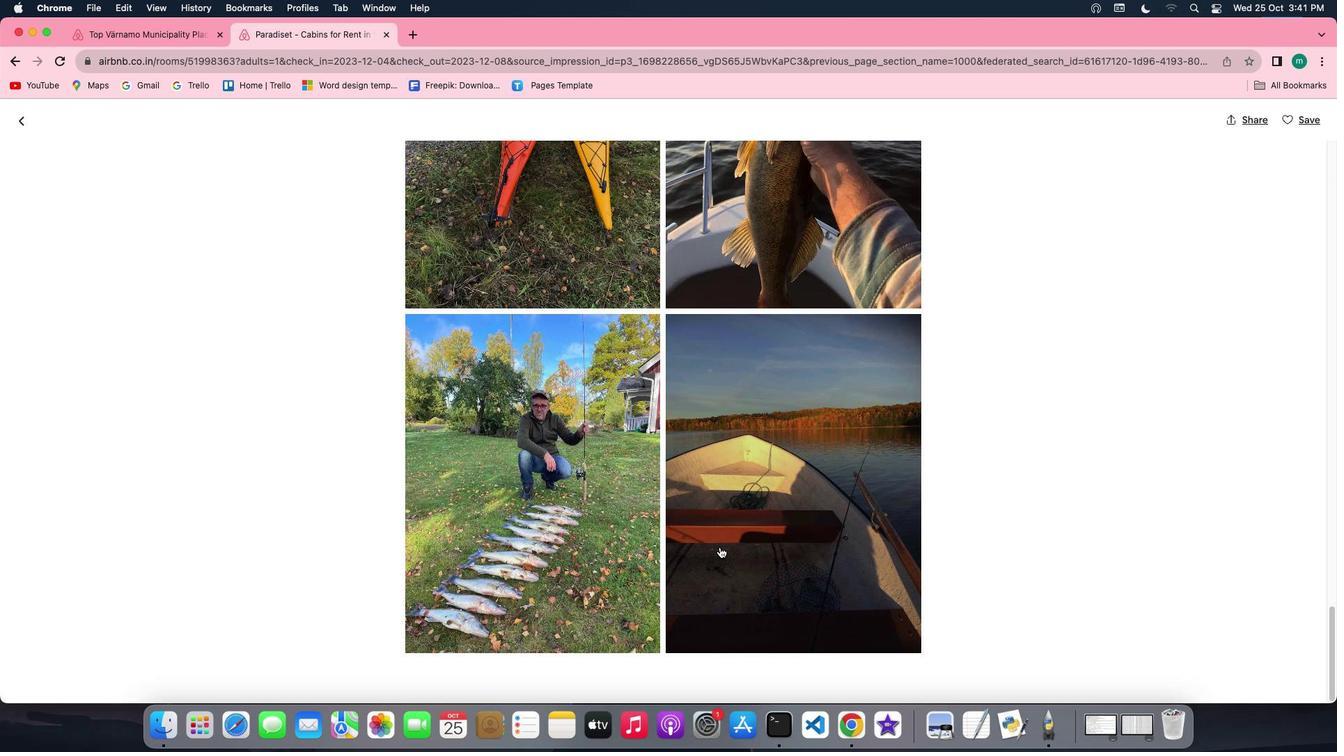 
Action: Mouse scrolled (720, 547) with delta (0, 0)
Screenshot: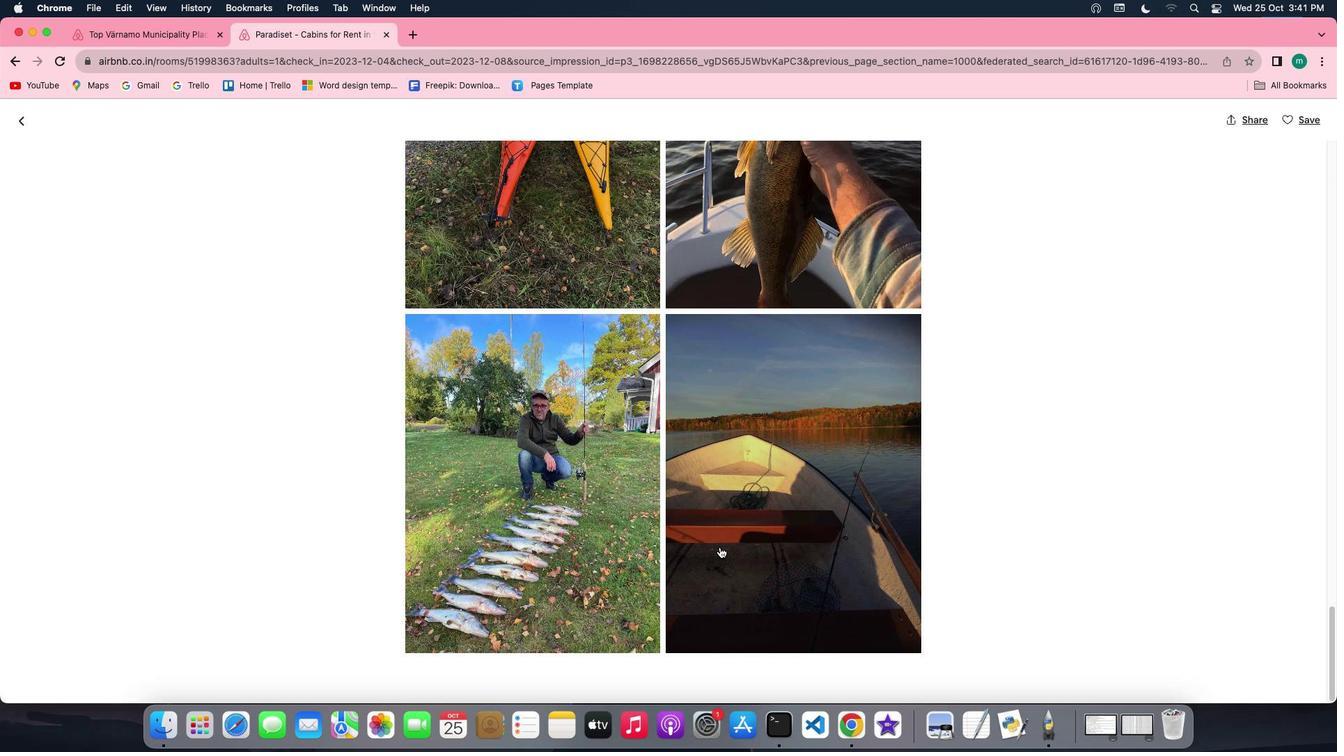 
Action: Mouse scrolled (720, 547) with delta (0, -2)
Screenshot: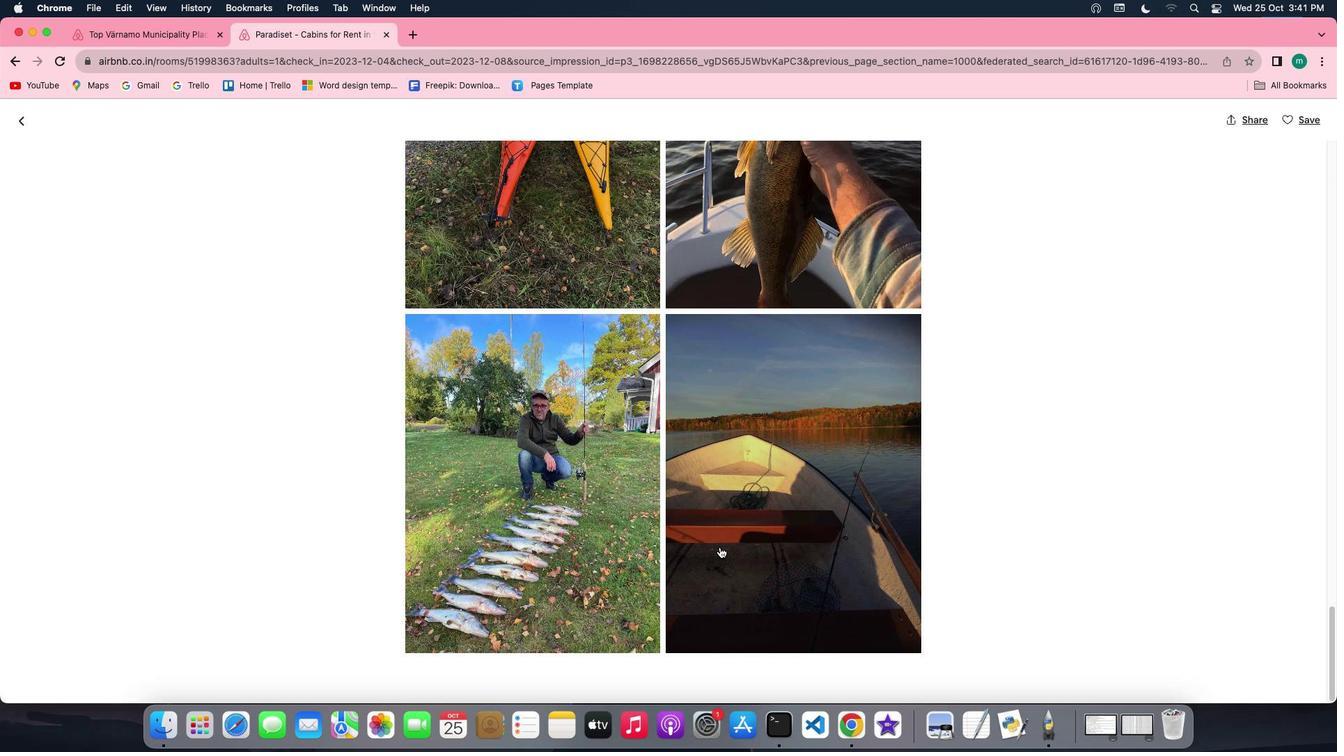 
Action: Mouse scrolled (720, 547) with delta (0, -3)
Screenshot: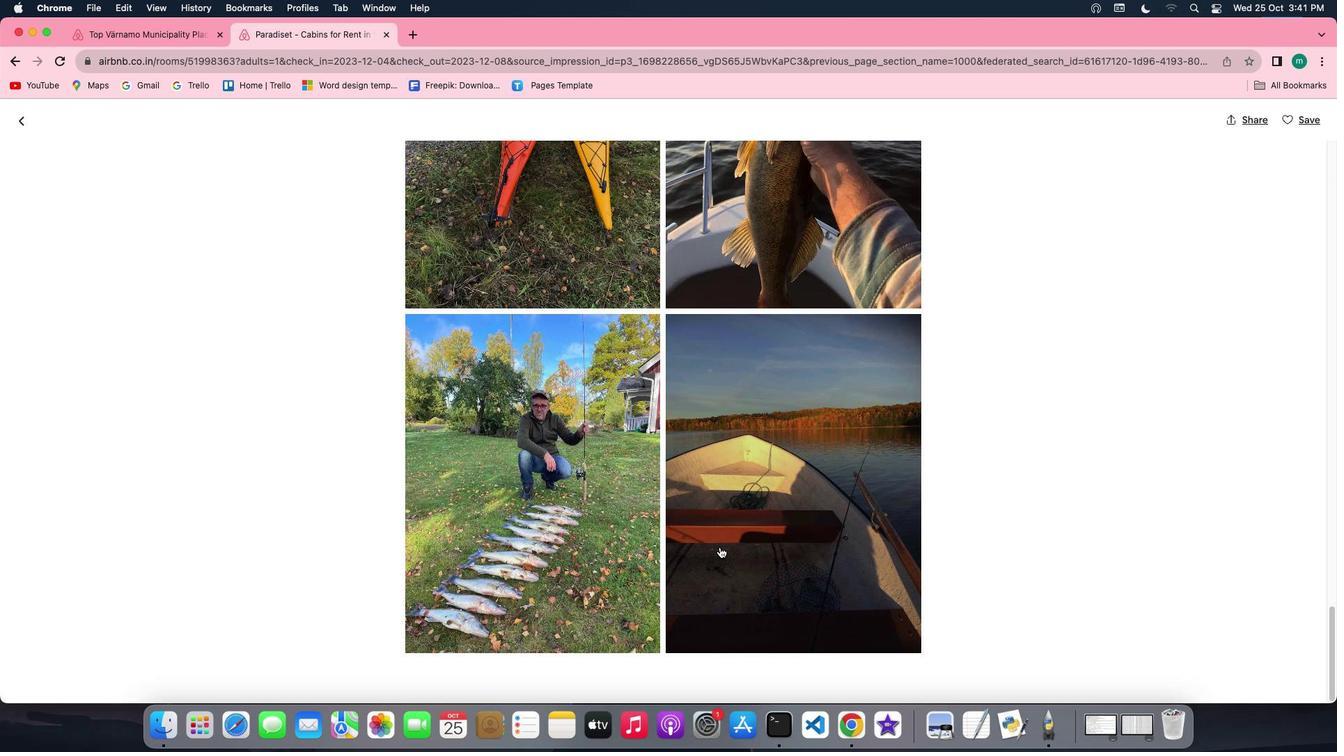 
Action: Mouse scrolled (720, 547) with delta (0, -3)
Screenshot: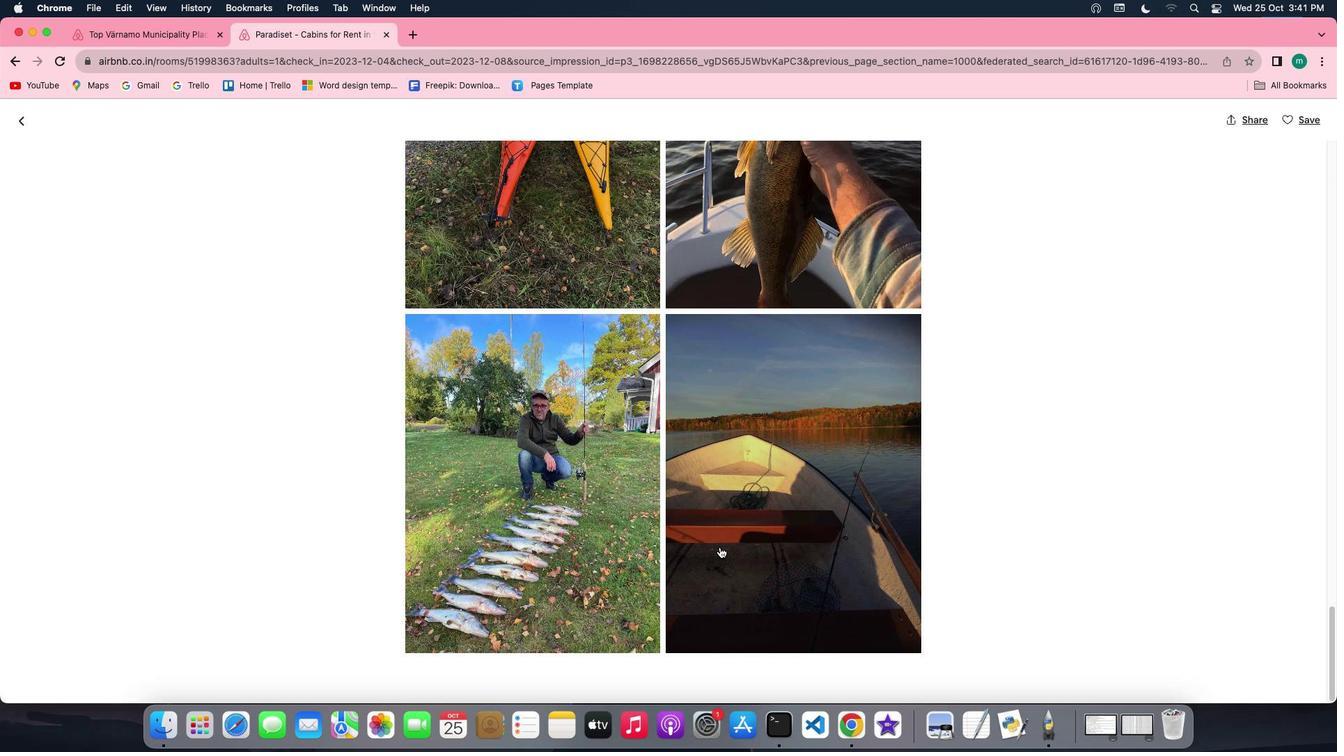 
Action: Mouse scrolled (720, 547) with delta (0, 0)
Screenshot: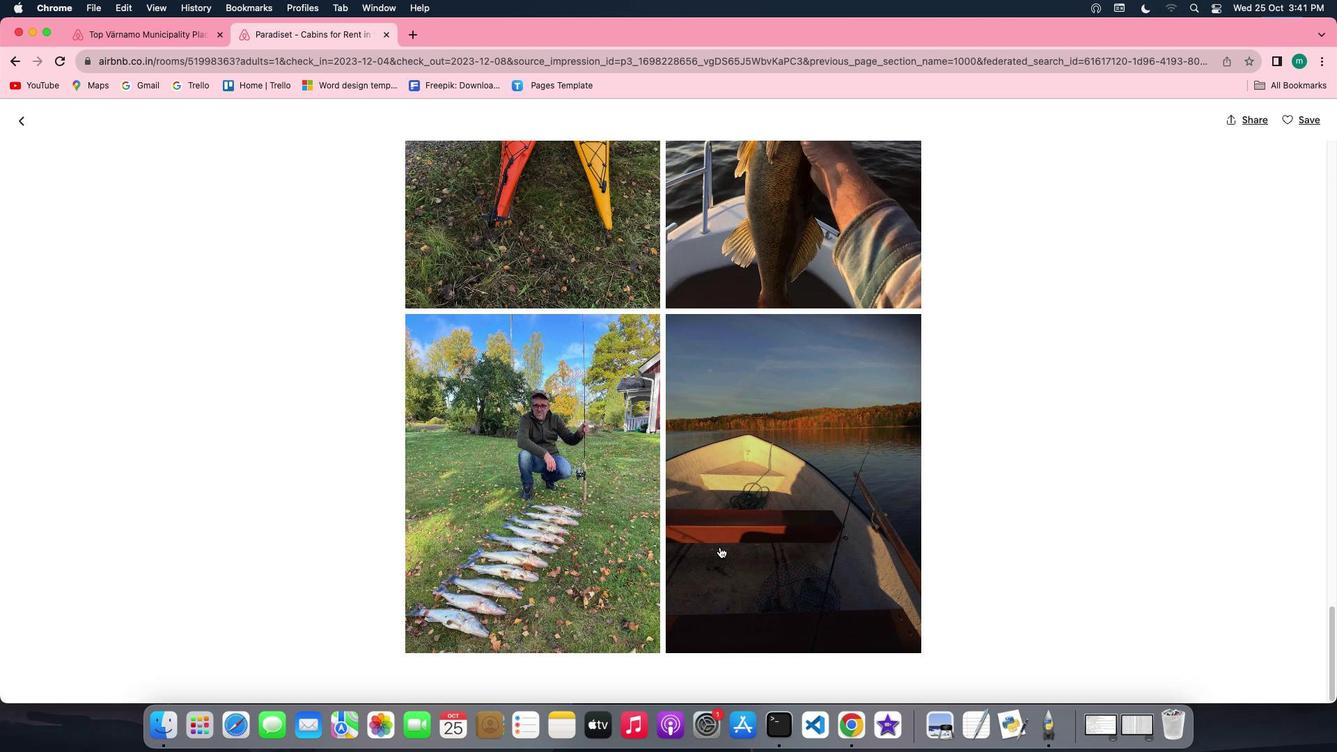 
Action: Mouse moved to (27, 124)
Screenshot: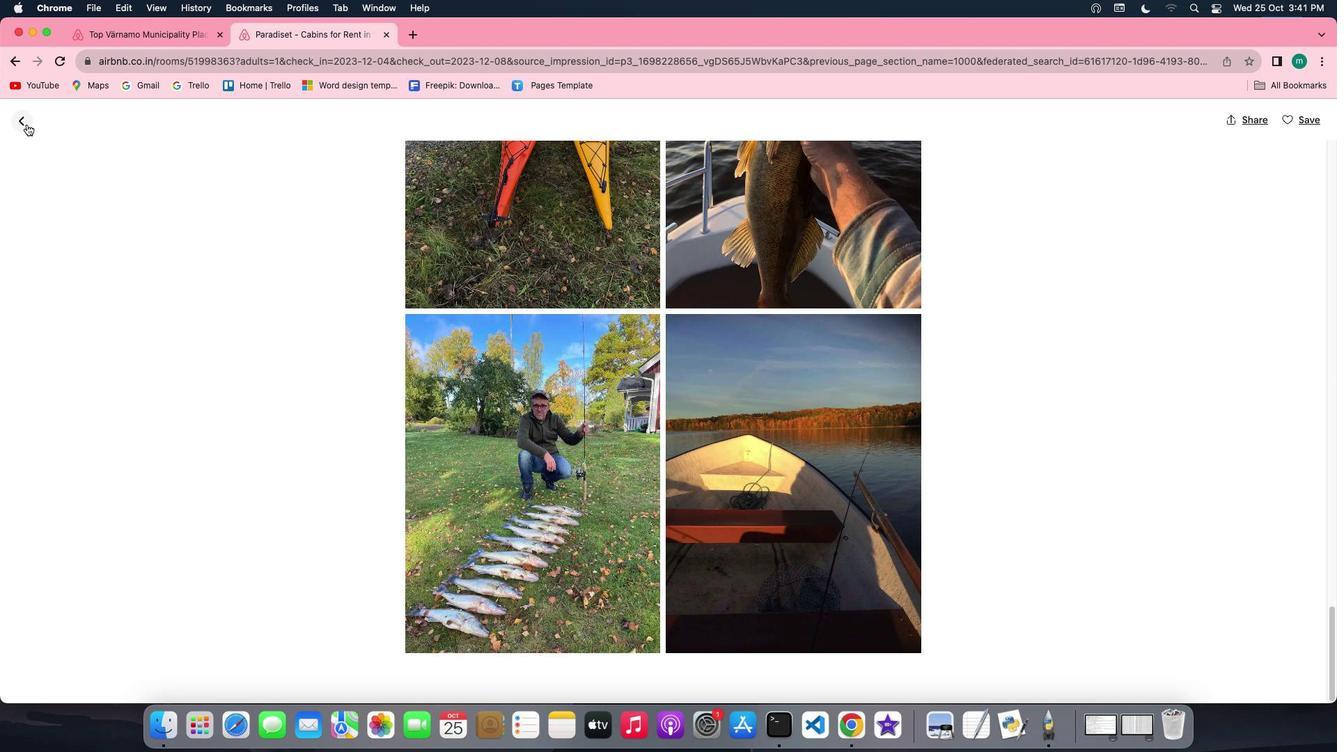 
Action: Mouse pressed left at (27, 124)
Screenshot: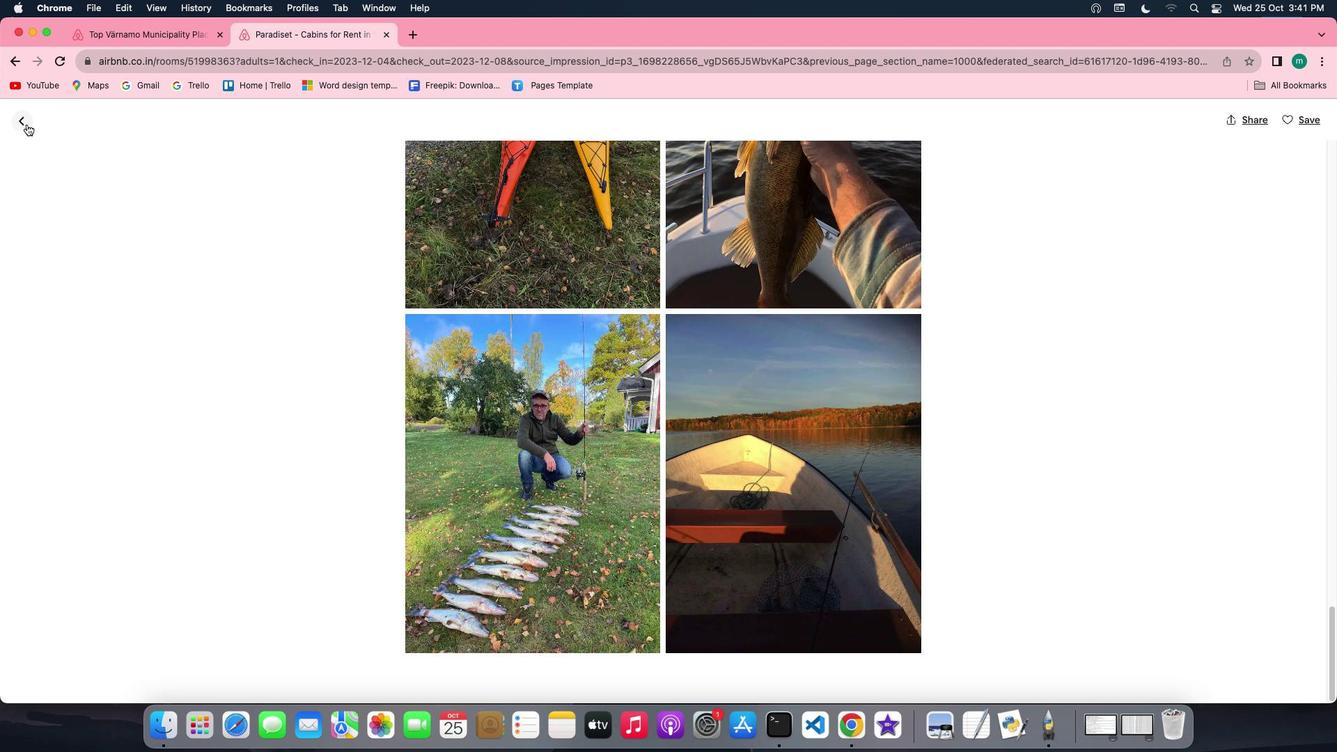
Action: Mouse moved to (530, 527)
Screenshot: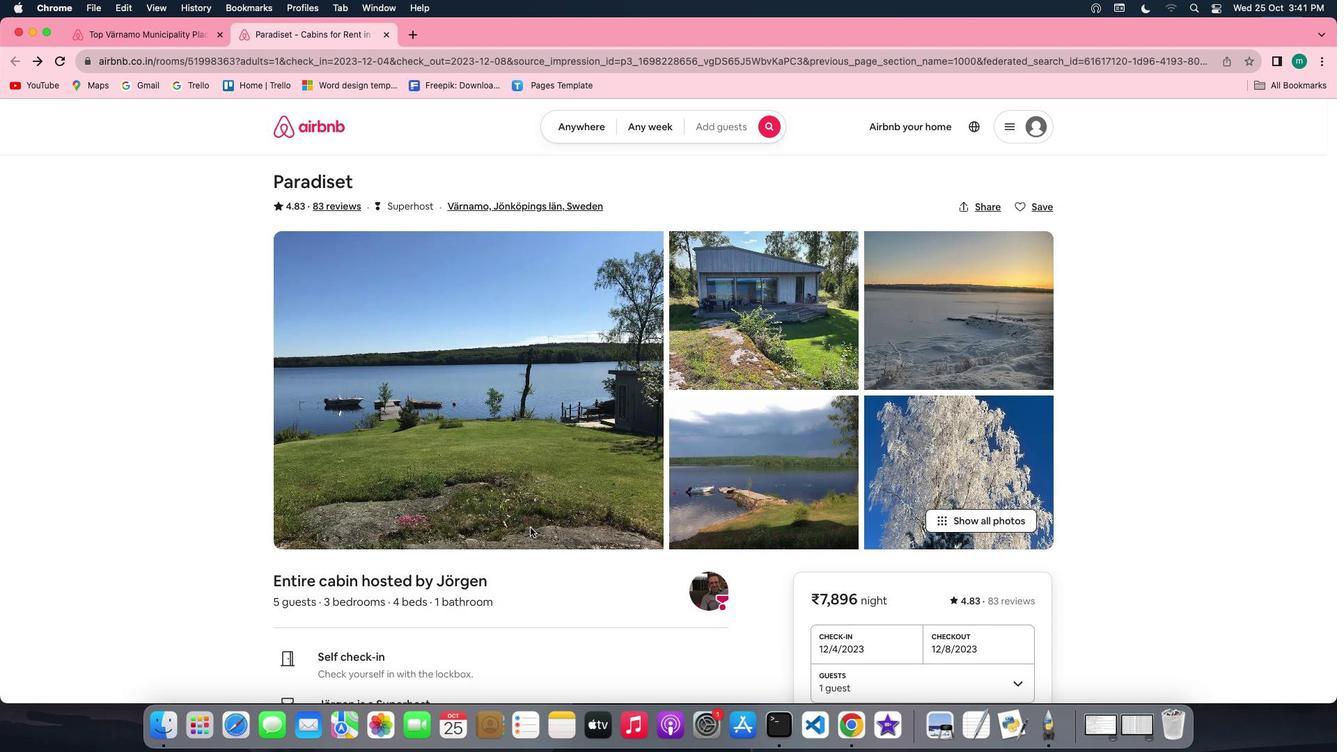 
Action: Mouse scrolled (530, 527) with delta (0, 0)
Screenshot: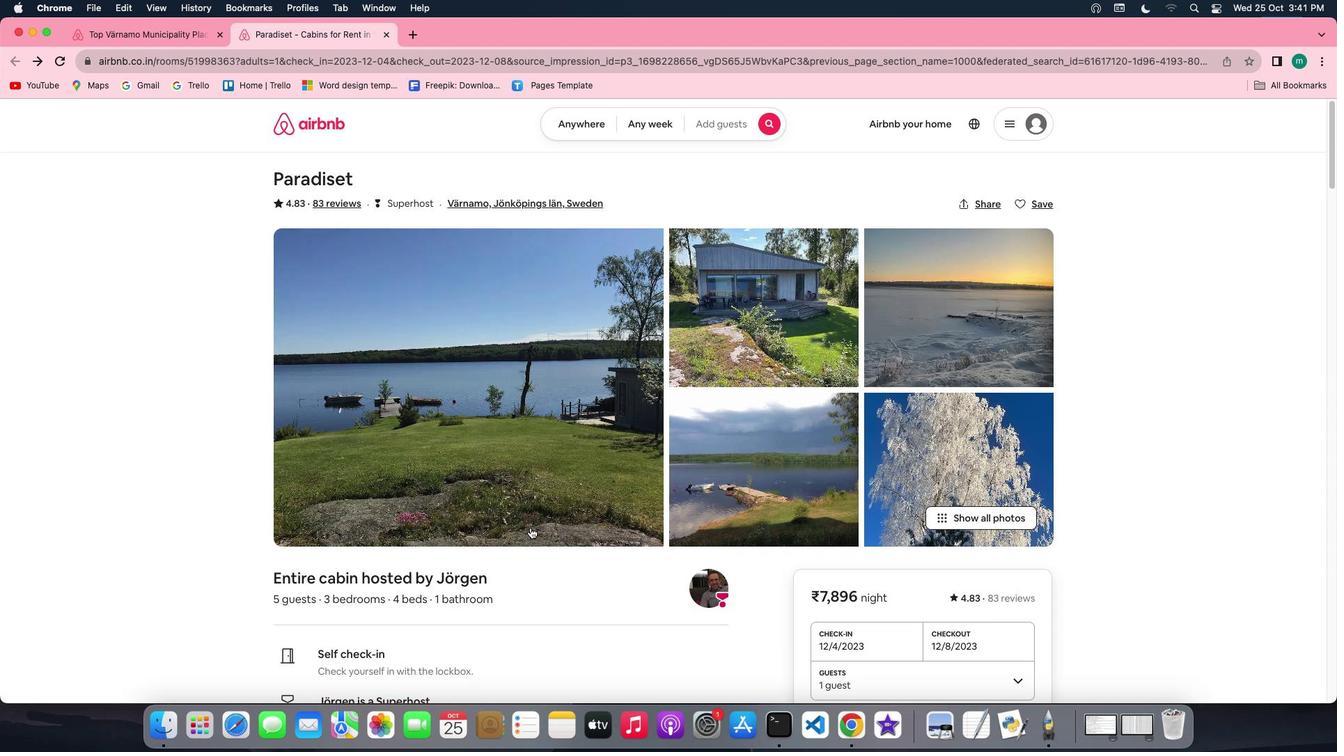 
Action: Mouse scrolled (530, 527) with delta (0, 0)
Screenshot: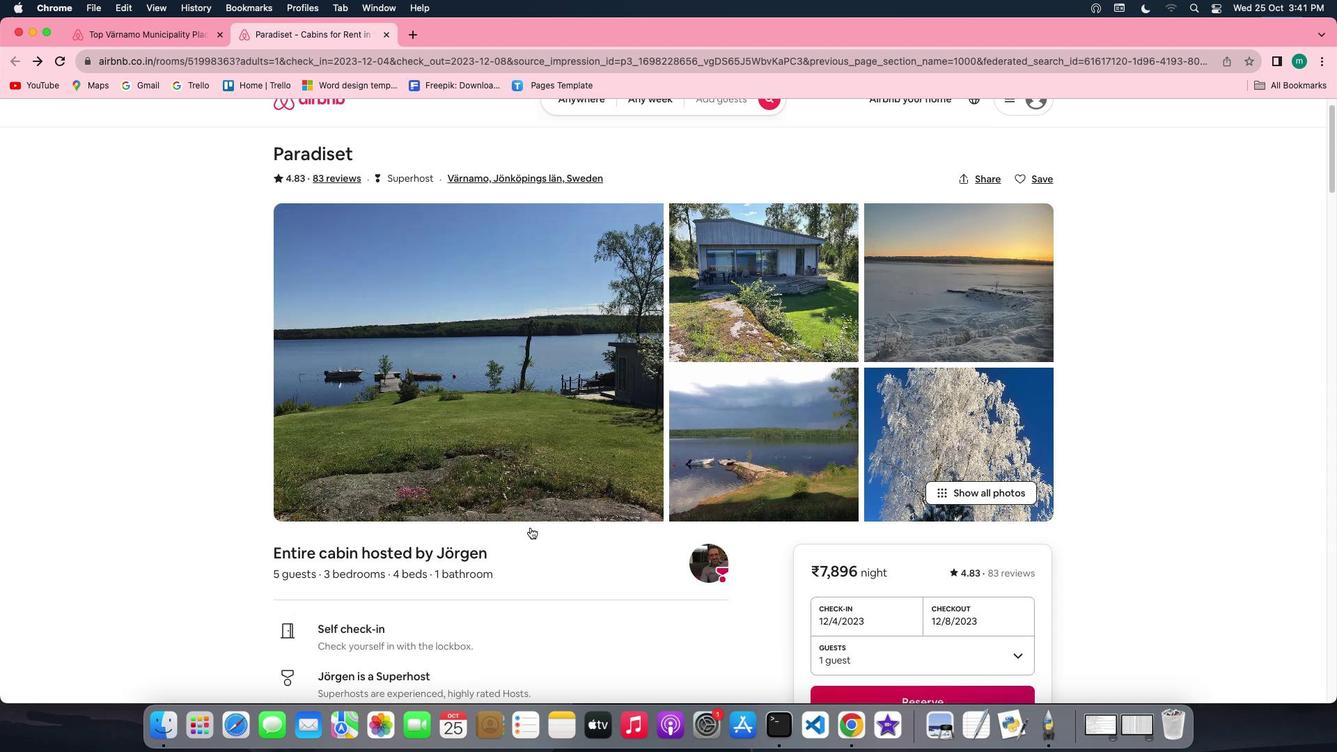
Action: Mouse scrolled (530, 527) with delta (0, -2)
Screenshot: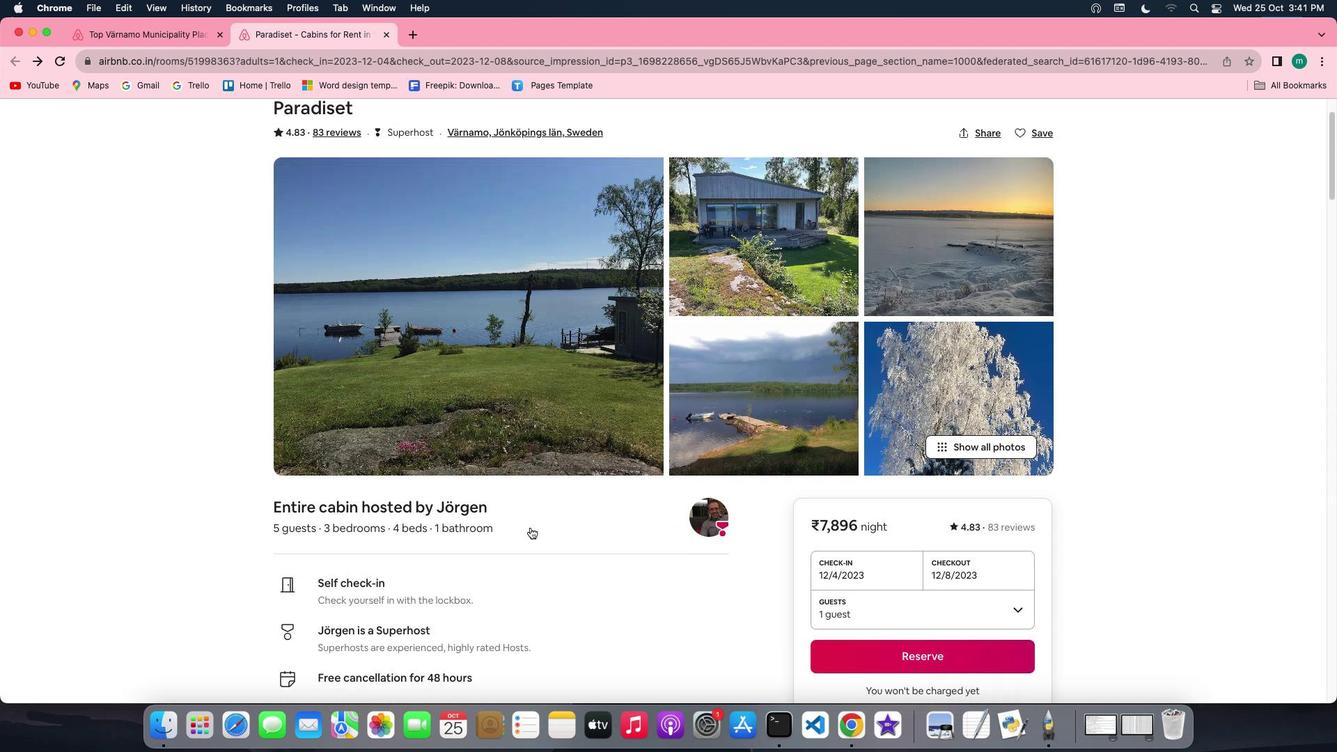 
Action: Mouse scrolled (530, 527) with delta (0, -3)
Screenshot: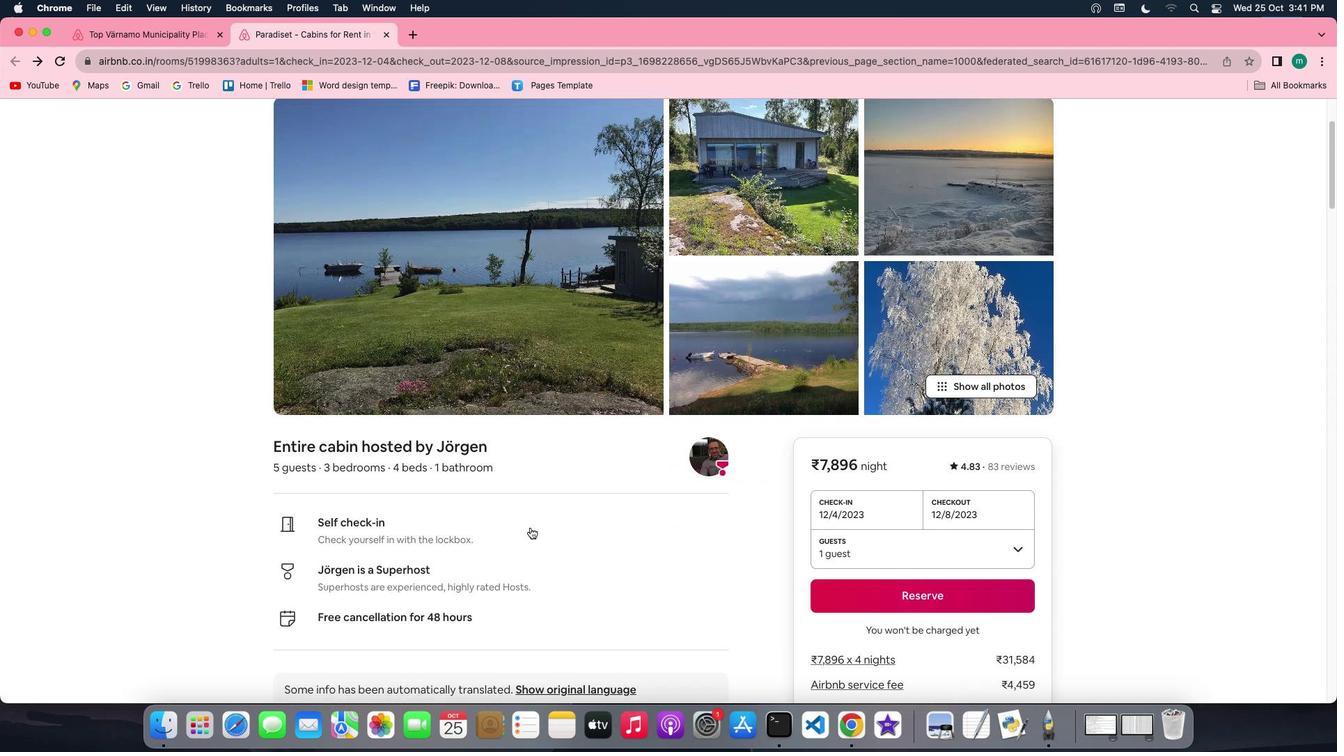 
Action: Mouse scrolled (530, 527) with delta (0, -3)
Screenshot: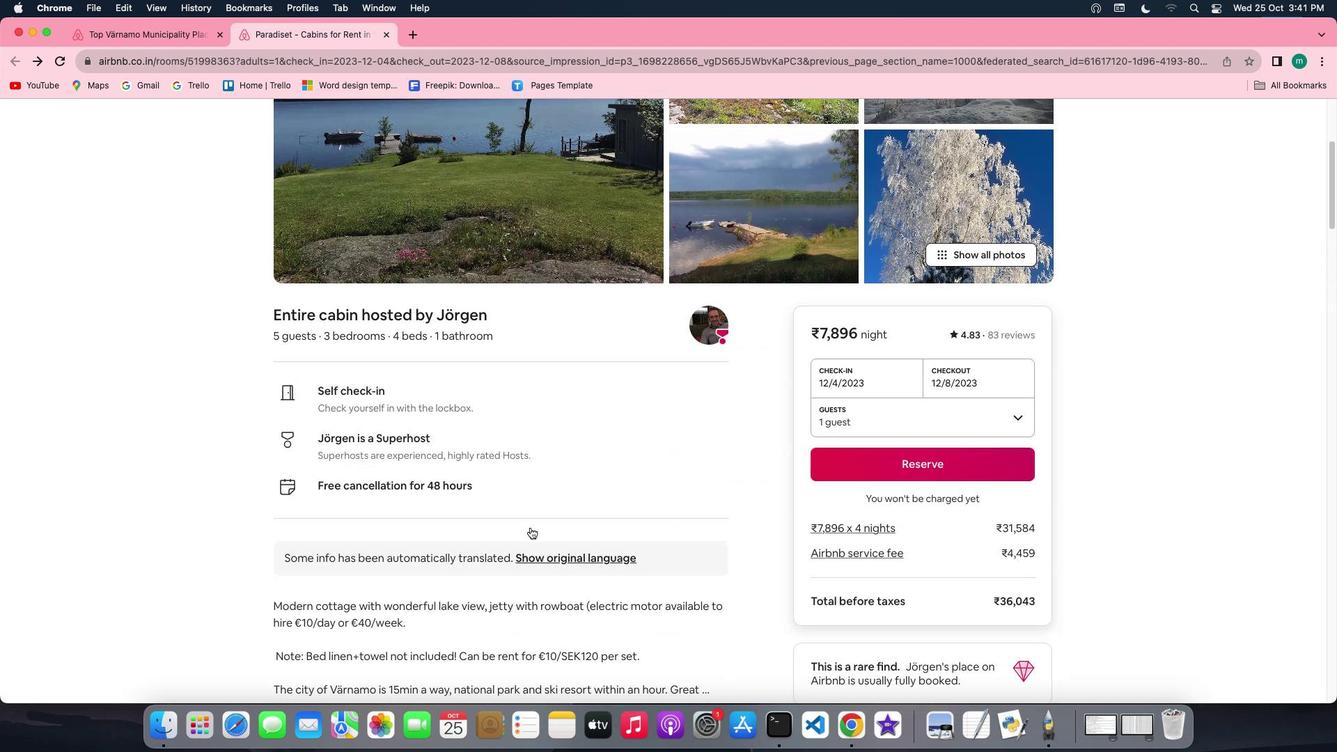 
Action: Mouse scrolled (530, 527) with delta (0, 0)
Screenshot: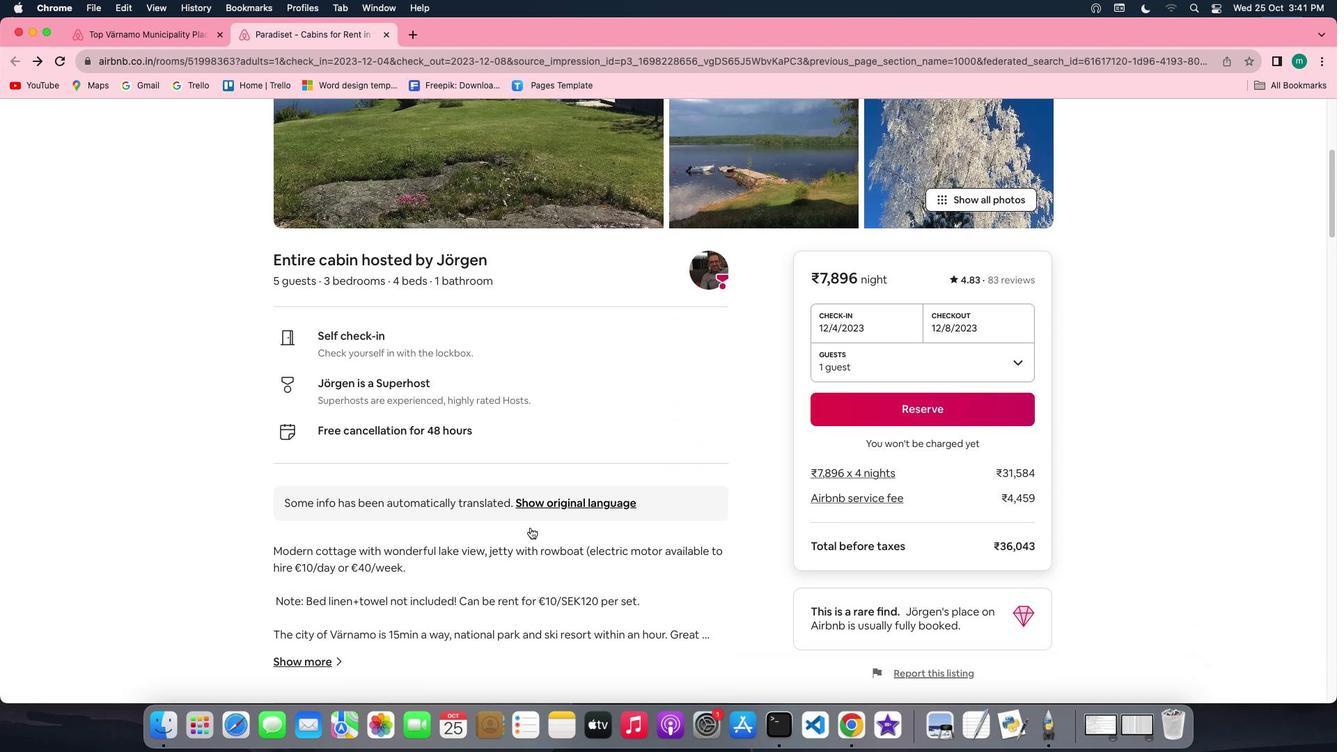 
Action: Mouse scrolled (530, 527) with delta (0, 0)
Screenshot: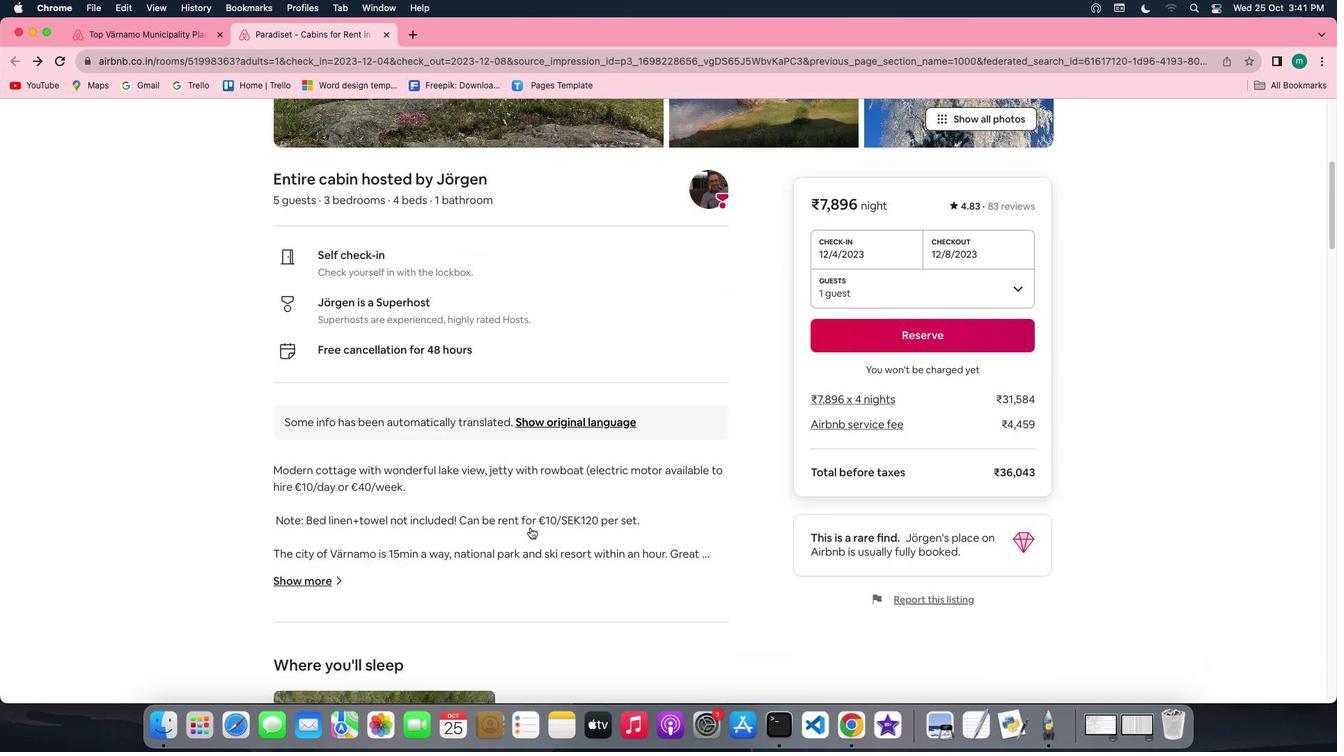 
Action: Mouse scrolled (530, 527) with delta (0, -2)
Screenshot: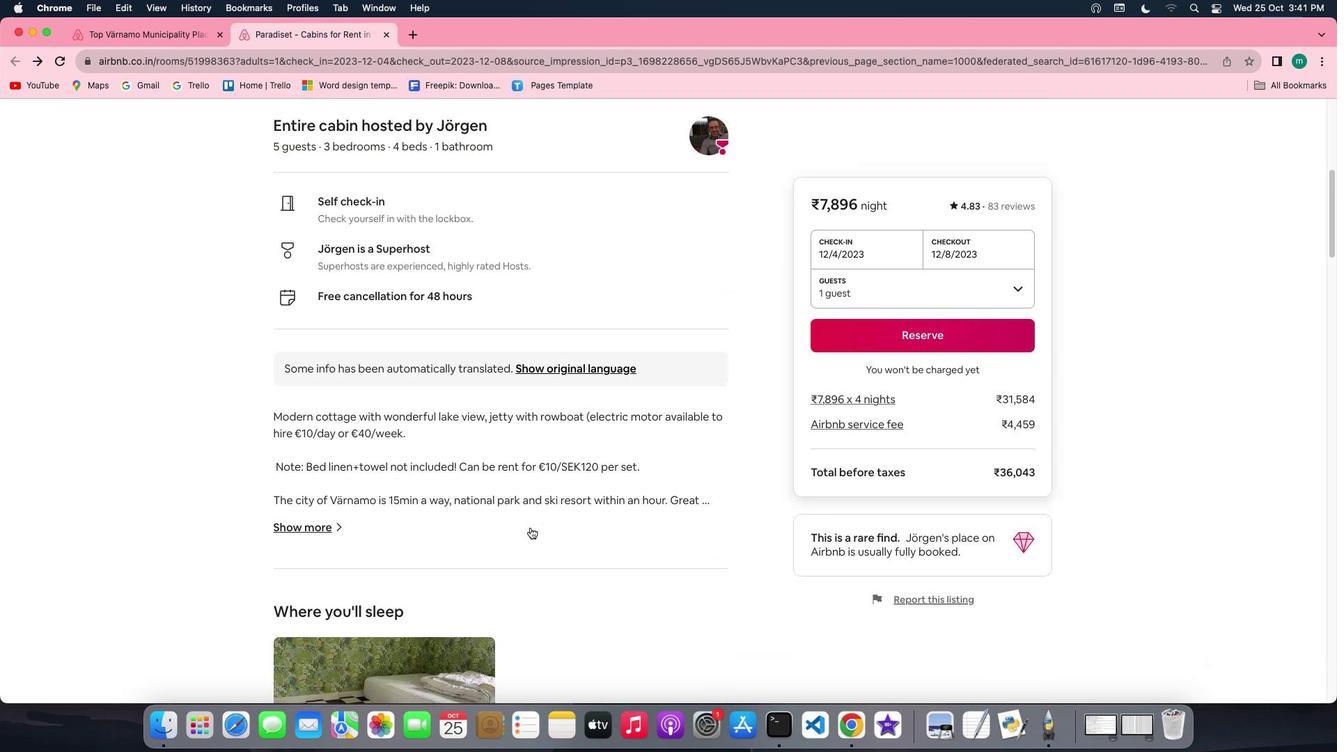 
Action: Mouse scrolled (530, 527) with delta (0, -3)
Screenshot: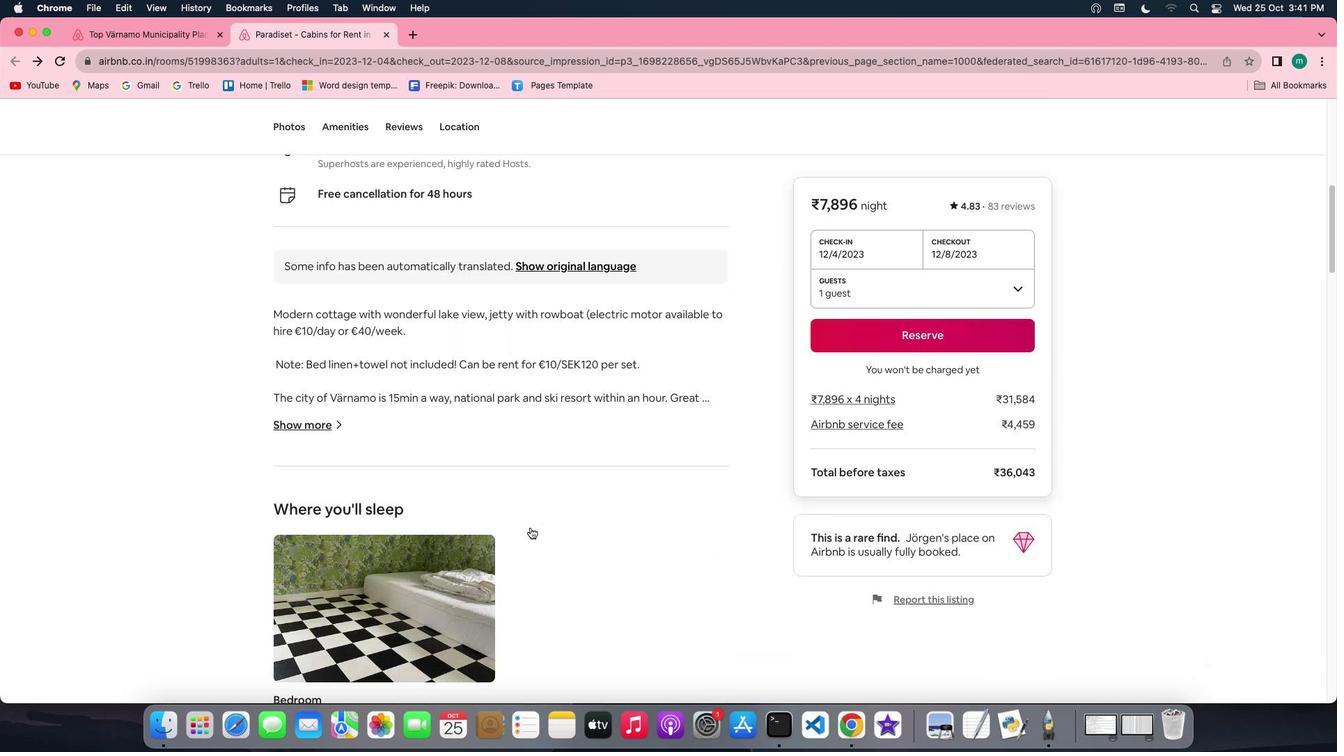 
Action: Mouse scrolled (530, 527) with delta (0, -3)
Screenshot: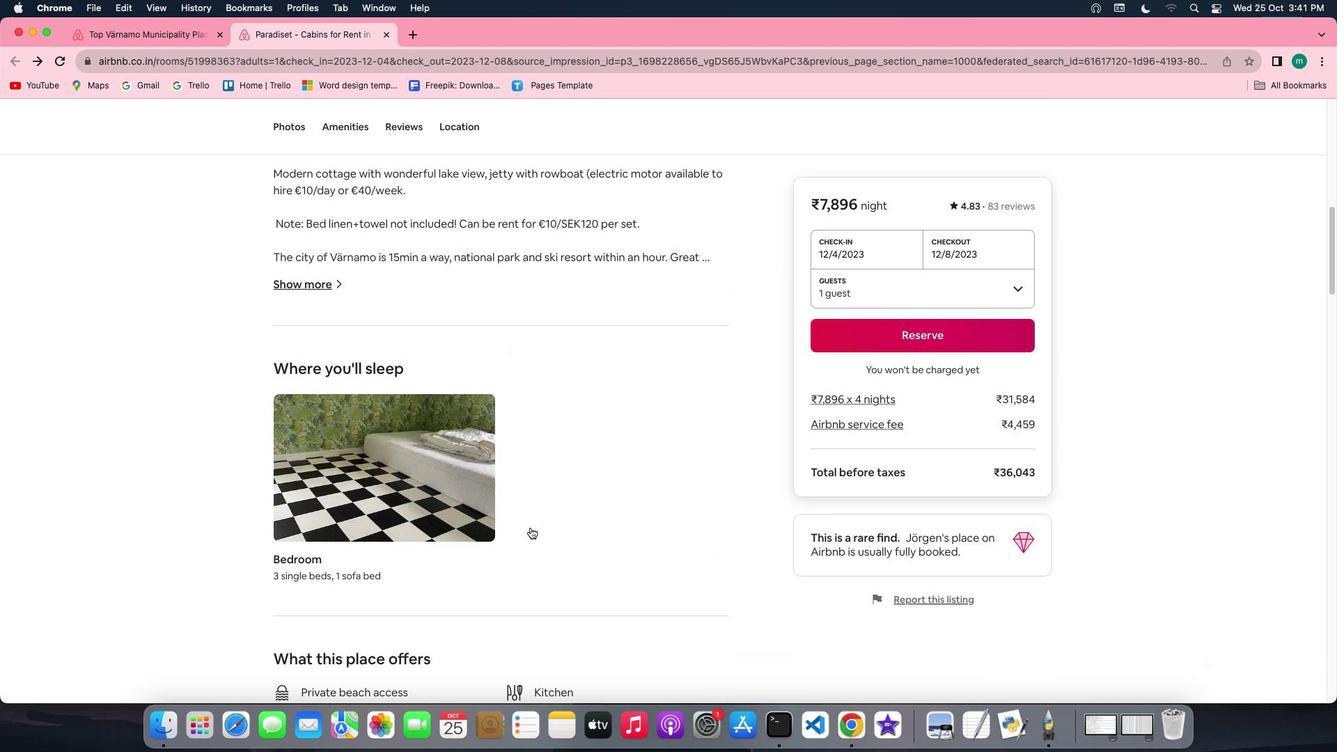 
Action: Mouse moved to (467, 526)
Screenshot: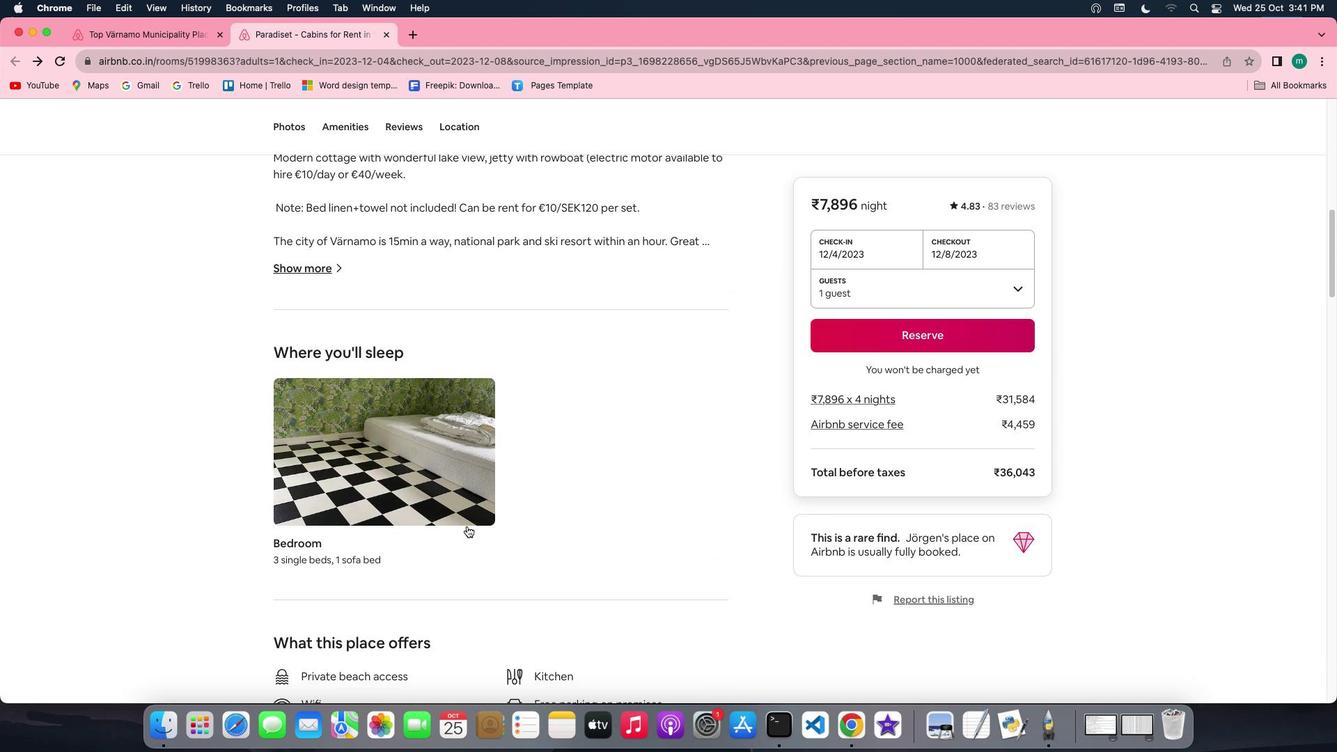 
Action: Mouse scrolled (467, 526) with delta (0, 0)
Screenshot: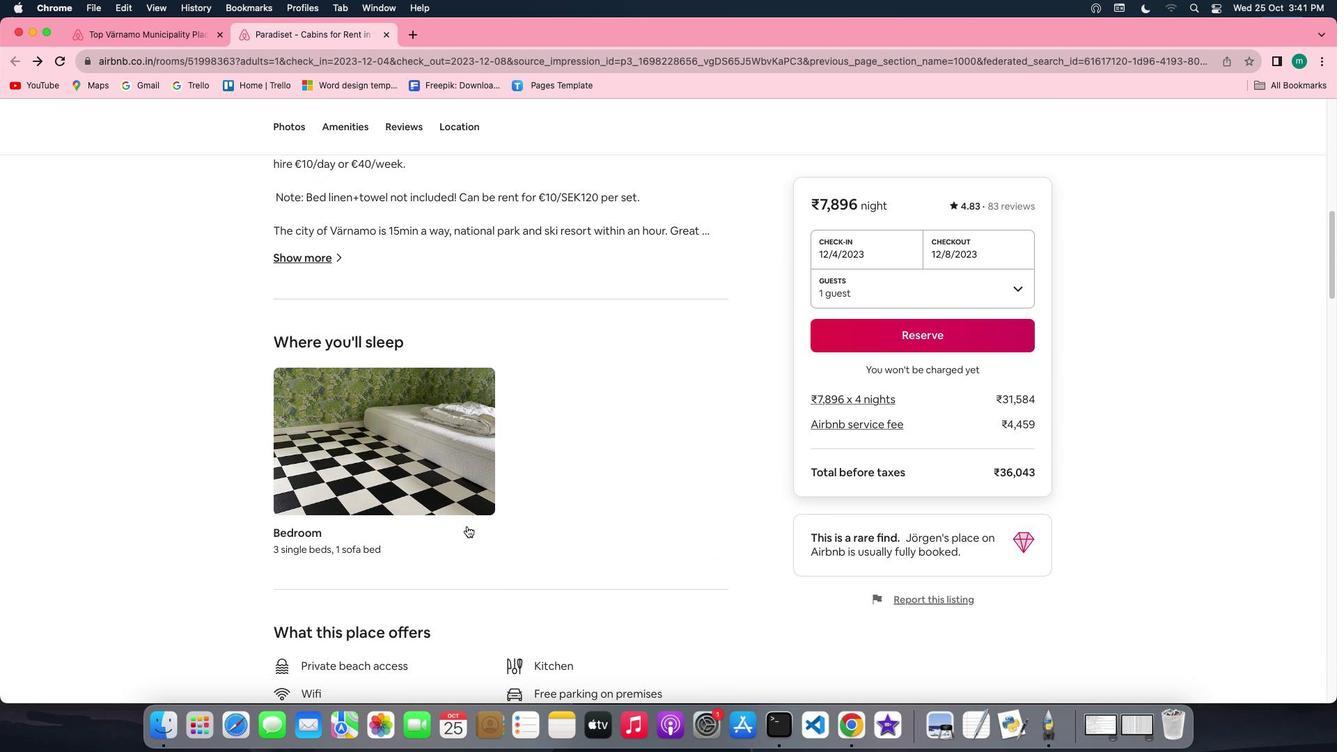 
Action: Mouse scrolled (467, 526) with delta (0, 0)
Screenshot: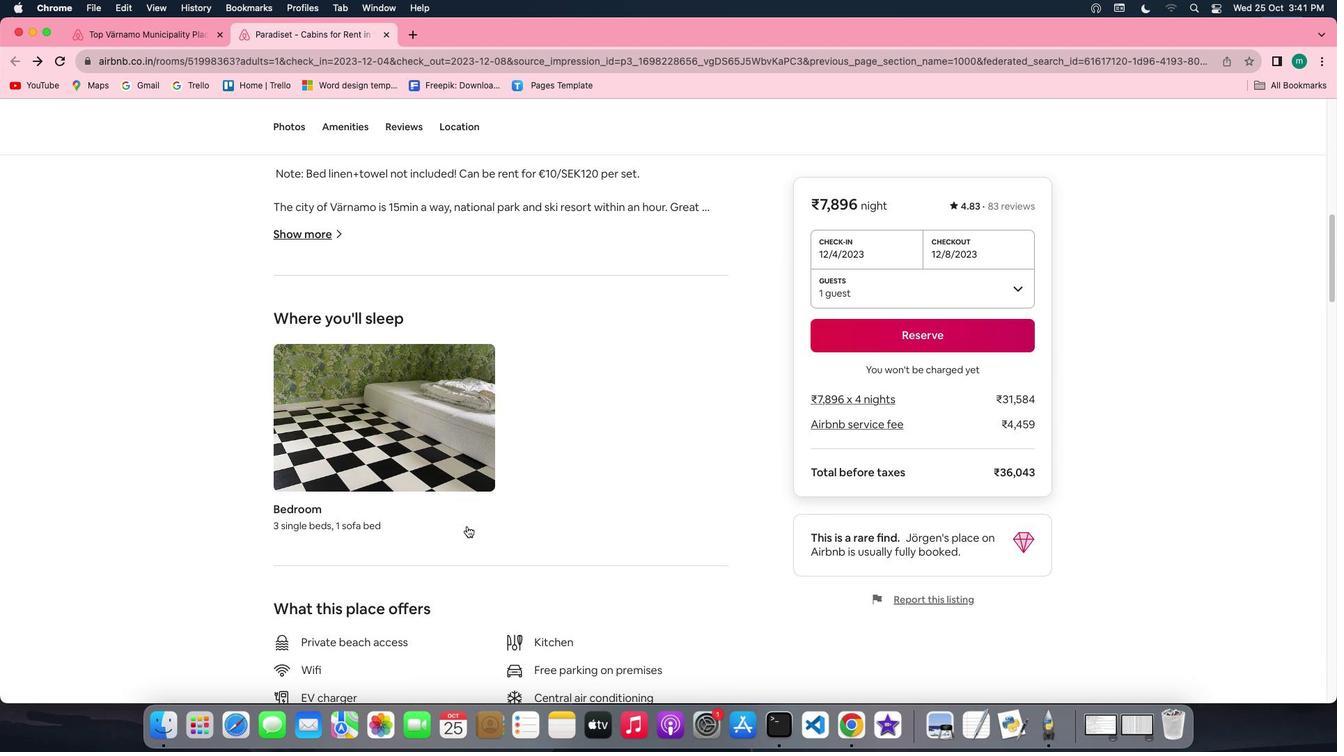 
Action: Mouse scrolled (467, 526) with delta (0, -2)
Screenshot: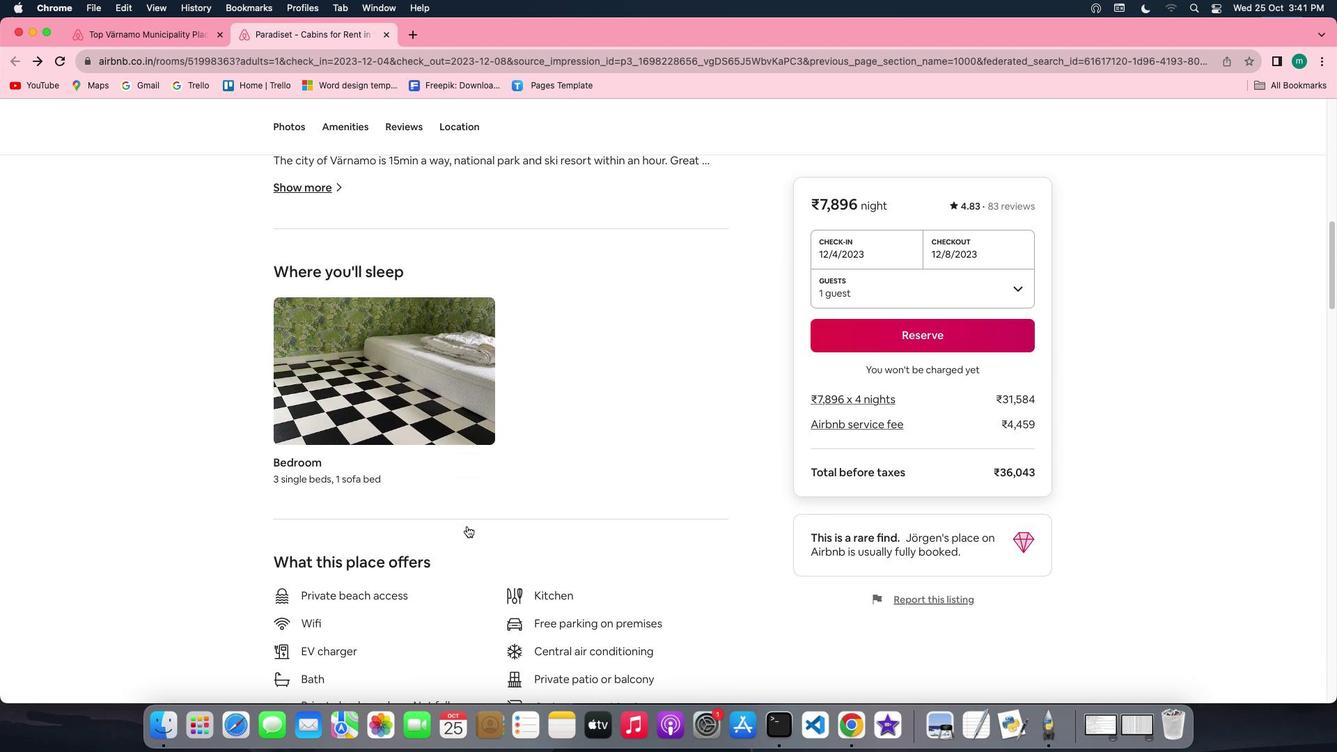 
Action: Mouse scrolled (467, 526) with delta (0, -2)
Screenshot: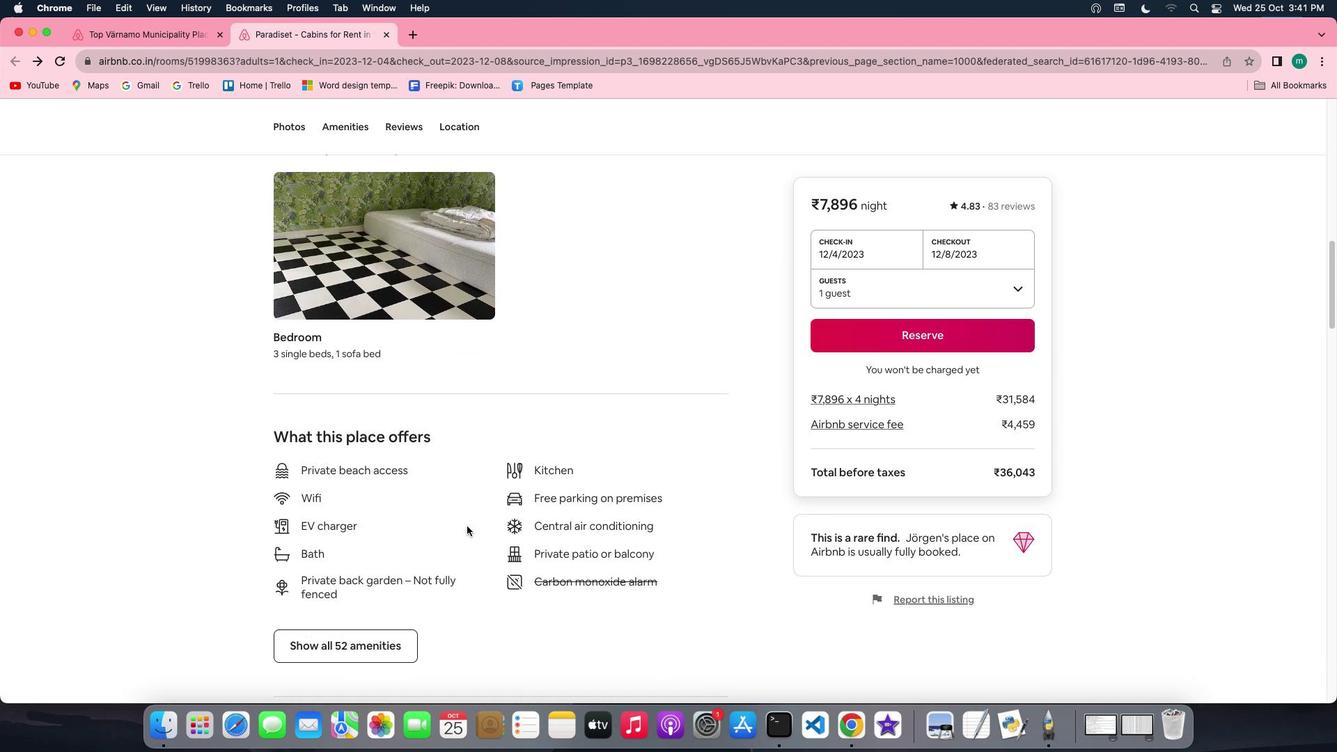 
Action: Mouse scrolled (467, 526) with delta (0, -2)
Screenshot: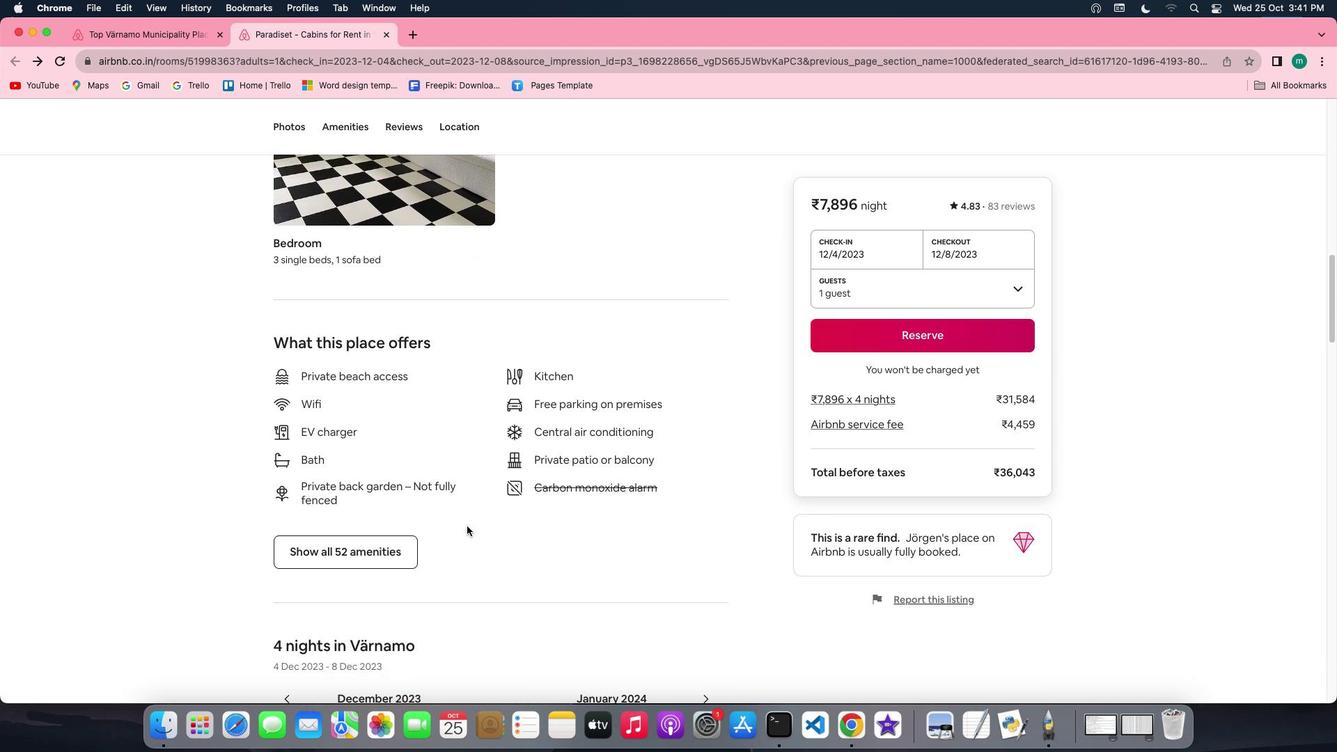 
Action: Mouse moved to (339, 508)
Screenshot: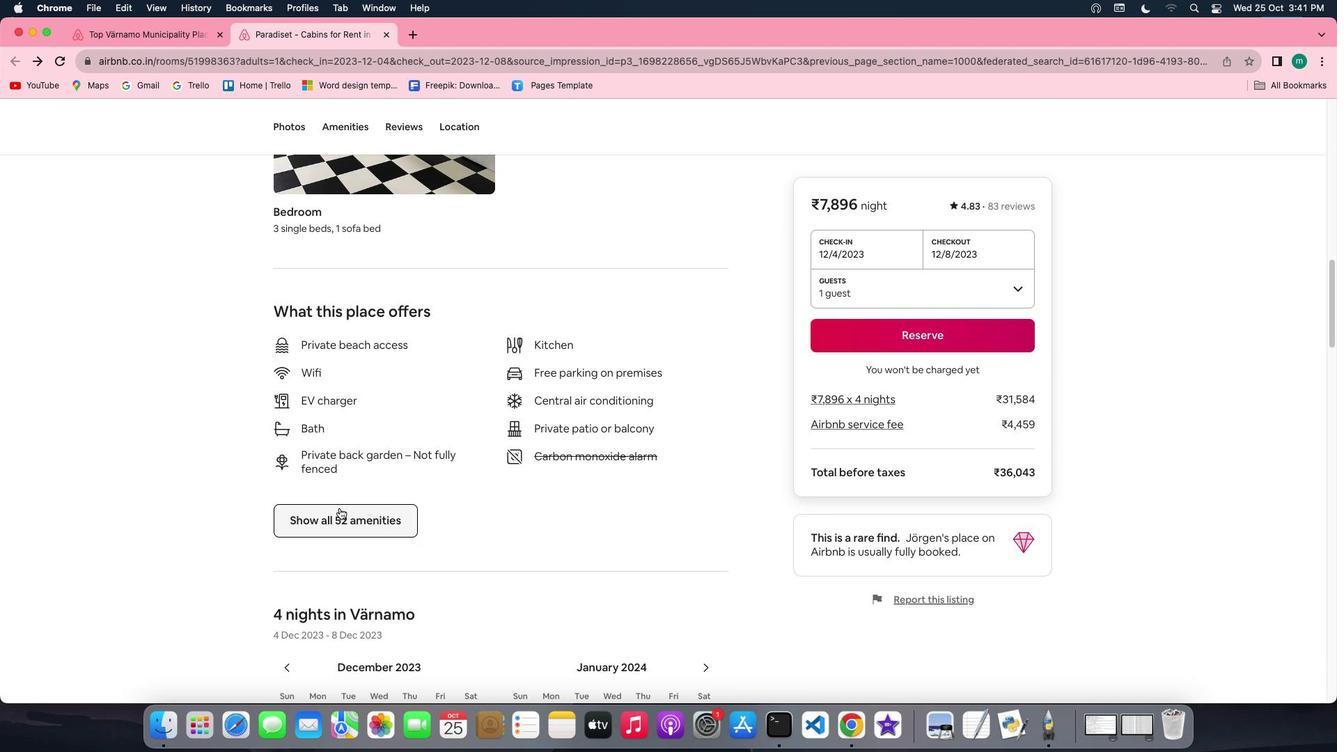 
Action: Mouse pressed left at (339, 508)
Screenshot: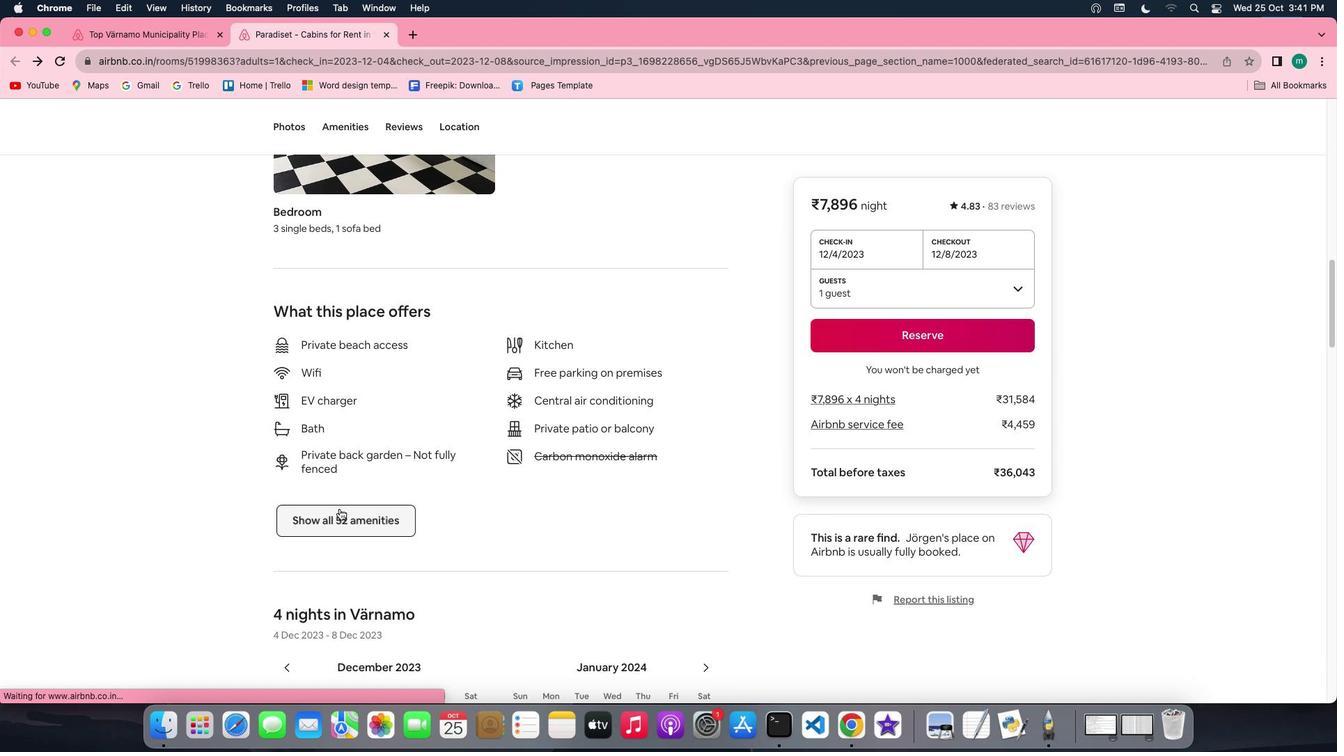 
Action: Mouse moved to (571, 550)
Screenshot: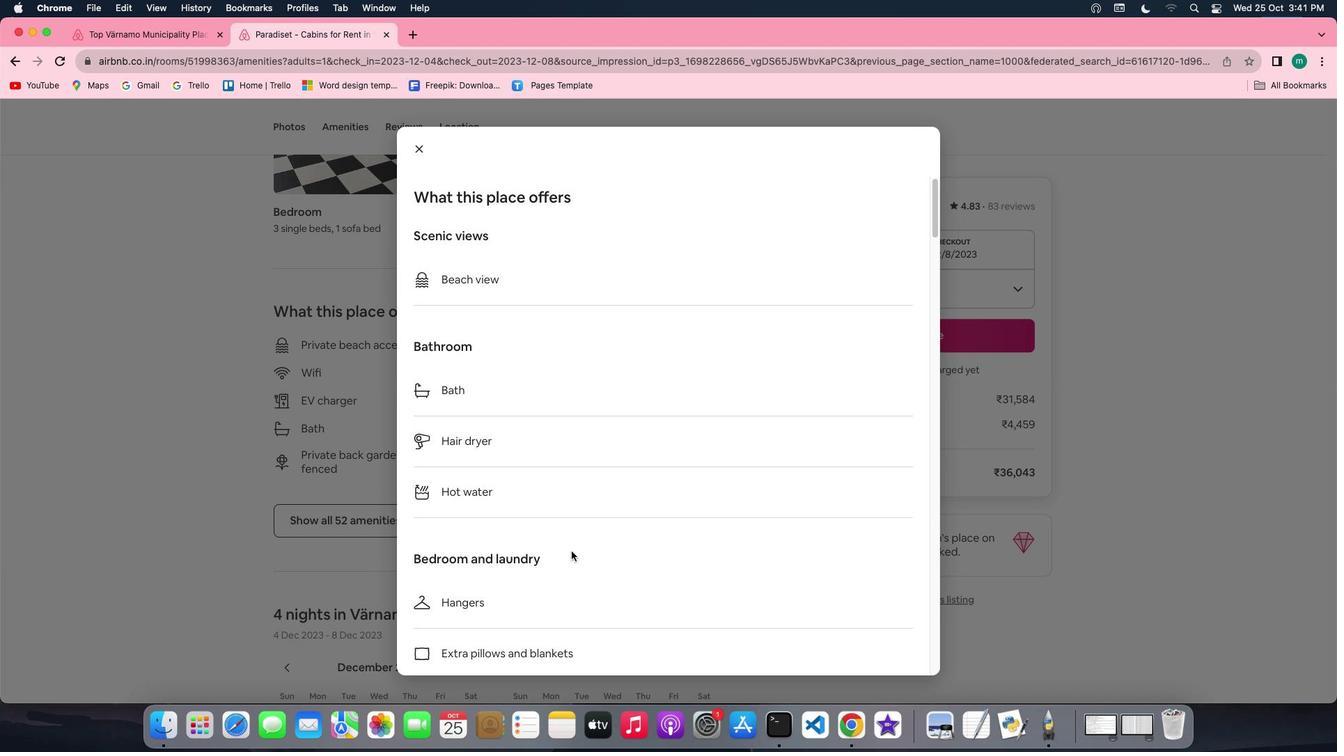 
Action: Mouse scrolled (571, 550) with delta (0, 0)
Screenshot: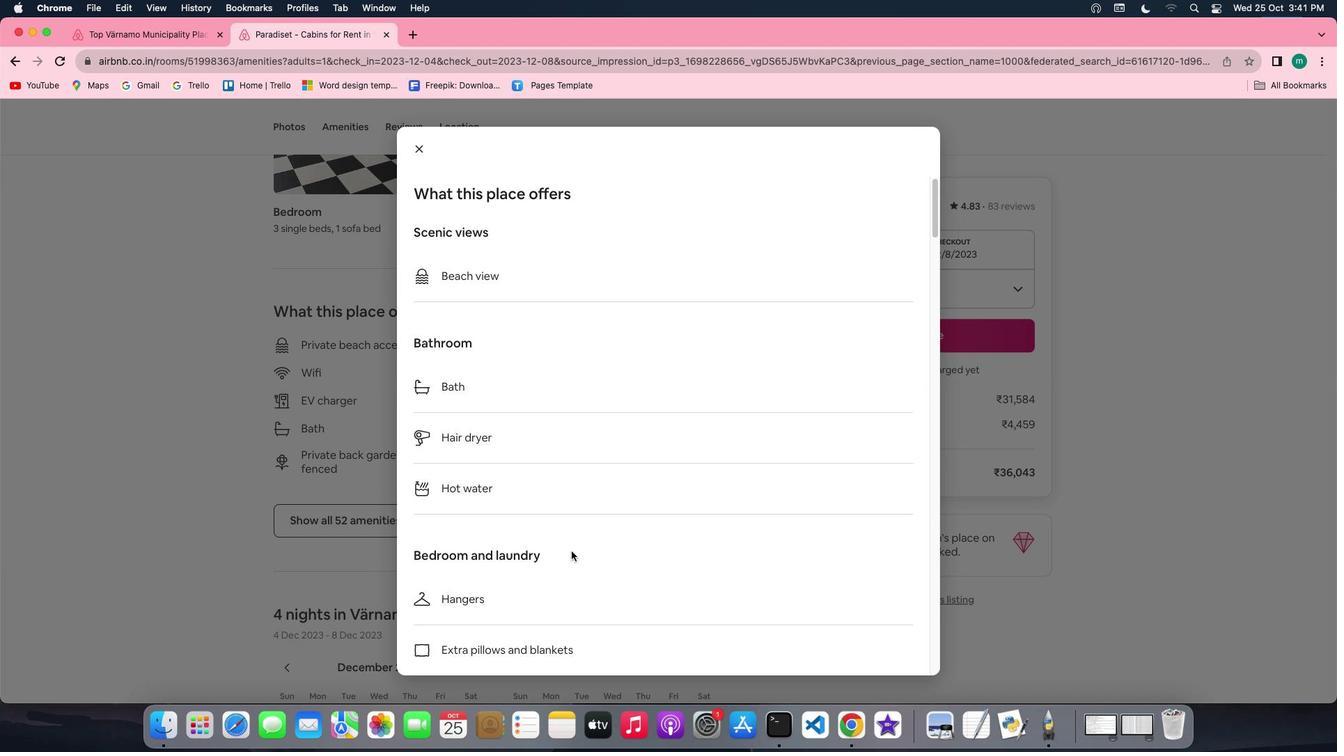 
Action: Mouse scrolled (571, 550) with delta (0, 0)
Screenshot: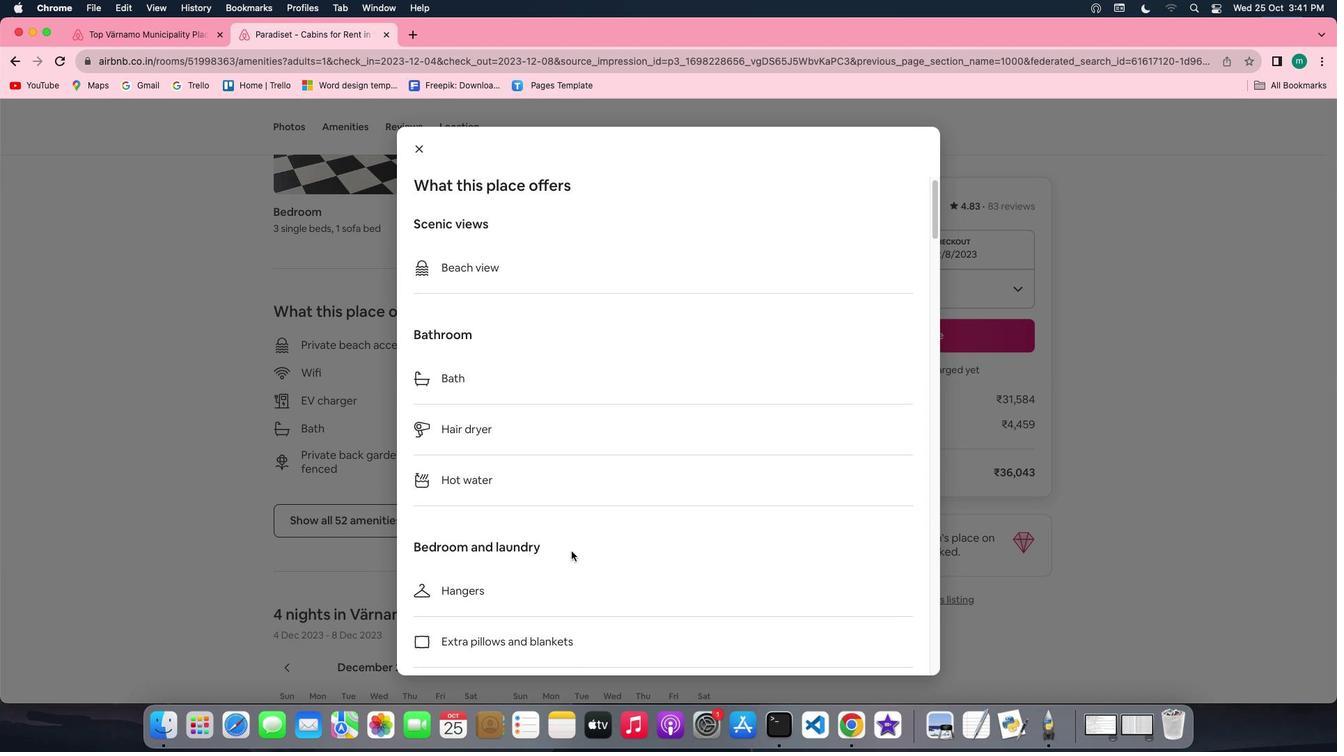 
Action: Mouse scrolled (571, 550) with delta (0, 0)
Screenshot: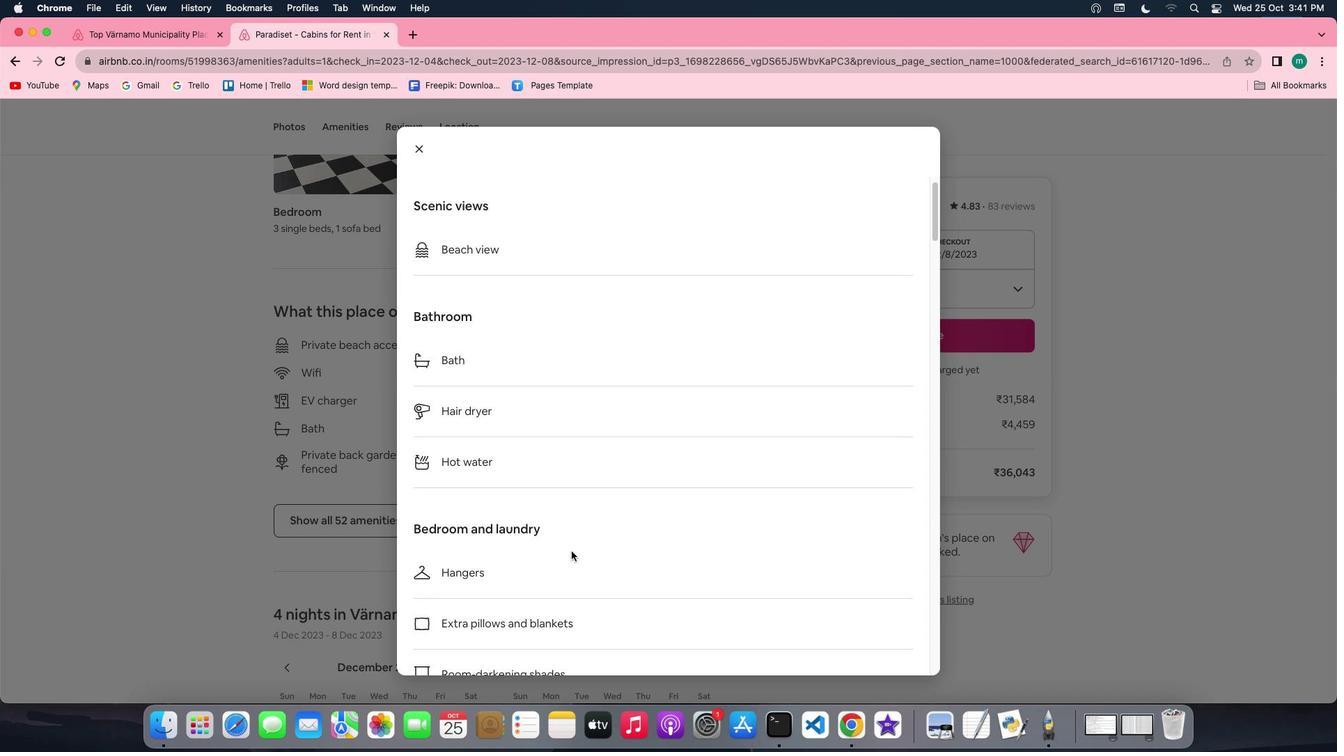
Action: Mouse scrolled (571, 550) with delta (0, 0)
Screenshot: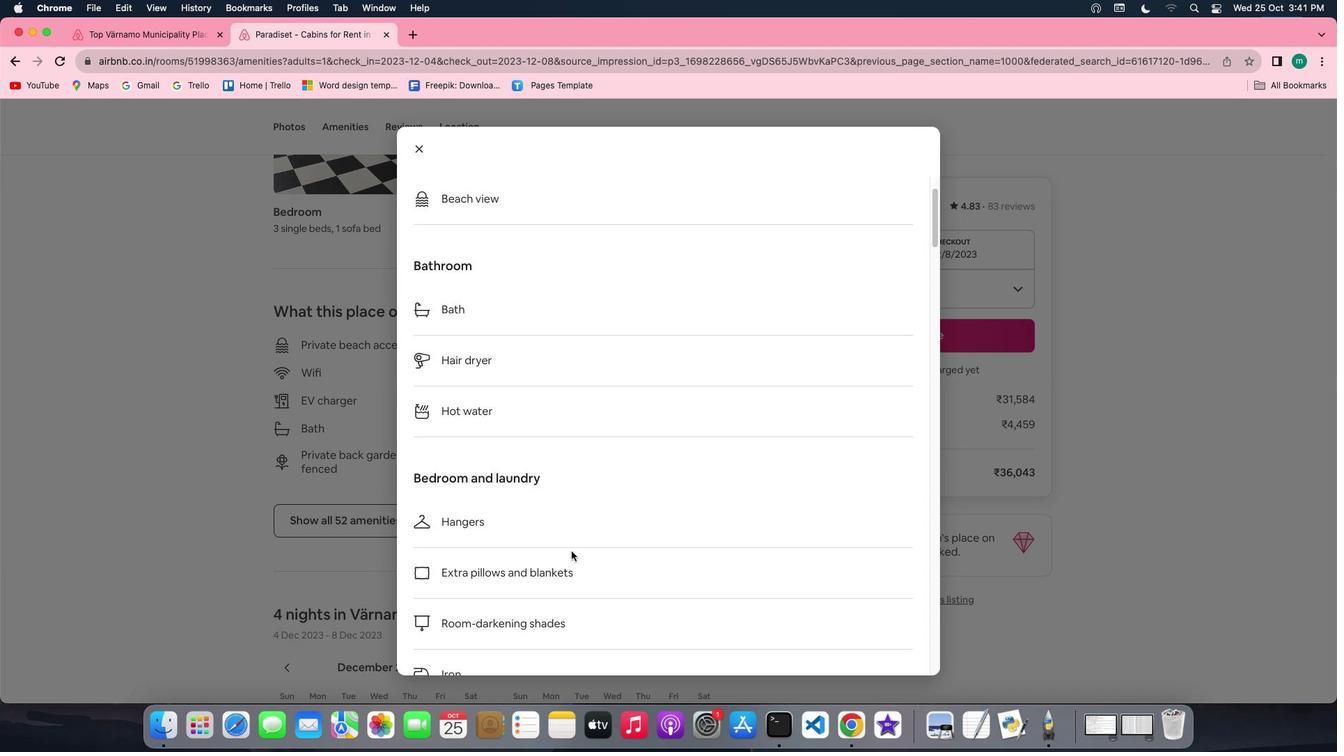 
Action: Mouse scrolled (571, 550) with delta (0, 0)
Screenshot: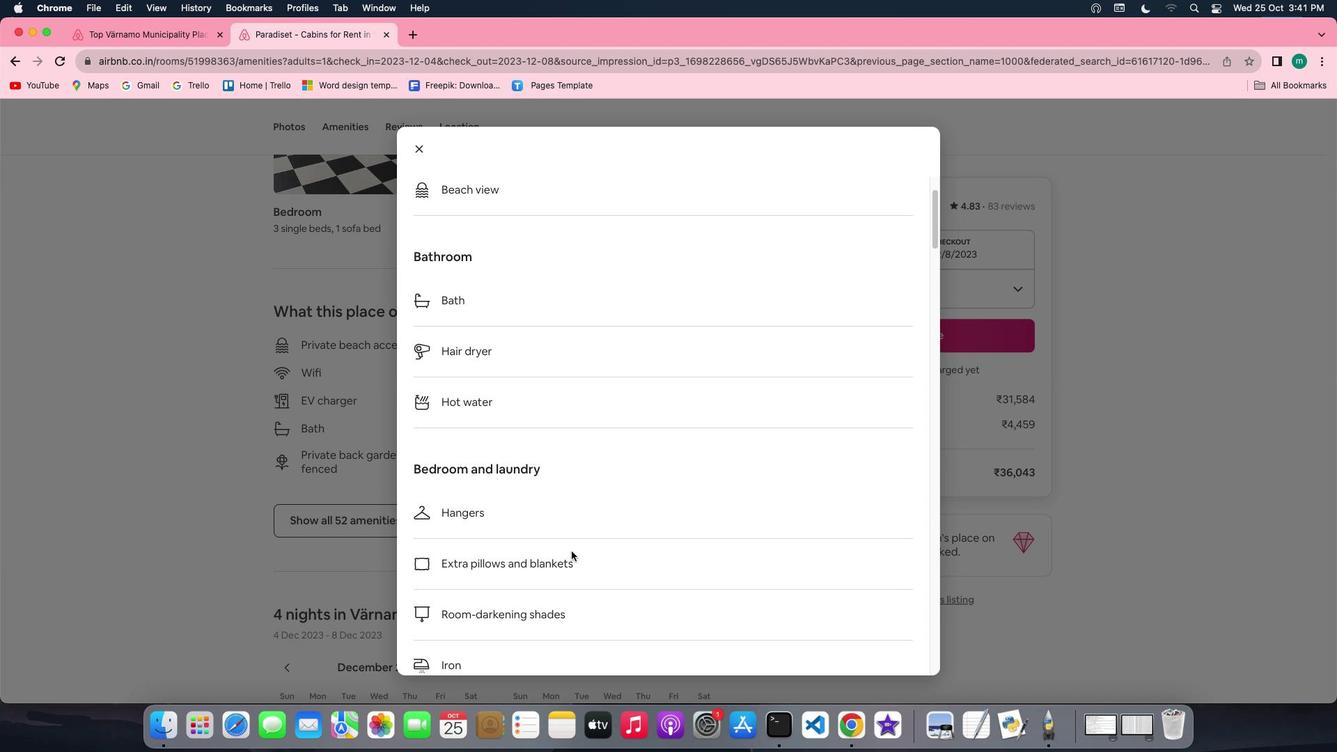 
Action: Mouse scrolled (571, 550) with delta (0, 0)
Screenshot: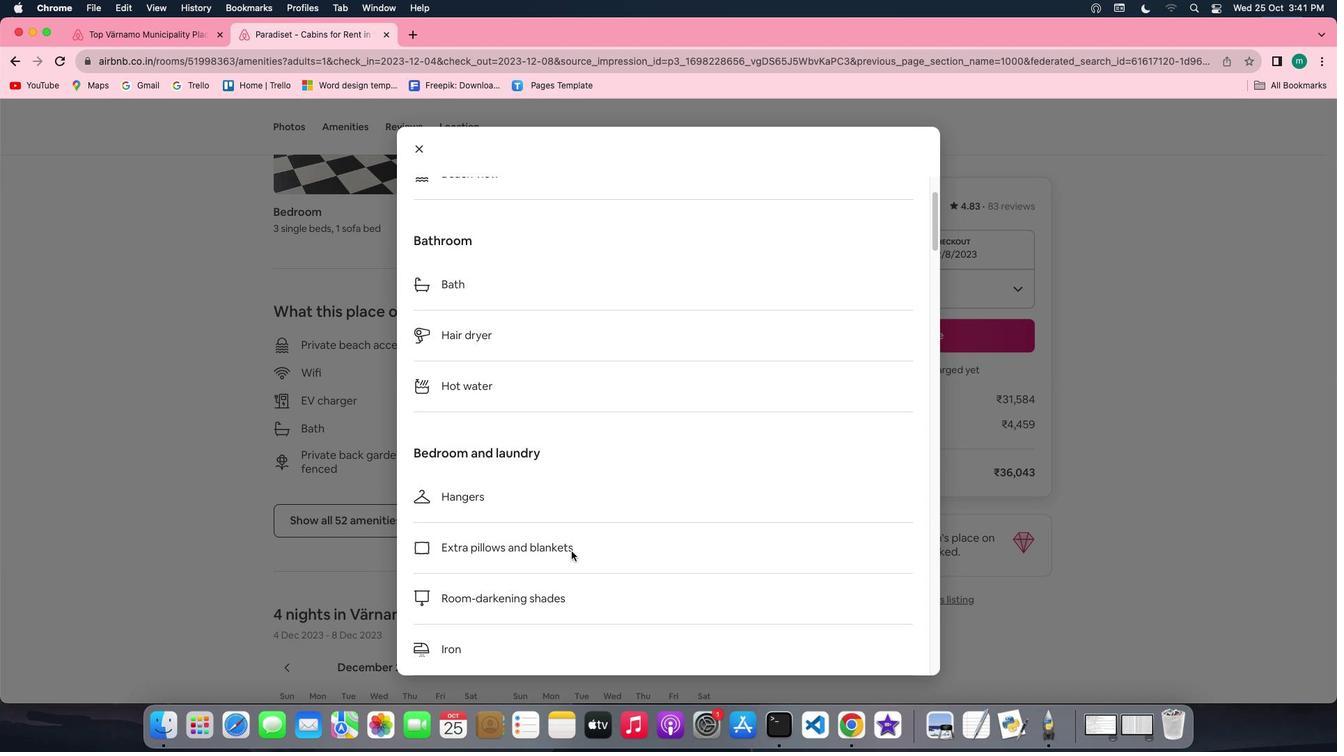 
Action: Mouse scrolled (571, 550) with delta (0, -1)
Screenshot: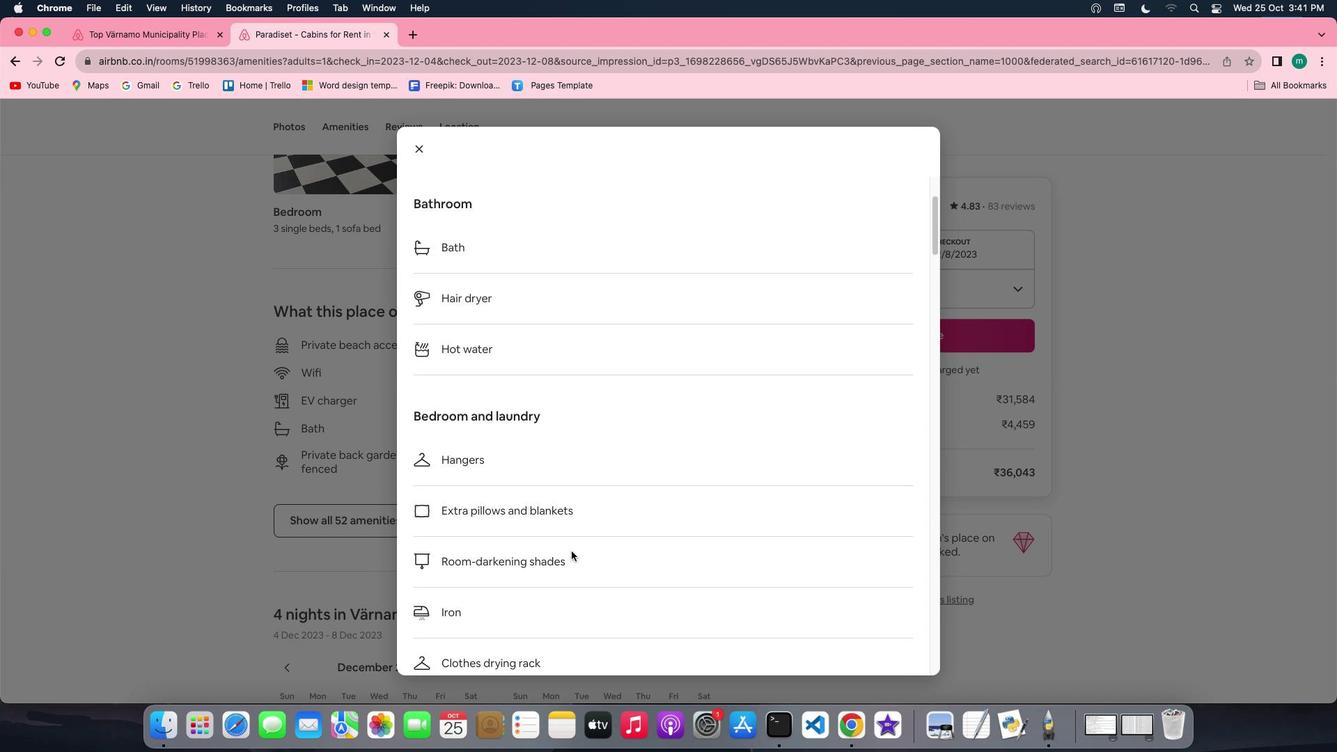 
Action: Mouse scrolled (571, 550) with delta (0, 0)
Screenshot: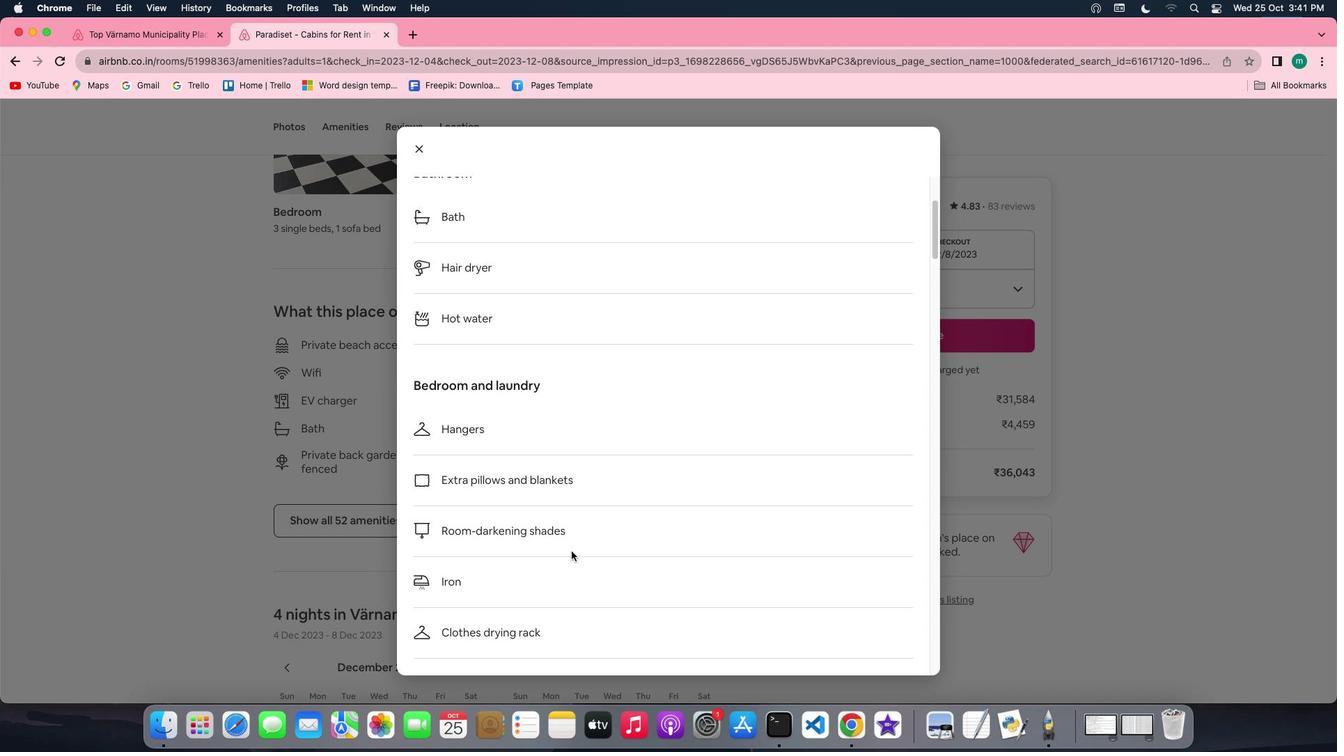 
Action: Mouse scrolled (571, 550) with delta (0, 0)
Screenshot: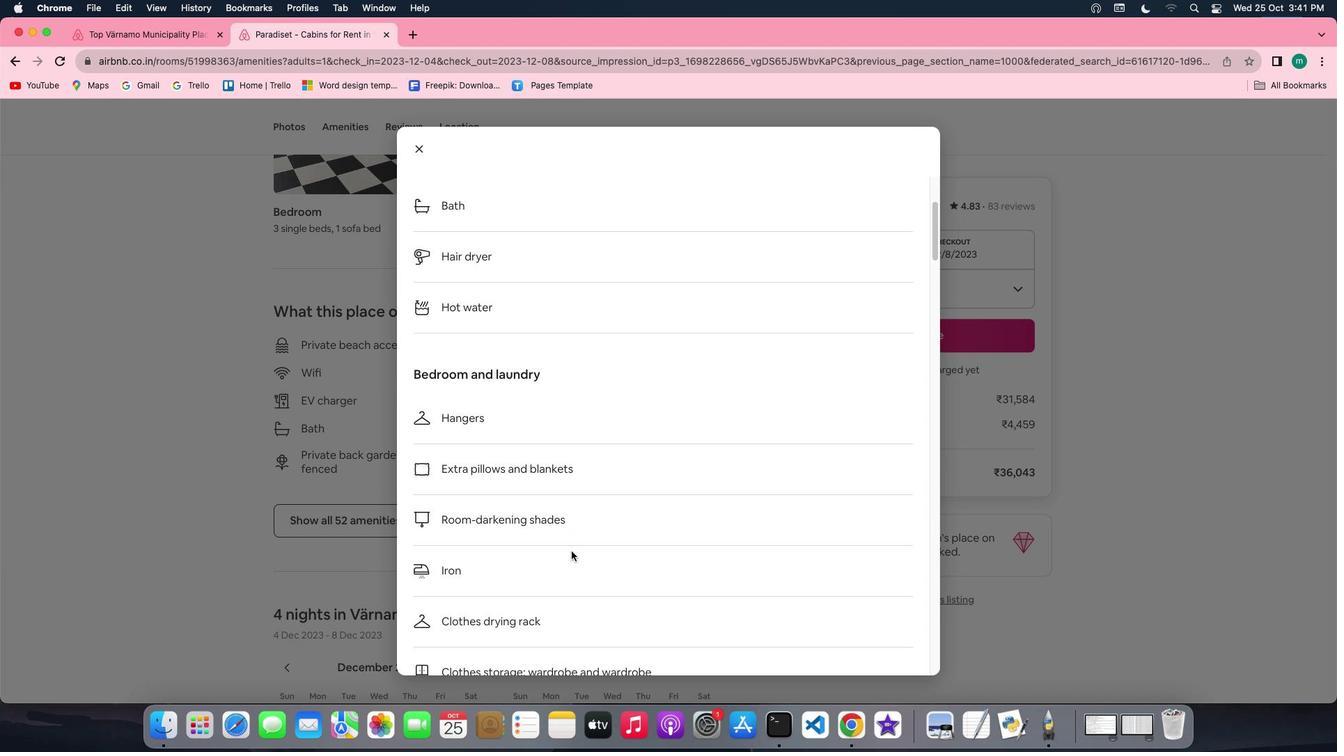 
Action: Mouse scrolled (571, 550) with delta (0, -1)
Screenshot: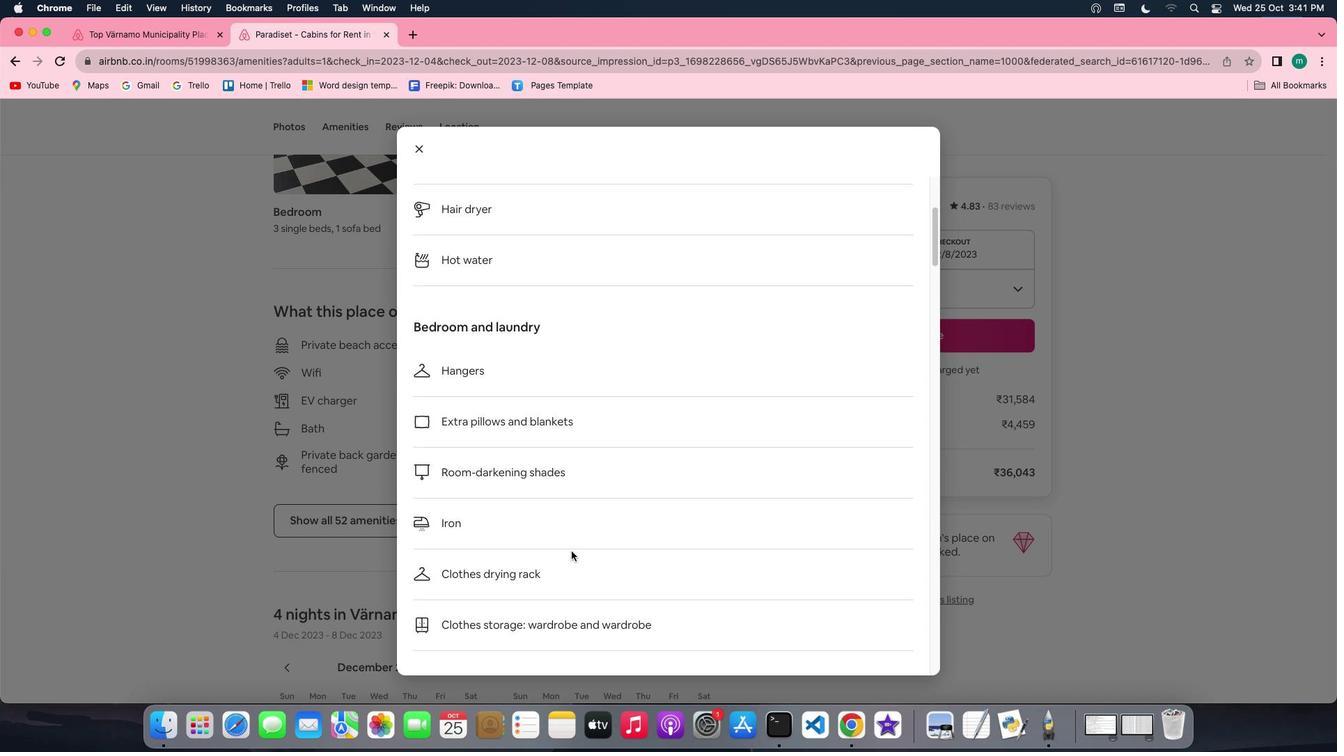 
Action: Mouse scrolled (571, 550) with delta (0, -2)
Screenshot: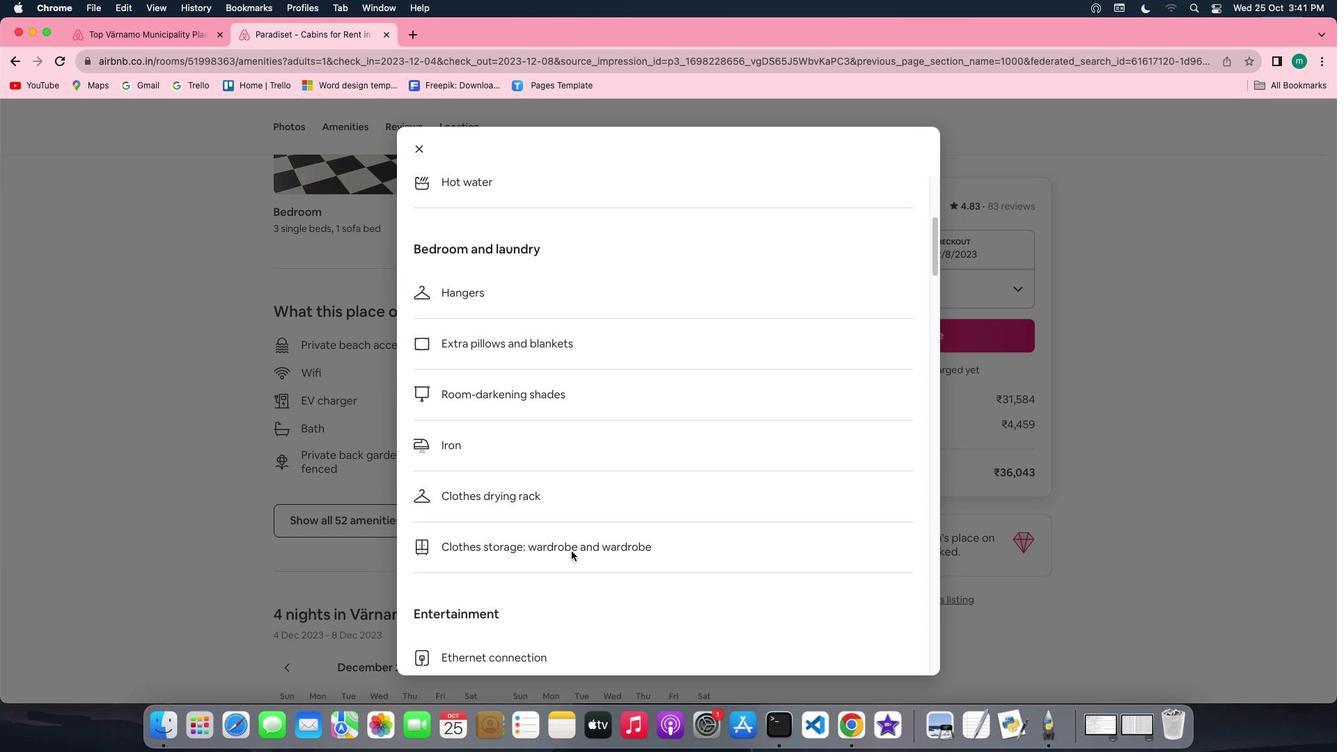 
Action: Mouse scrolled (571, 550) with delta (0, 0)
Screenshot: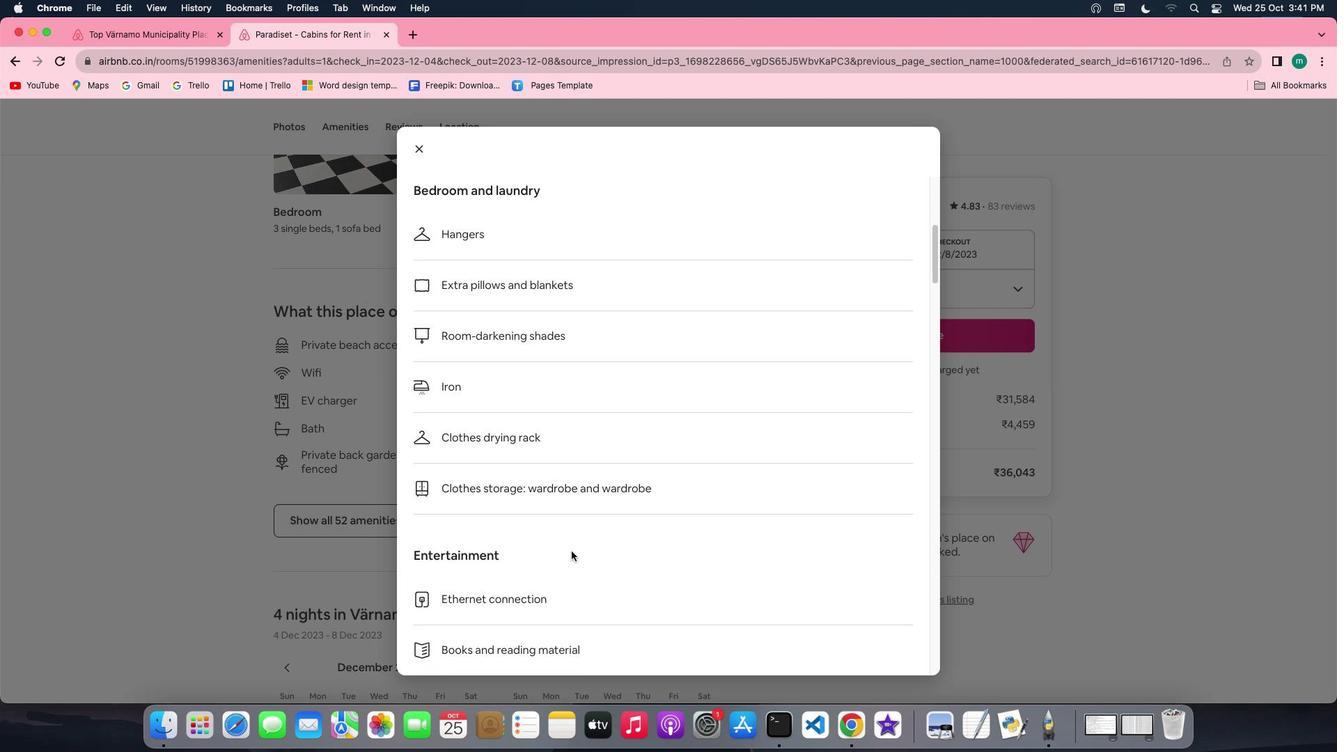 
Action: Mouse scrolled (571, 550) with delta (0, 0)
Screenshot: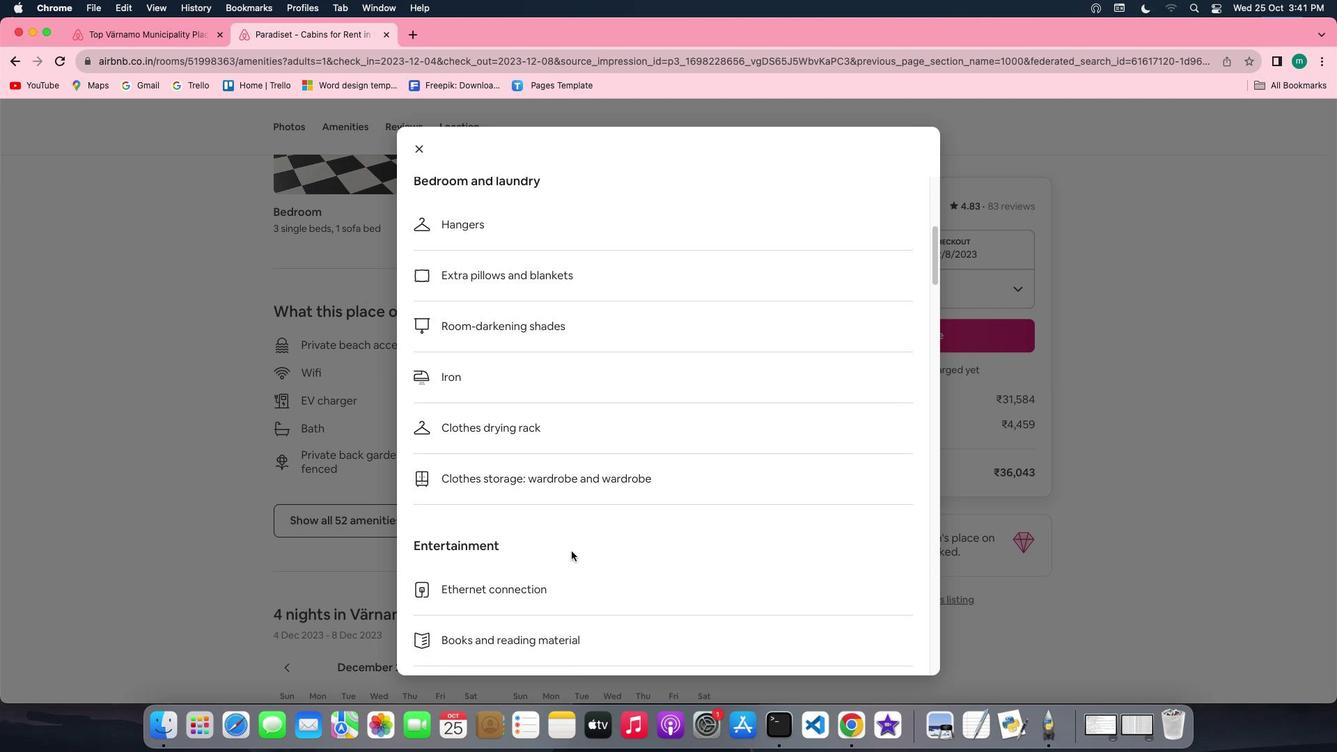 
Action: Mouse scrolled (571, 550) with delta (0, -1)
Screenshot: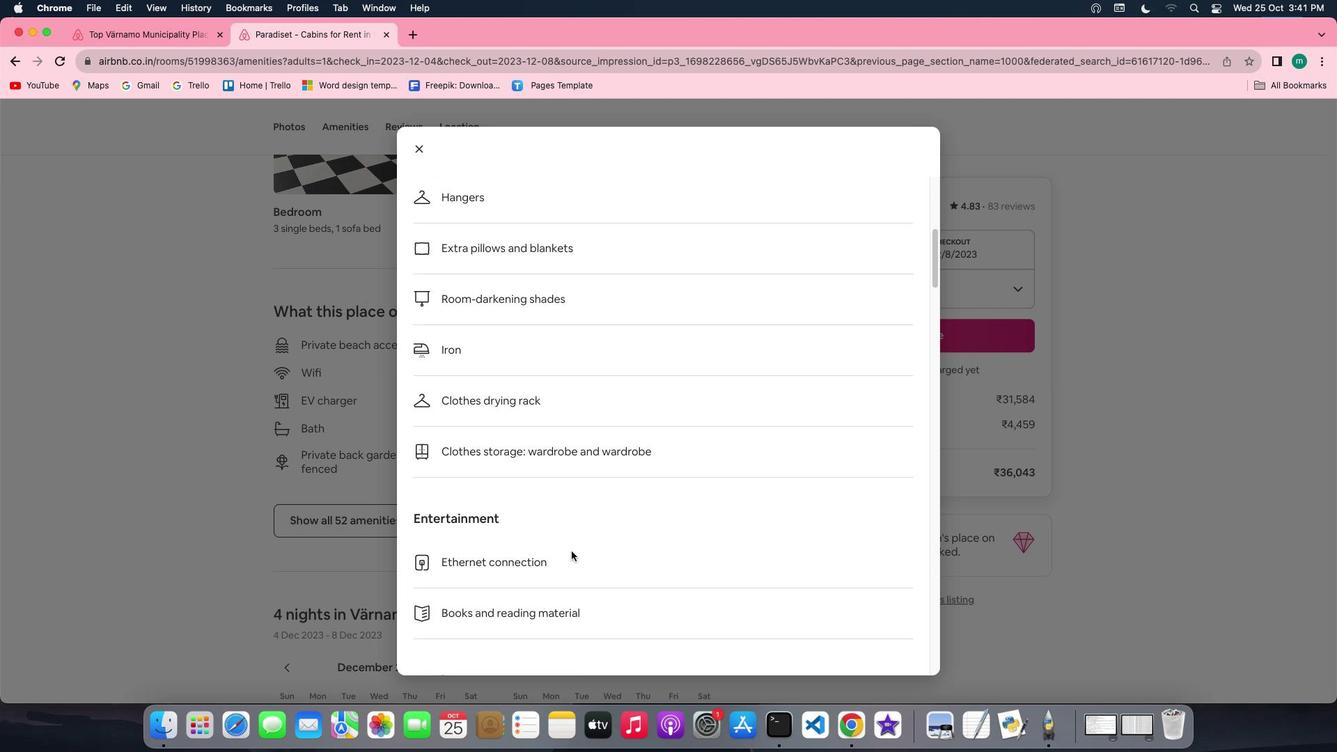 
Action: Mouse scrolled (571, 550) with delta (0, -2)
Screenshot: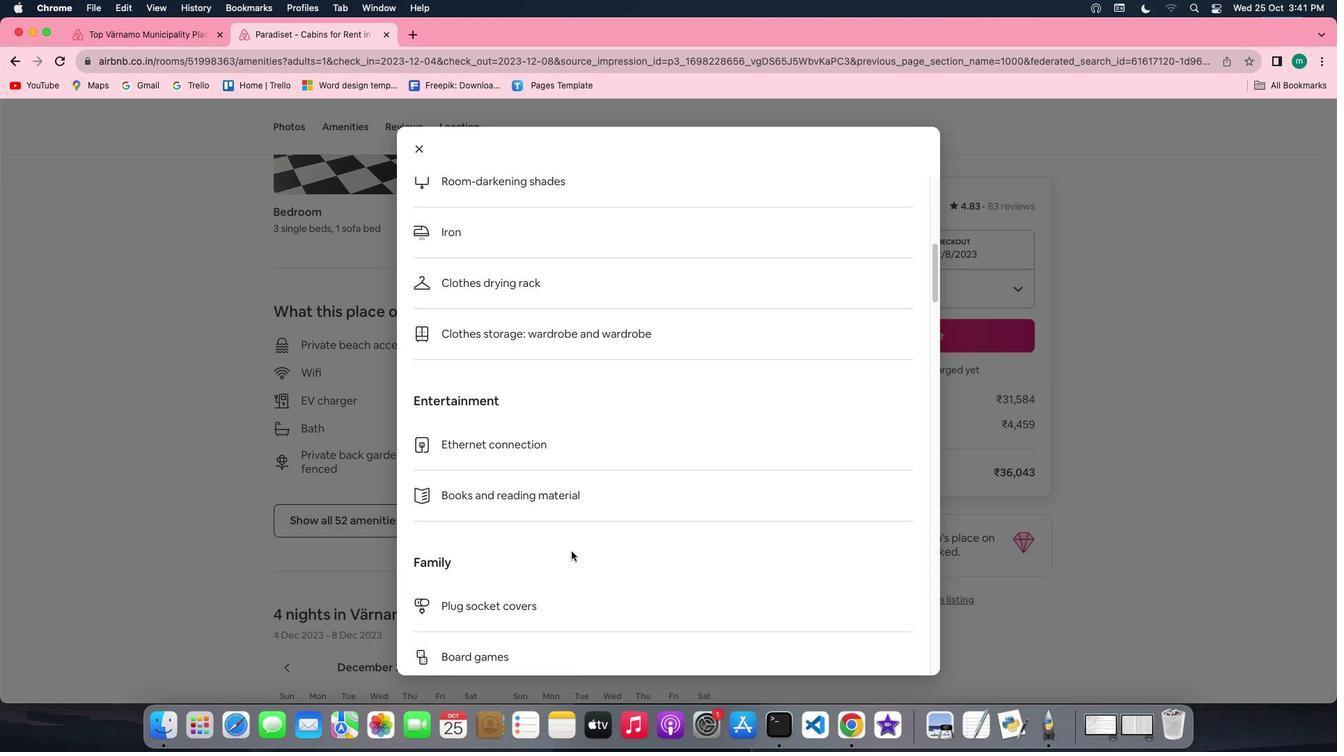 
Action: Mouse scrolled (571, 550) with delta (0, 0)
Screenshot: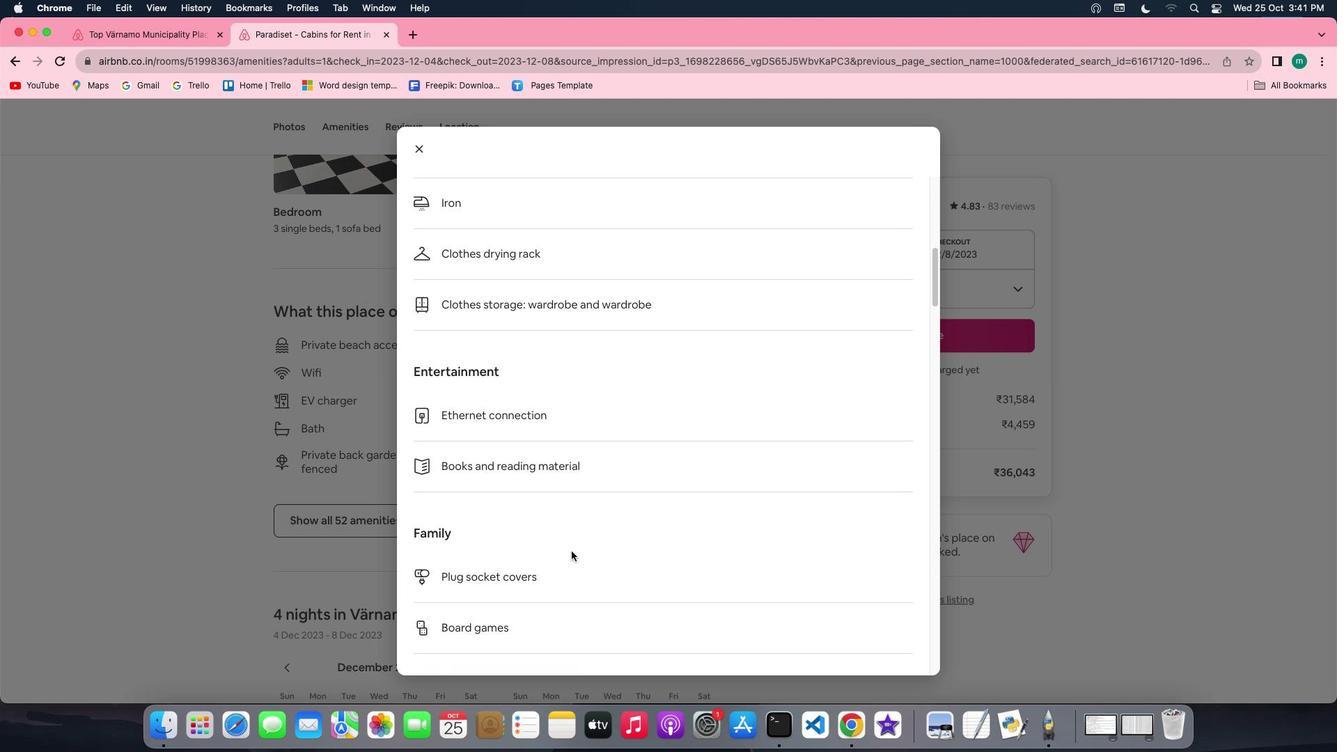 
Action: Mouse scrolled (571, 550) with delta (0, 0)
Screenshot: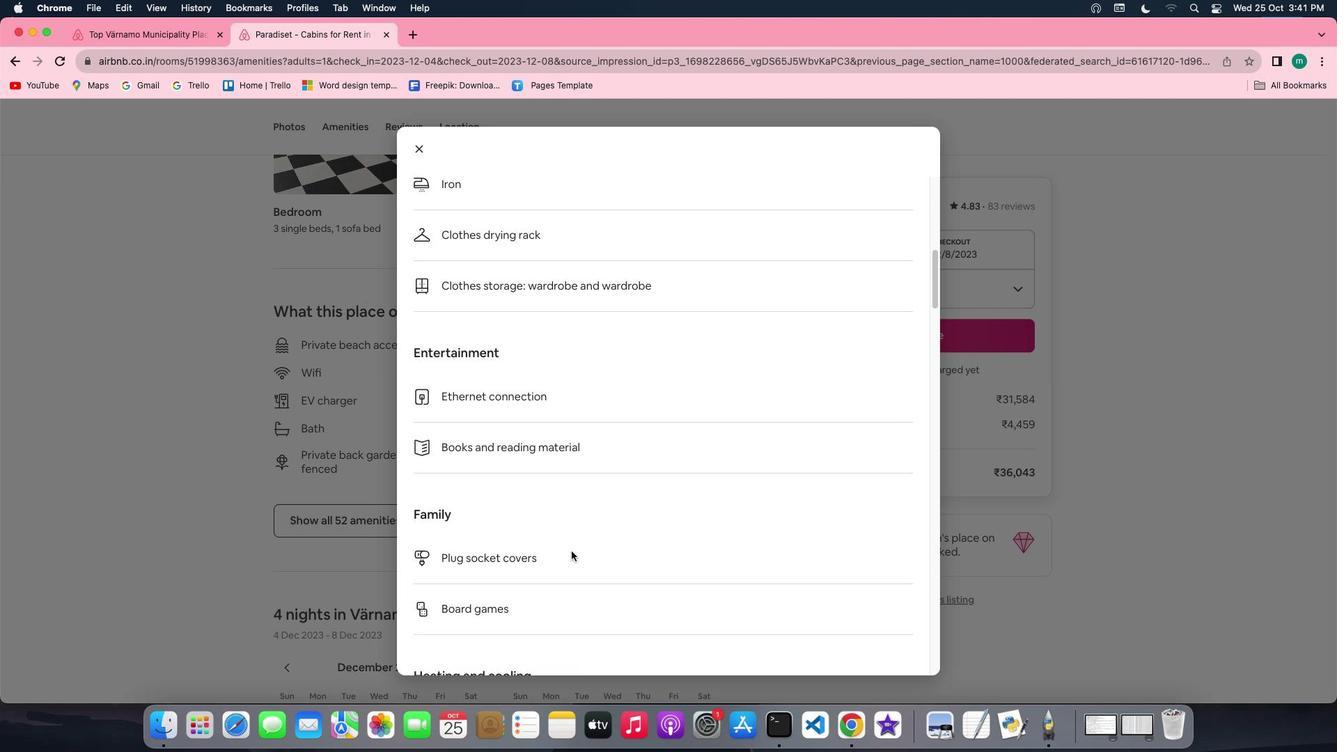 
Action: Mouse scrolled (571, 550) with delta (0, -1)
Screenshot: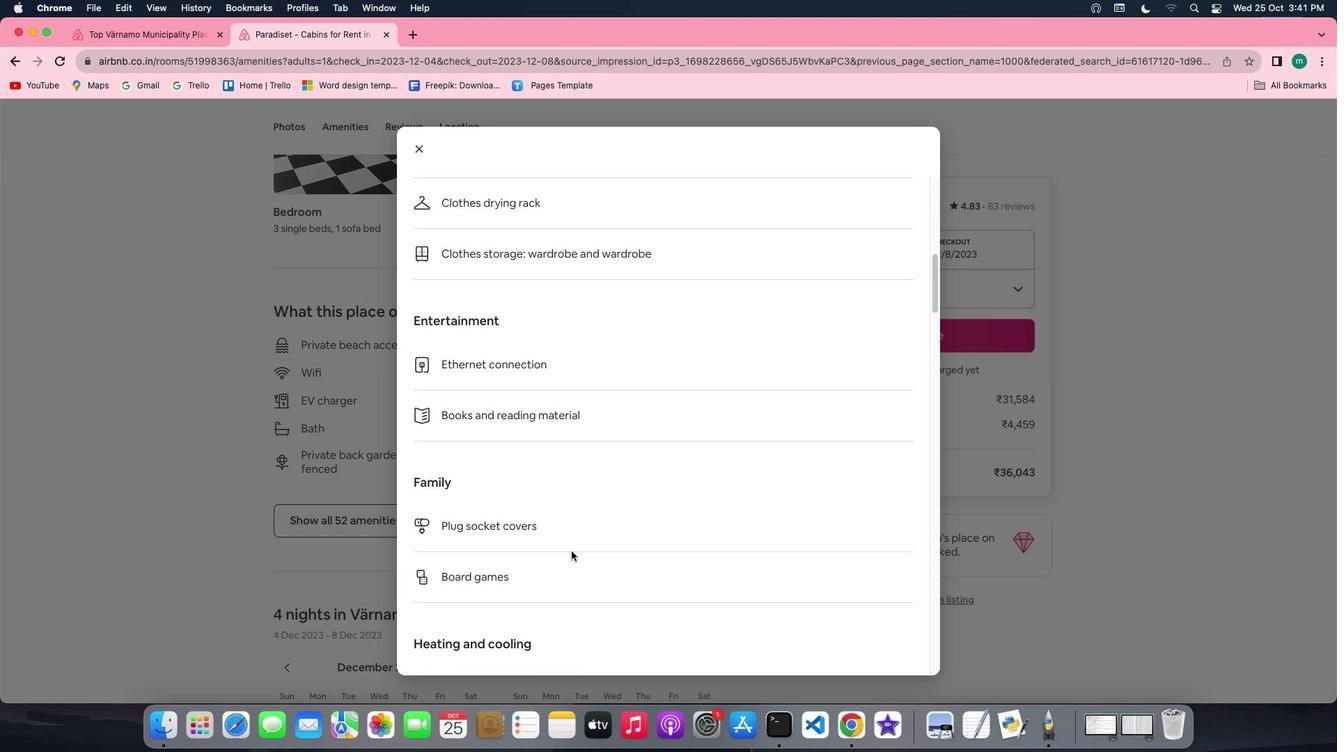 
Action: Mouse scrolled (571, 550) with delta (0, -2)
Screenshot: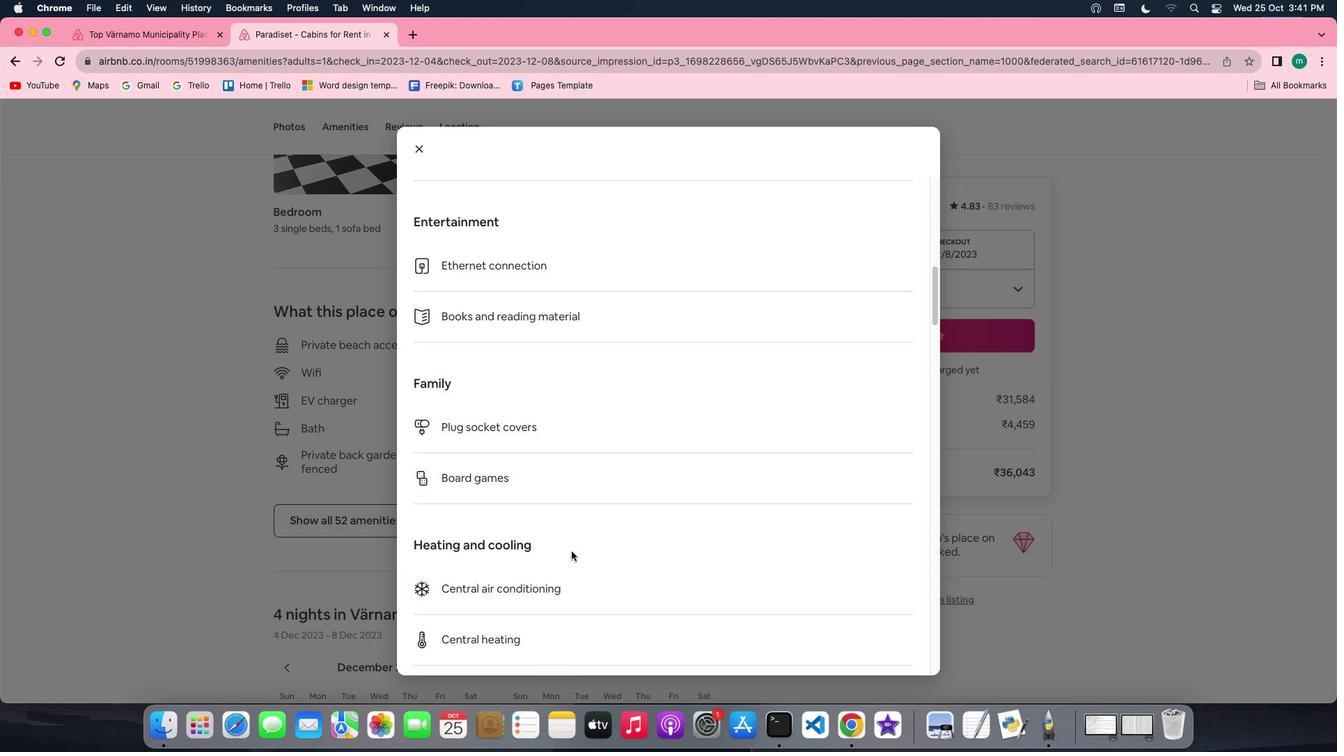 
Action: Mouse scrolled (571, 550) with delta (0, 0)
Screenshot: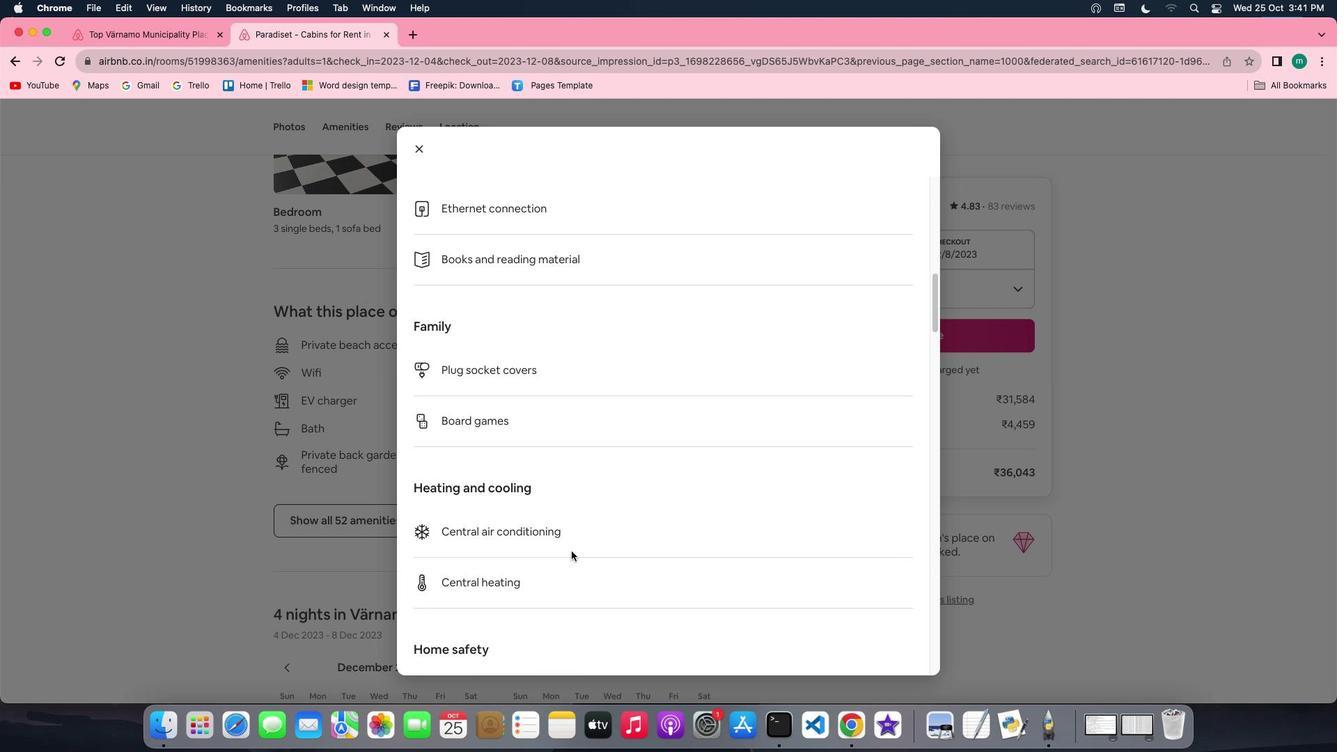 
Action: Mouse scrolled (571, 550) with delta (0, 0)
Screenshot: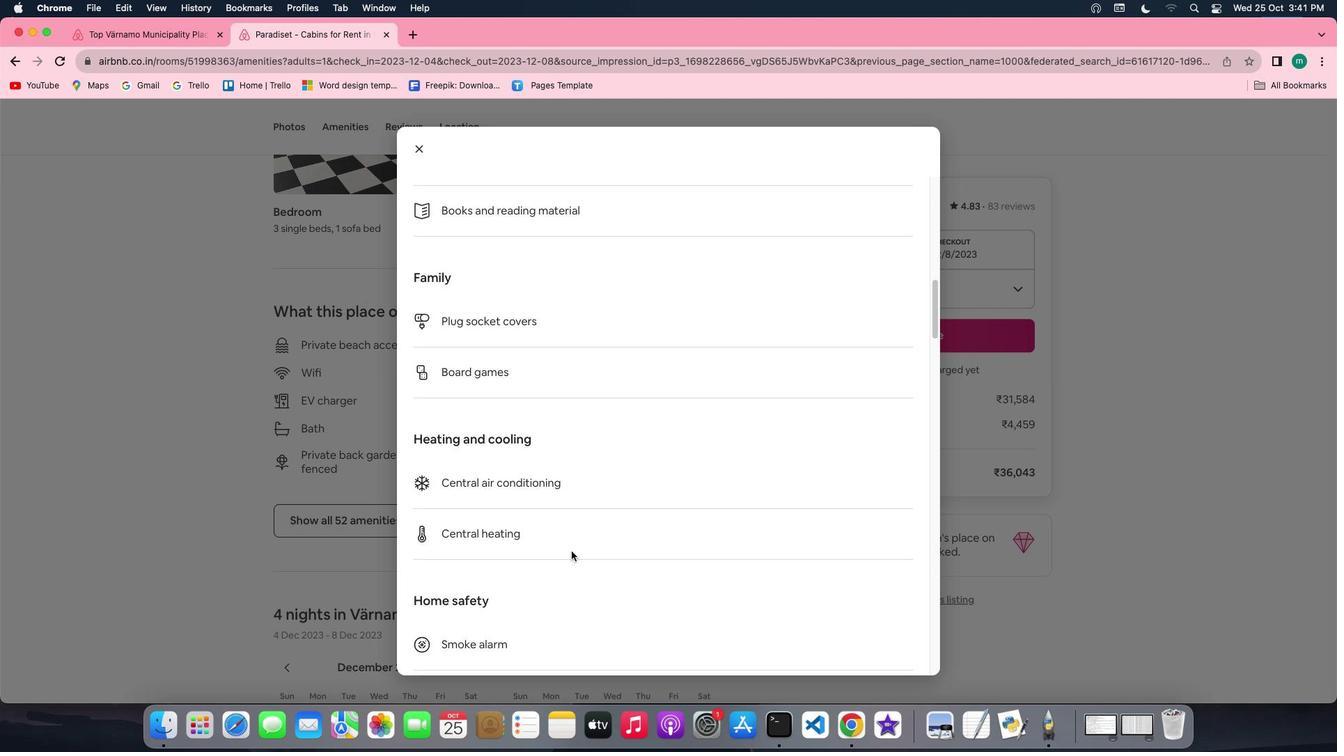 
Action: Mouse scrolled (571, 550) with delta (0, -1)
Screenshot: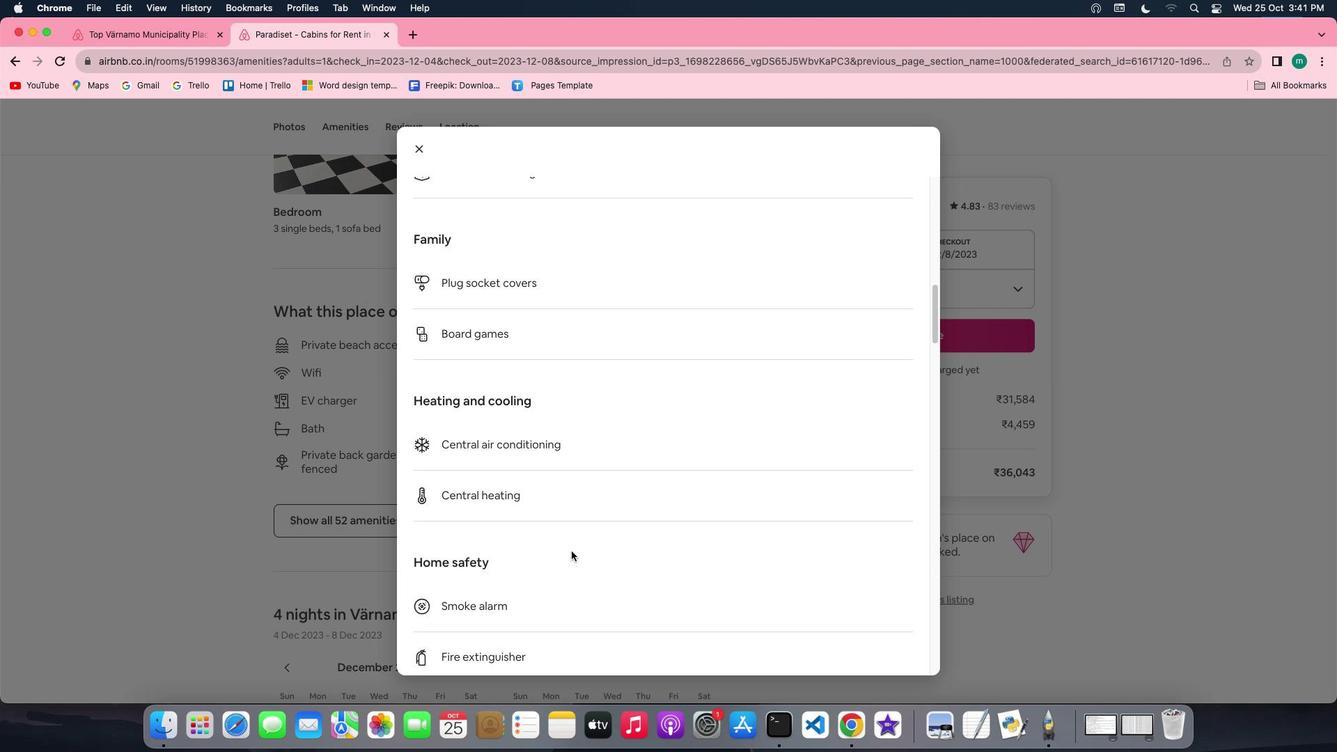 
Action: Mouse scrolled (571, 550) with delta (0, -2)
Screenshot: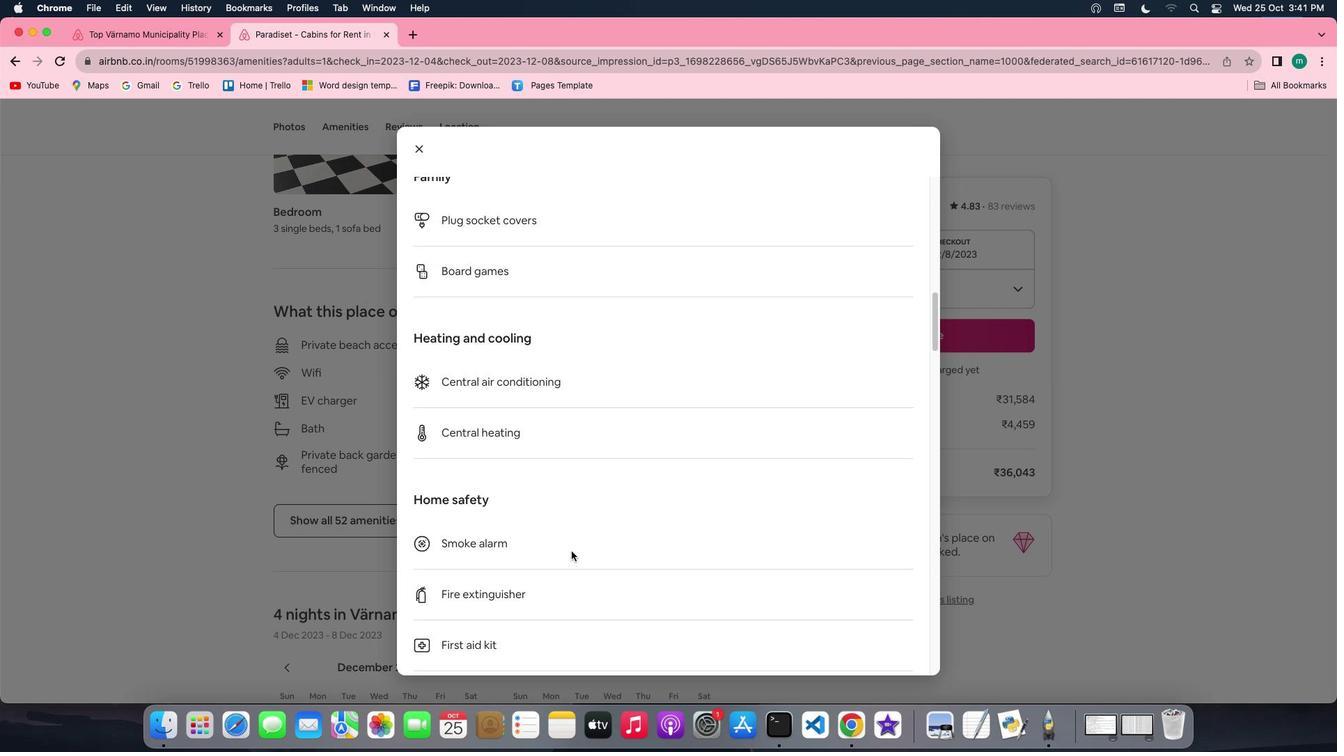 
Action: Mouse scrolled (571, 550) with delta (0, 0)
Screenshot: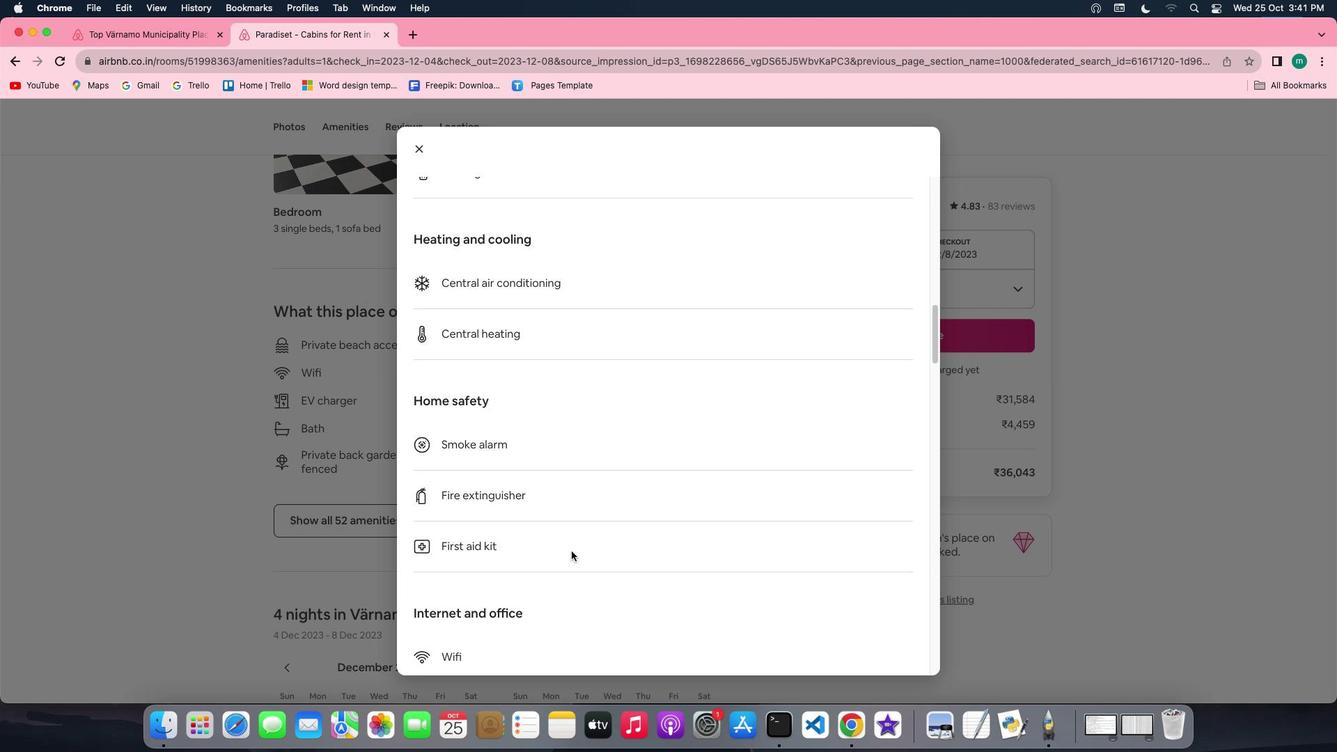 
Action: Mouse scrolled (571, 550) with delta (0, 0)
Screenshot: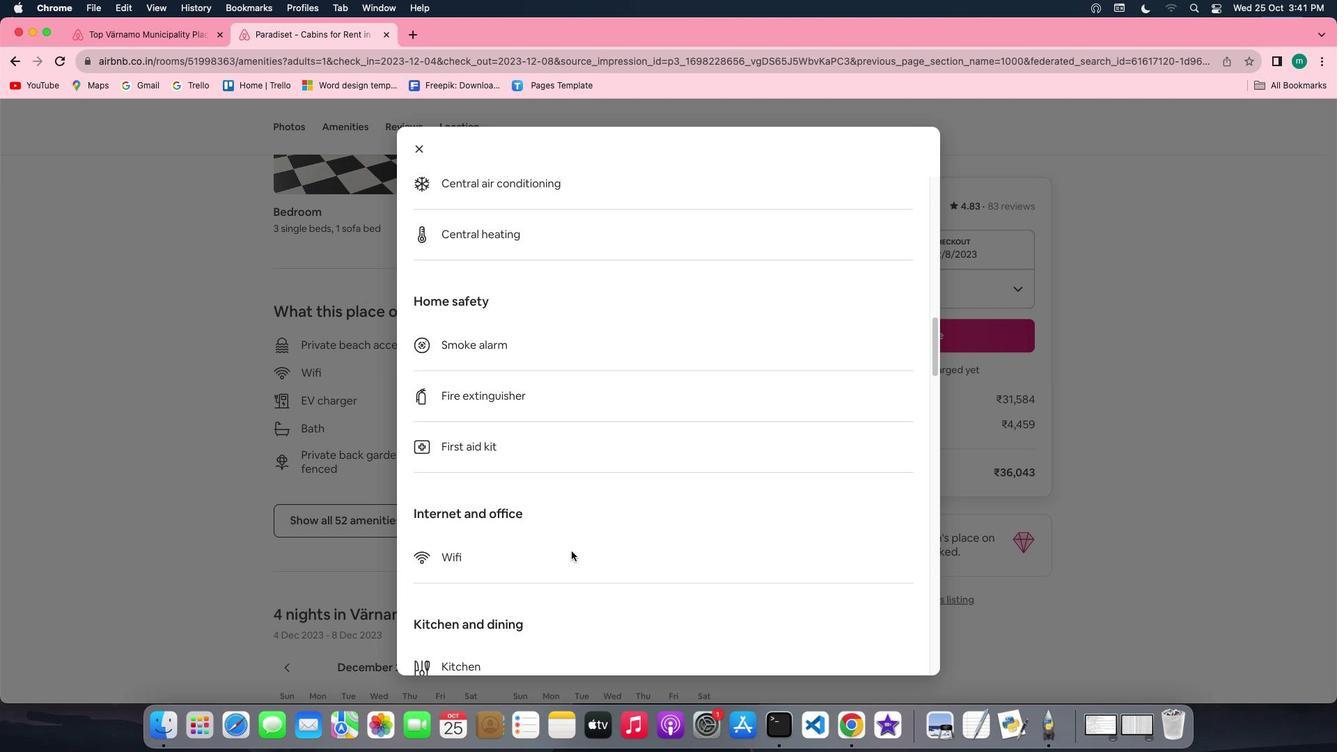 
Action: Mouse scrolled (571, 550) with delta (0, -2)
Screenshot: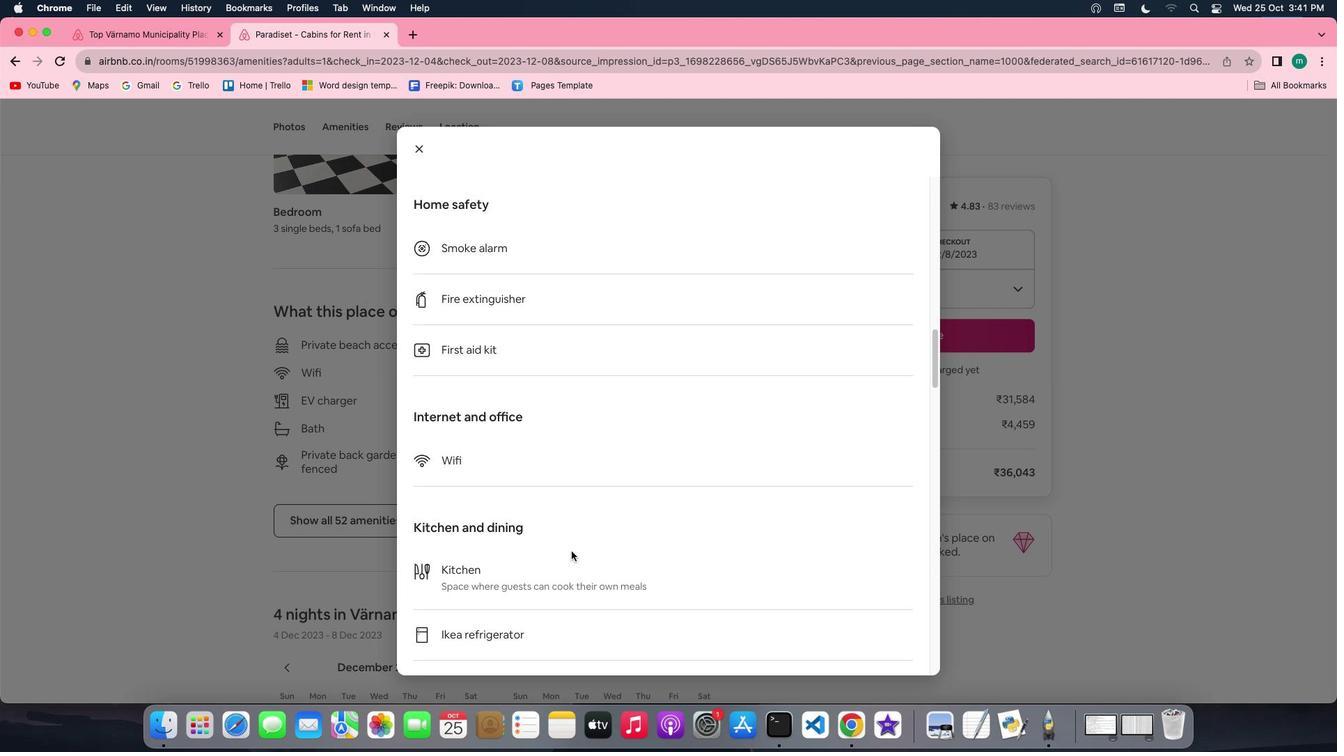 
Action: Mouse scrolled (571, 550) with delta (0, -3)
Screenshot: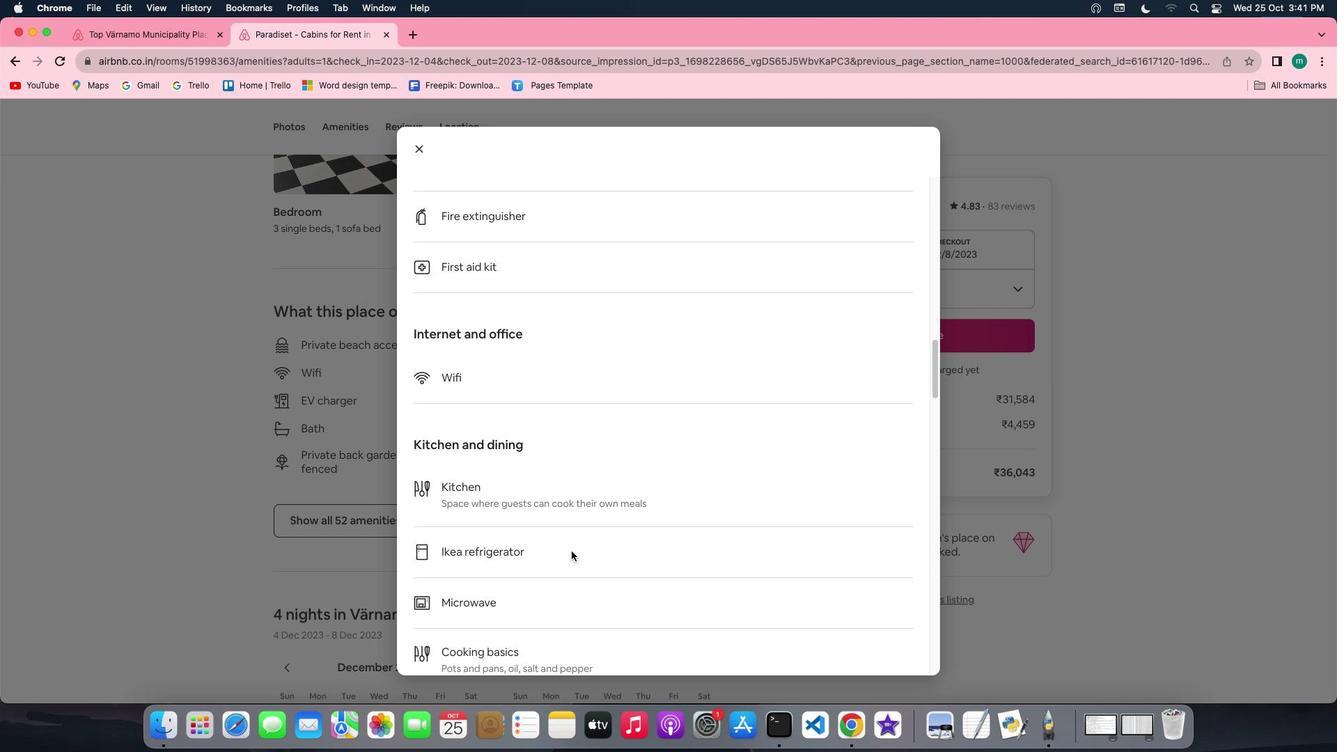 
Action: Mouse scrolled (571, 550) with delta (0, -3)
Screenshot: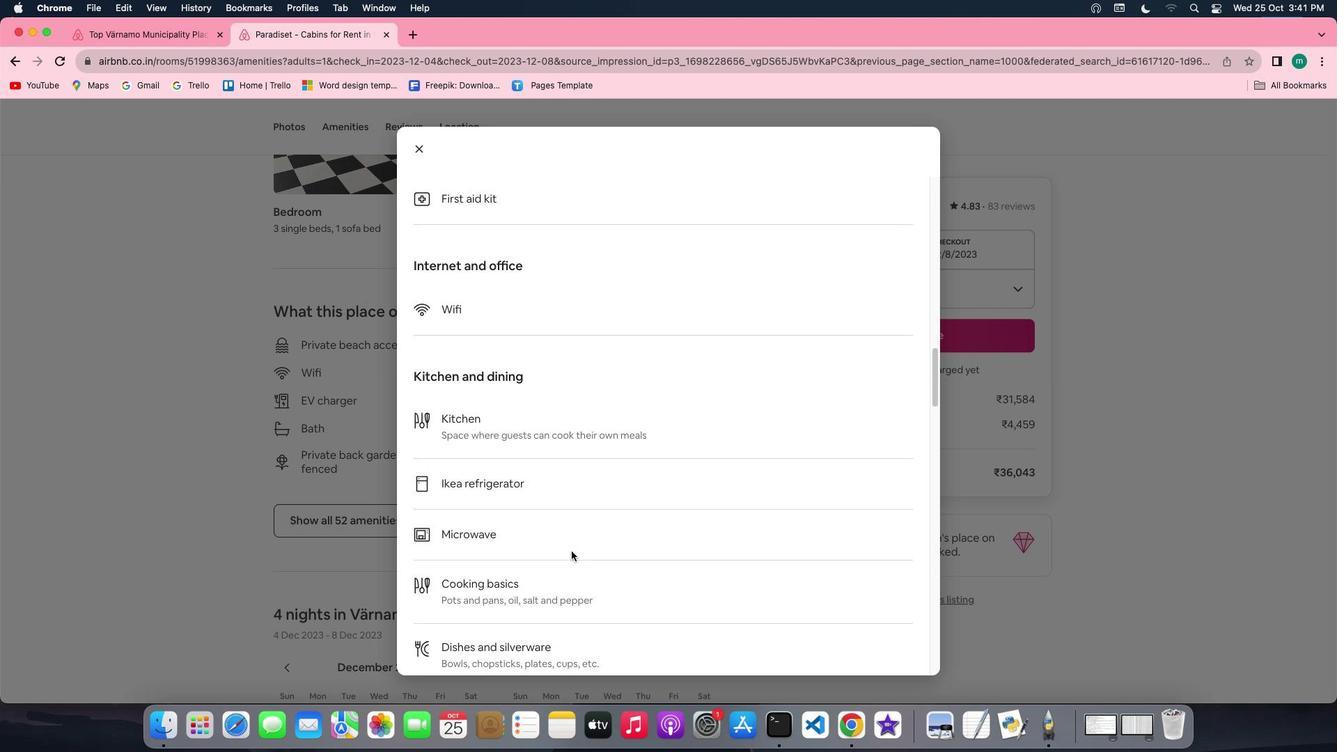 
Action: Mouse scrolled (571, 550) with delta (0, 0)
Screenshot: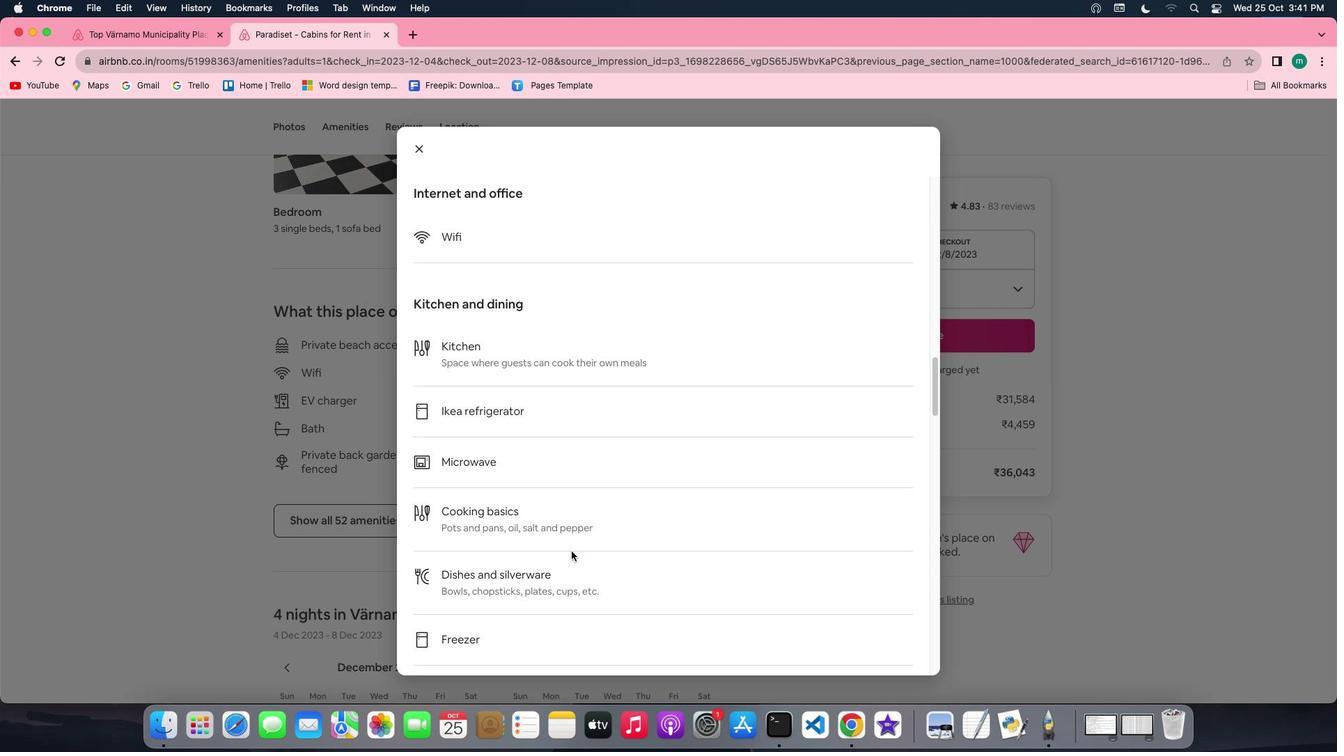 
Action: Mouse scrolled (571, 550) with delta (0, 0)
Screenshot: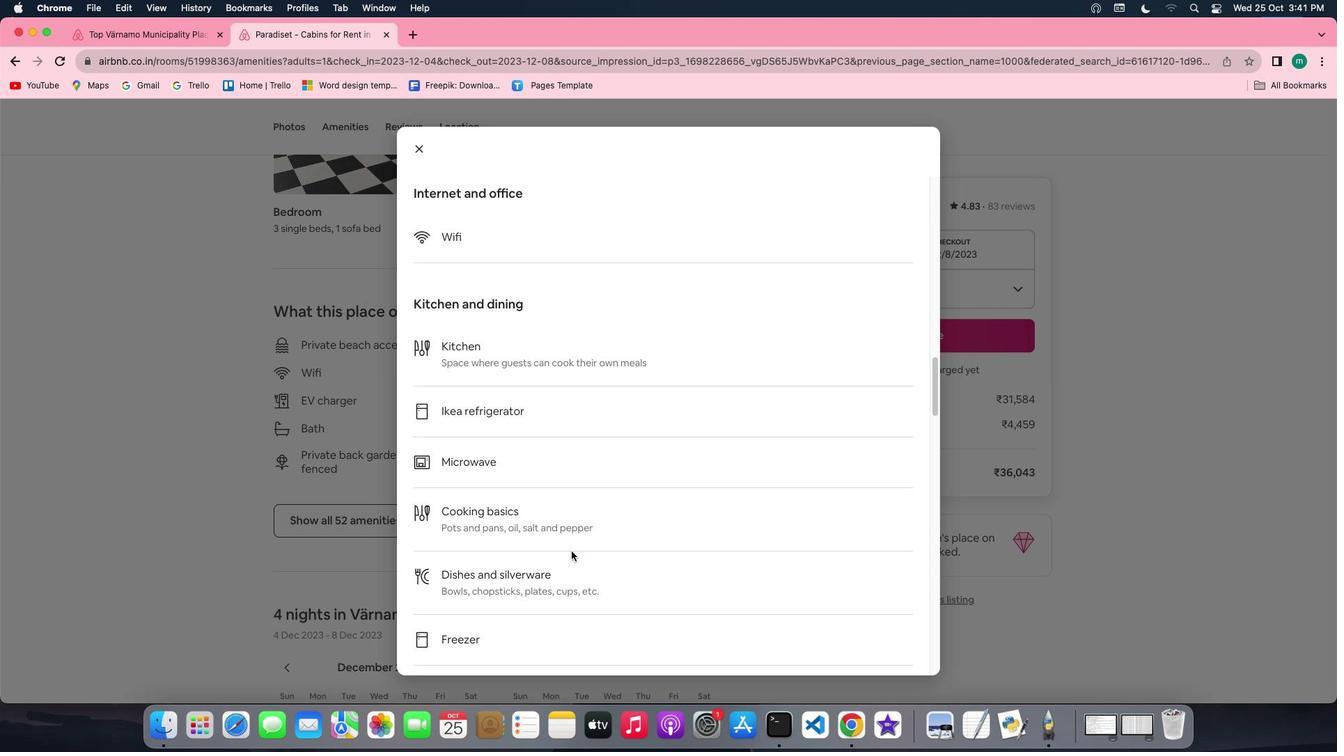 
Action: Mouse scrolled (571, 550) with delta (0, -2)
Screenshot: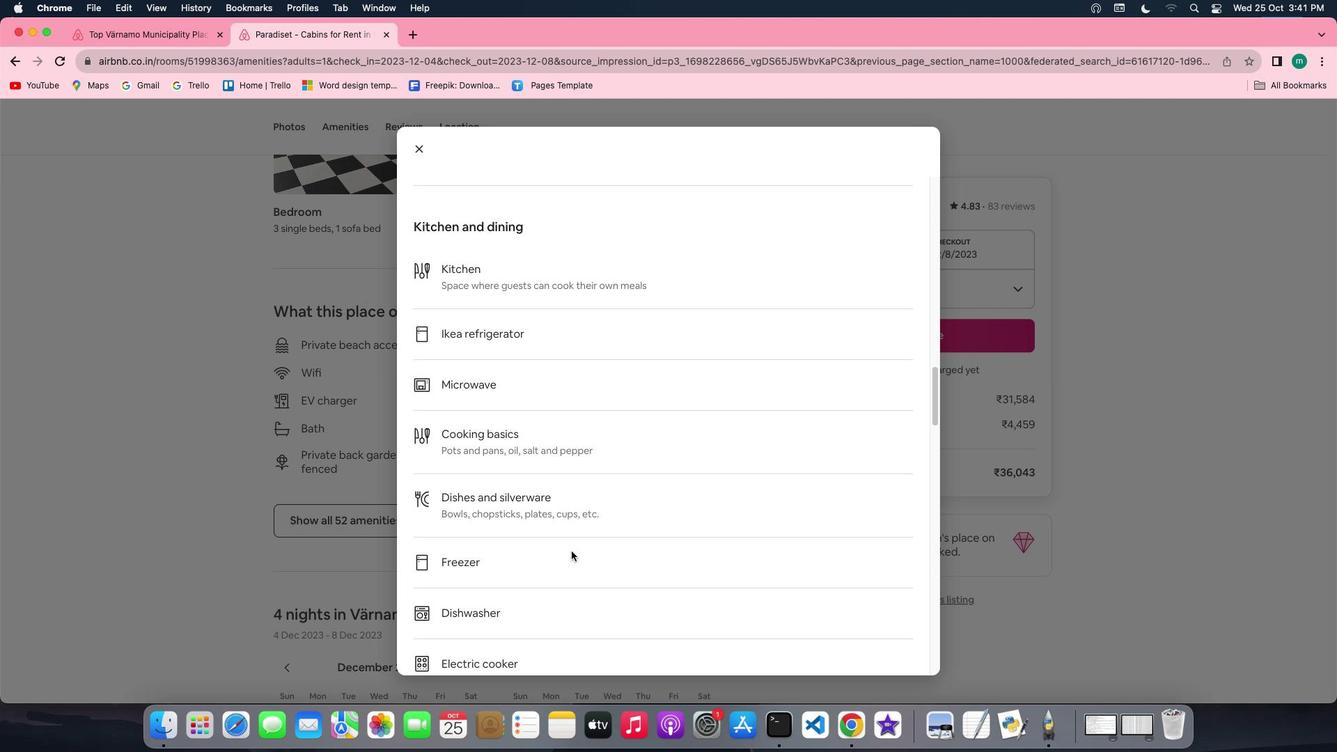 
Action: Mouse scrolled (571, 550) with delta (0, -2)
Screenshot: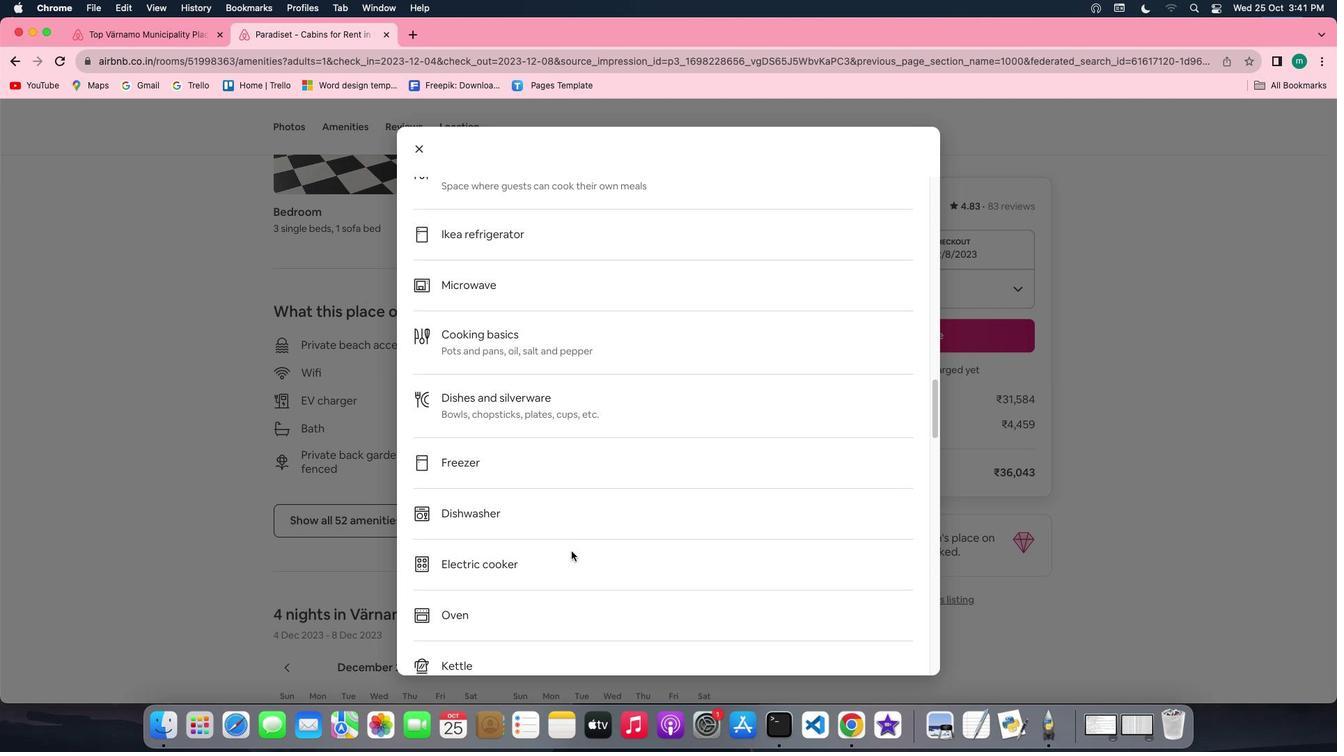 
Action: Mouse scrolled (571, 550) with delta (0, -2)
Screenshot: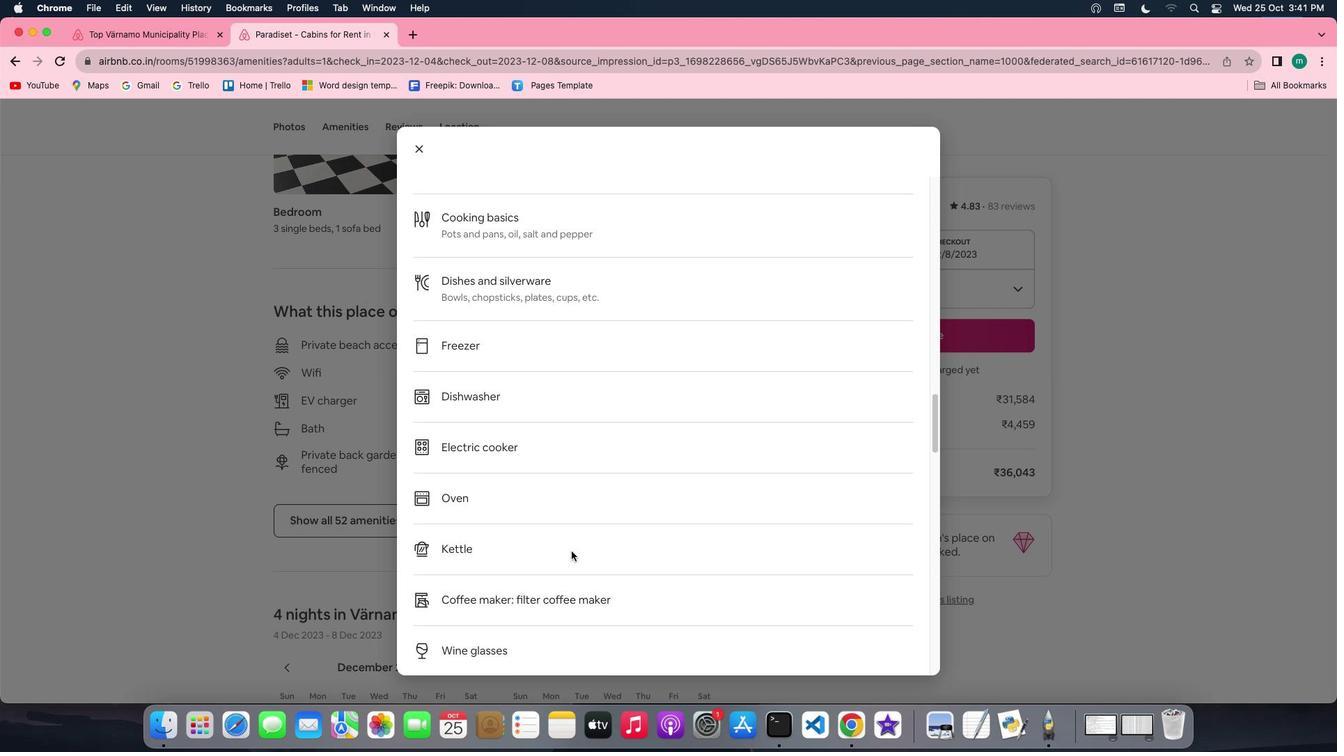 
Action: Mouse scrolled (571, 550) with delta (0, 0)
Screenshot: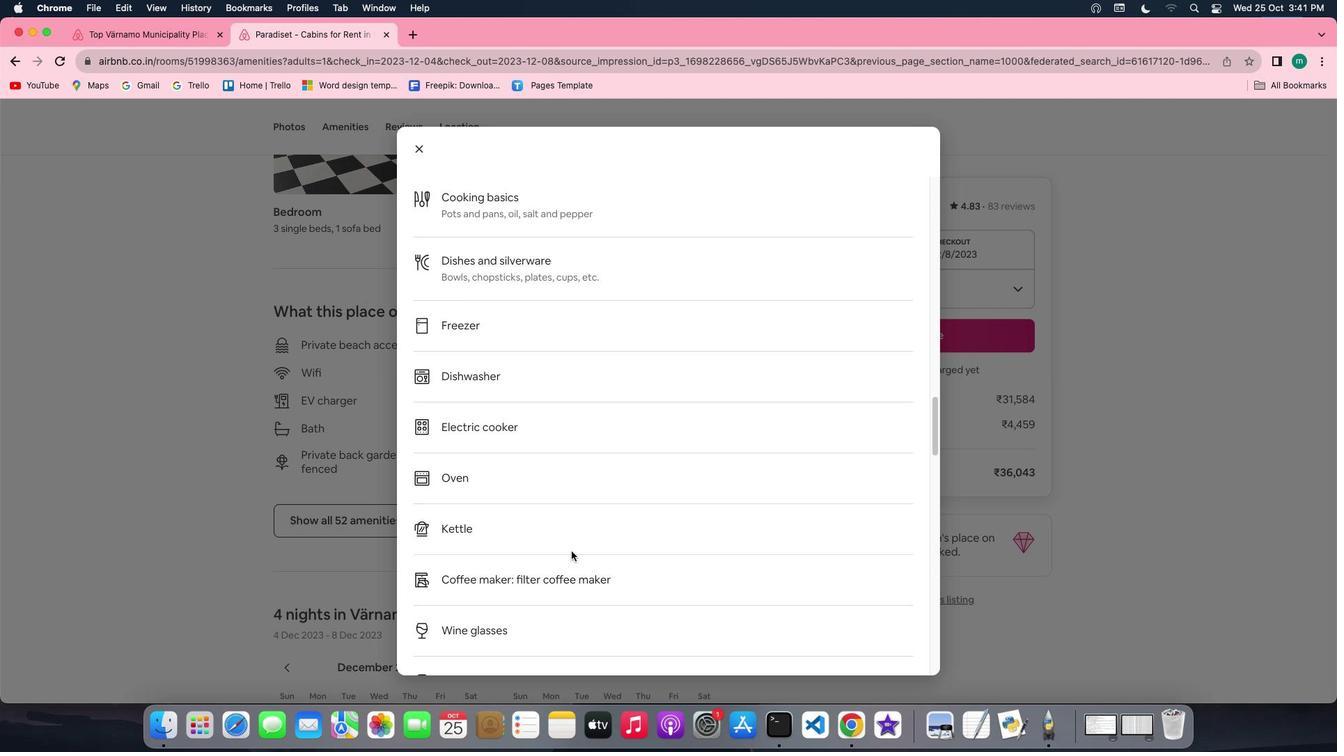 
Action: Mouse scrolled (571, 550) with delta (0, 0)
Screenshot: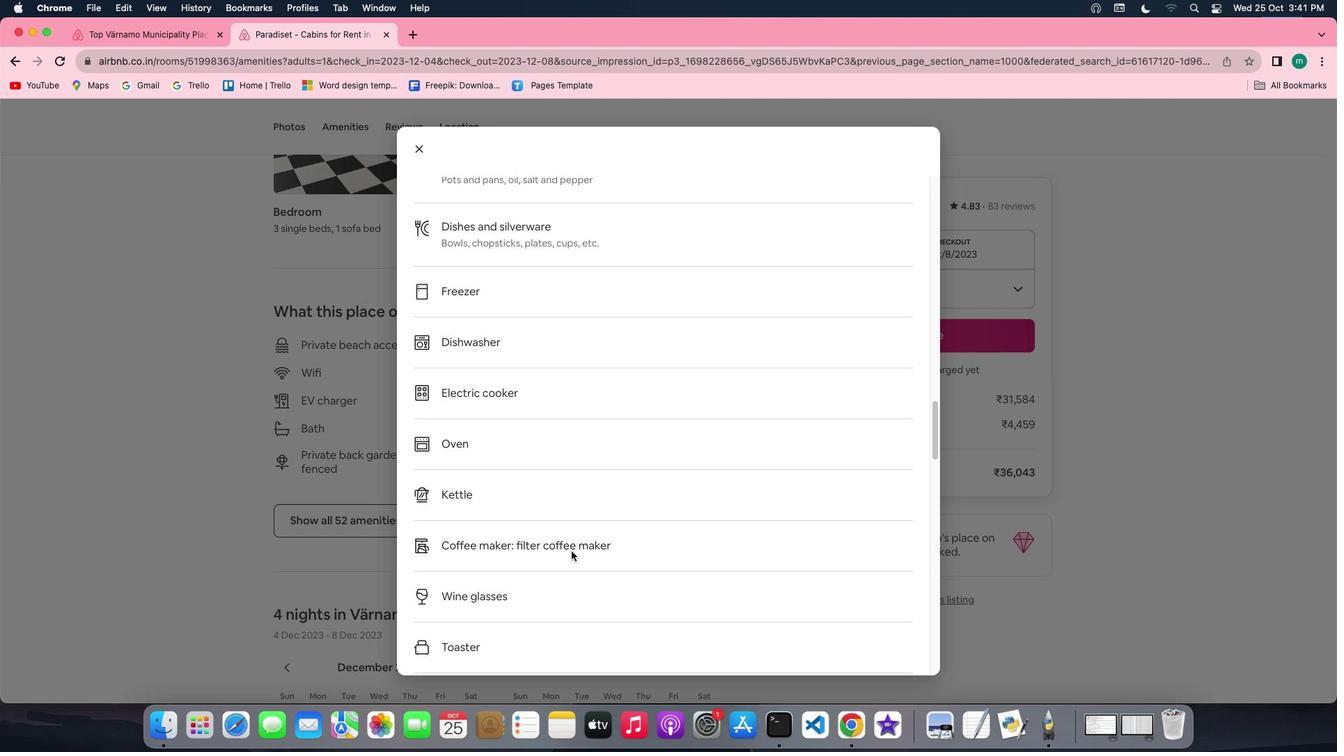 
Action: Mouse scrolled (571, 550) with delta (0, -1)
Screenshot: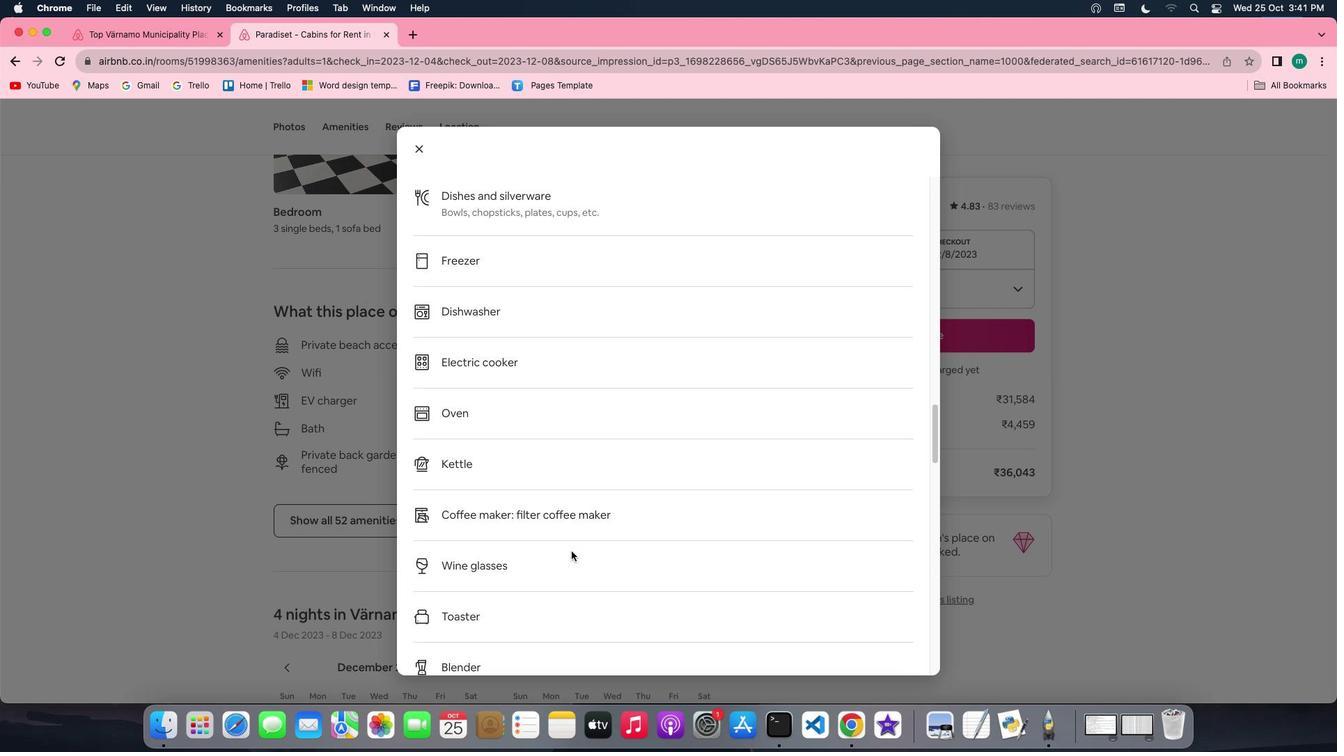 
Action: Mouse scrolled (571, 550) with delta (0, -2)
Screenshot: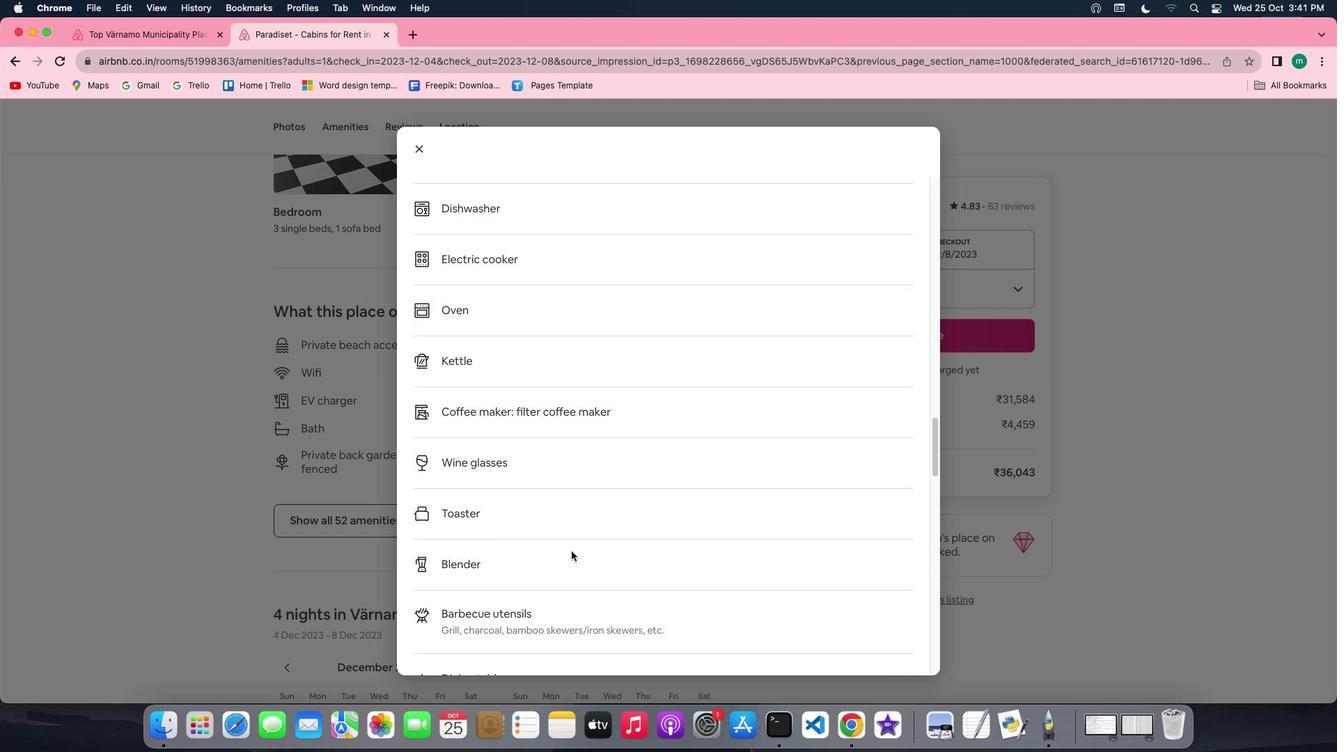 
Action: Mouse scrolled (571, 550) with delta (0, -2)
Screenshot: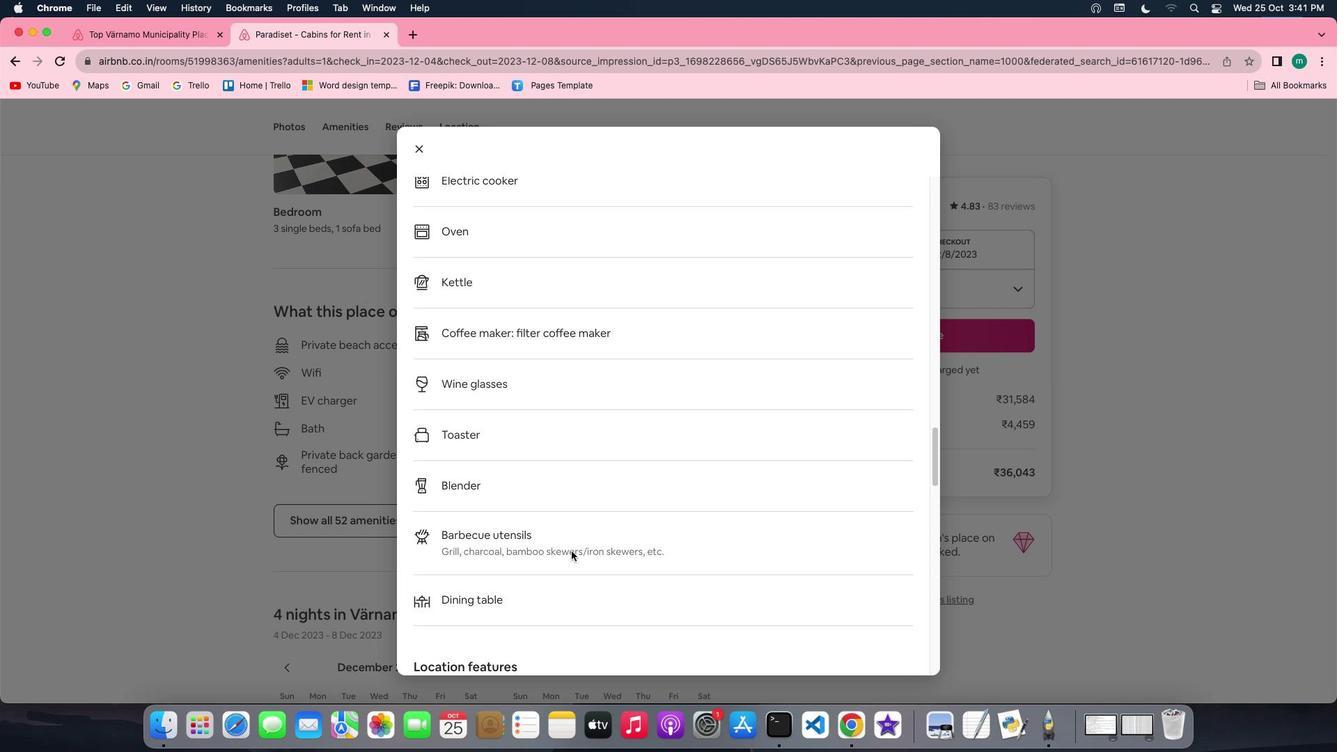 
Action: Mouse scrolled (571, 550) with delta (0, 0)
Screenshot: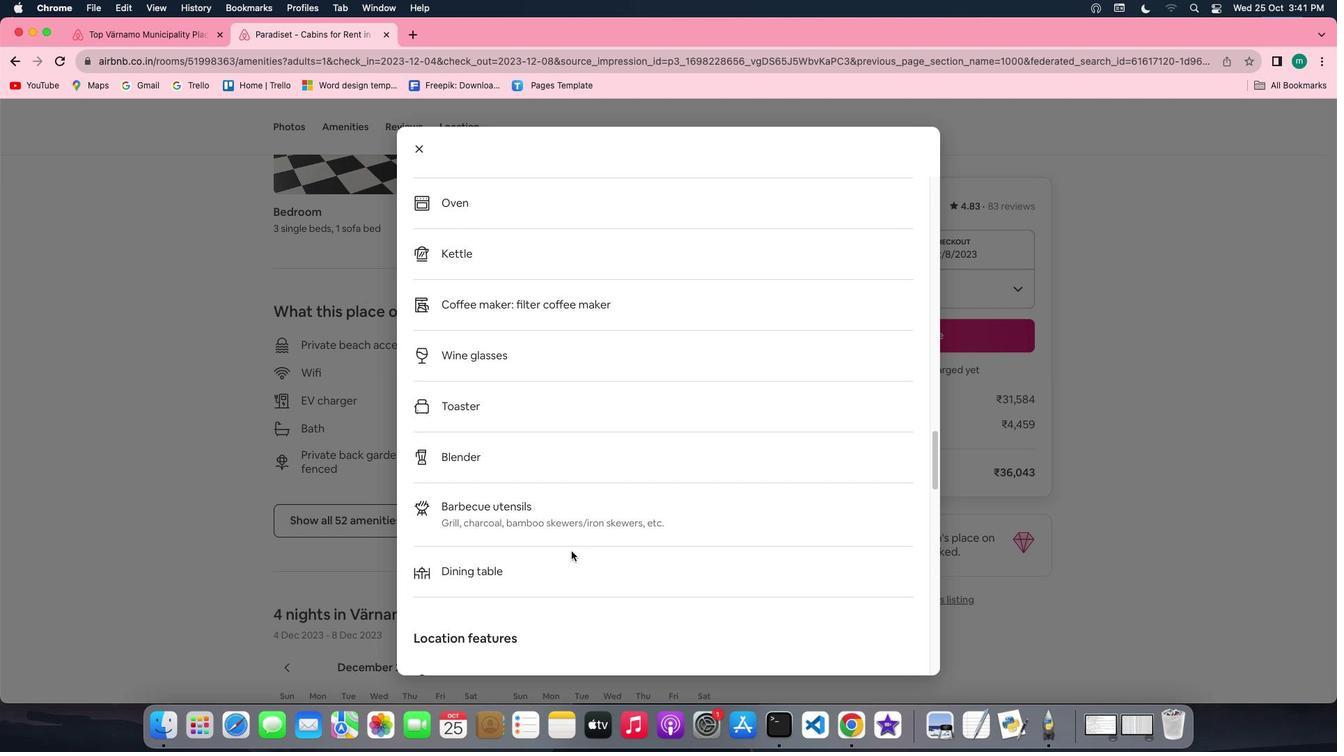 
Action: Mouse scrolled (571, 550) with delta (0, 0)
Screenshot: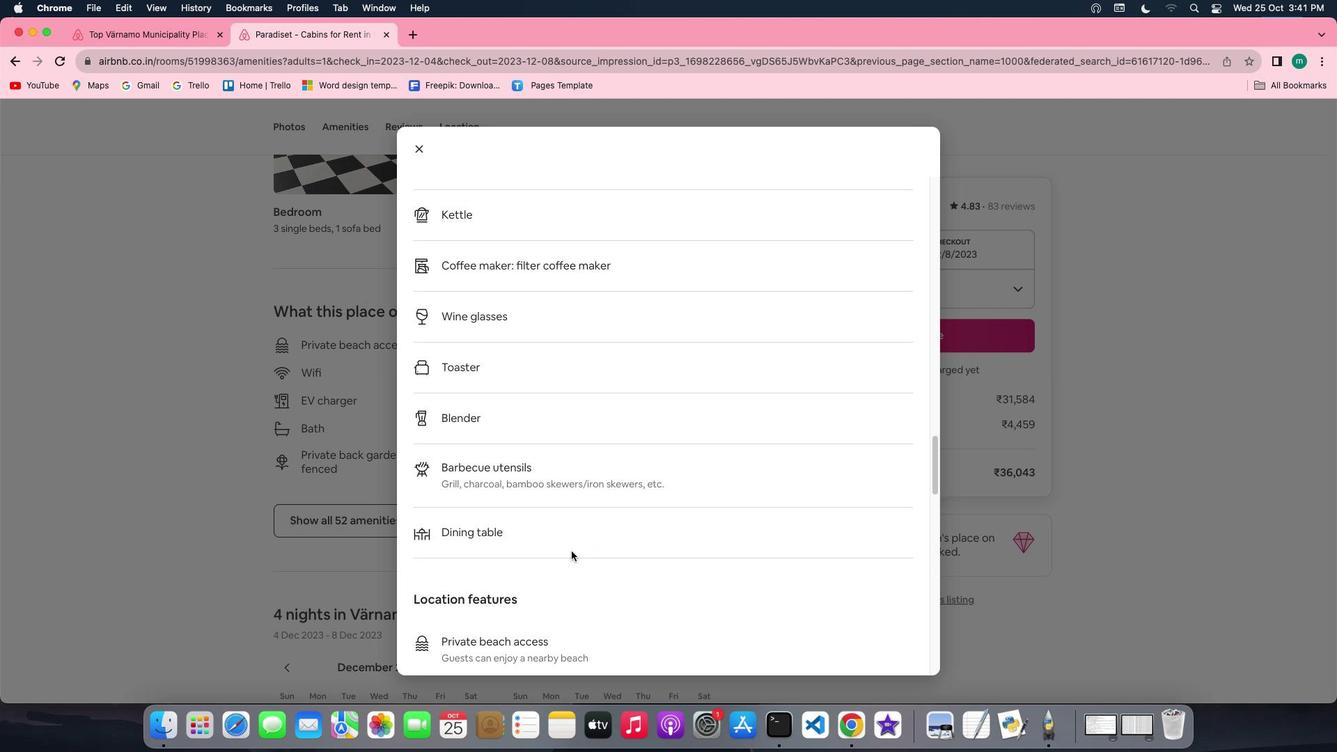 
Action: Mouse scrolled (571, 550) with delta (0, 0)
Screenshot: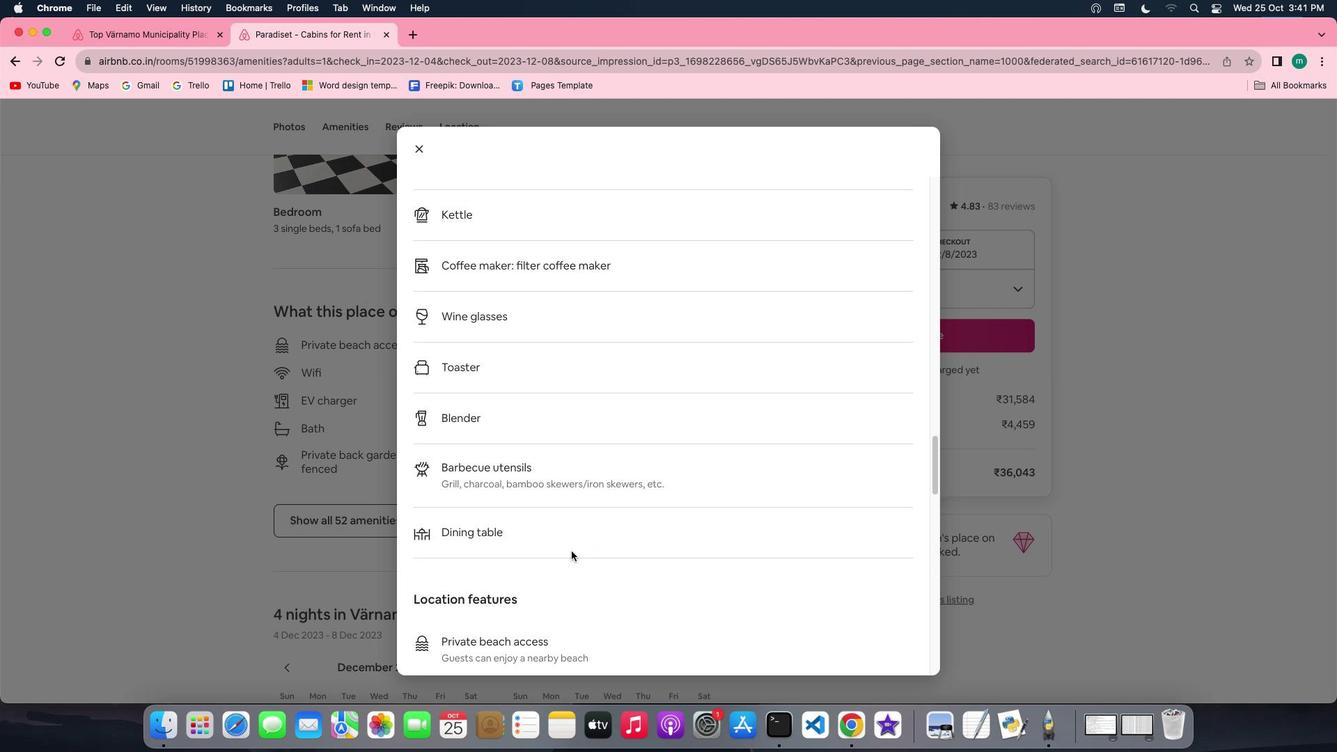 
Action: Mouse scrolled (571, 550) with delta (0, -1)
Screenshot: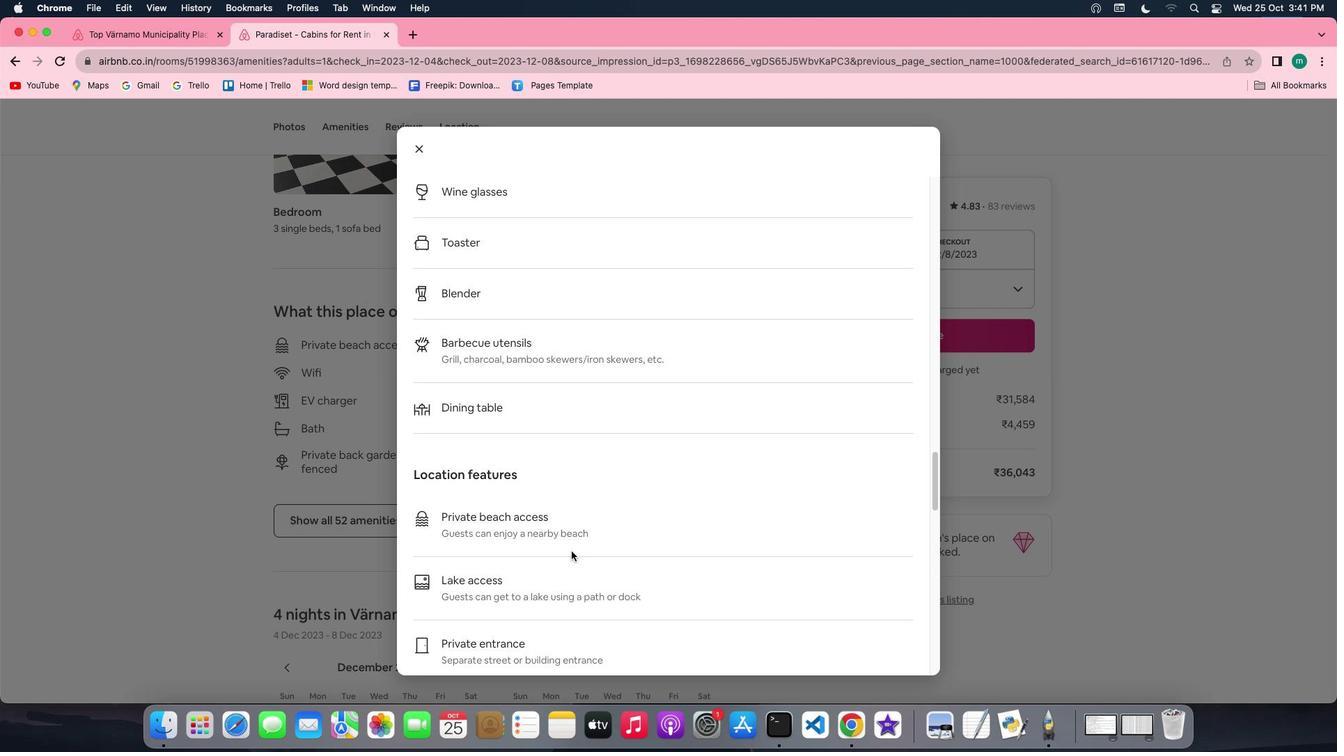 
Action: Mouse scrolled (571, 550) with delta (0, -2)
Screenshot: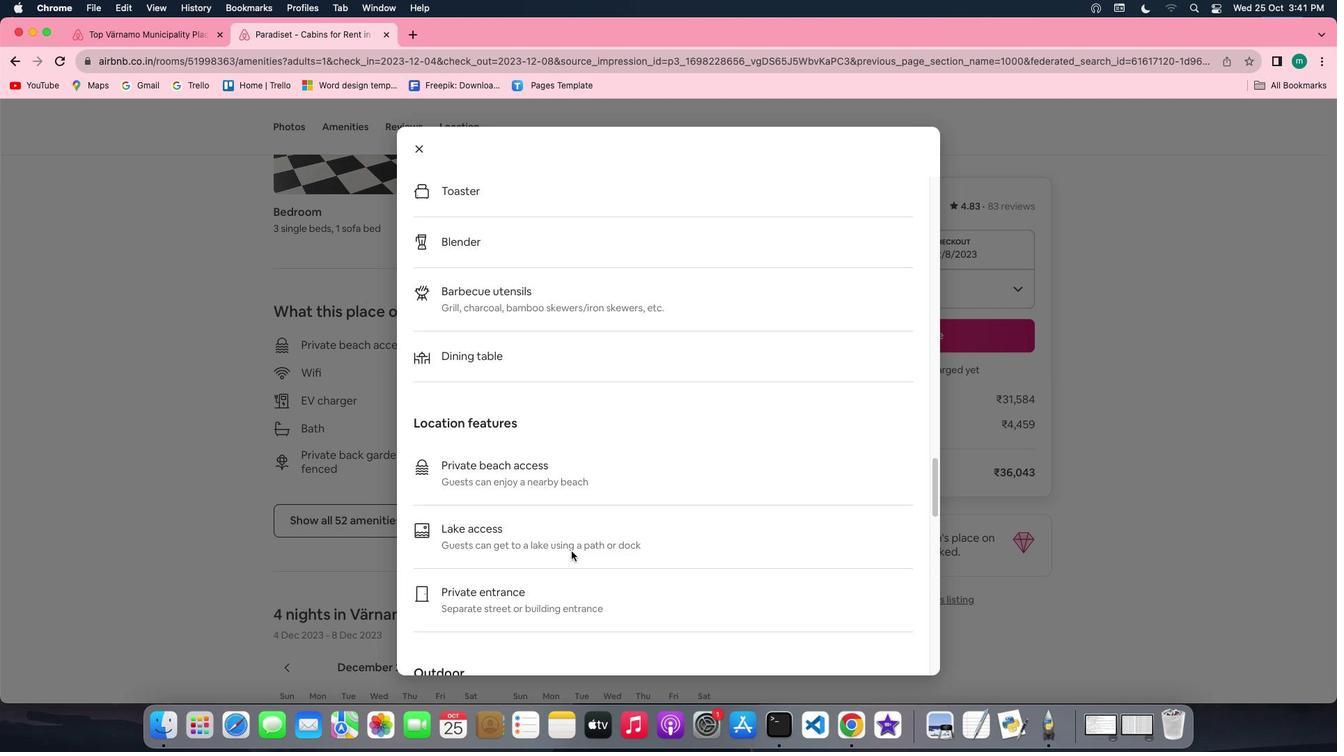 
Action: Mouse scrolled (571, 550) with delta (0, -2)
Screenshot: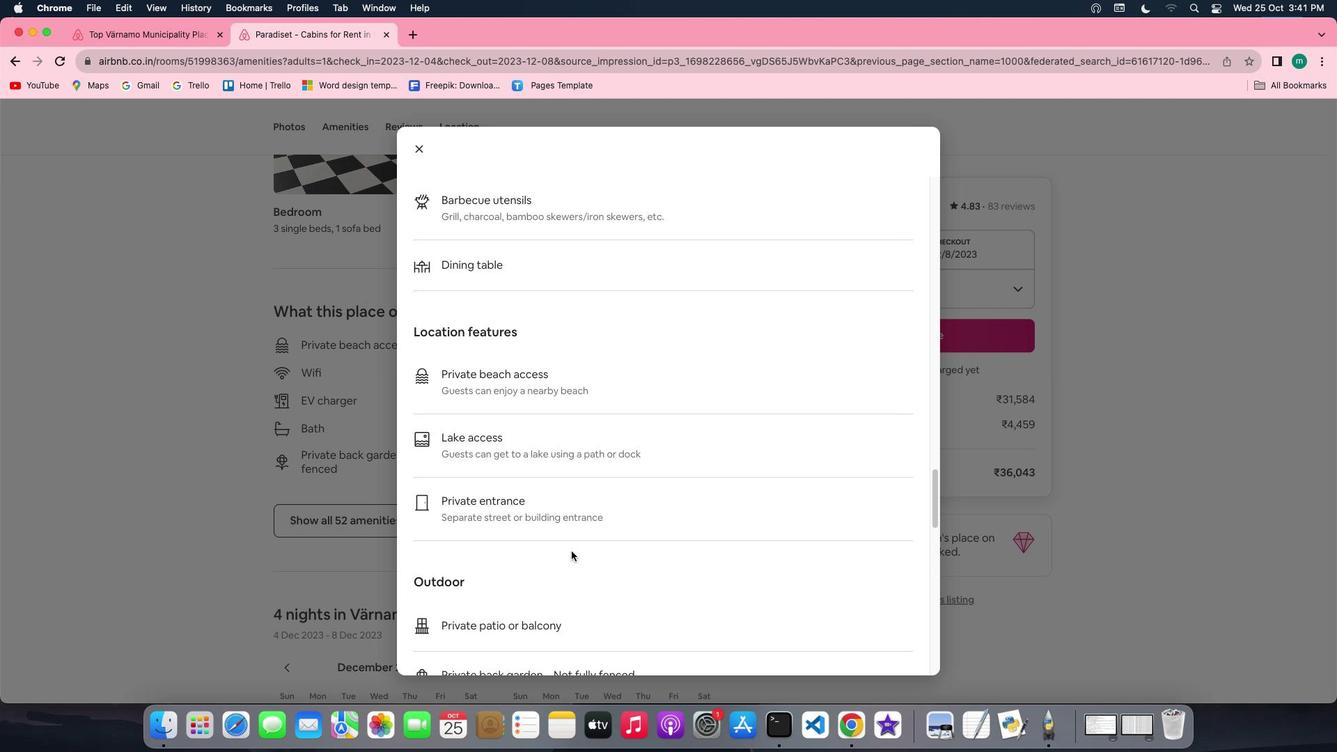 
Action: Mouse scrolled (571, 550) with delta (0, 0)
Screenshot: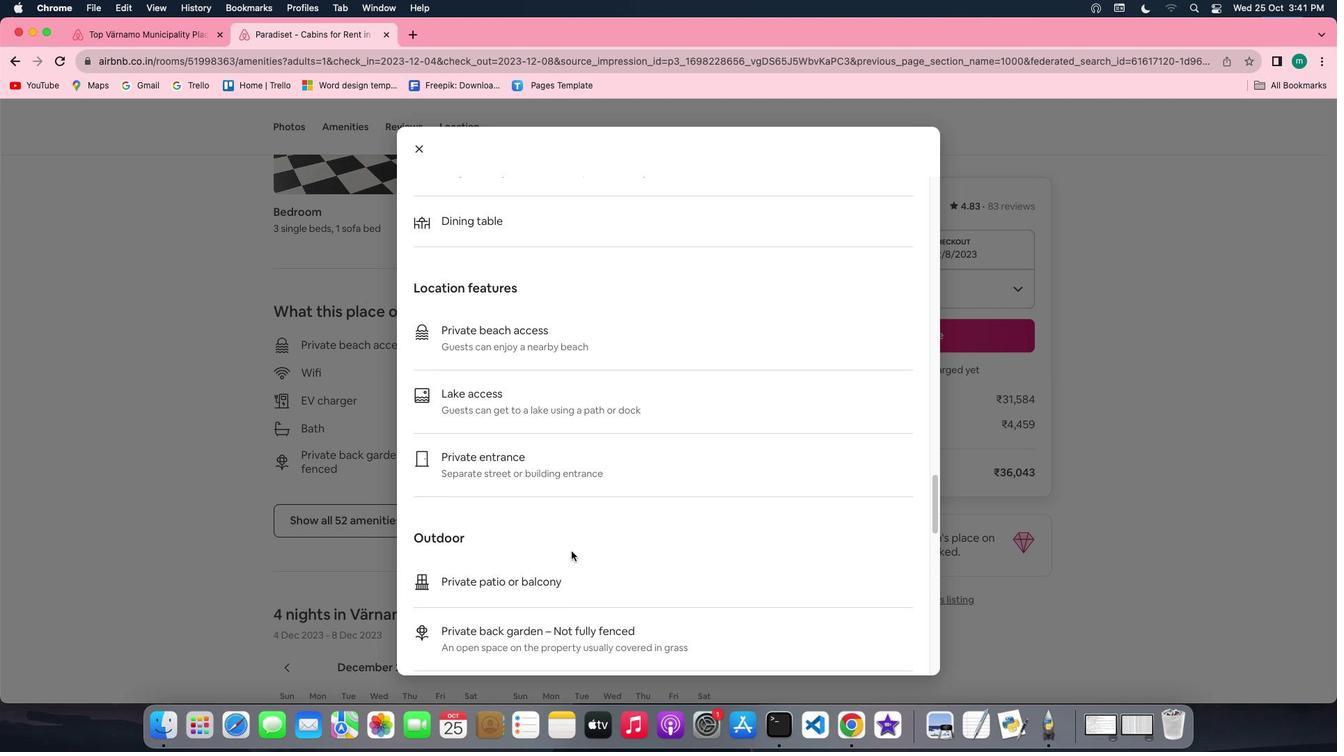 
Action: Mouse scrolled (571, 550) with delta (0, 0)
Screenshot: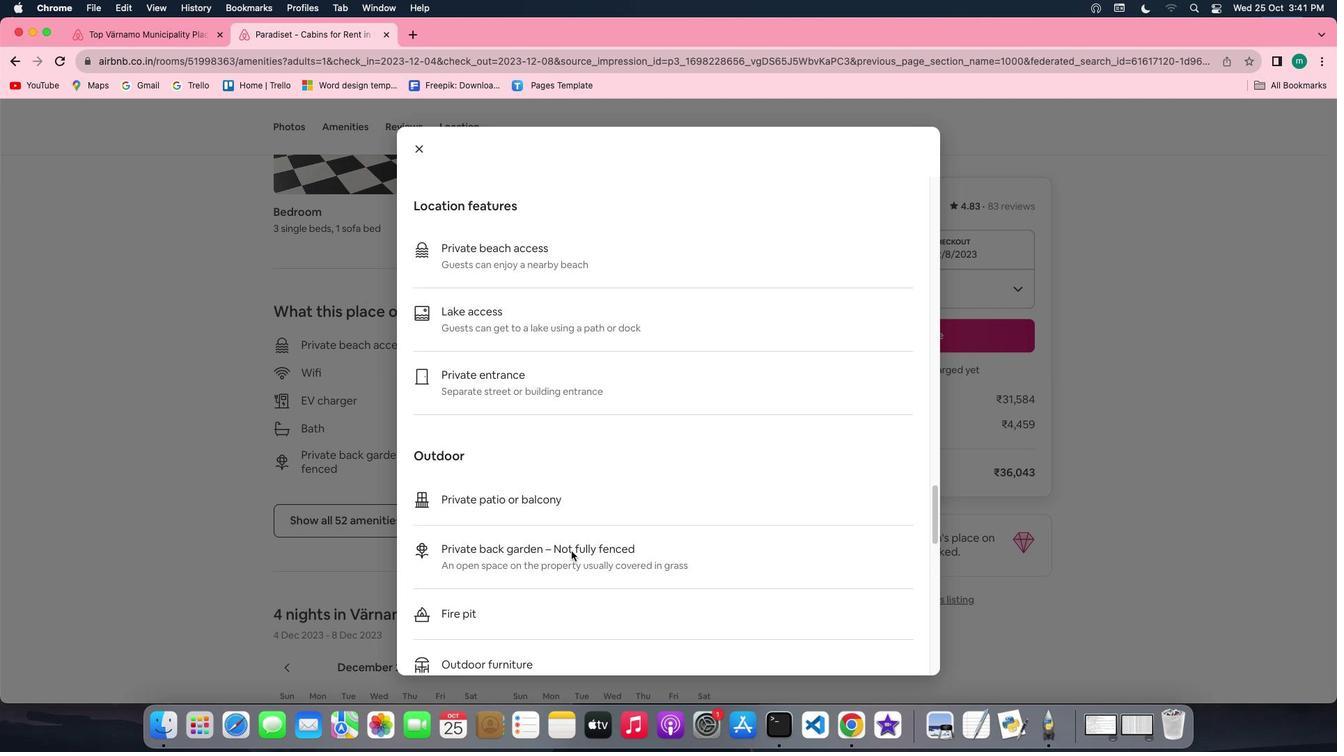 
Action: Mouse scrolled (571, 550) with delta (0, -1)
Screenshot: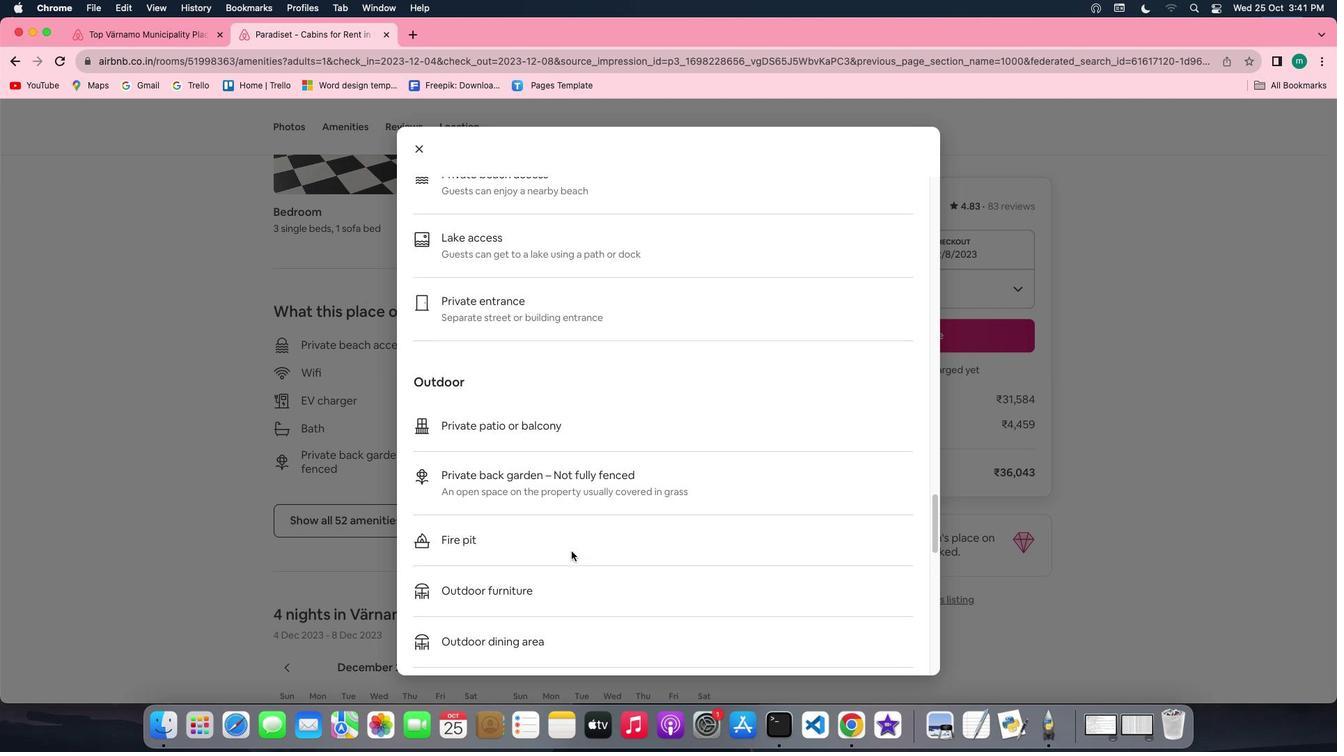 
Action: Mouse scrolled (571, 550) with delta (0, -2)
Screenshot: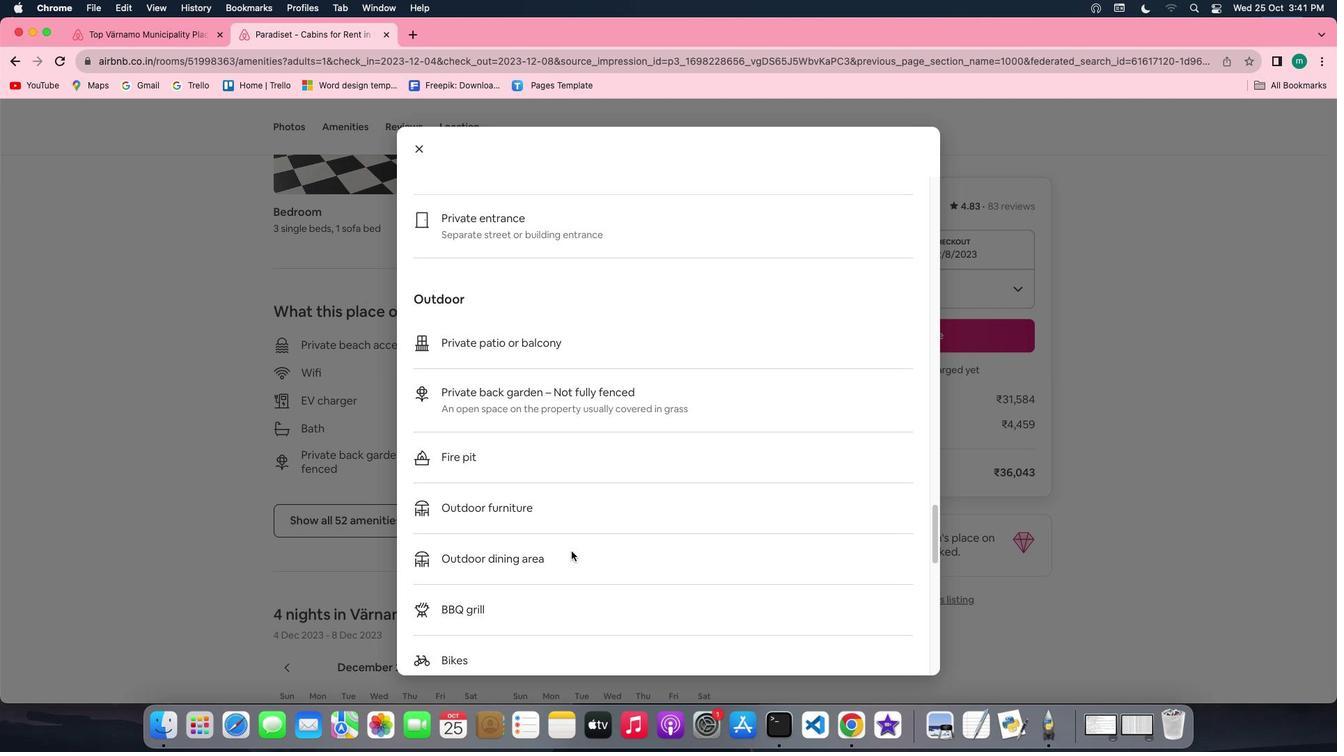 
Action: Mouse scrolled (571, 550) with delta (0, -2)
Screenshot: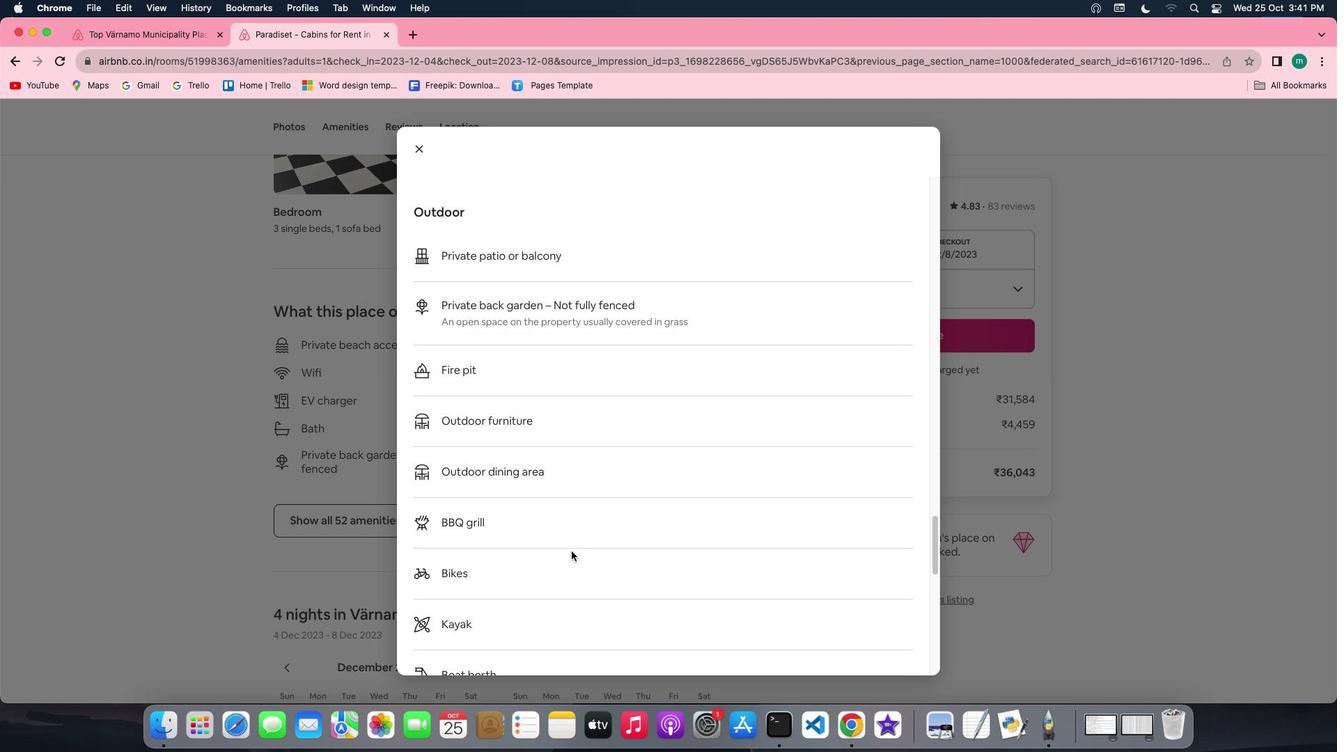 
Action: Mouse scrolled (571, 550) with delta (0, 0)
Screenshot: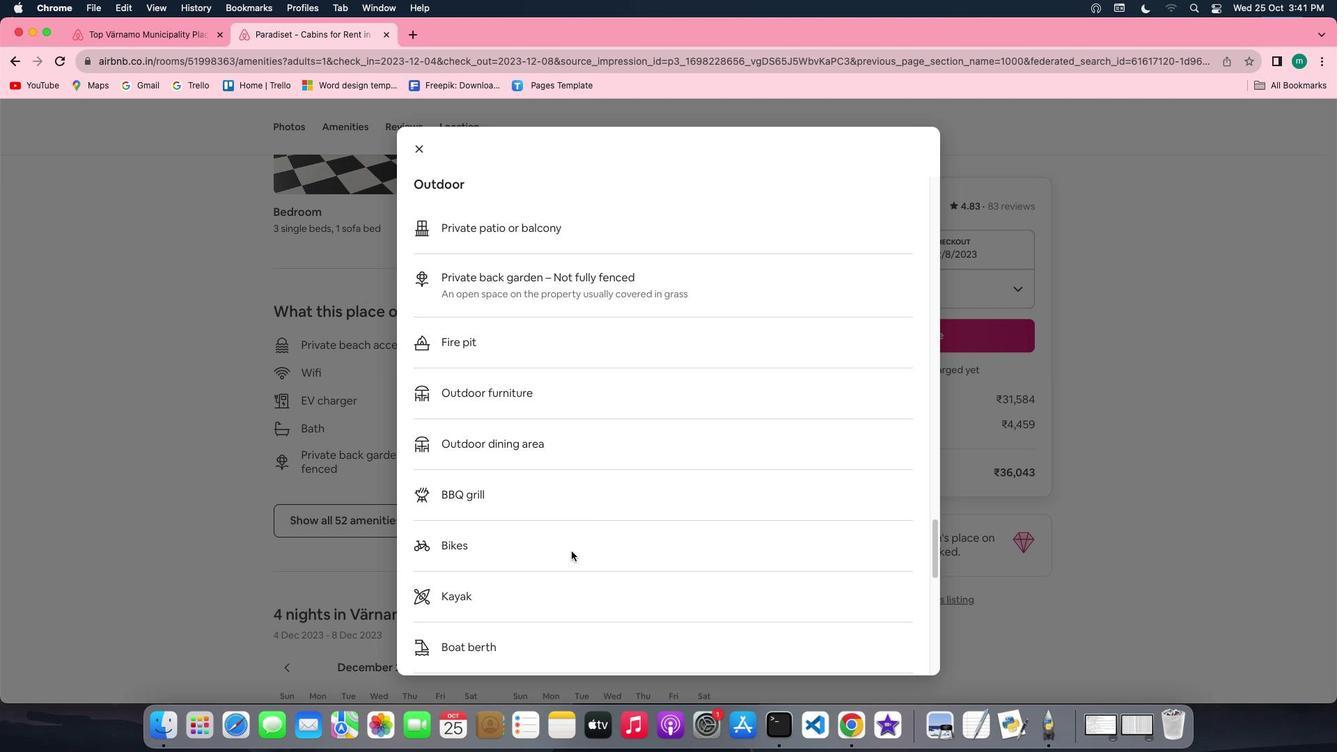 
Action: Mouse scrolled (571, 550) with delta (0, 0)
Screenshot: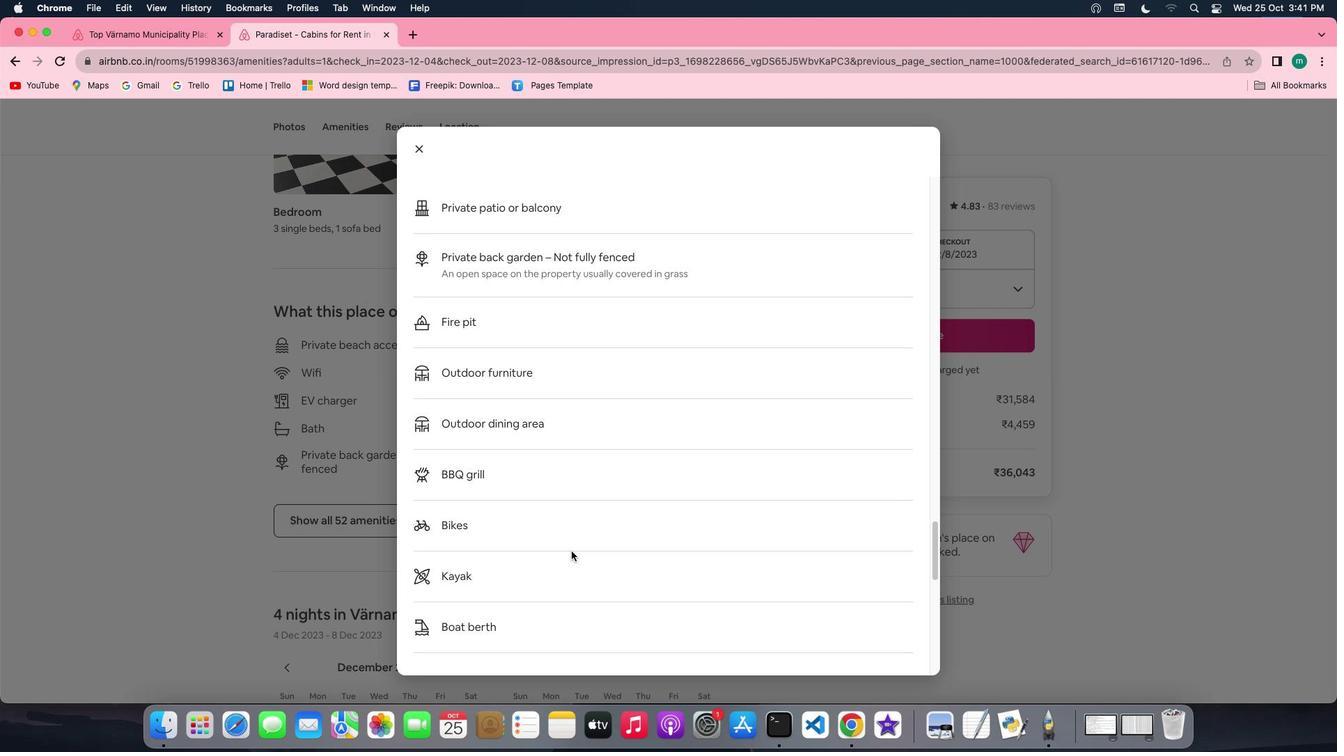 
Action: Mouse scrolled (571, 550) with delta (0, -1)
Screenshot: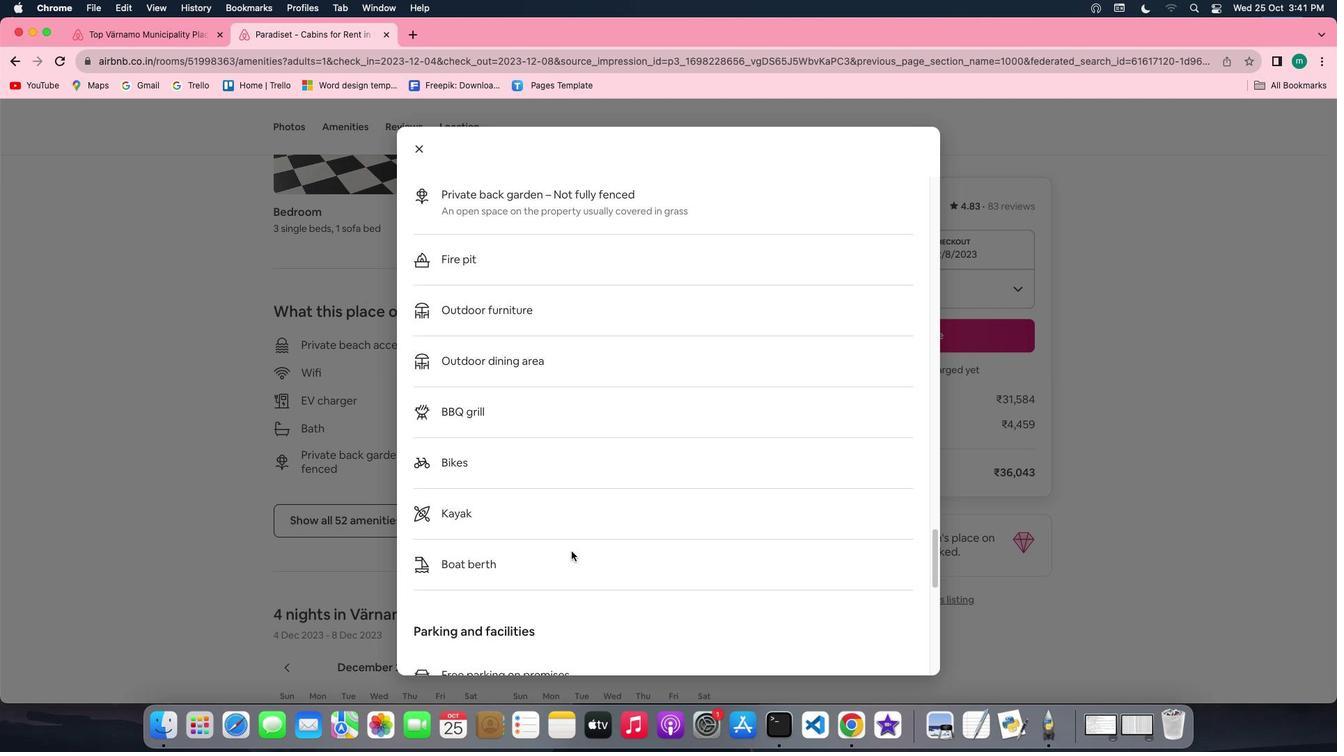 
Action: Mouse scrolled (571, 550) with delta (0, -2)
Screenshot: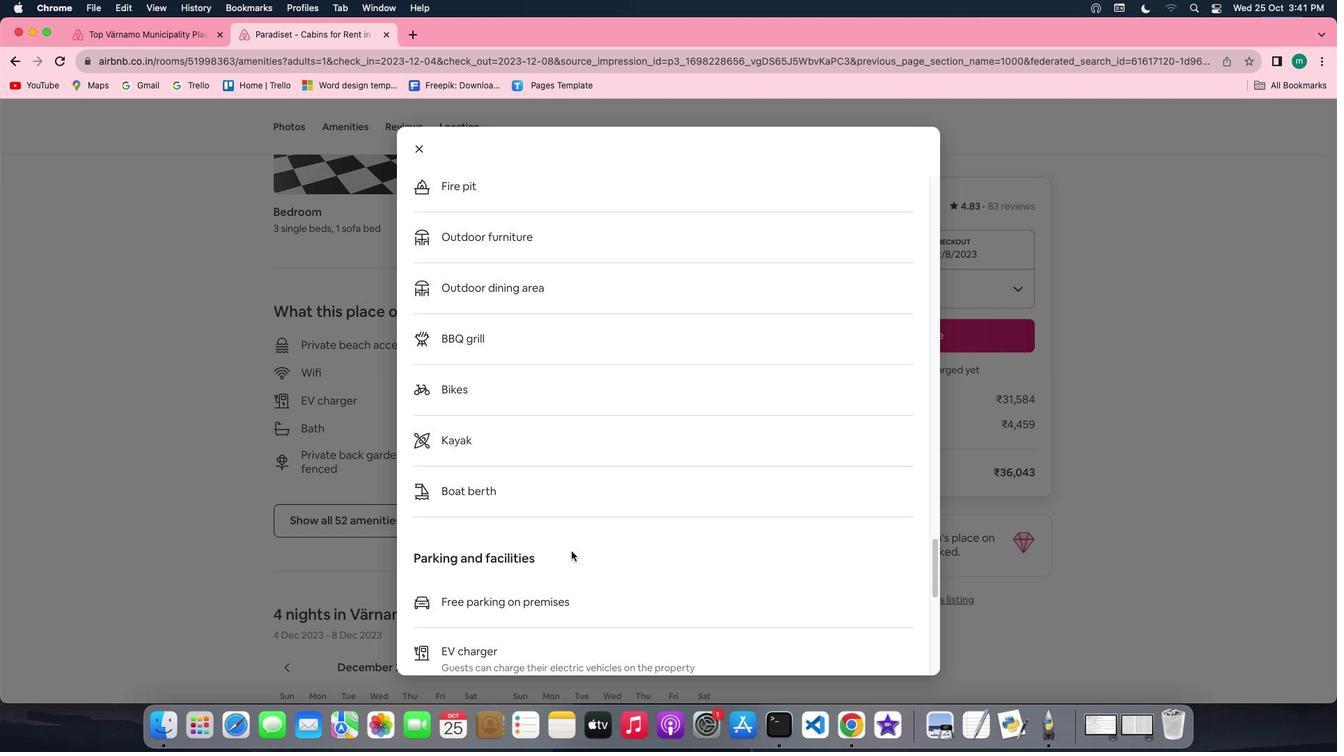 
Action: Mouse scrolled (571, 550) with delta (0, 0)
Screenshot: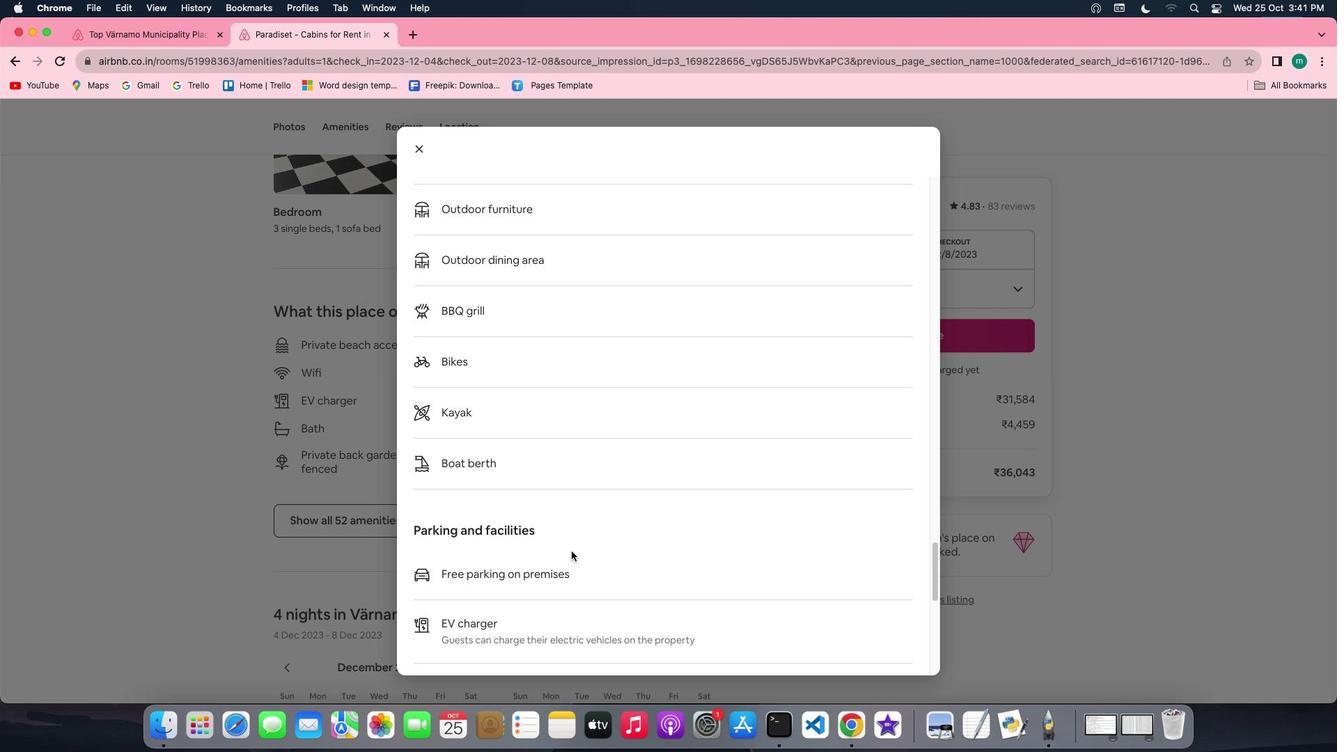 
Action: Mouse scrolled (571, 550) with delta (0, 0)
Screenshot: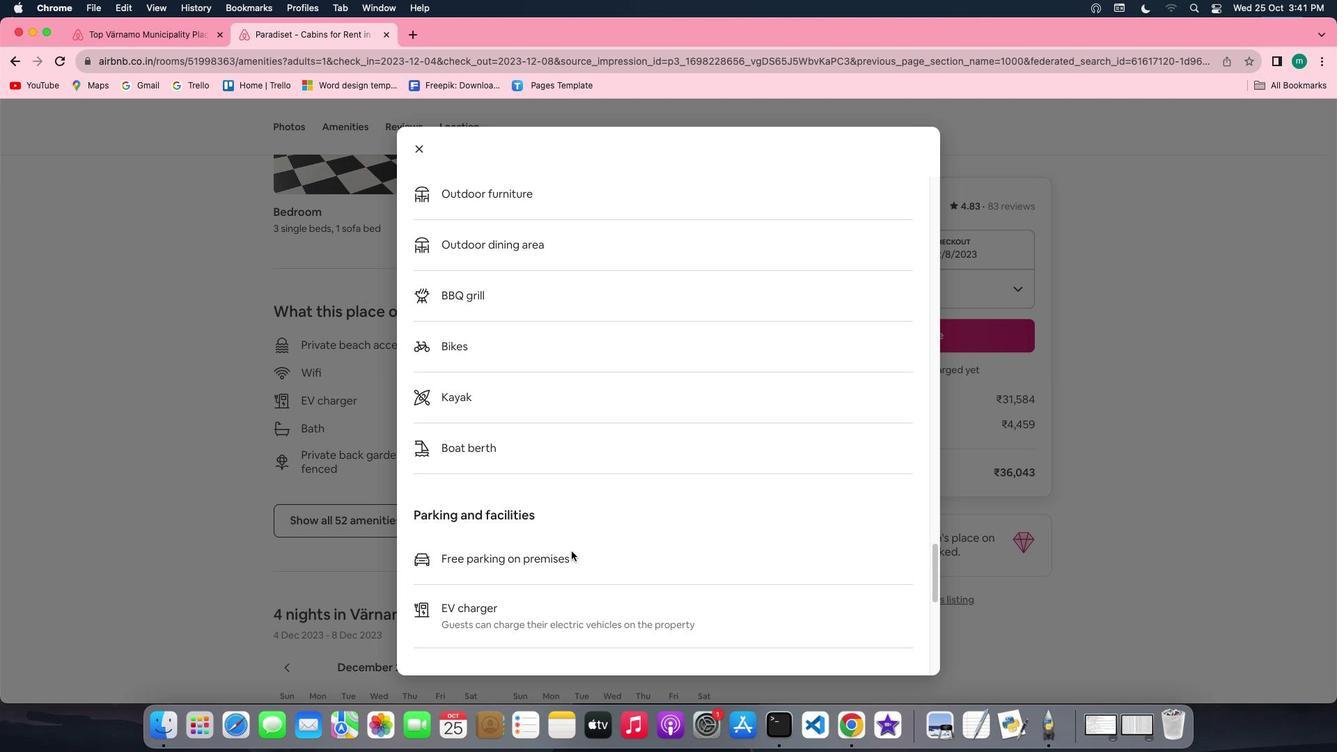 
Action: Mouse scrolled (571, 550) with delta (0, 0)
Screenshot: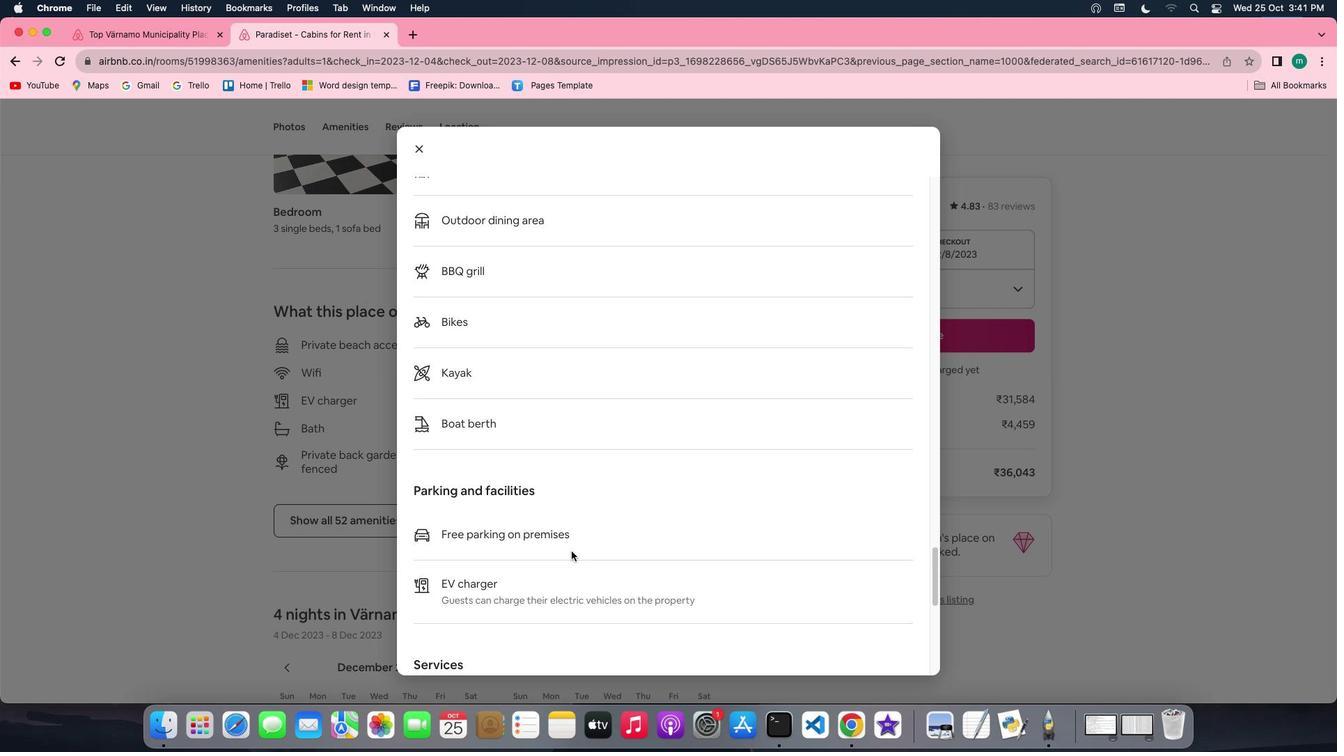 
Action: Mouse scrolled (571, 550) with delta (0, 0)
Screenshot: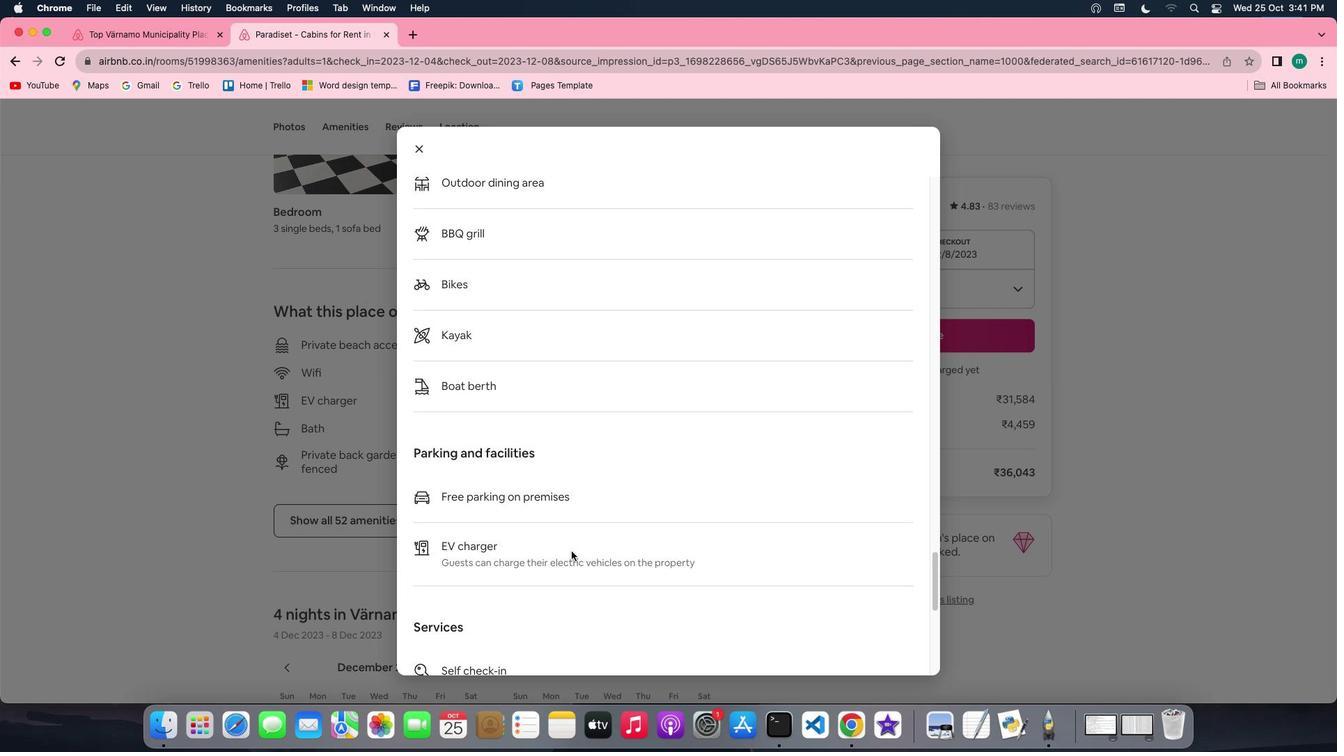 
Action: Mouse scrolled (571, 550) with delta (0, 0)
Screenshot: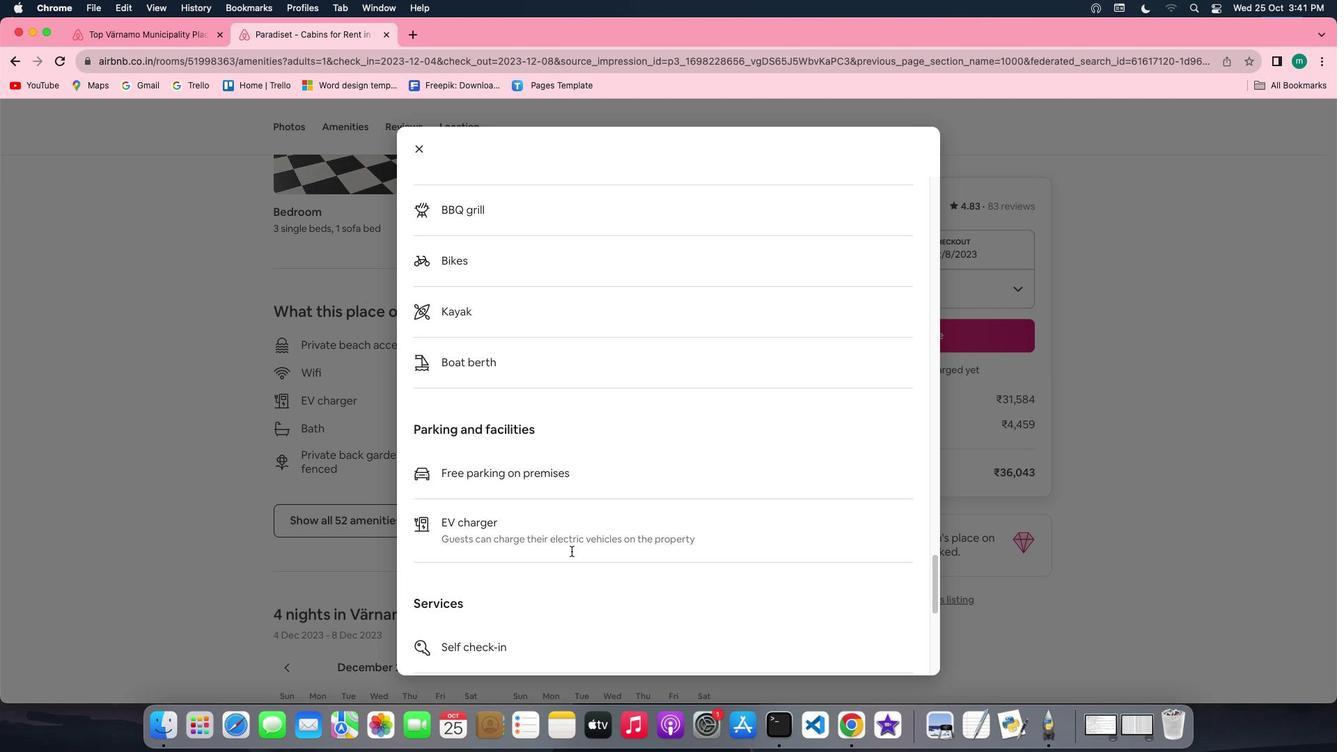 
Action: Mouse scrolled (571, 550) with delta (0, 0)
Screenshot: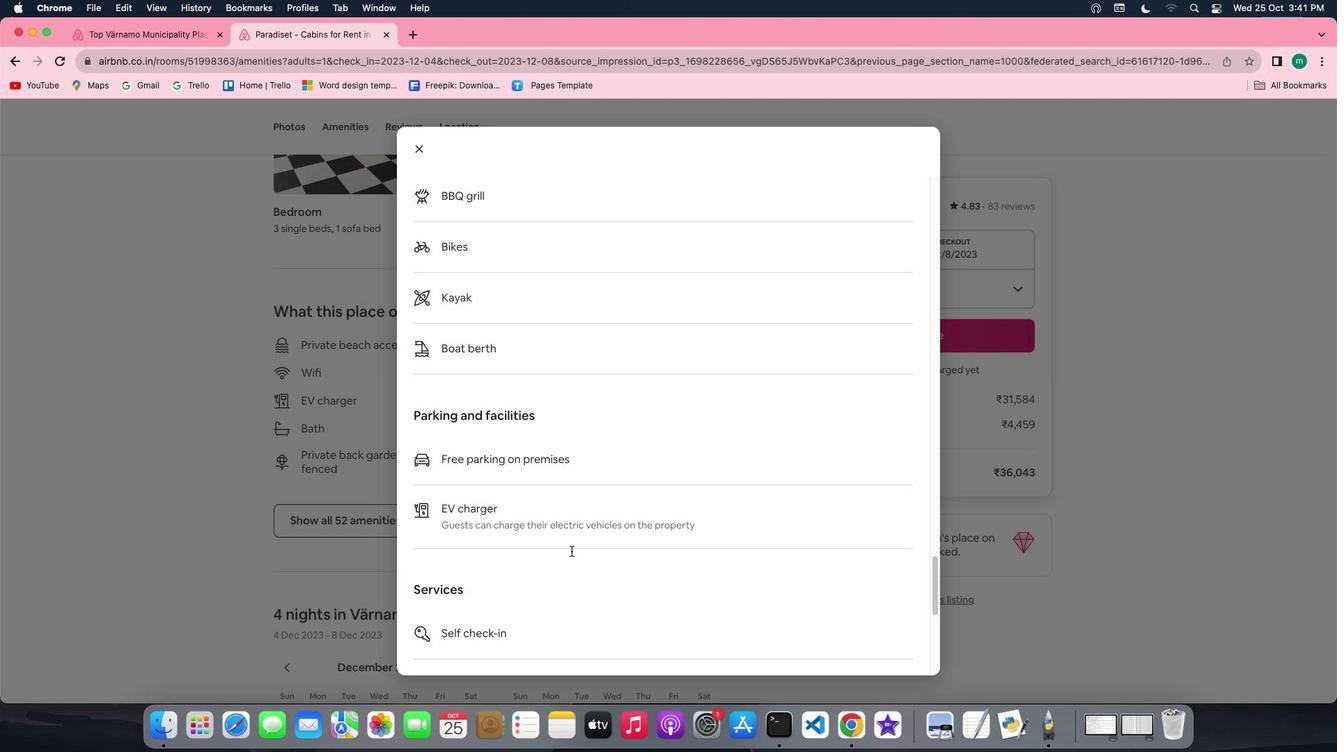
Action: Mouse scrolled (571, 550) with delta (0, -1)
Screenshot: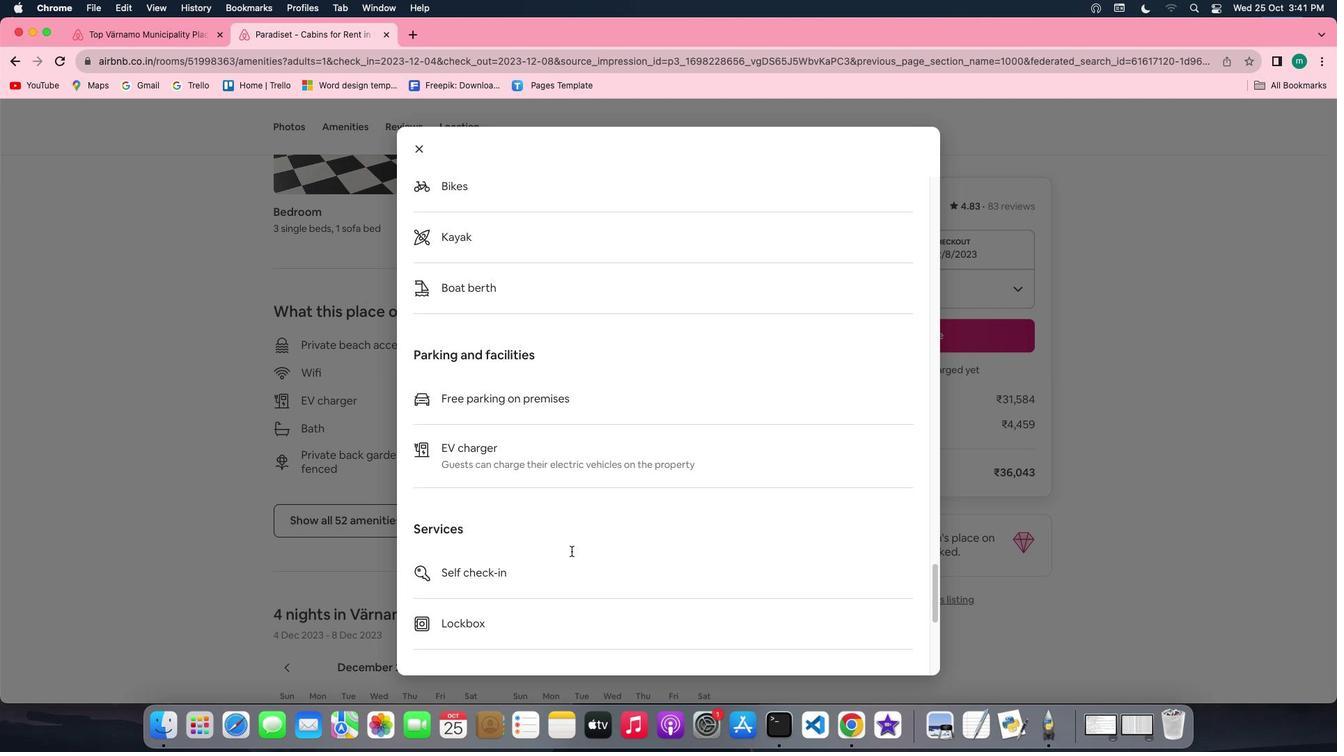 
Action: Mouse scrolled (571, 550) with delta (0, -2)
Screenshot: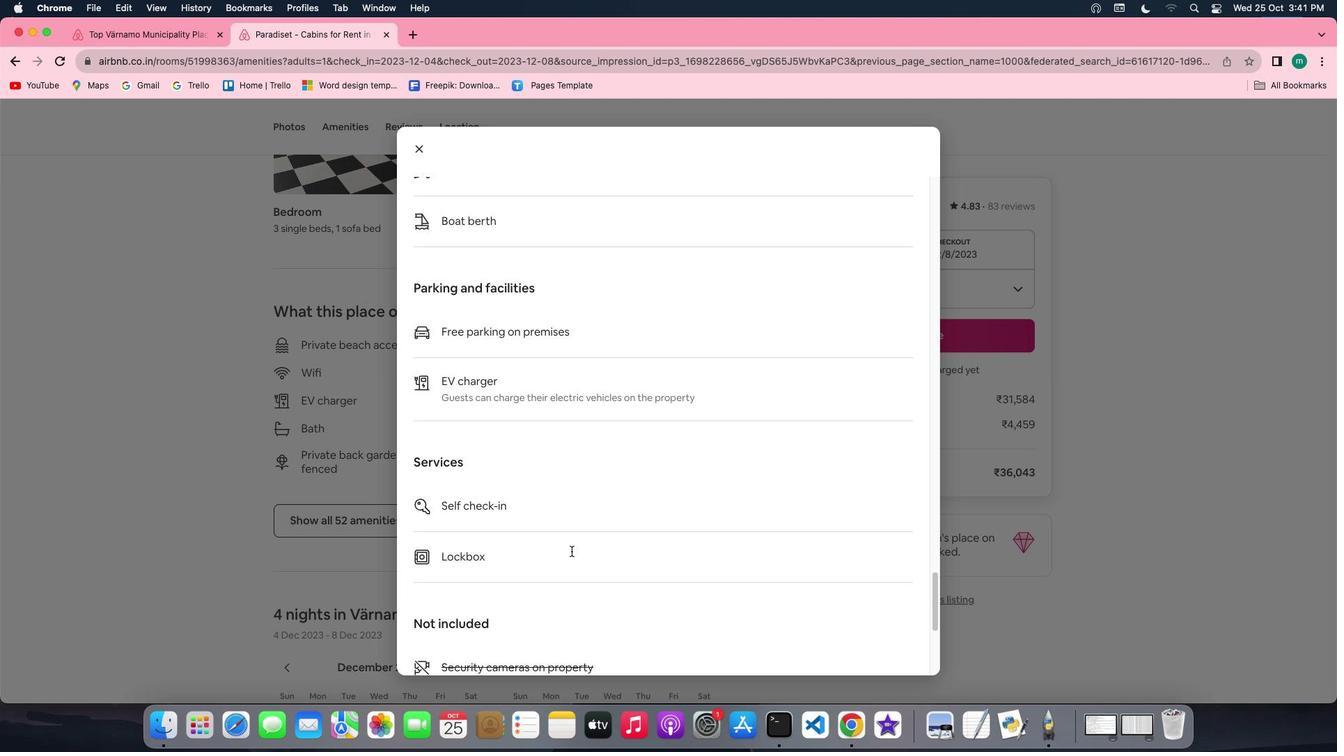 
Action: Mouse scrolled (571, 550) with delta (0, 0)
Screenshot: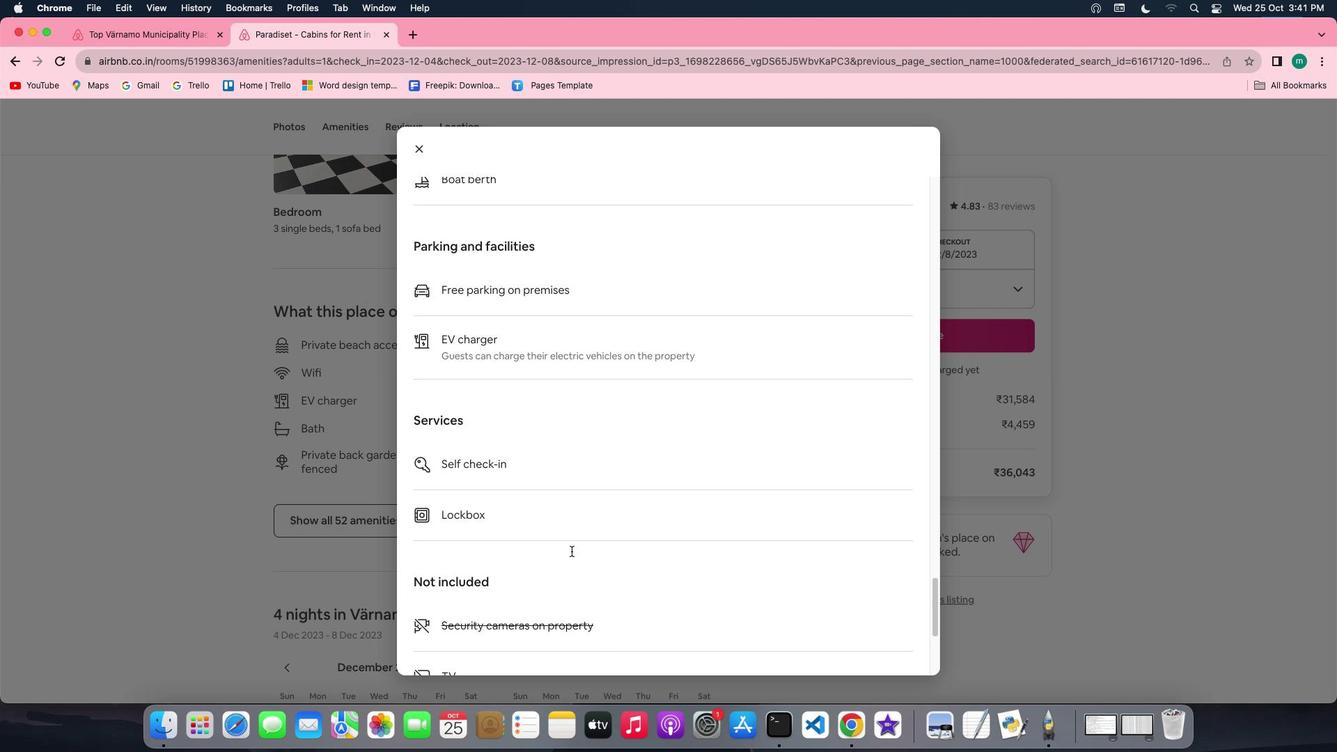 
Action: Mouse scrolled (571, 550) with delta (0, 0)
Screenshot: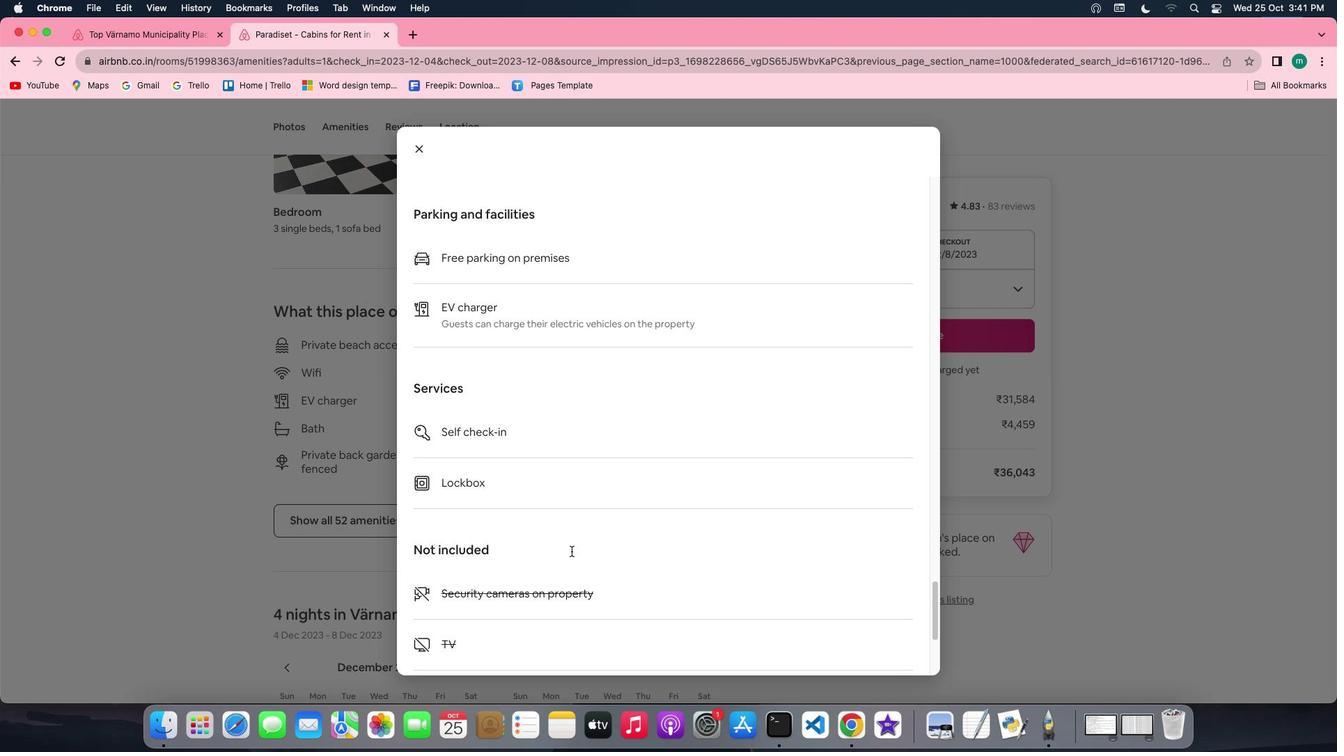 
Action: Mouse scrolled (571, 550) with delta (0, -1)
Screenshot: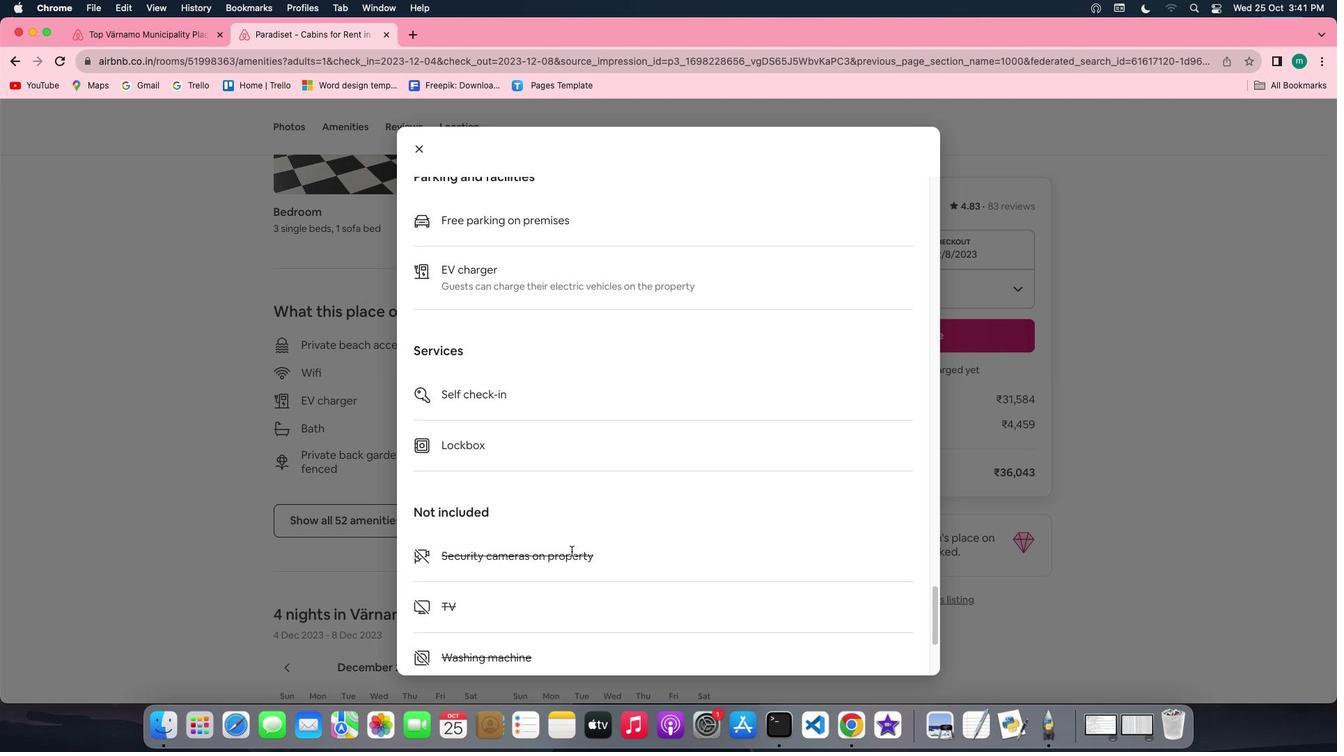 
Action: Mouse scrolled (571, 550) with delta (0, -2)
Screenshot: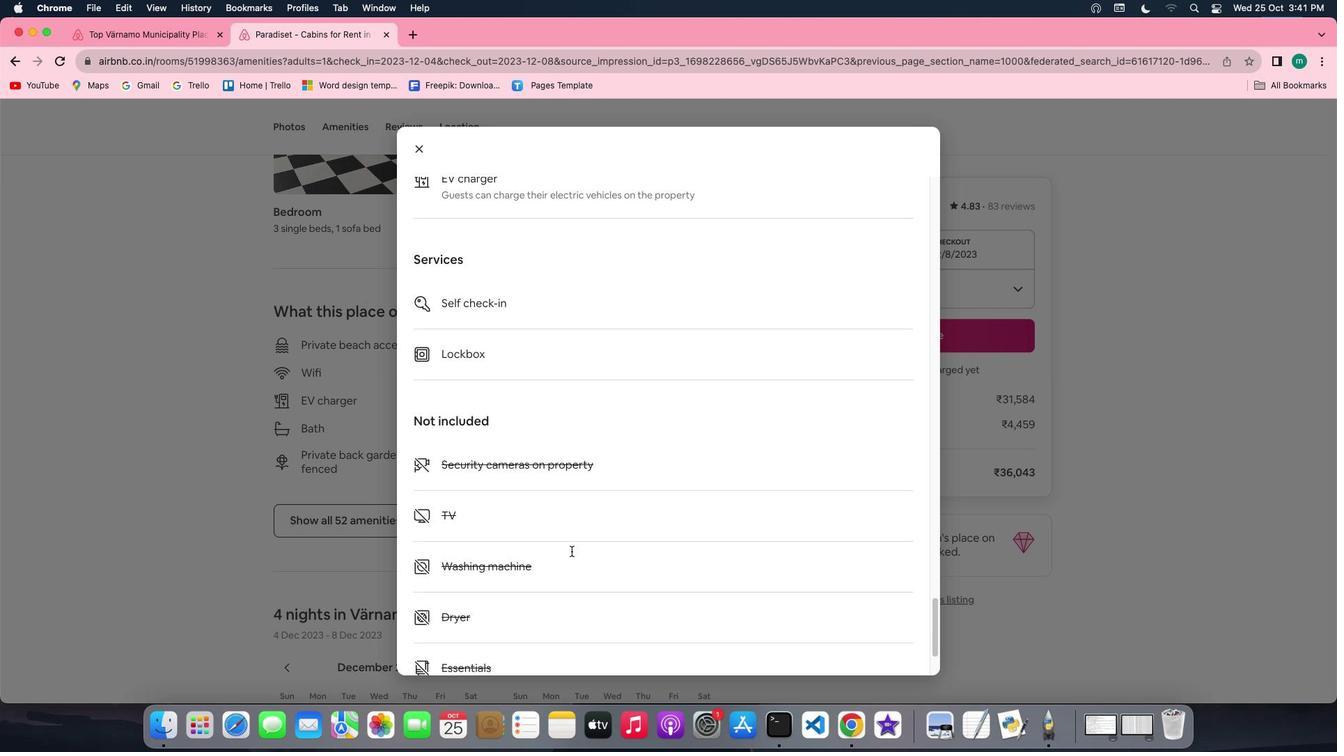 
Action: Mouse scrolled (571, 550) with delta (0, 0)
Screenshot: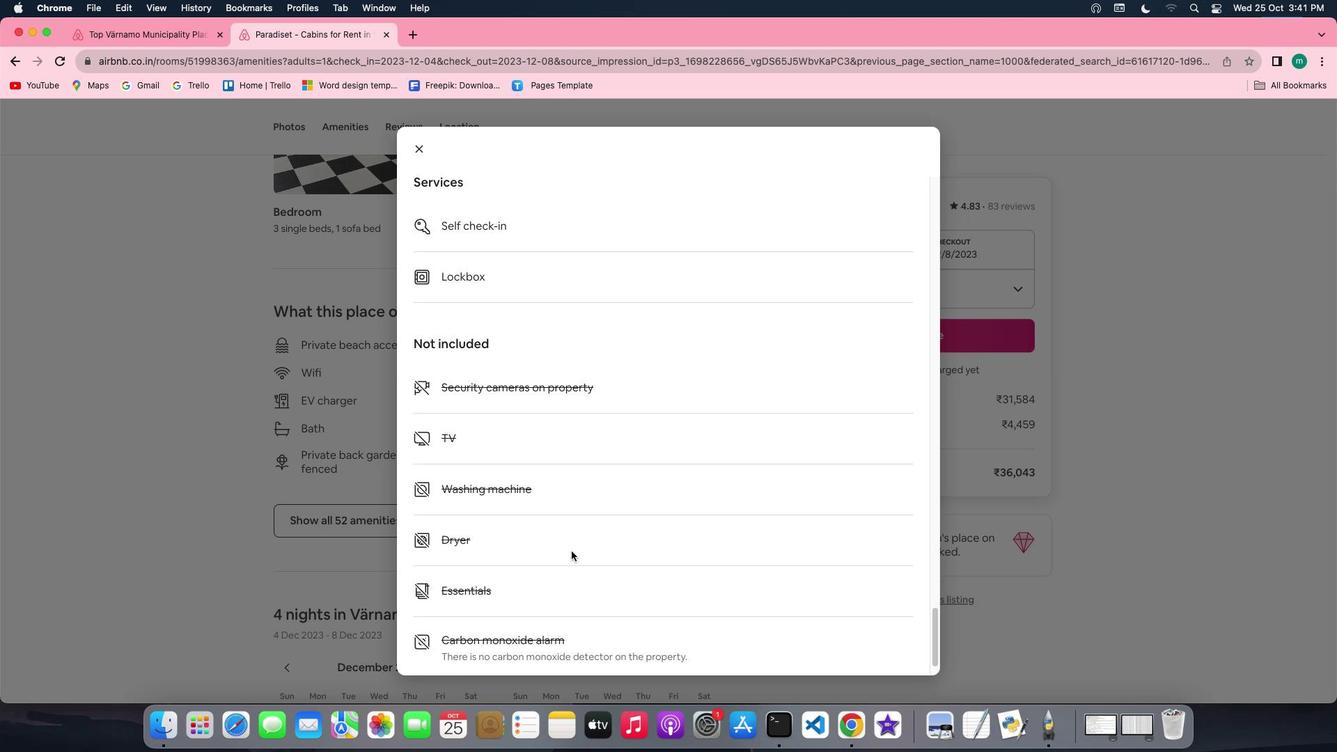 
Action: Mouse scrolled (571, 550) with delta (0, 0)
Screenshot: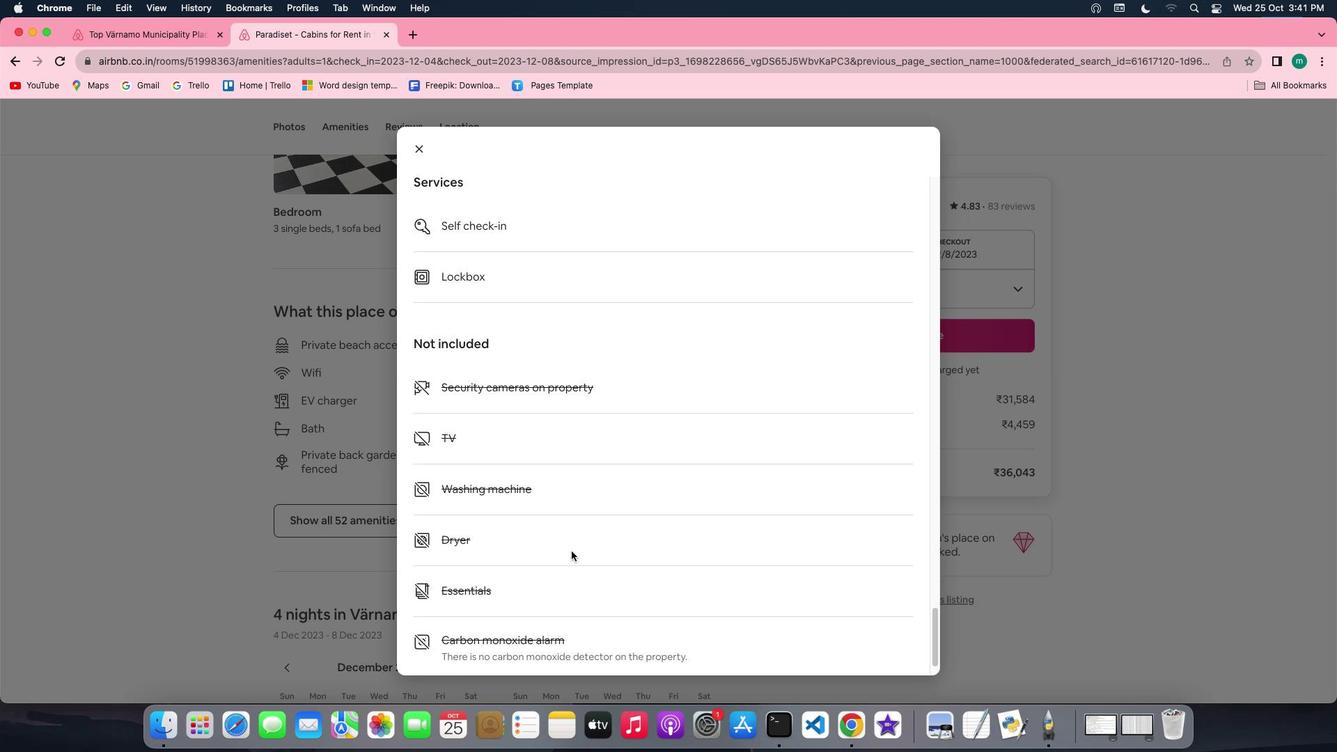 
Action: Mouse scrolled (571, 550) with delta (0, -2)
Screenshot: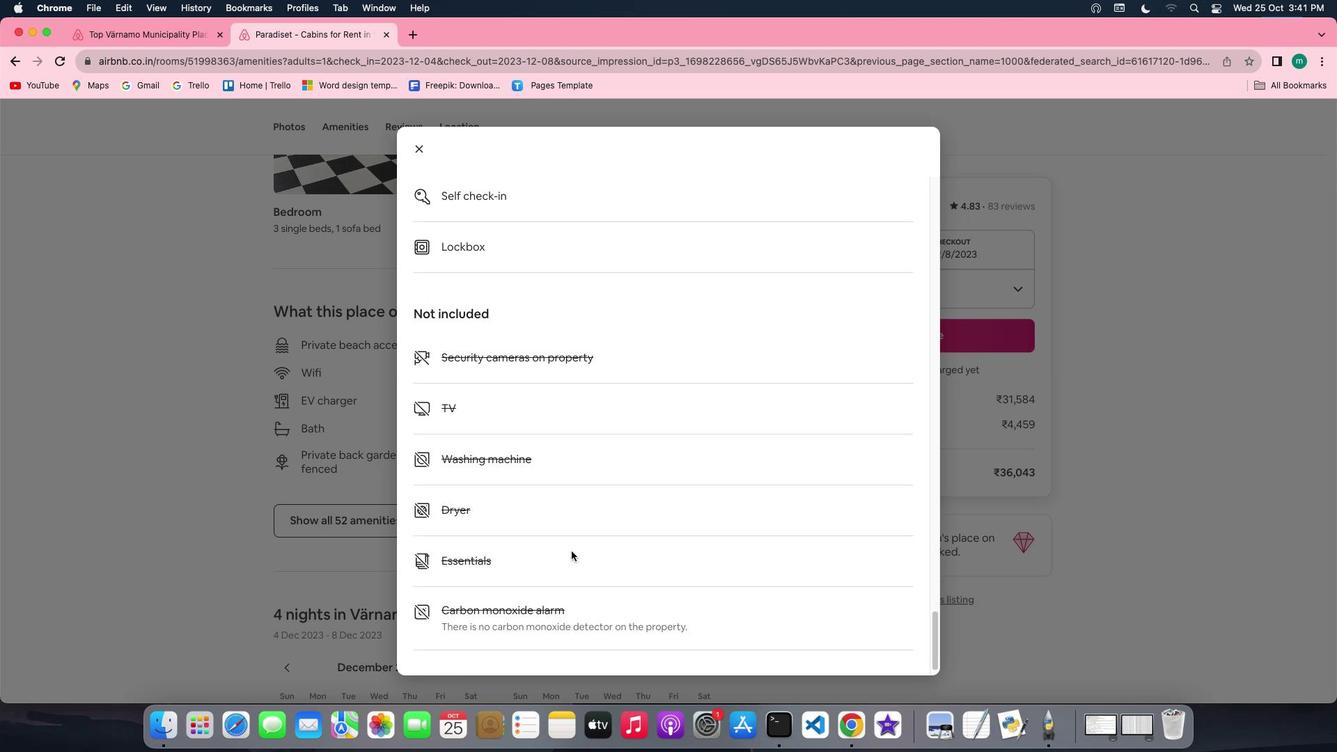 
Action: Mouse scrolled (571, 550) with delta (0, -3)
Screenshot: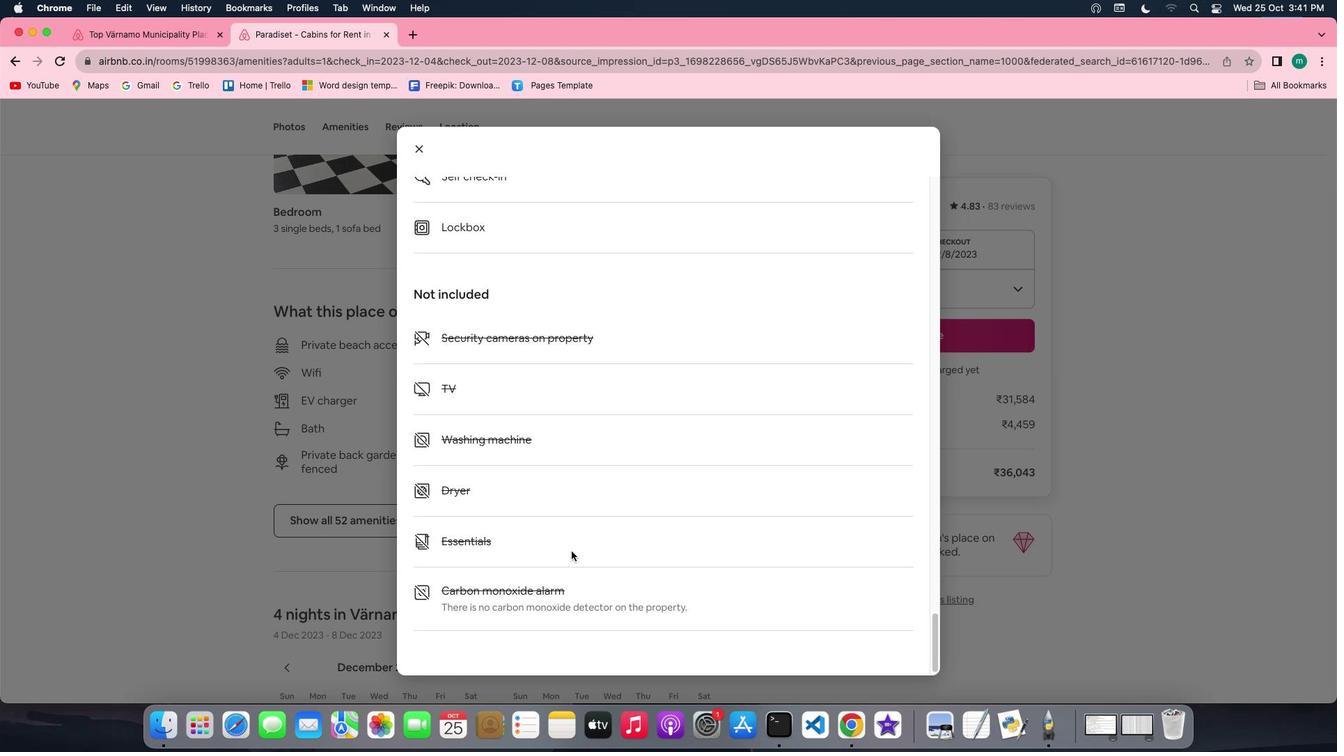 
Action: Mouse scrolled (571, 550) with delta (0, -2)
Screenshot: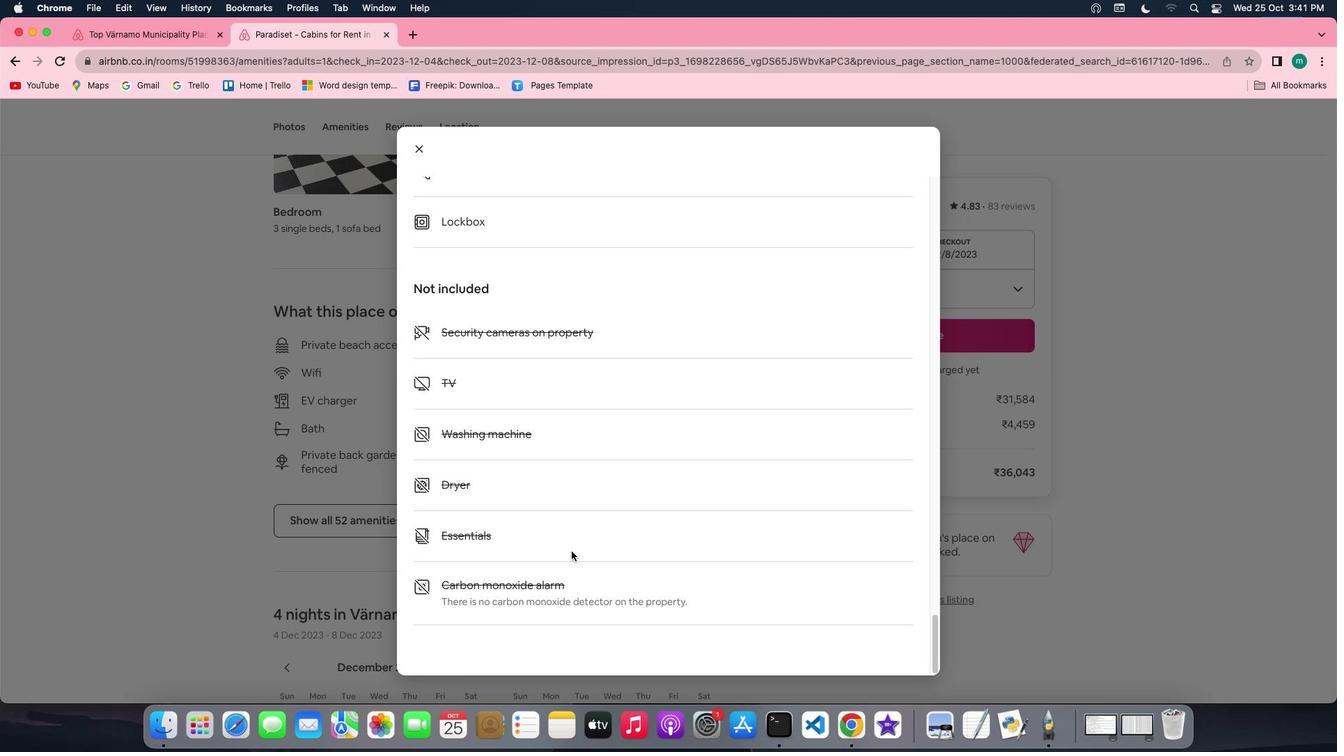 
Action: Mouse scrolled (571, 550) with delta (0, 0)
Screenshot: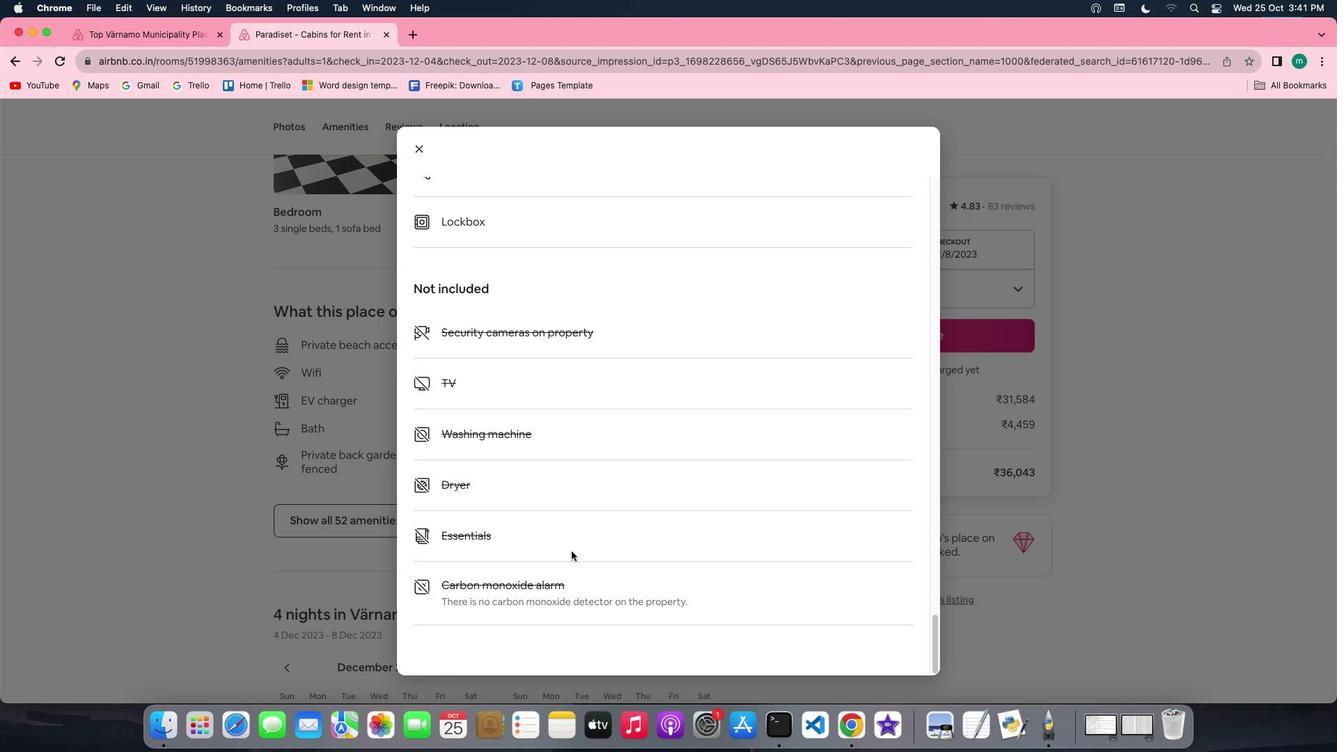 
Action: Mouse scrolled (571, 550) with delta (0, 0)
Screenshot: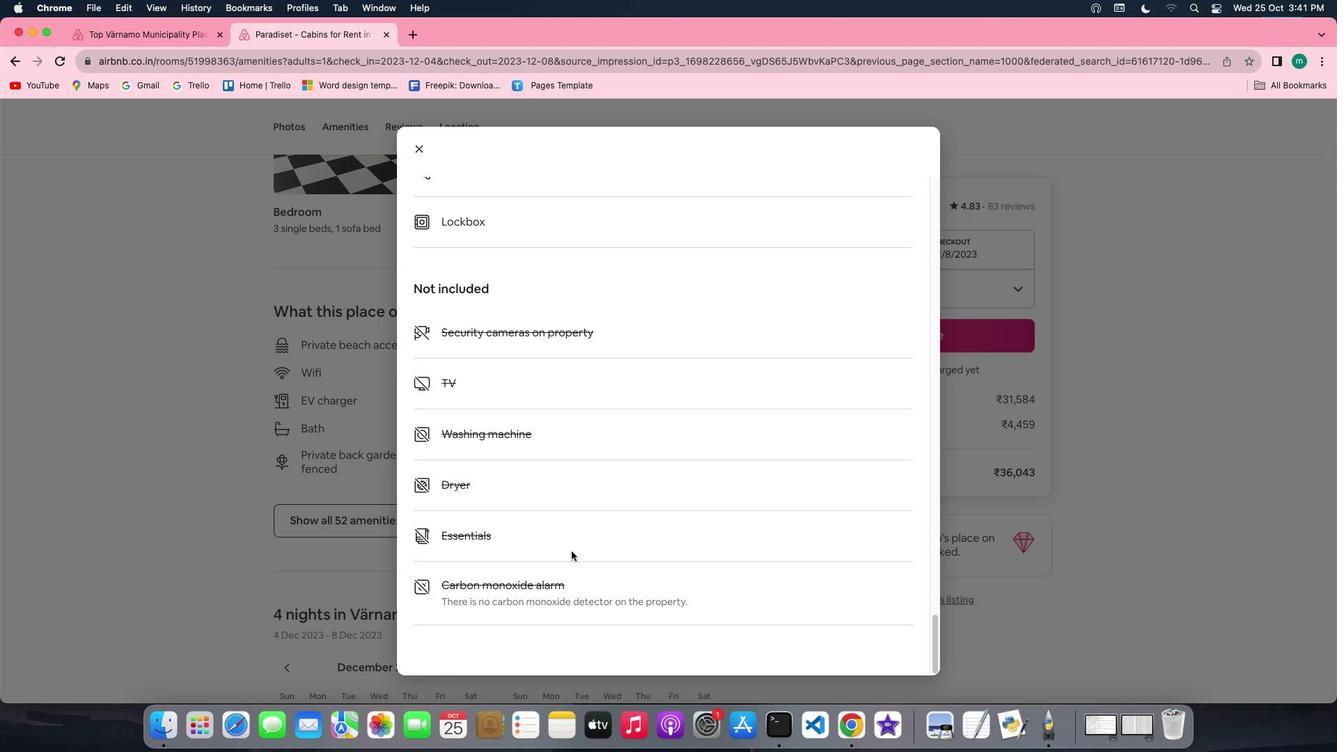 
Action: Mouse scrolled (571, 550) with delta (0, -1)
Screenshot: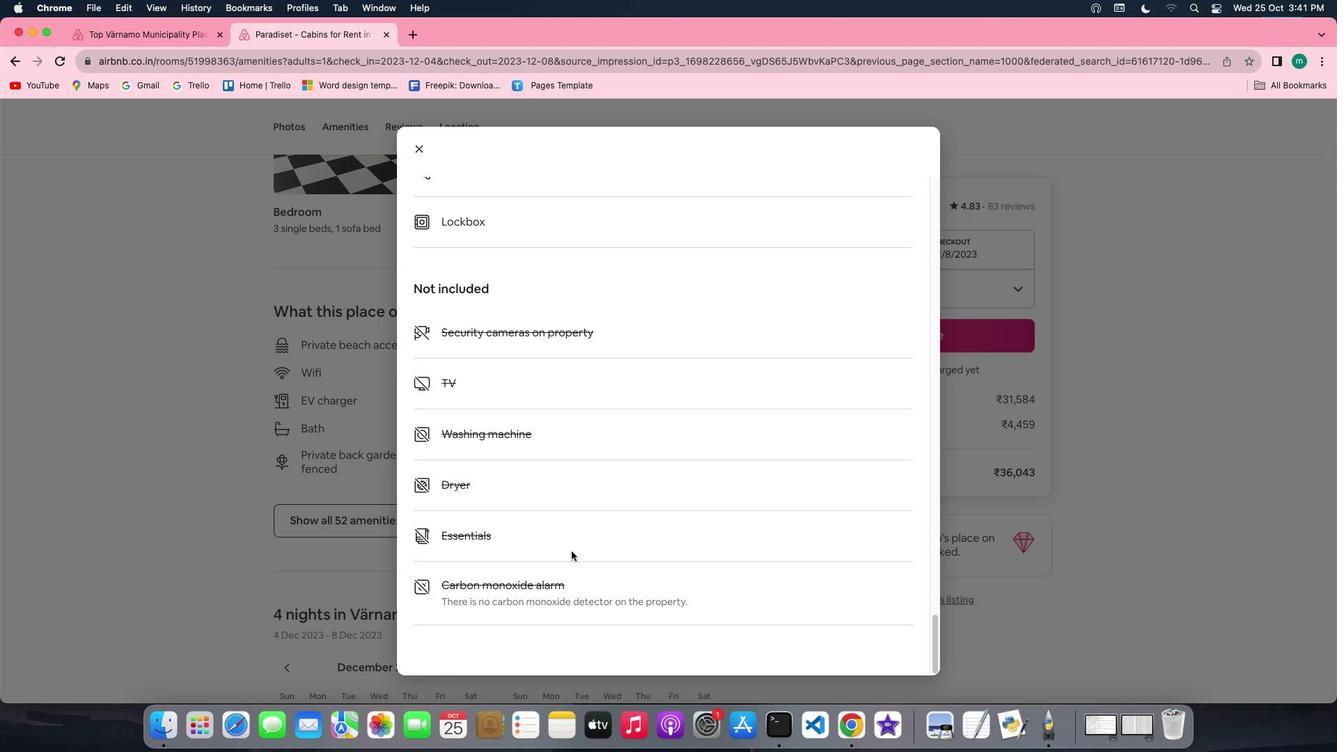 
Action: Mouse scrolled (571, 550) with delta (0, -2)
Screenshot: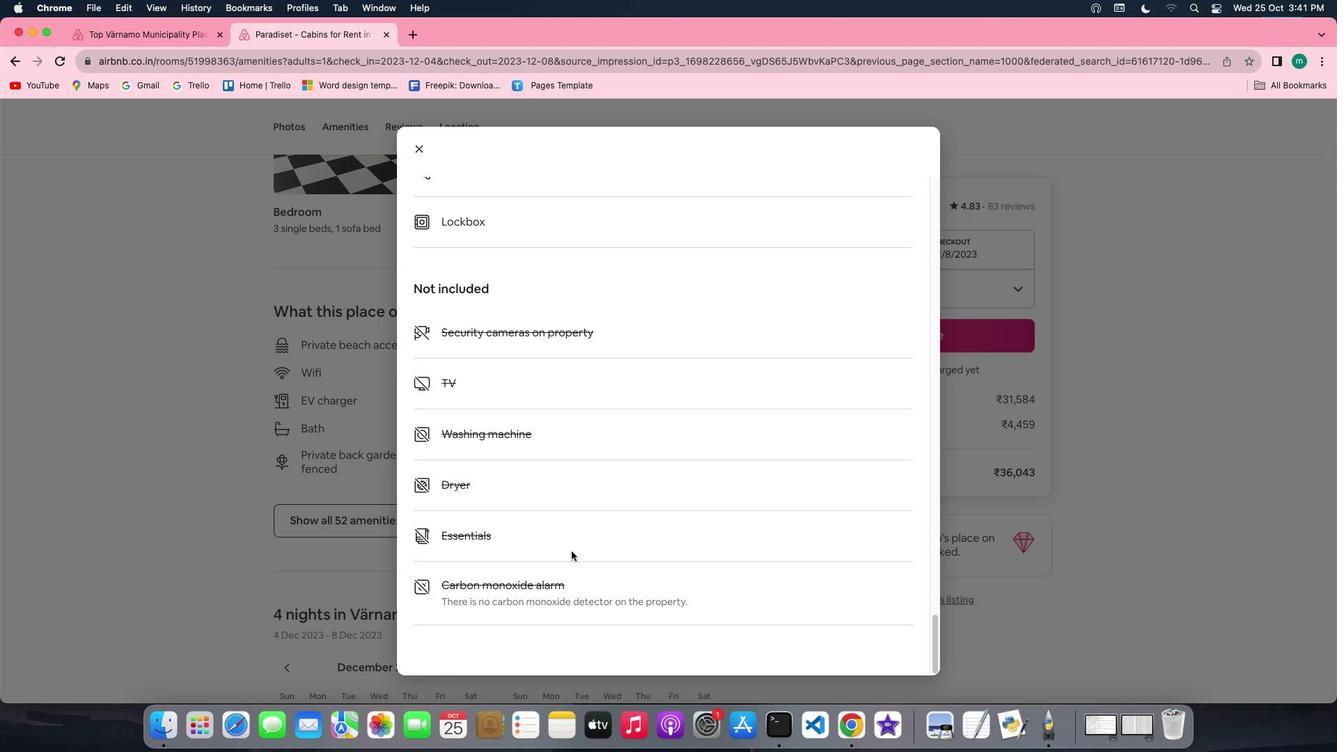 
Action: Mouse scrolled (571, 550) with delta (0, 0)
Screenshot: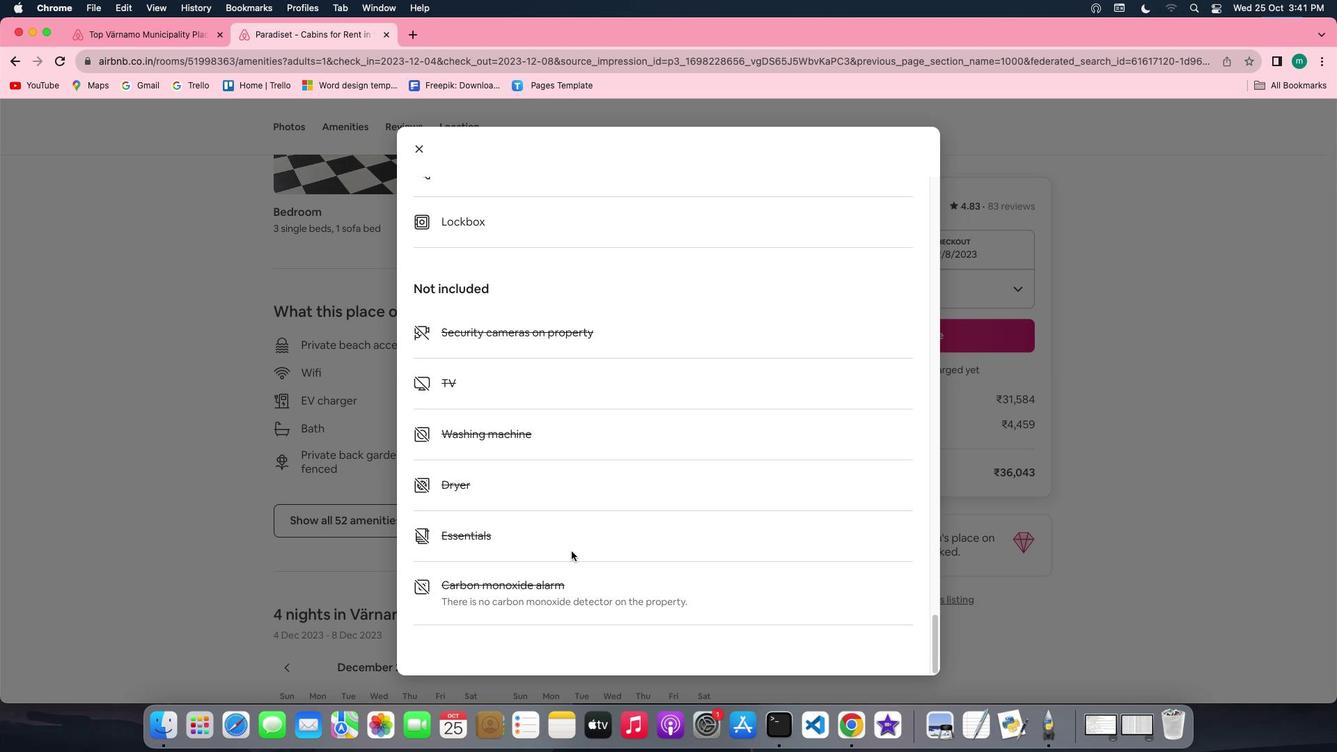 
Action: Mouse scrolled (571, 550) with delta (0, 0)
Screenshot: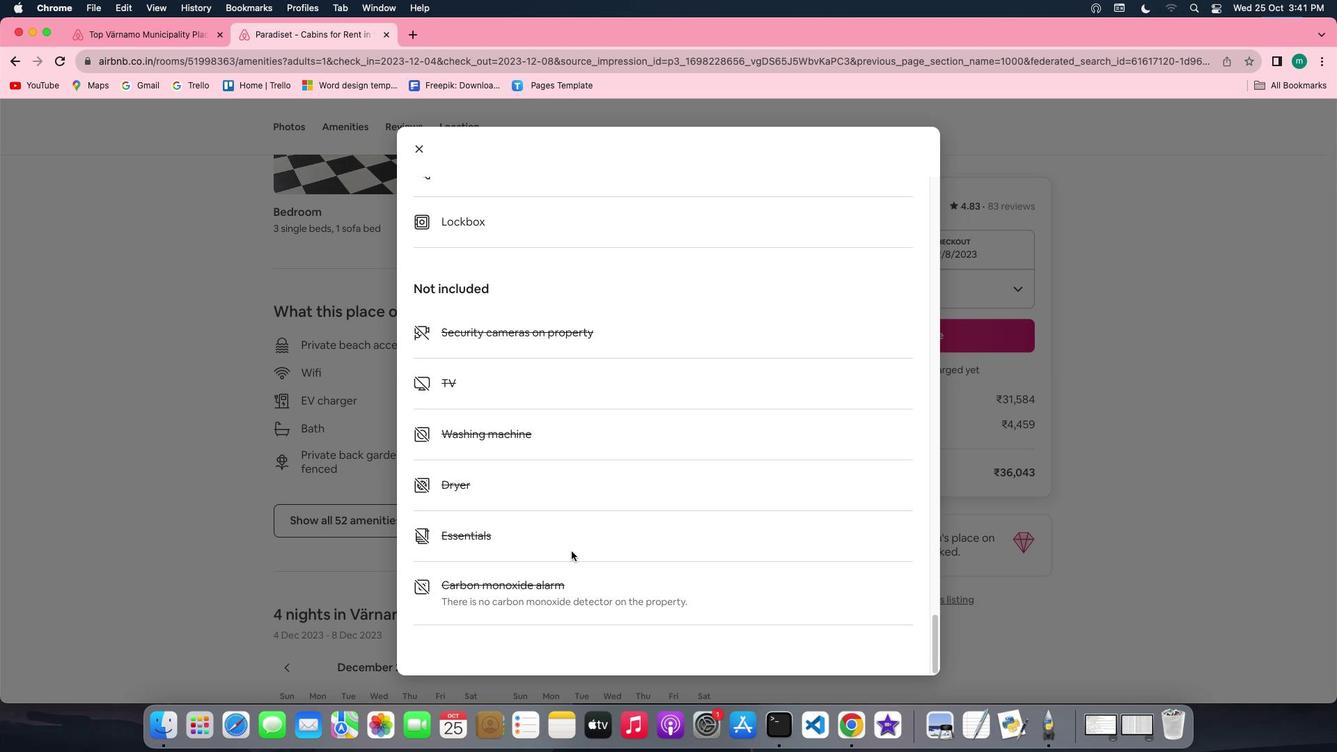 
Action: Mouse scrolled (571, 550) with delta (0, -1)
Screenshot: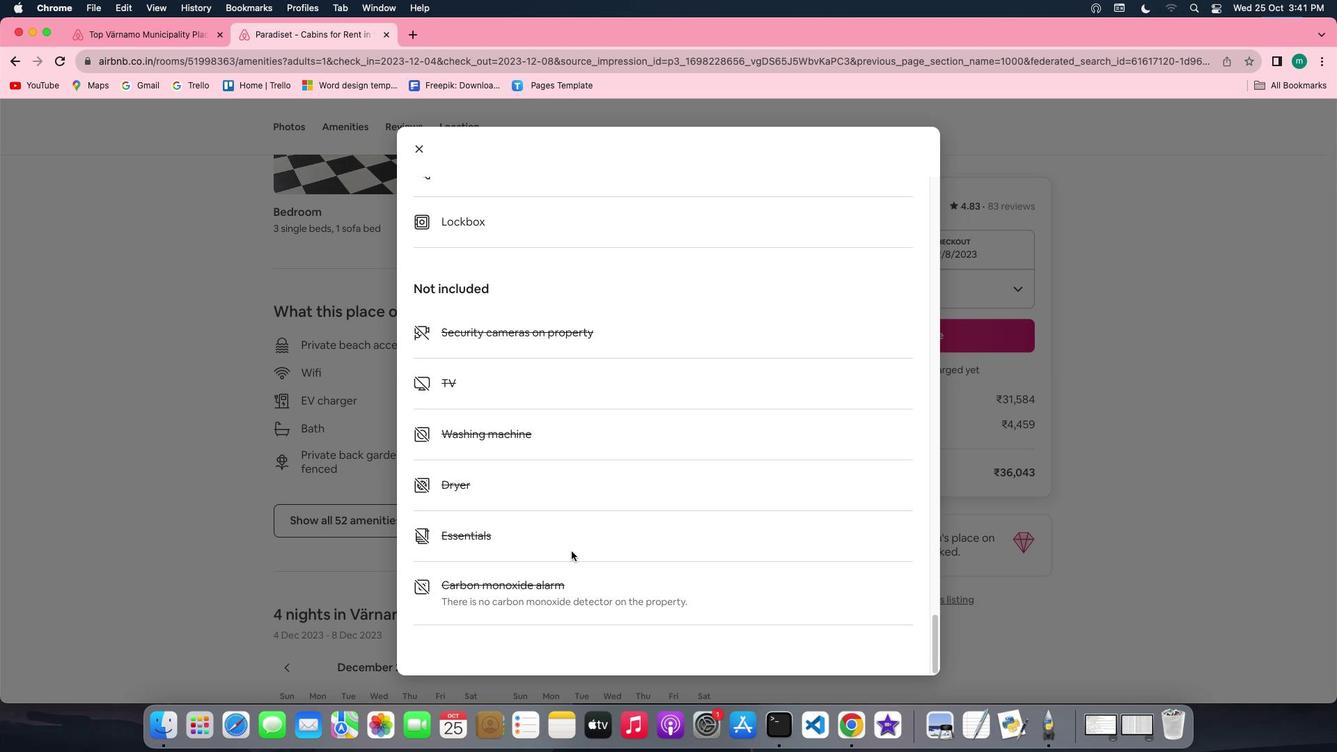 
Action: Mouse moved to (418, 143)
Screenshot: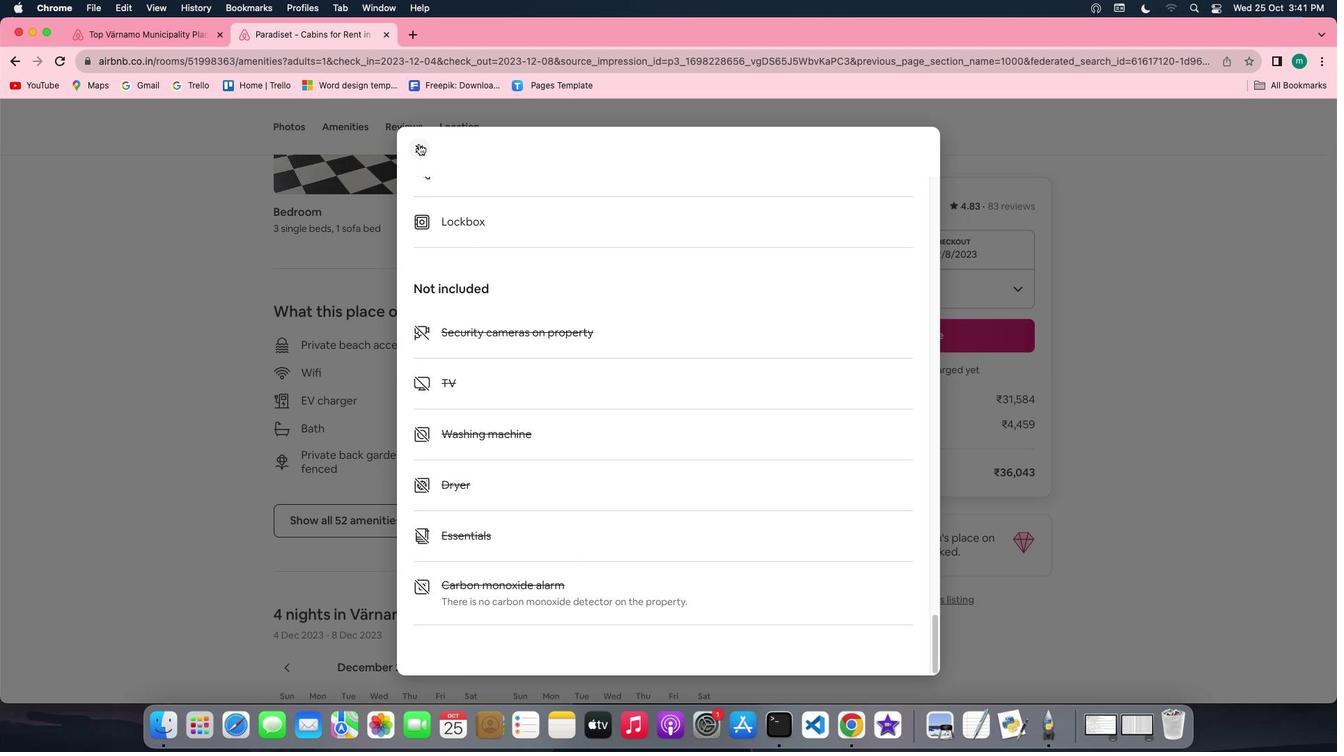 
Action: Mouse pressed left at (418, 143)
Screenshot: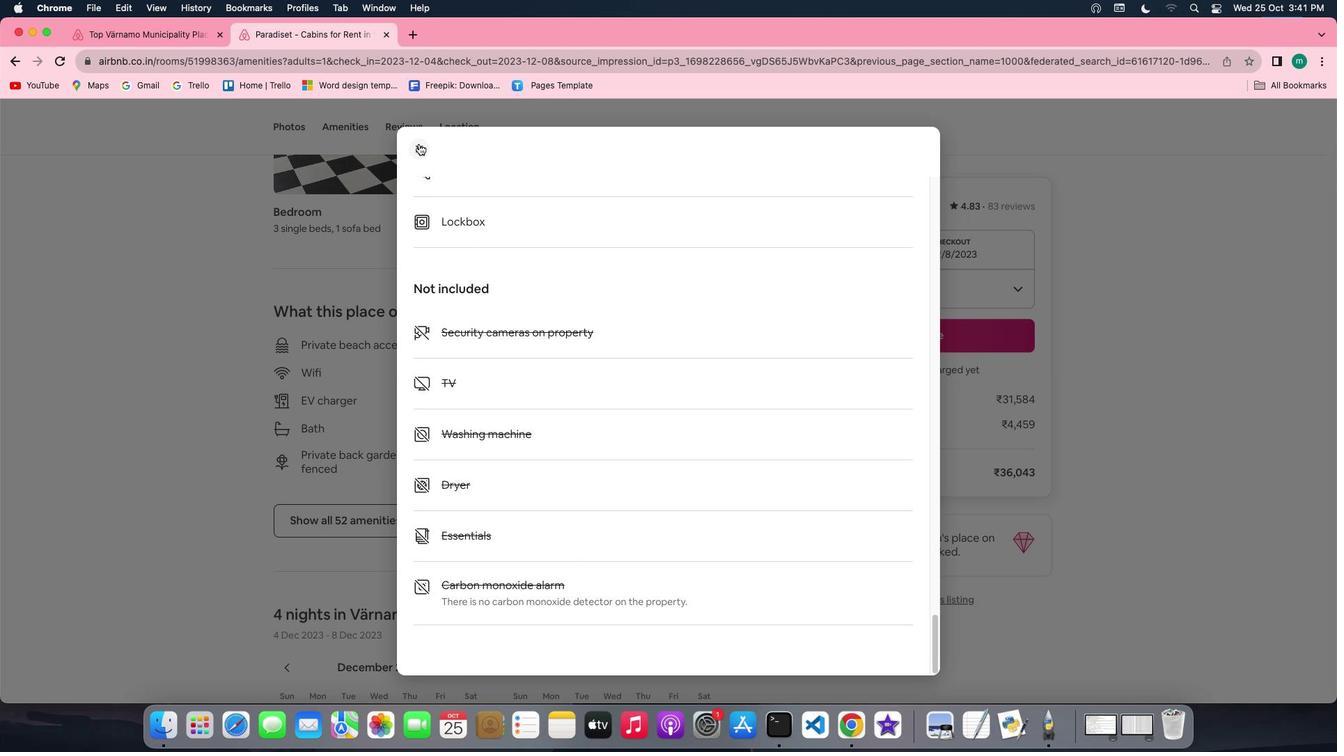 
Action: Mouse moved to (810, 508)
Screenshot: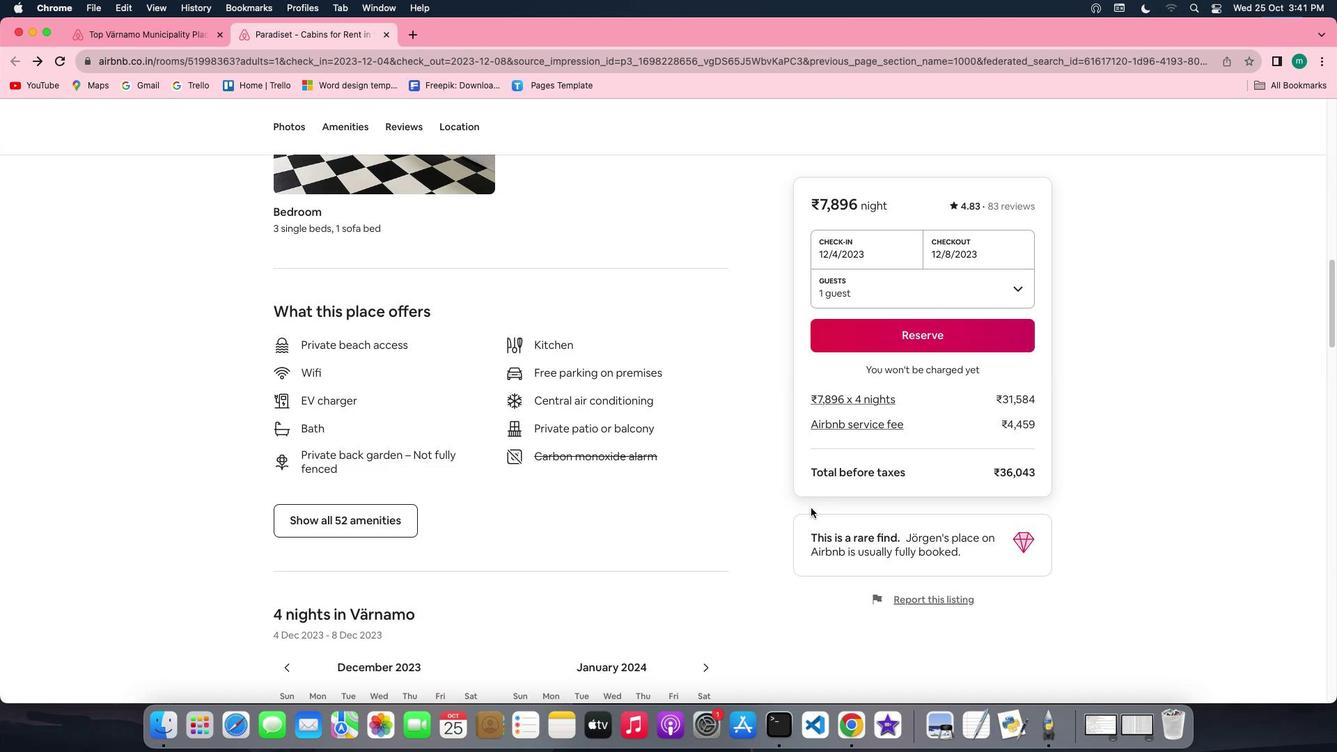 
Action: Mouse scrolled (810, 508) with delta (0, 0)
Screenshot: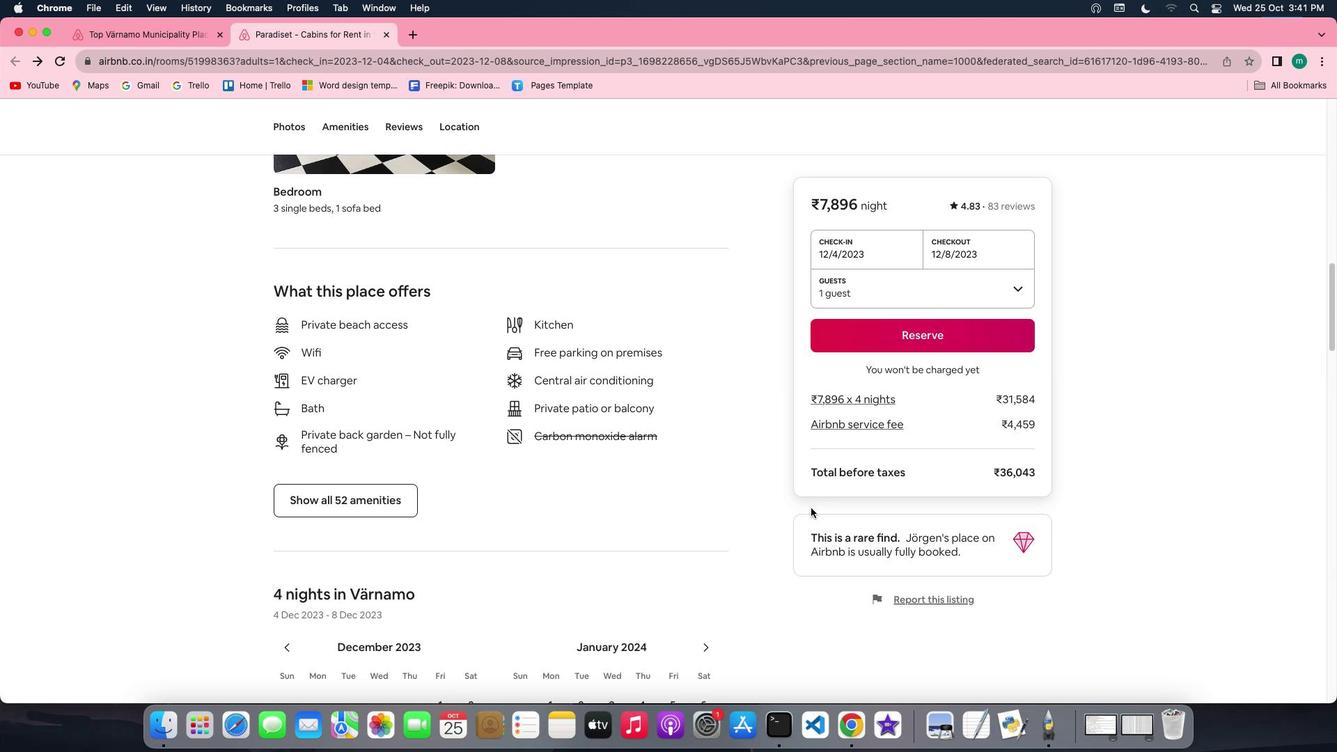 
Action: Mouse scrolled (810, 508) with delta (0, 0)
Screenshot: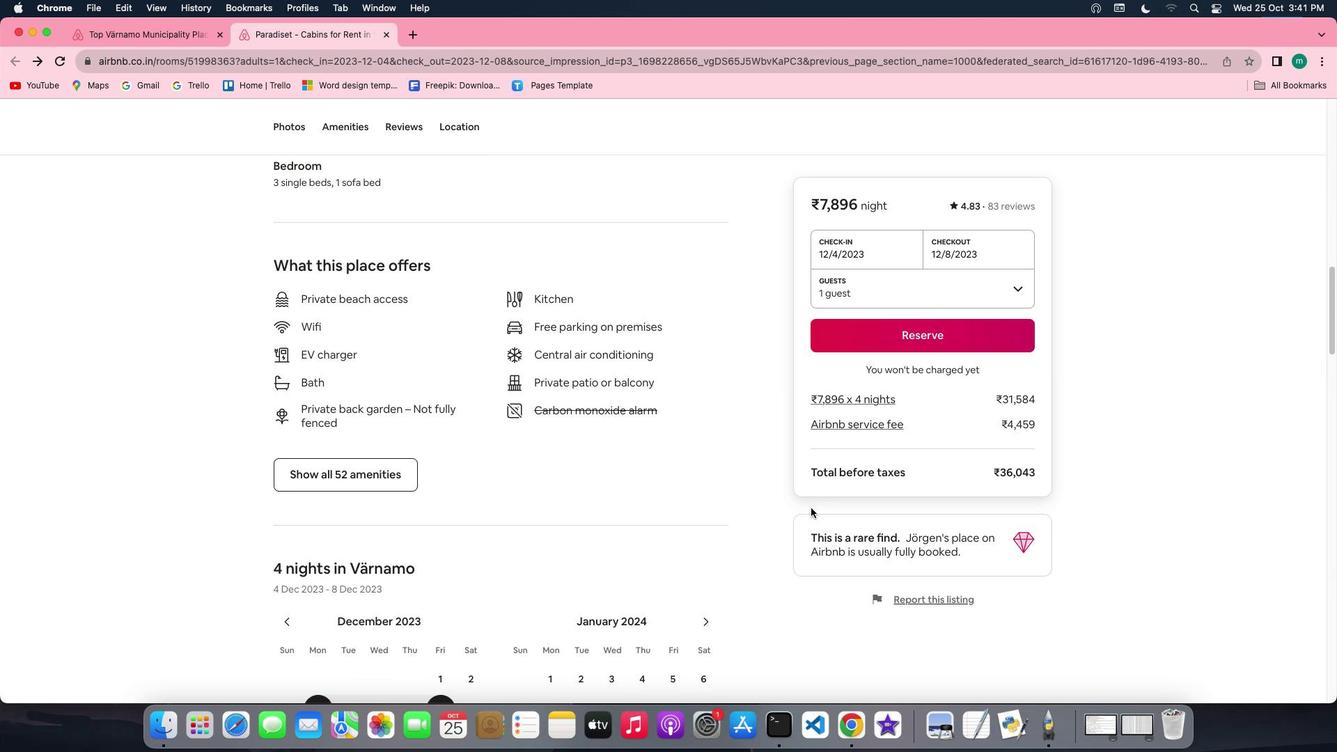 
Action: Mouse scrolled (810, 508) with delta (0, -1)
Screenshot: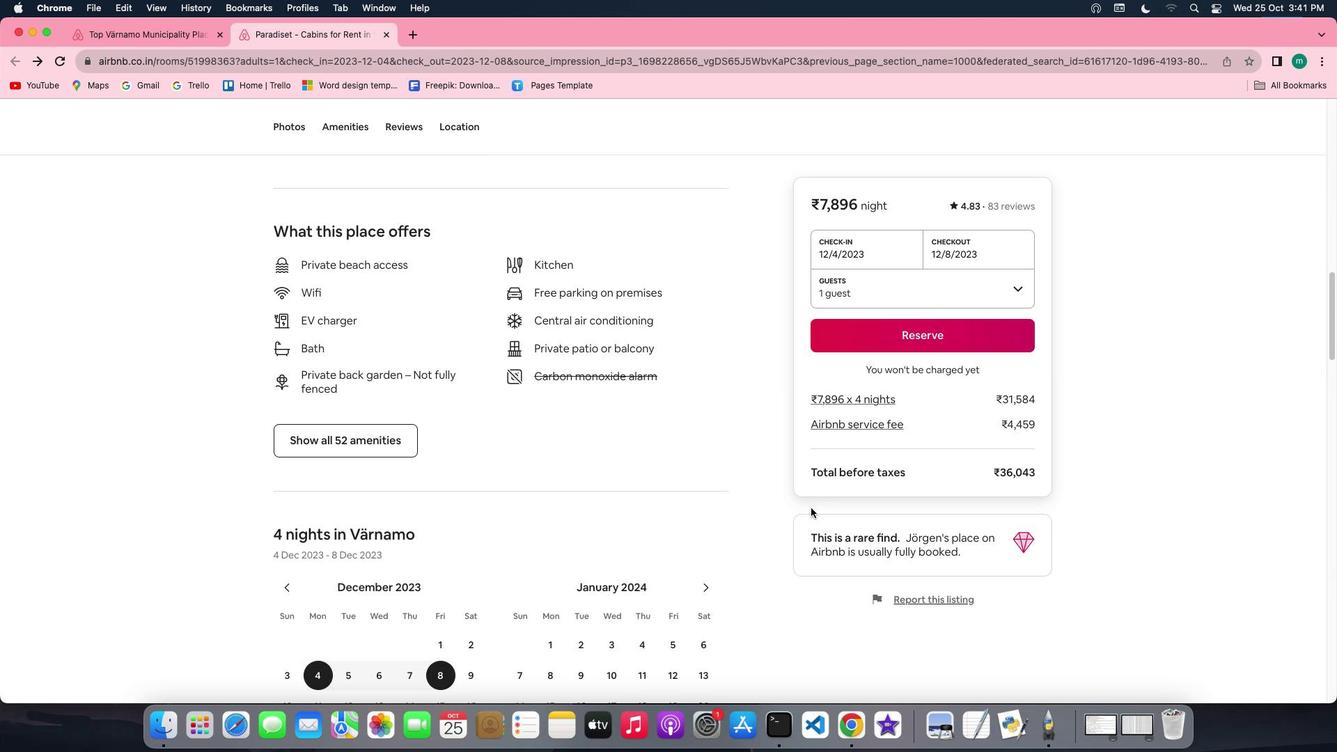 
Action: Mouse scrolled (810, 508) with delta (0, -2)
